 Task: Use the "People" feature to organize photos by faces recognized in the images.
Action: Mouse moved to (1037, 616)
Screenshot: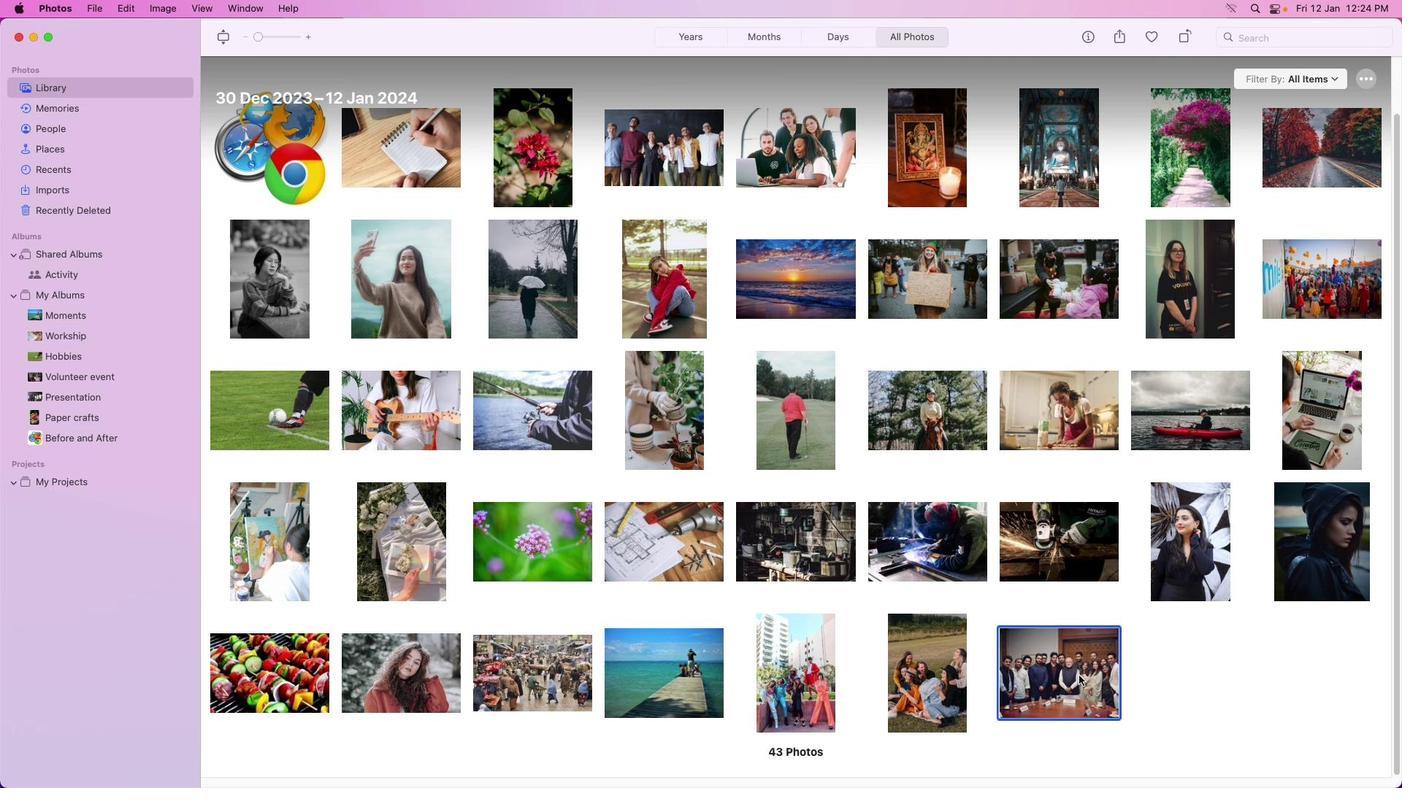 
Action: Mouse pressed left at (1037, 616)
Screenshot: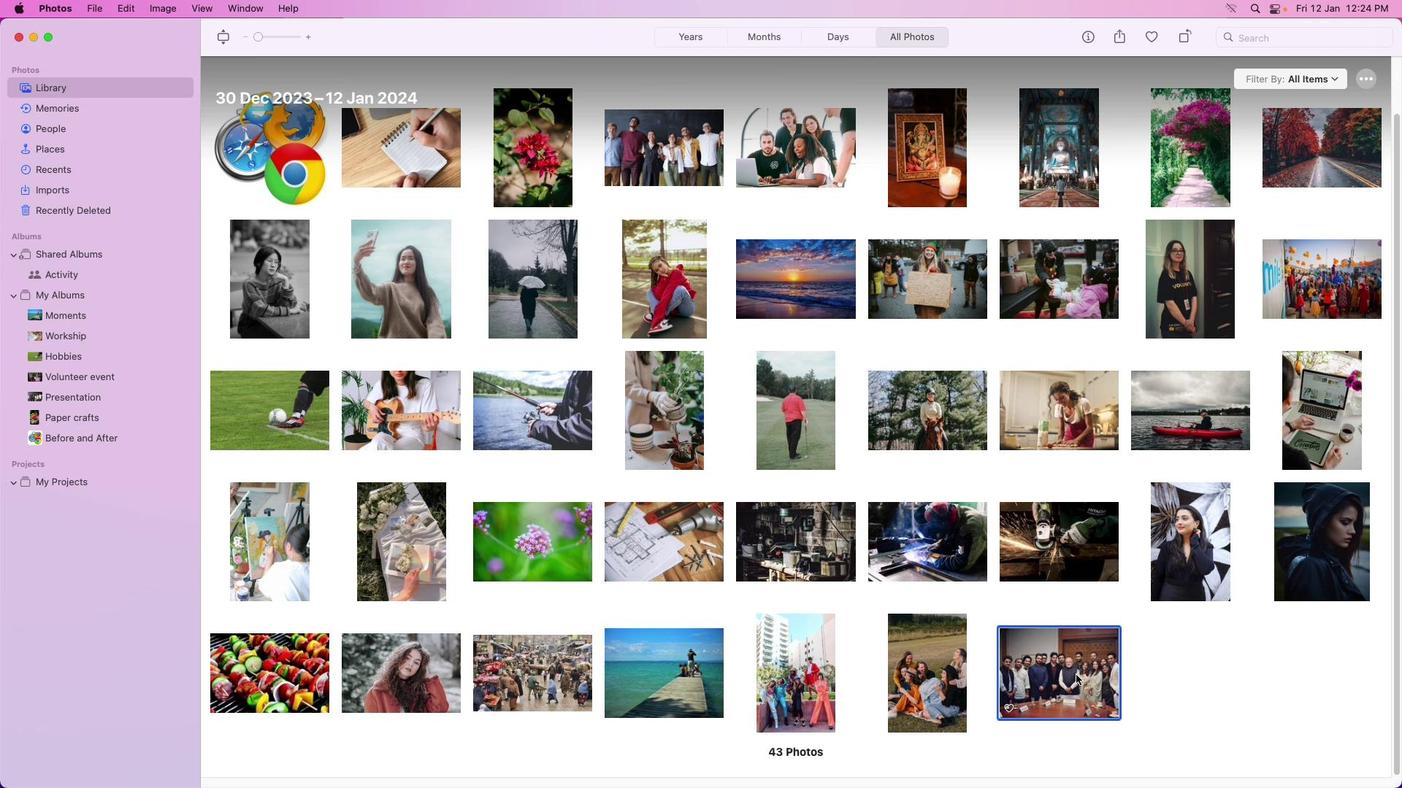 
Action: Mouse moved to (1035, 616)
Screenshot: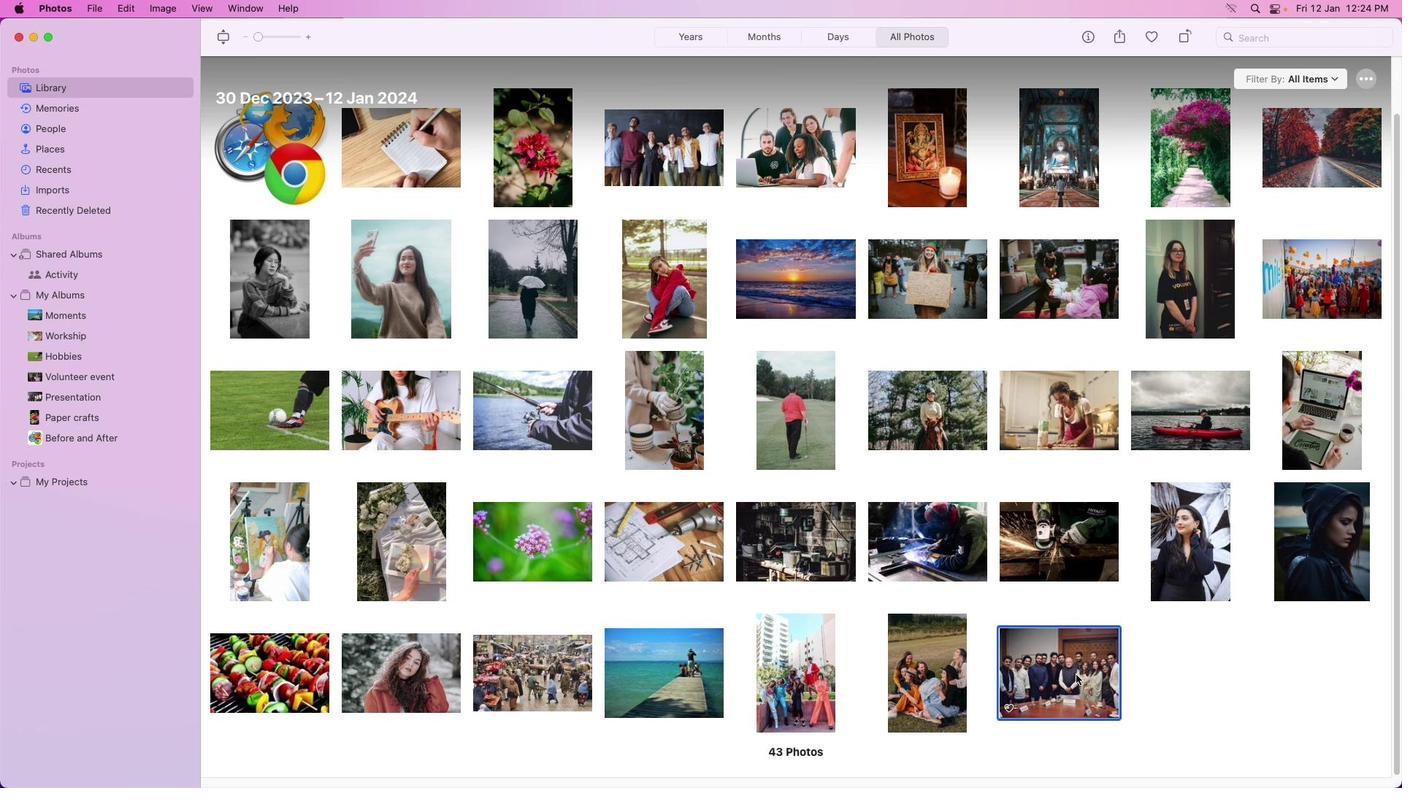 
Action: Mouse pressed left at (1035, 616)
Screenshot: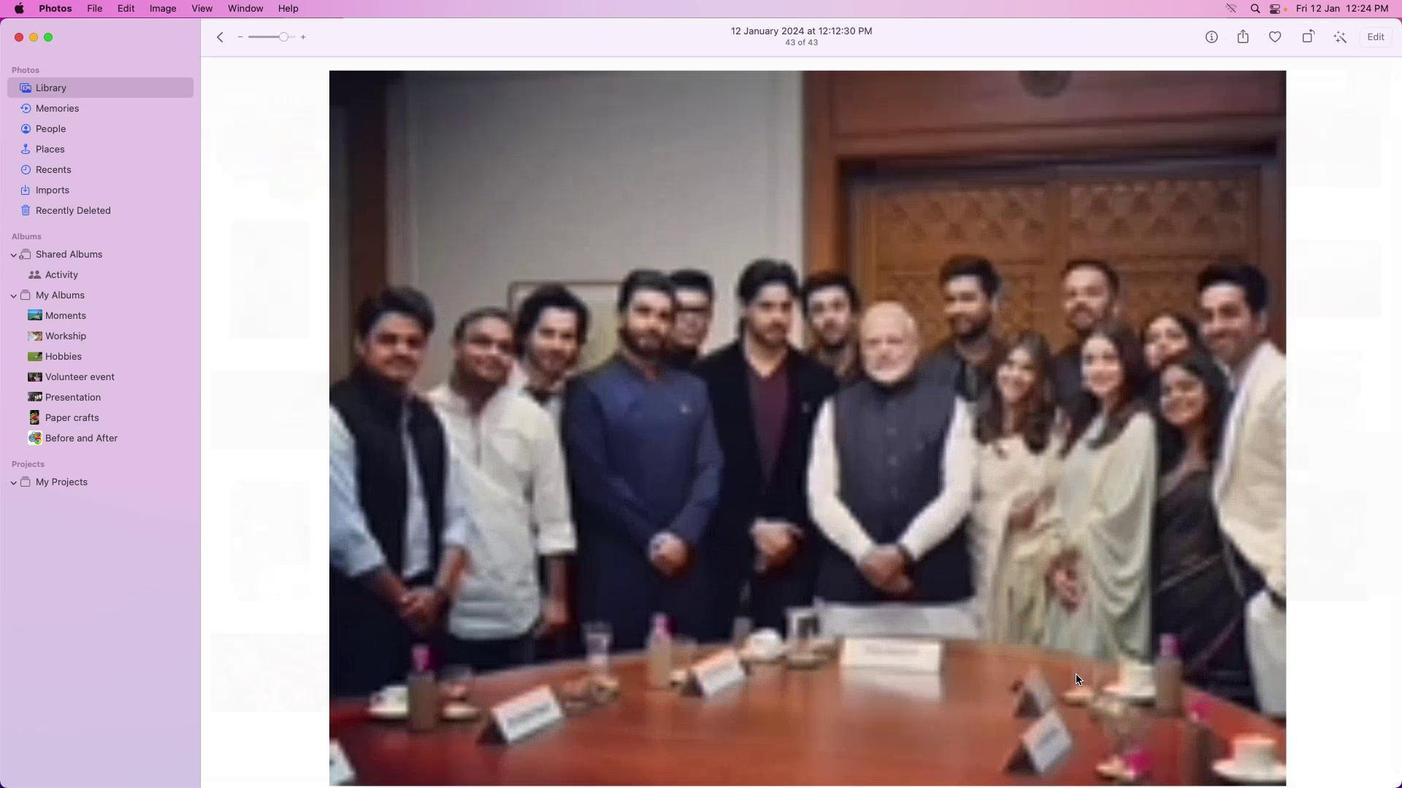 
Action: Mouse pressed left at (1035, 616)
Screenshot: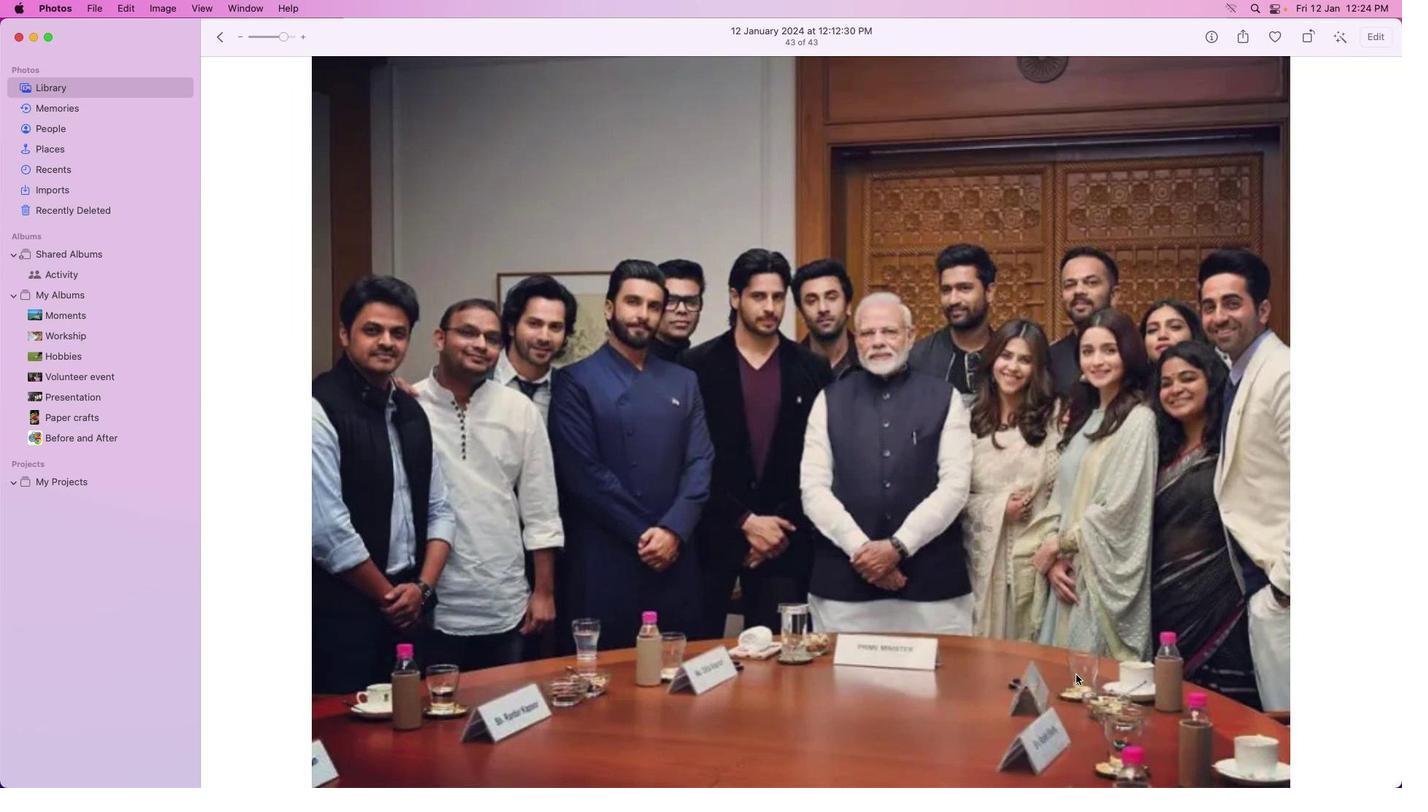 
Action: Mouse moved to (885, 287)
Screenshot: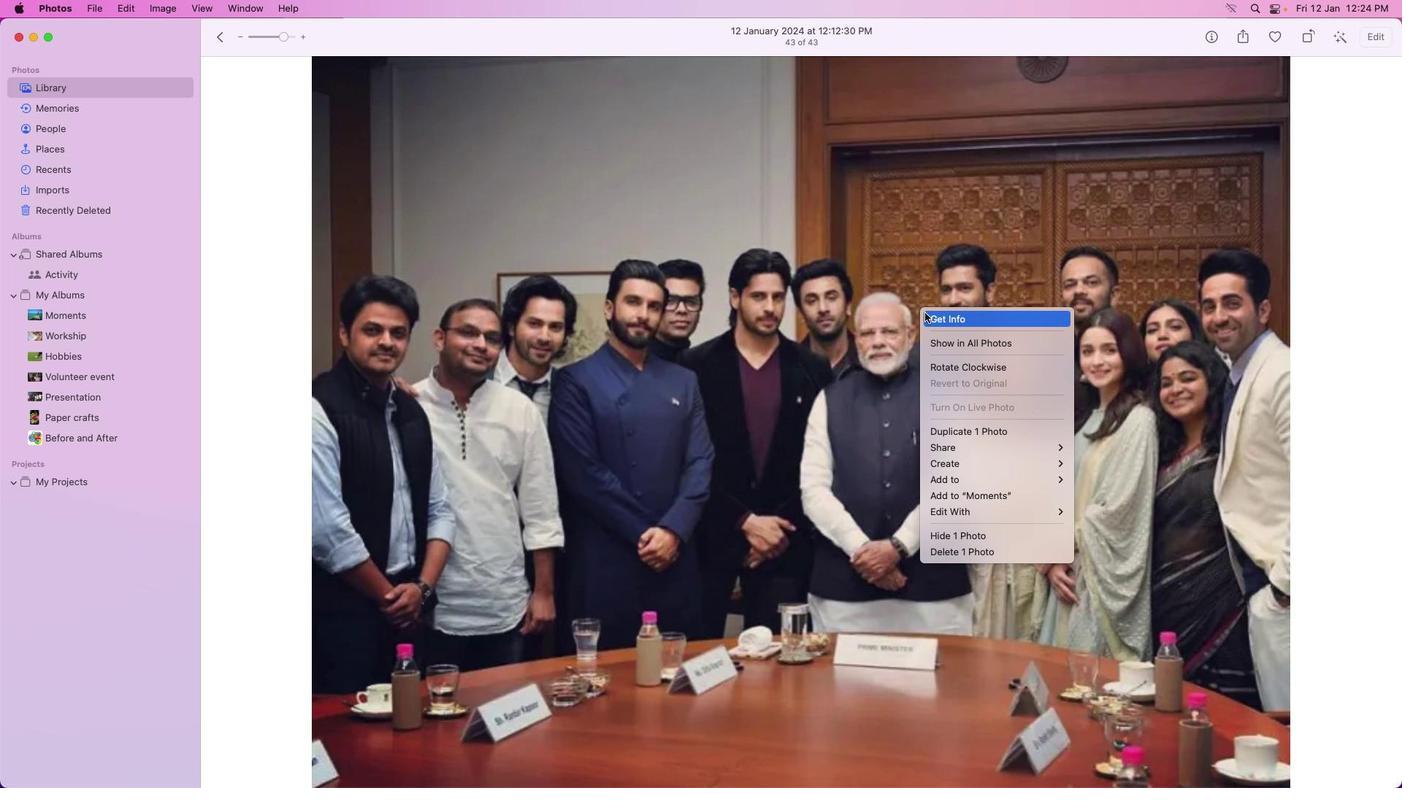 
Action: Mouse pressed right at (885, 287)
Screenshot: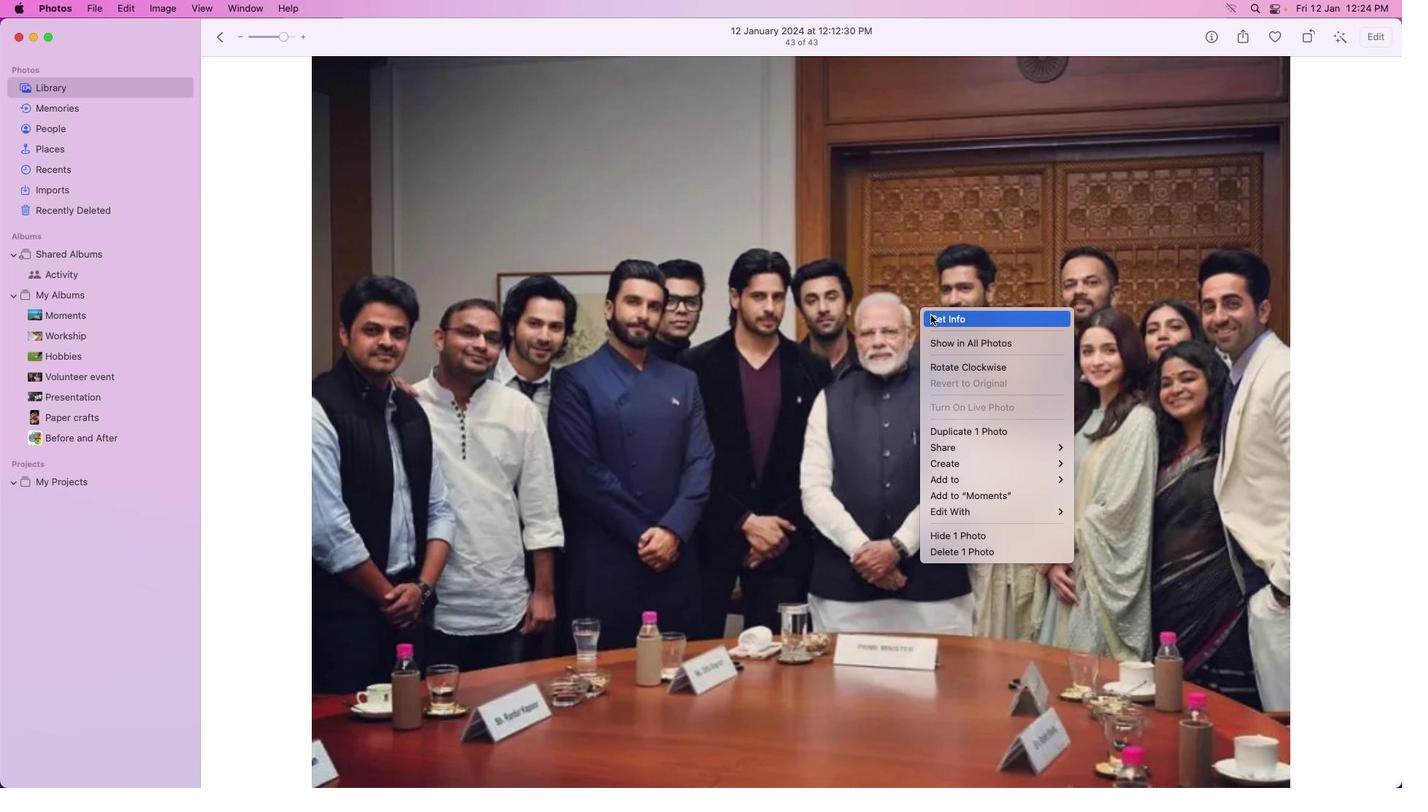
Action: Mouse moved to (897, 292)
Screenshot: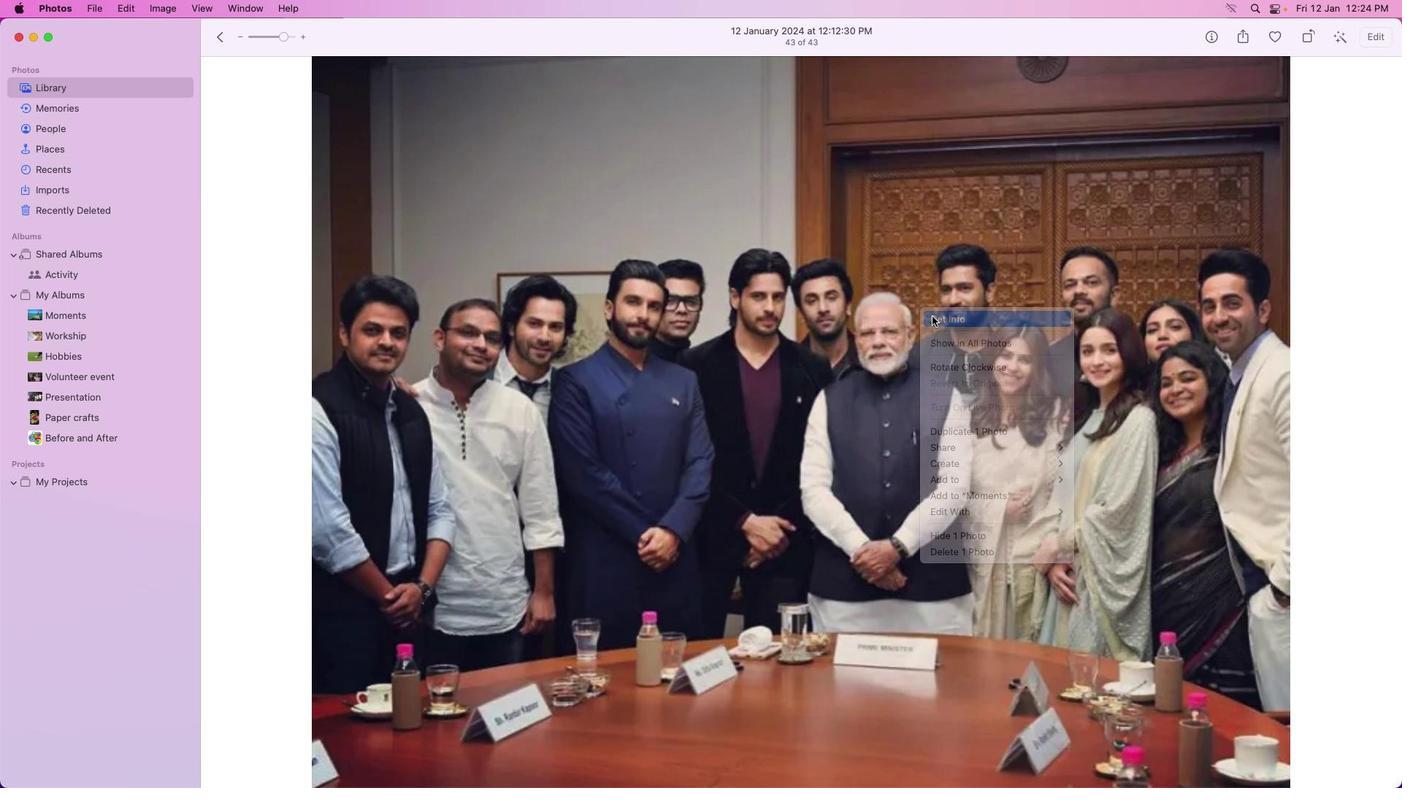 
Action: Mouse pressed left at (897, 292)
Screenshot: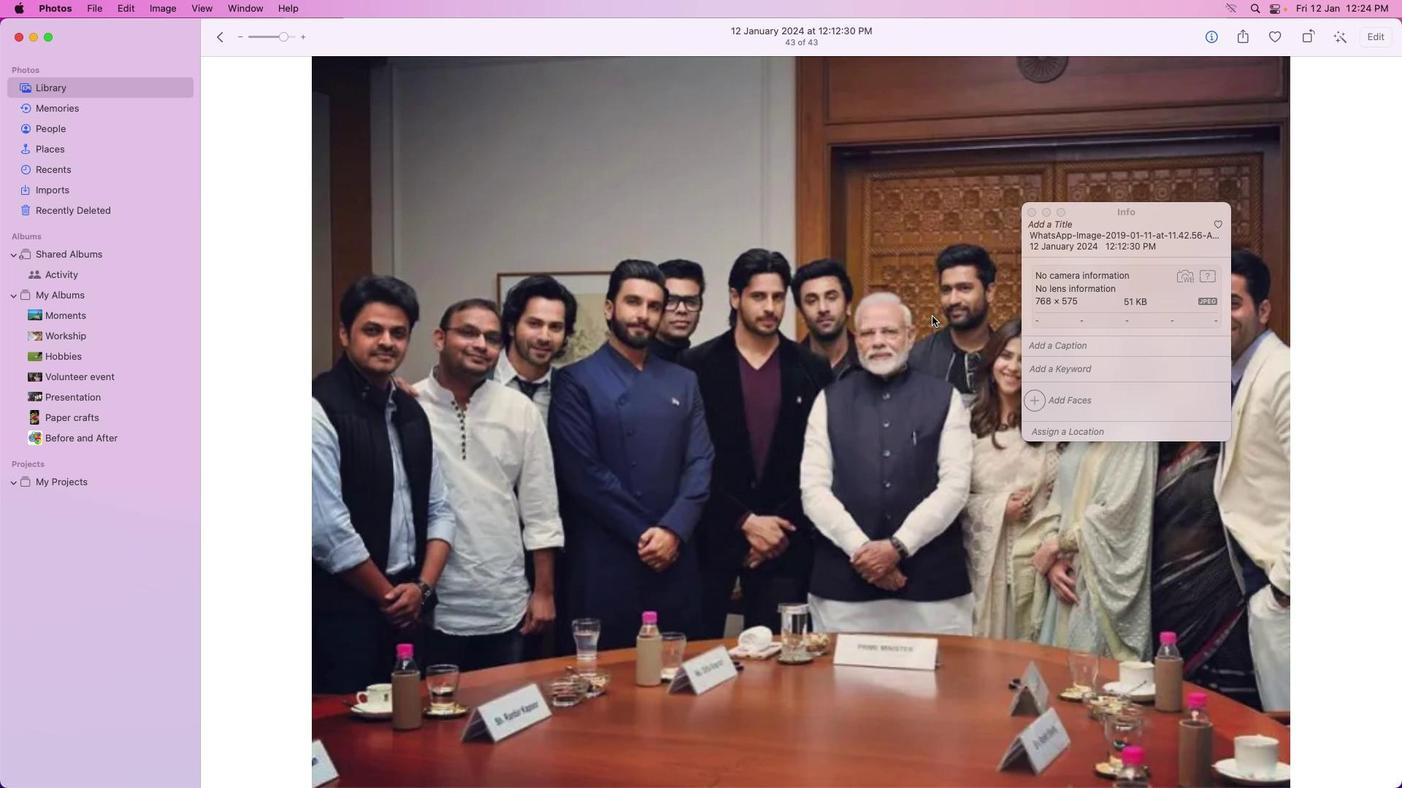 
Action: Mouse moved to (1056, 200)
Screenshot: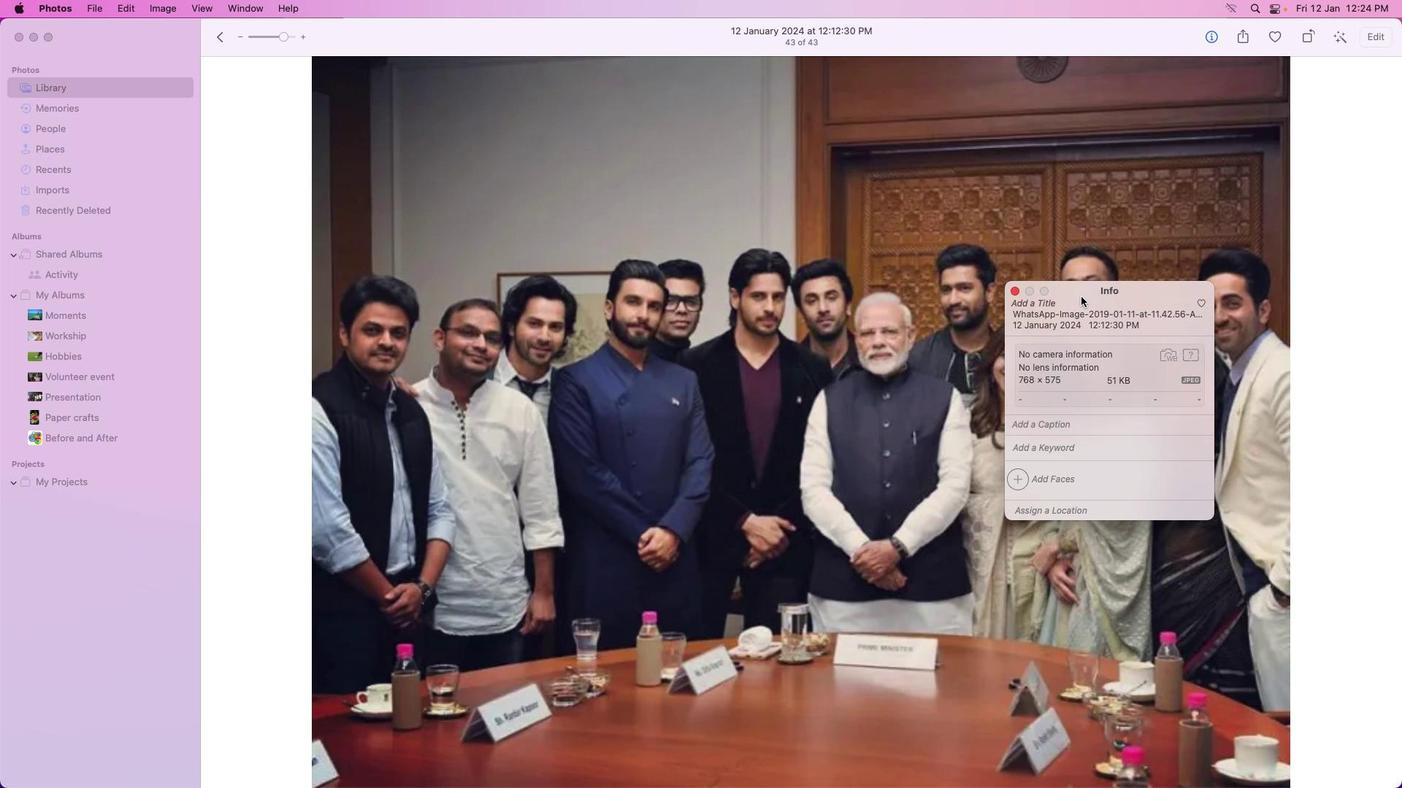 
Action: Mouse pressed left at (1056, 200)
Screenshot: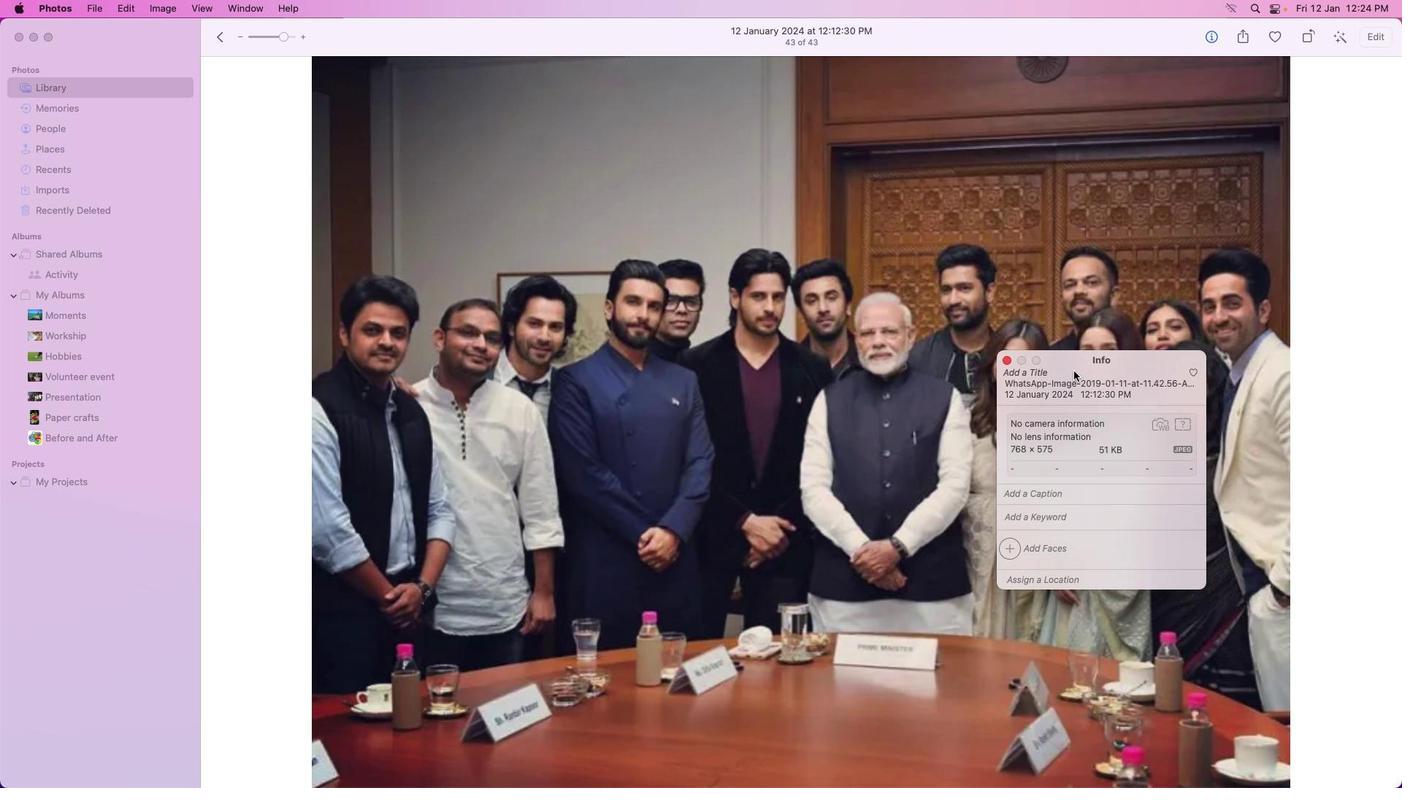 
Action: Mouse moved to (948, 670)
Screenshot: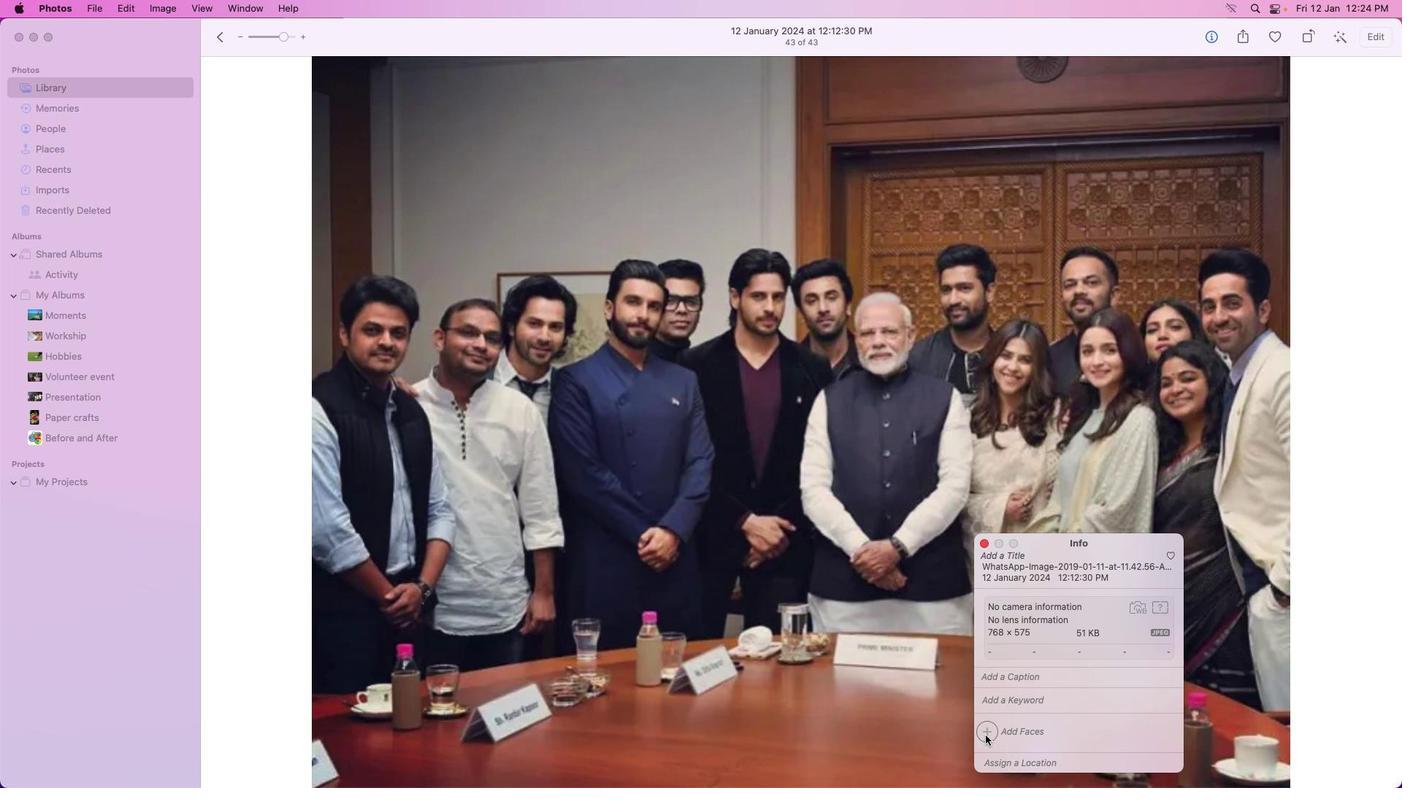 
Action: Mouse pressed left at (948, 670)
Screenshot: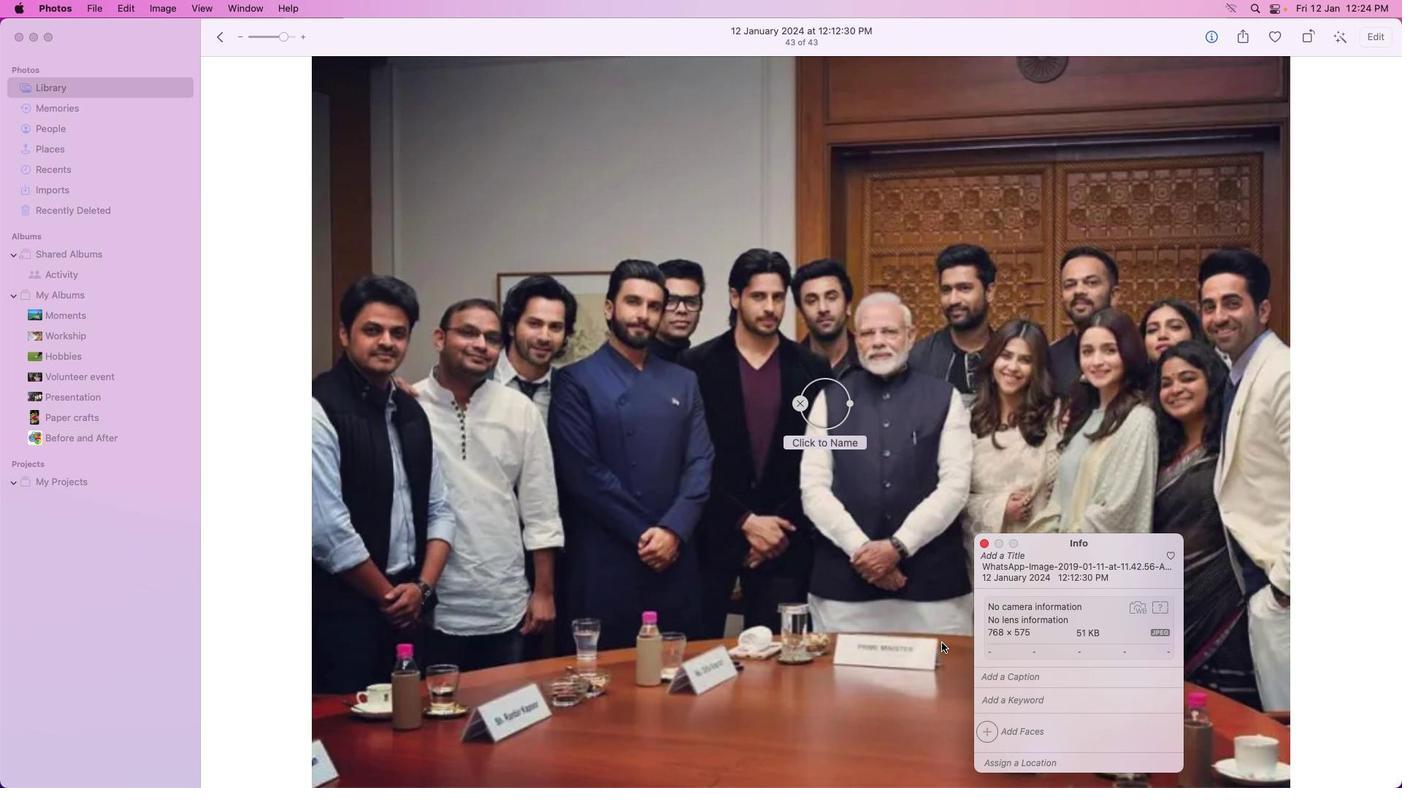 
Action: Mouse moved to (815, 381)
Screenshot: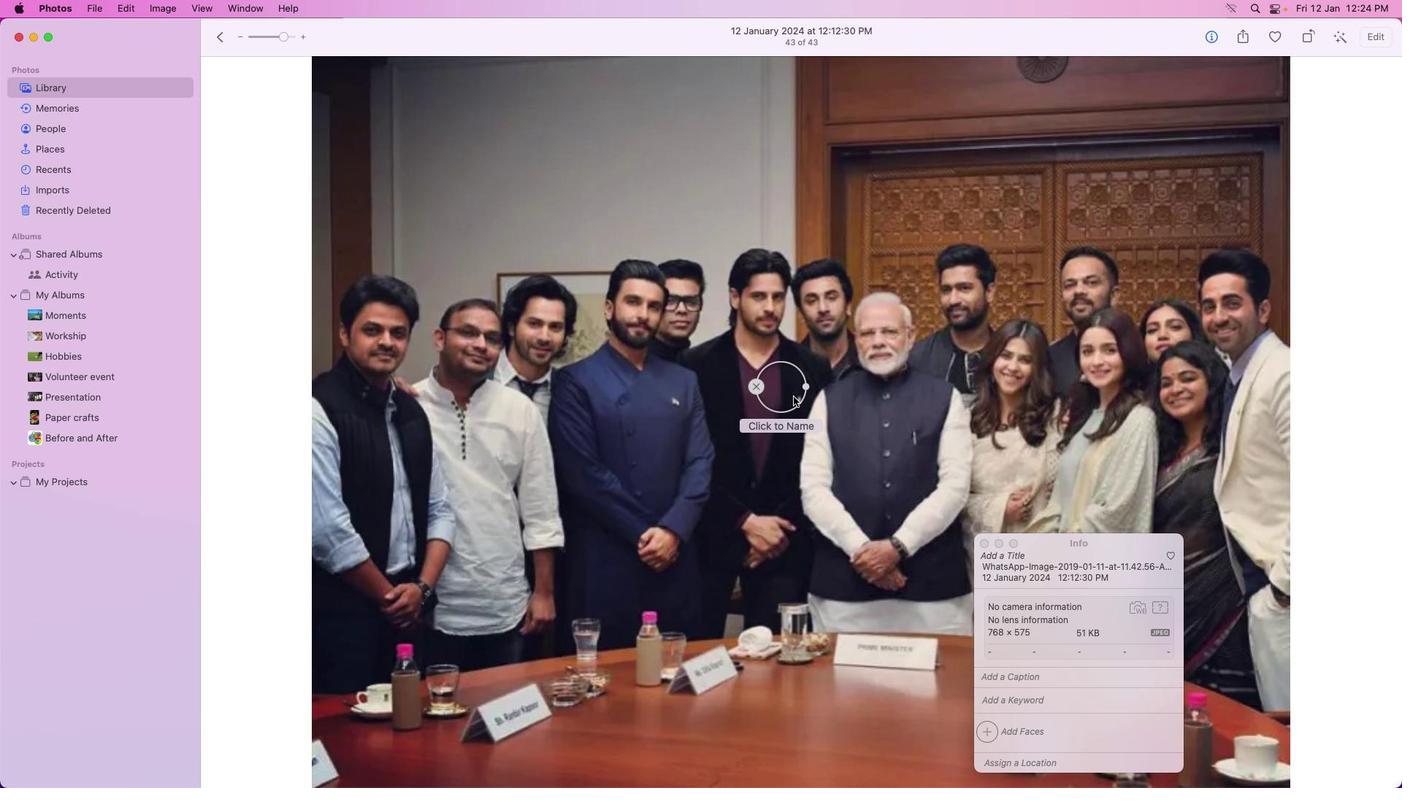 
Action: Mouse pressed left at (815, 381)
Screenshot: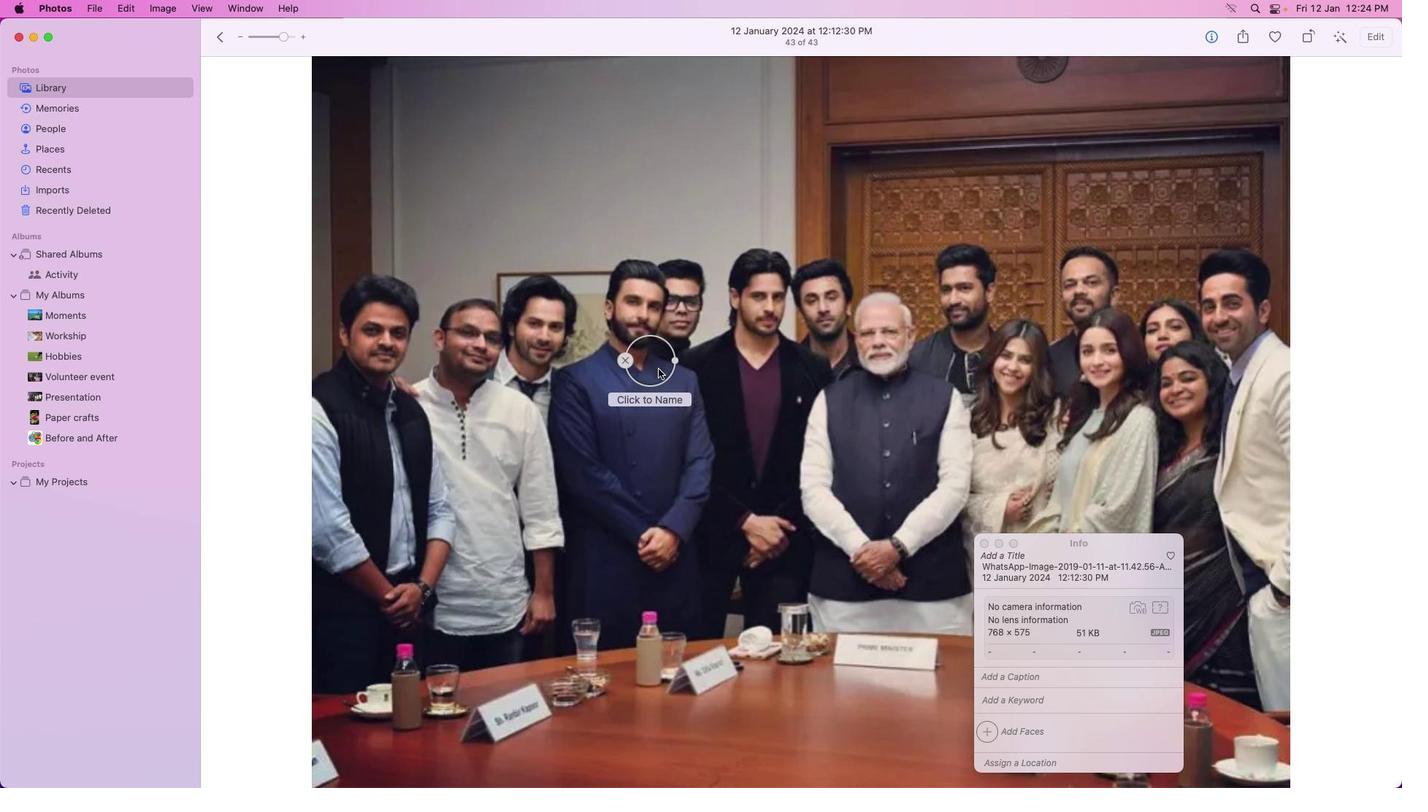 
Action: Mouse moved to (547, 304)
Screenshot: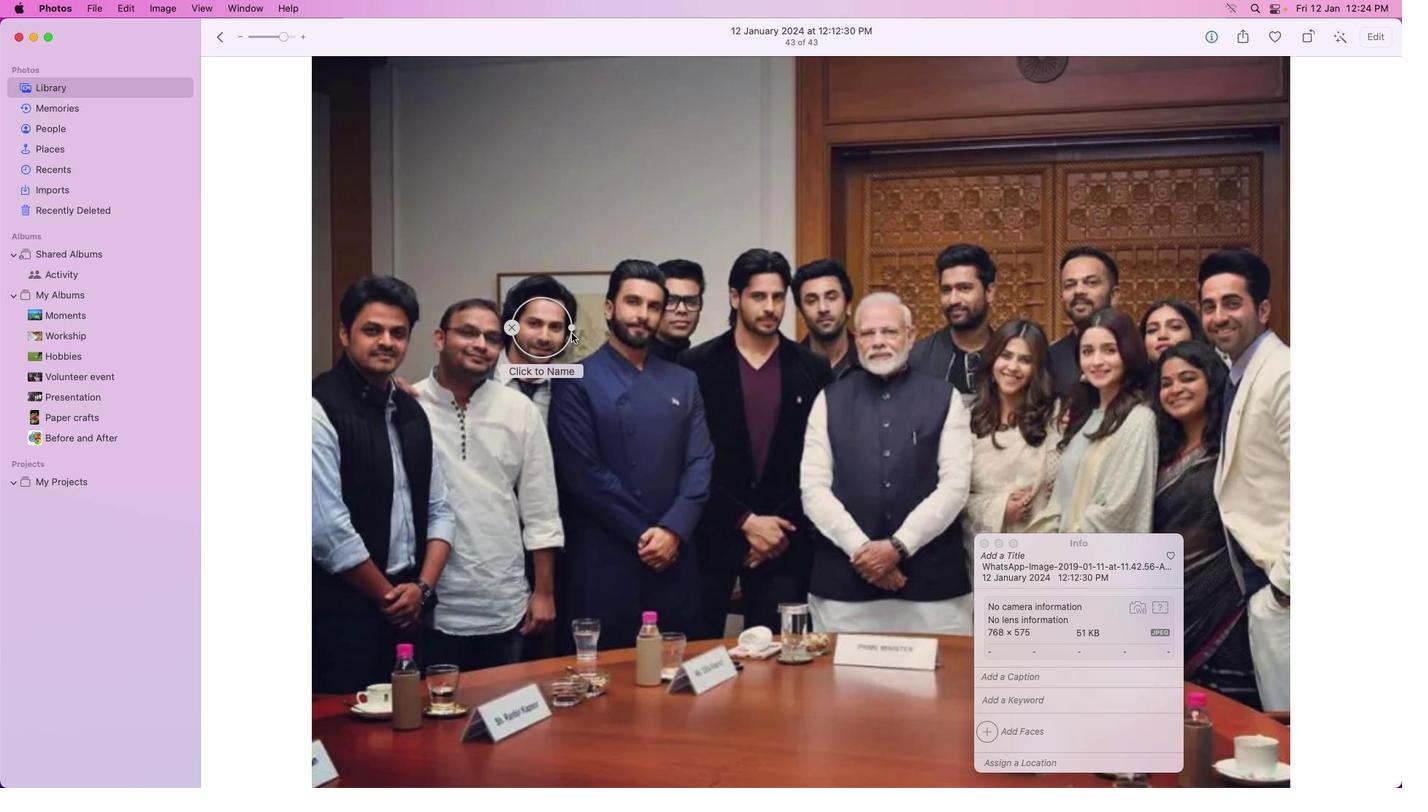 
Action: Mouse pressed left at (547, 304)
Screenshot: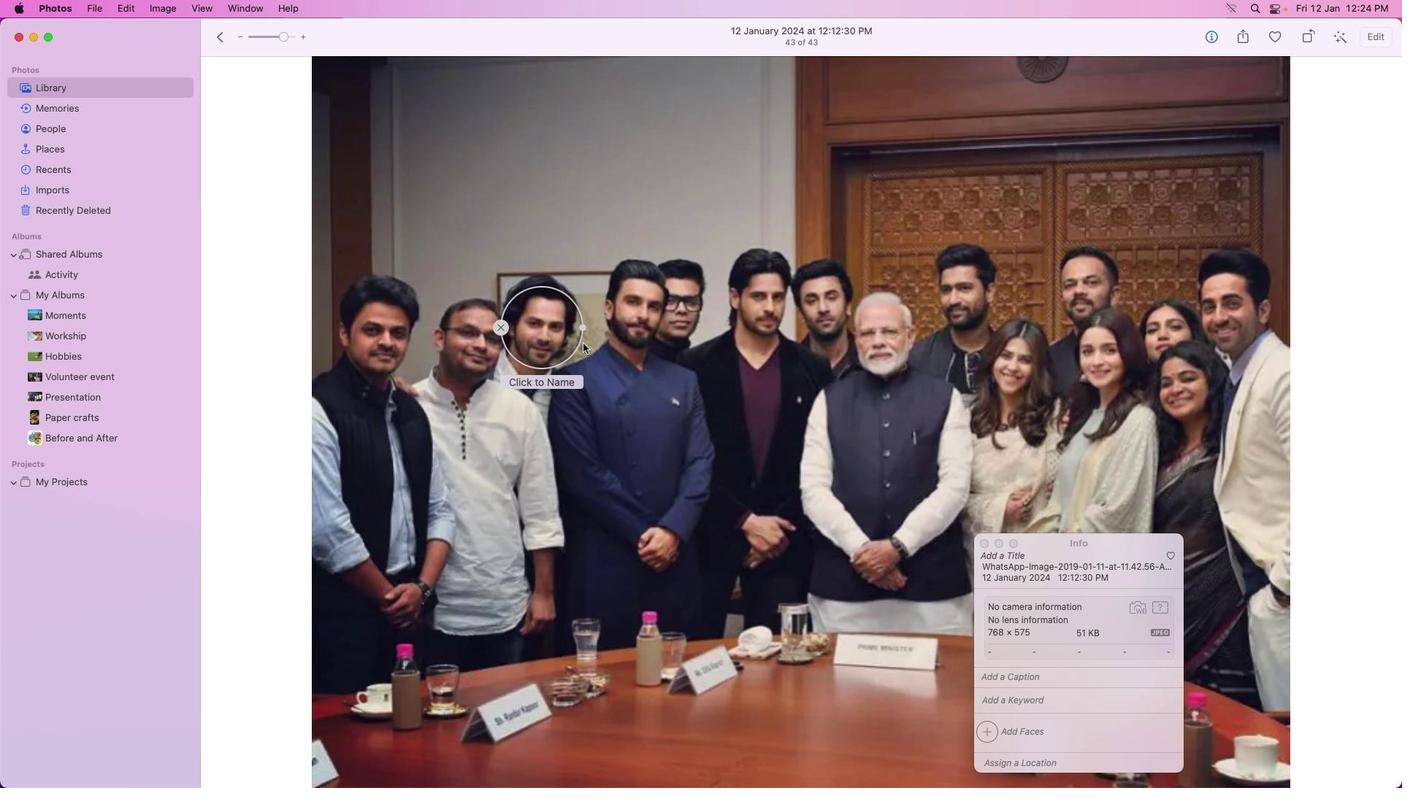 
Action: Mouse moved to (560, 334)
Screenshot: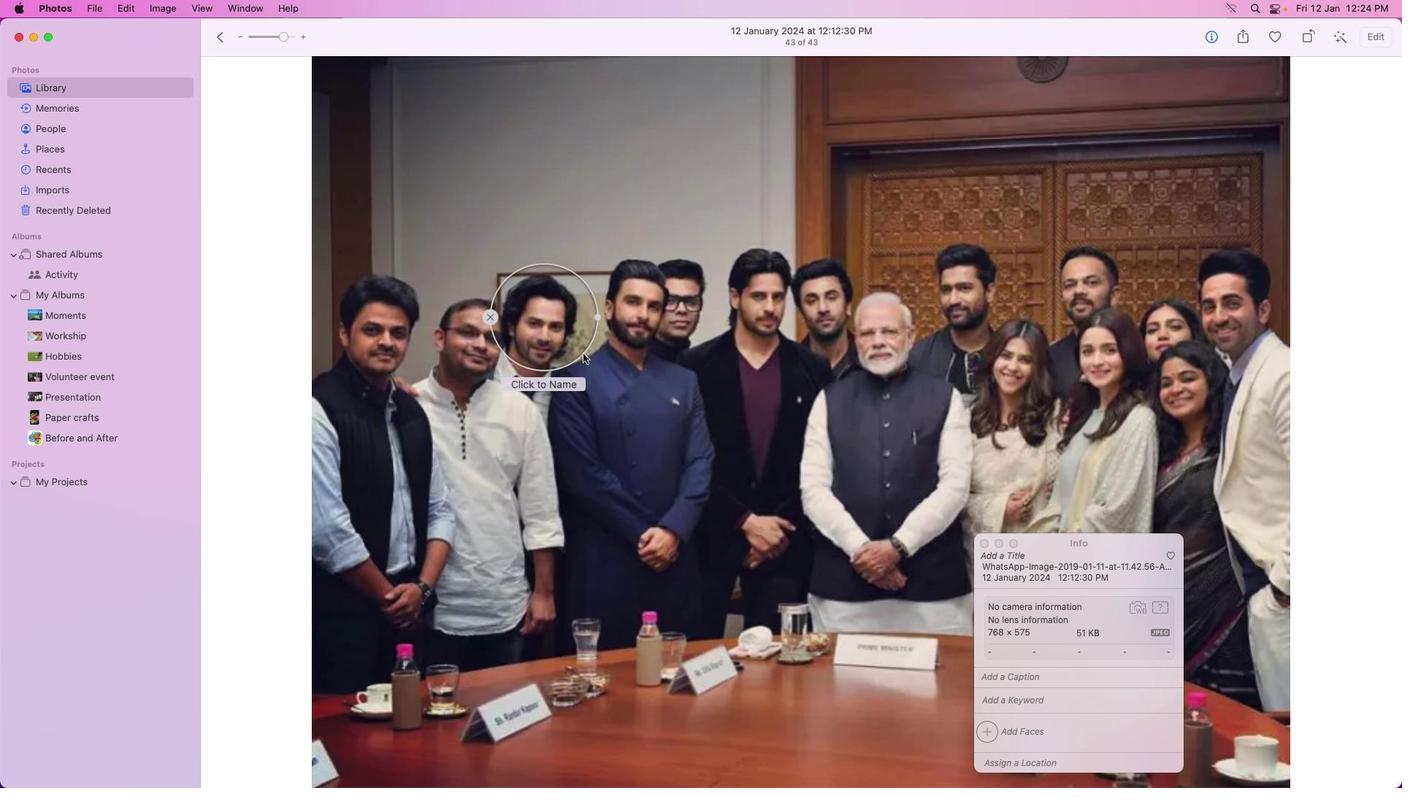
Action: Mouse pressed left at (560, 334)
Screenshot: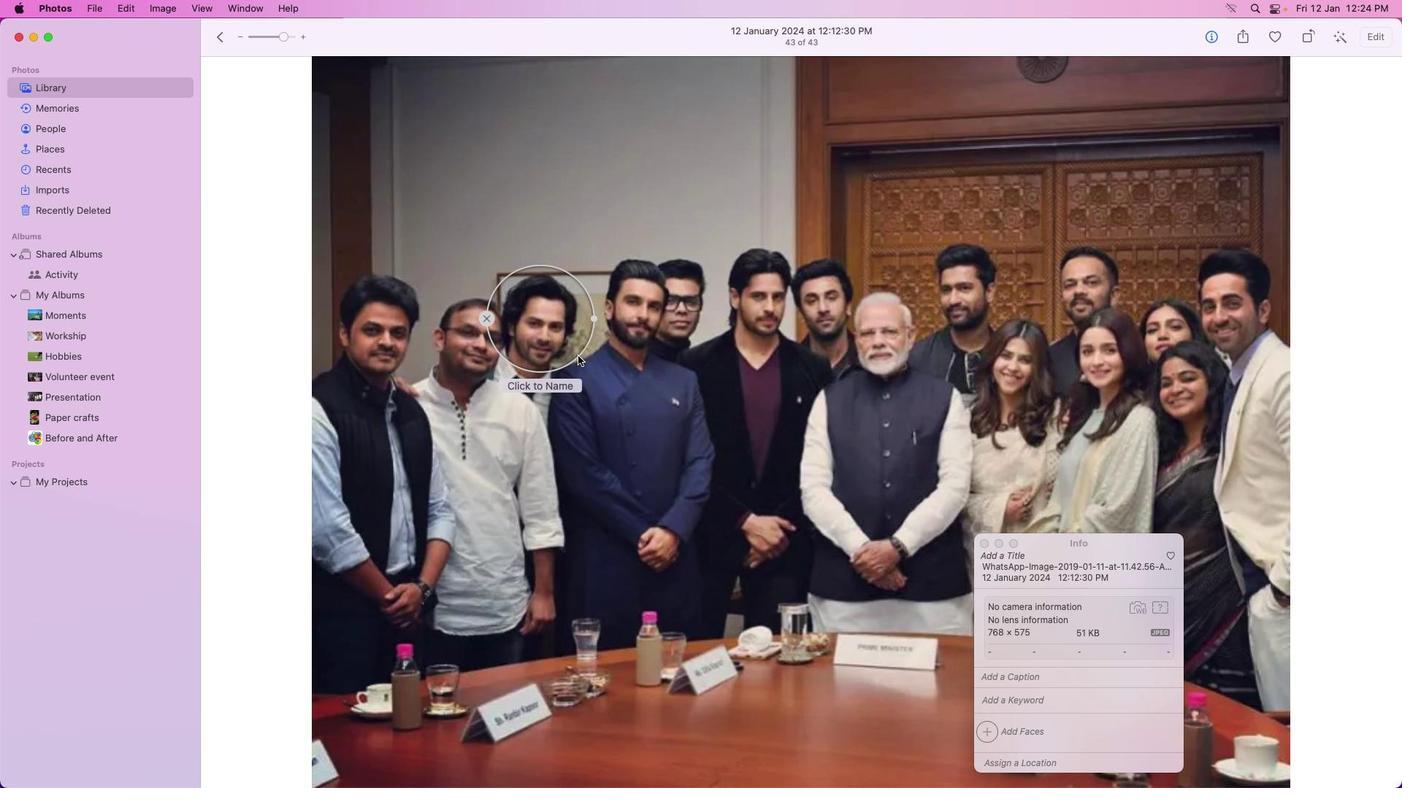 
Action: Mouse moved to (551, 358)
Screenshot: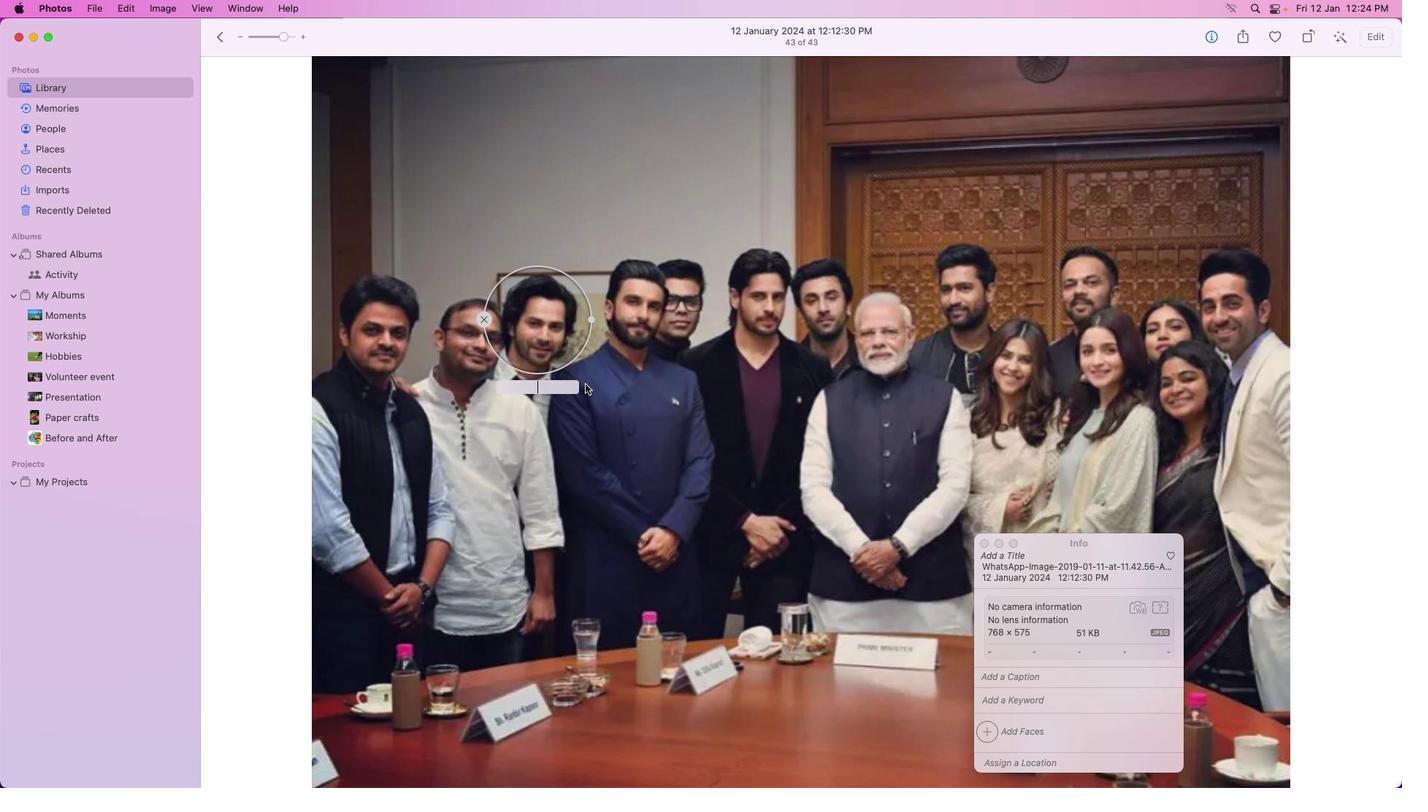 
Action: Mouse pressed left at (551, 358)
Screenshot: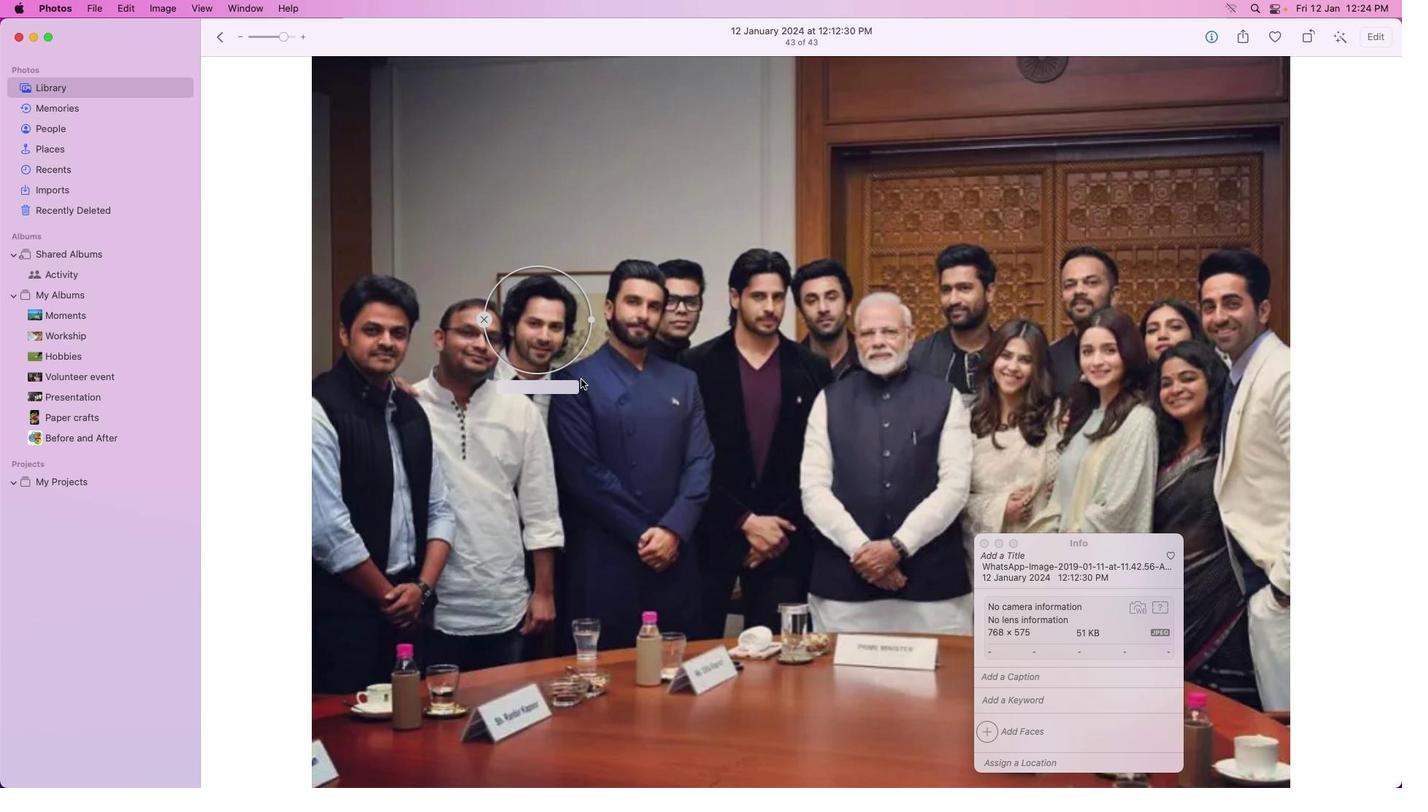 
Action: Mouse moved to (561, 348)
Screenshot: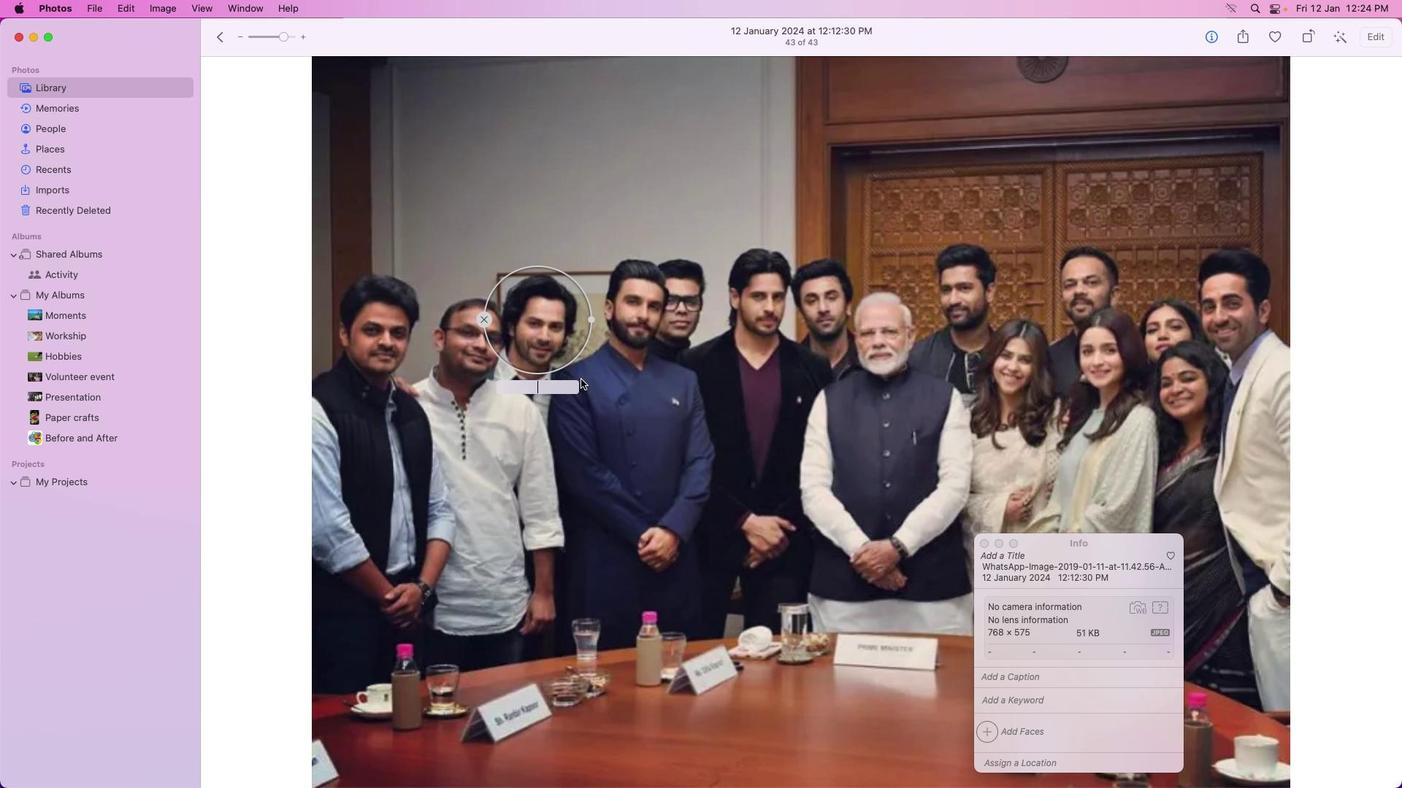 
Action: Key pressed Key.caps_lock'V'Key.backspace'V'Key.caps_lock'a''r''u''n'Key.space'd''h''w'Key.backspace'a''w''a''n'Key.enter
Screenshot: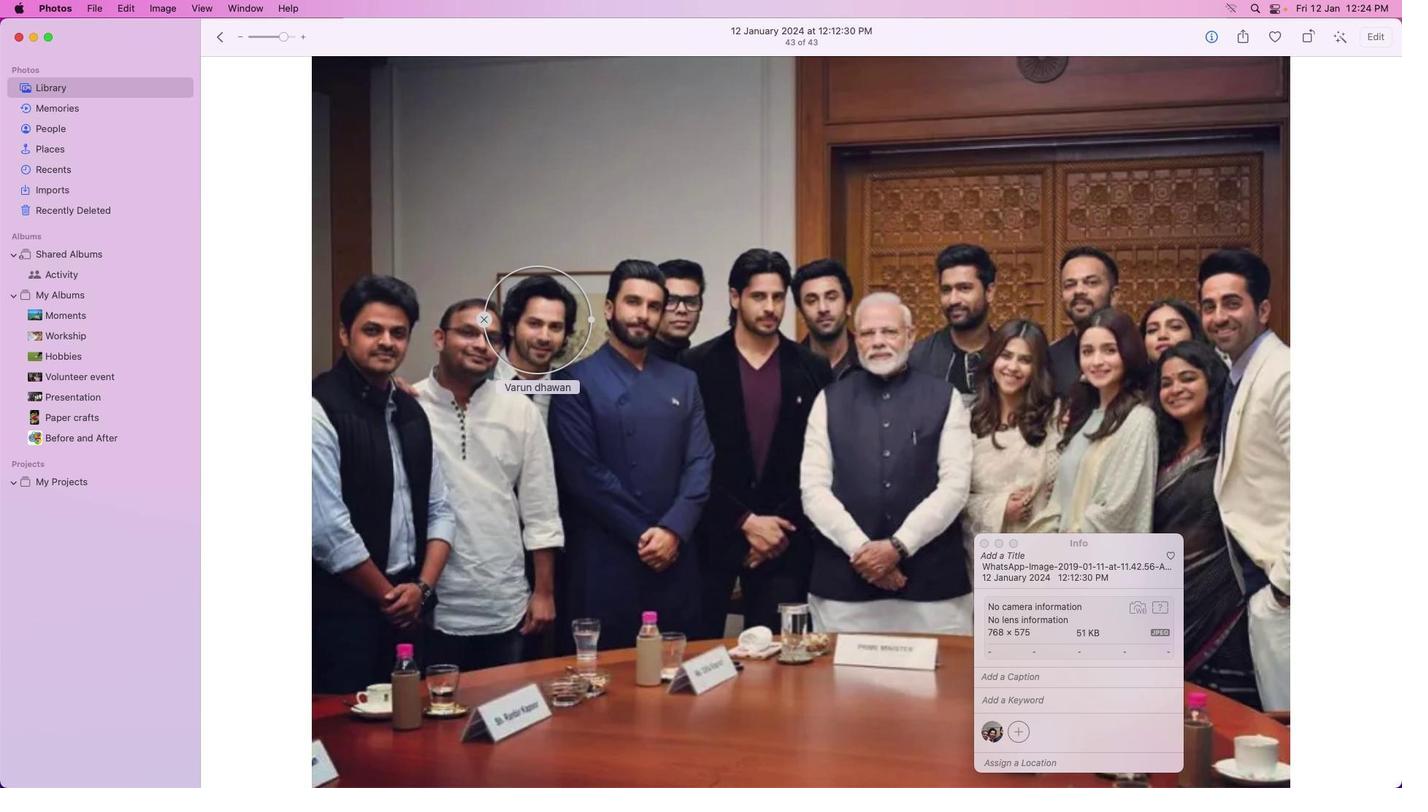 
Action: Mouse moved to (978, 666)
Screenshot: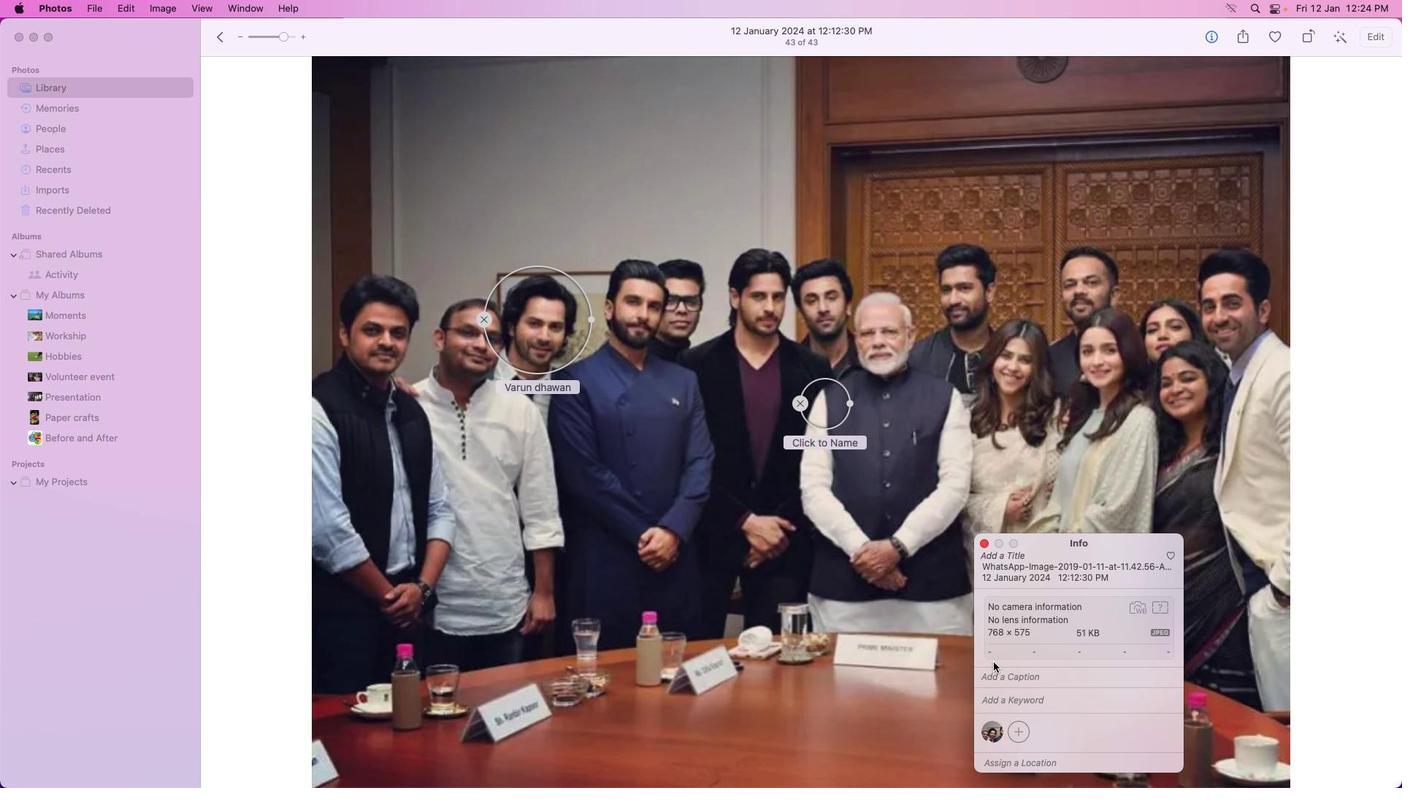 
Action: Mouse pressed left at (978, 666)
Screenshot: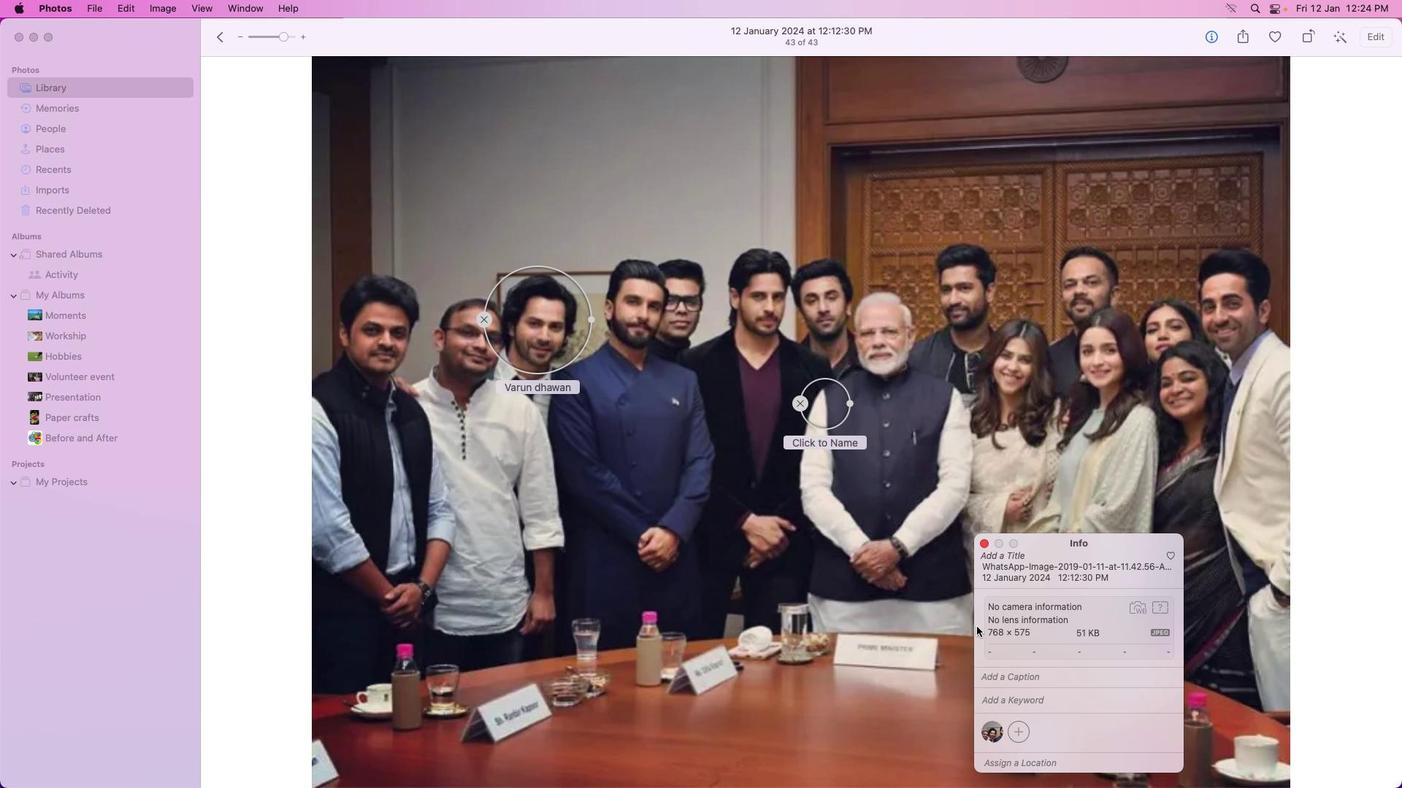 
Action: Mouse moved to (821, 371)
Screenshot: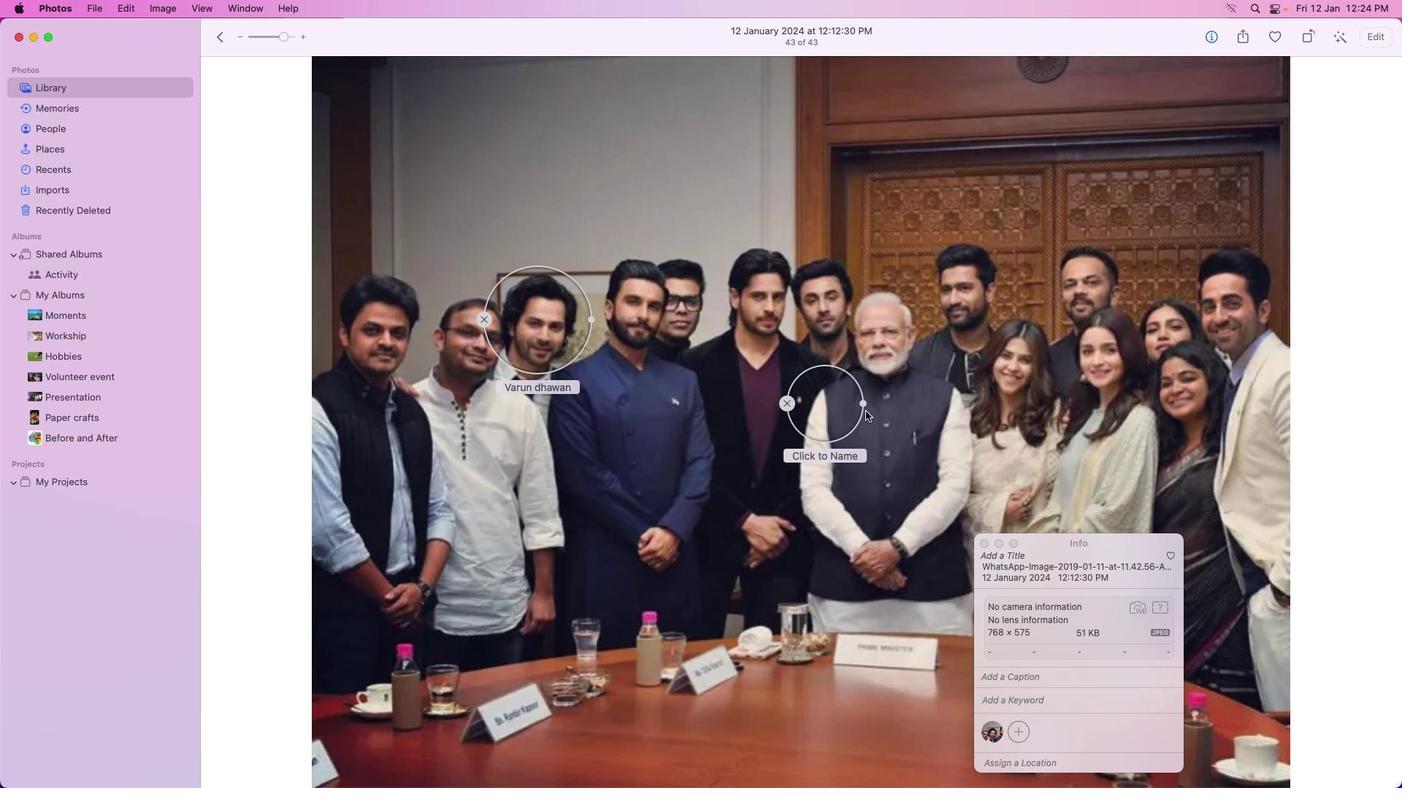 
Action: Mouse pressed left at (821, 371)
Screenshot: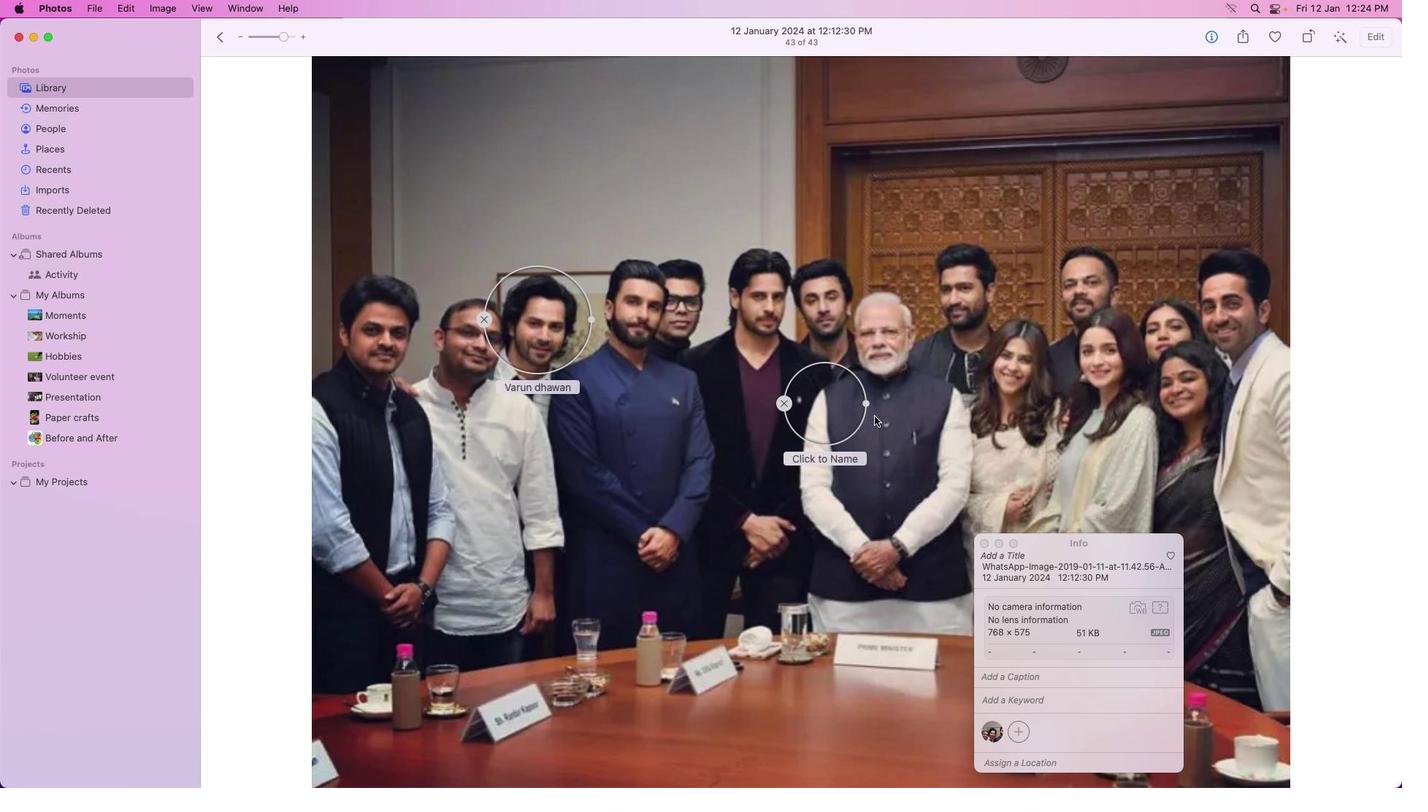 
Action: Mouse moved to (837, 389)
Screenshot: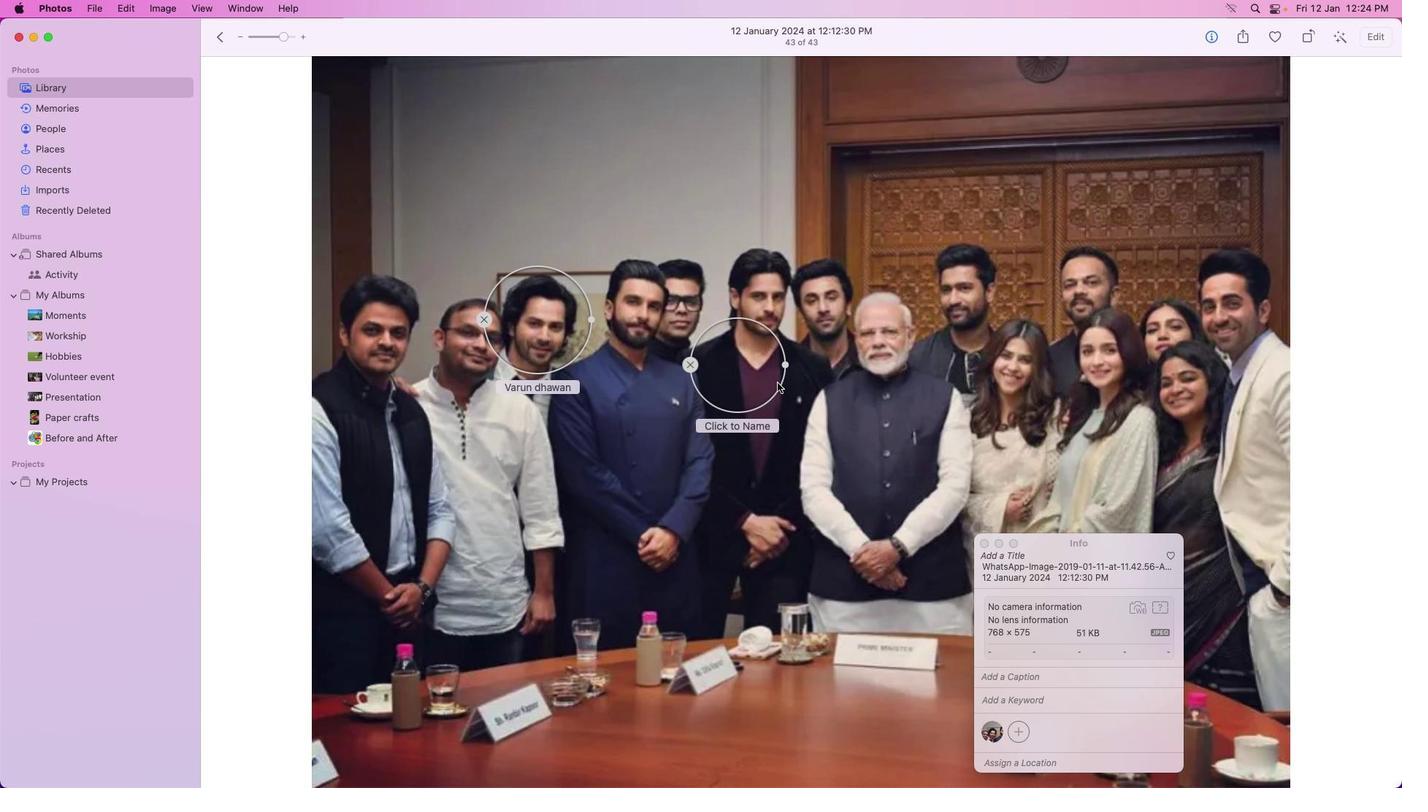 
Action: Mouse pressed left at (837, 389)
Screenshot: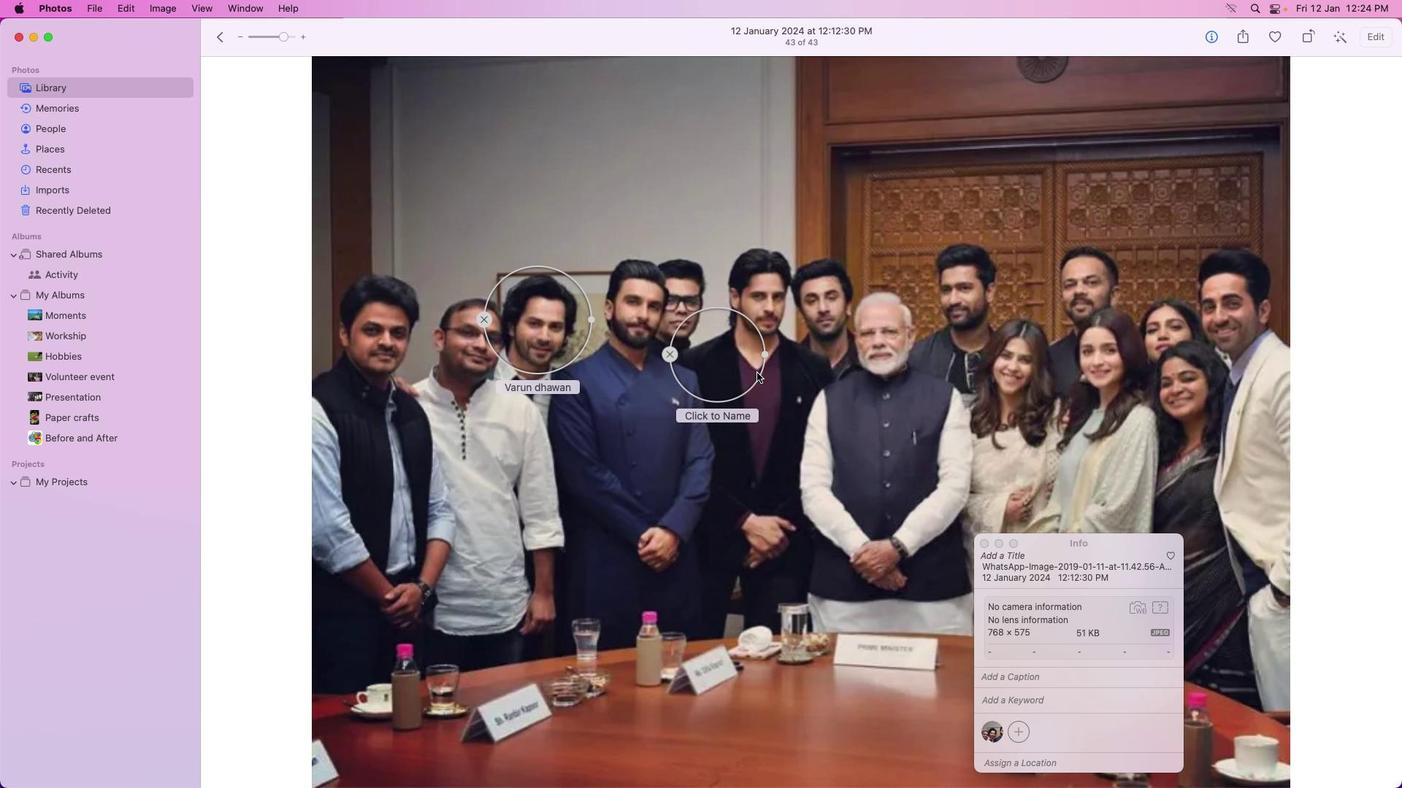 
Action: Mouse moved to (660, 281)
Screenshot: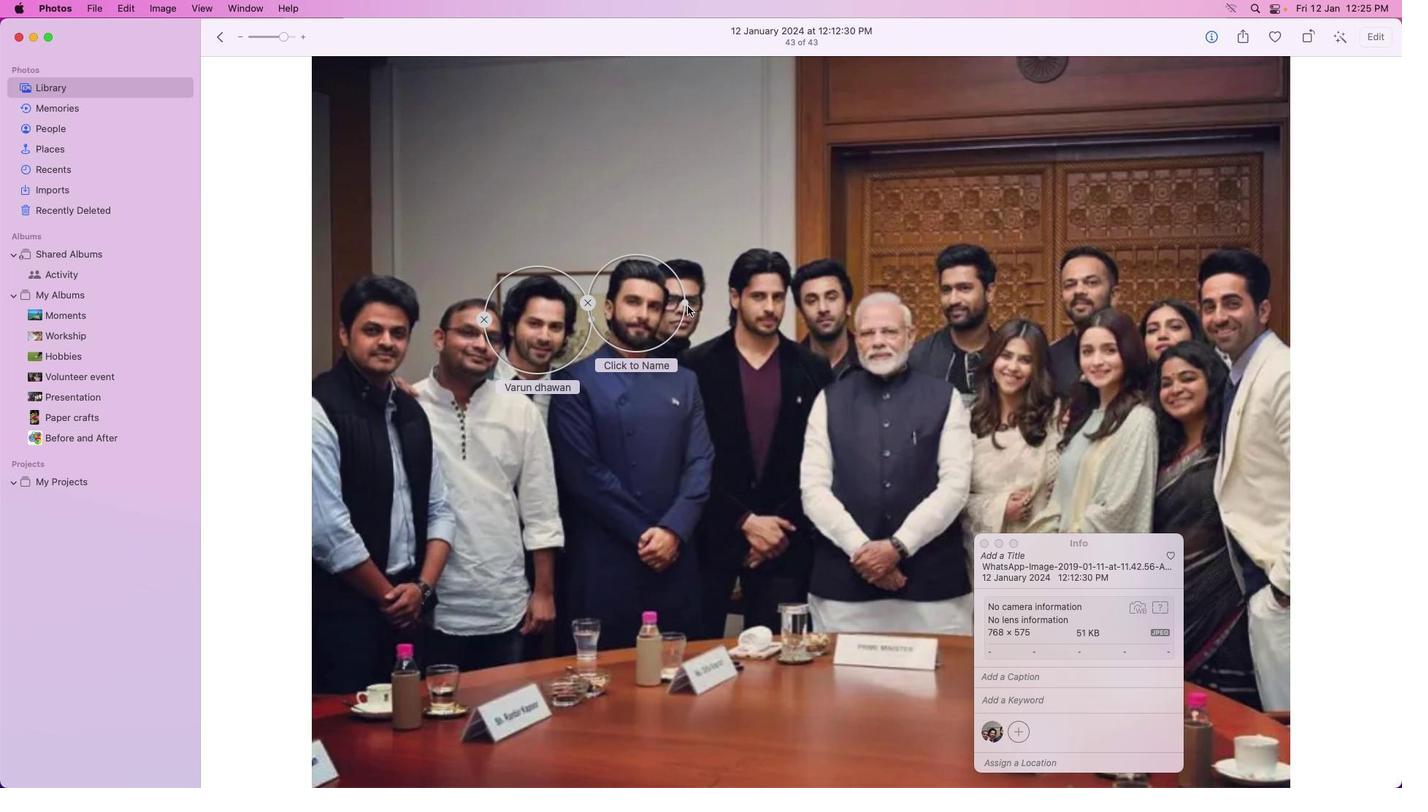 
Action: Mouse pressed left at (660, 281)
Screenshot: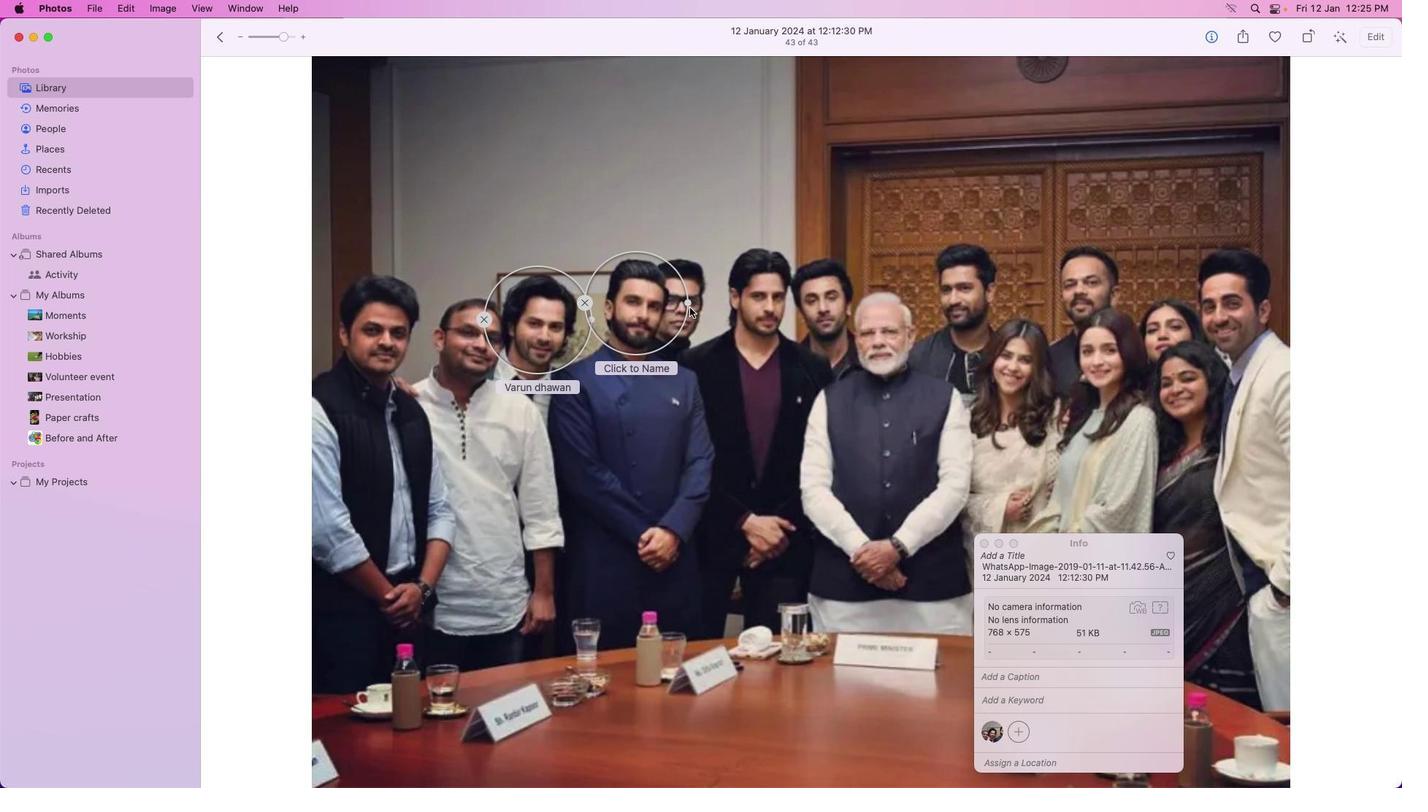 
Action: Mouse moved to (658, 295)
Screenshot: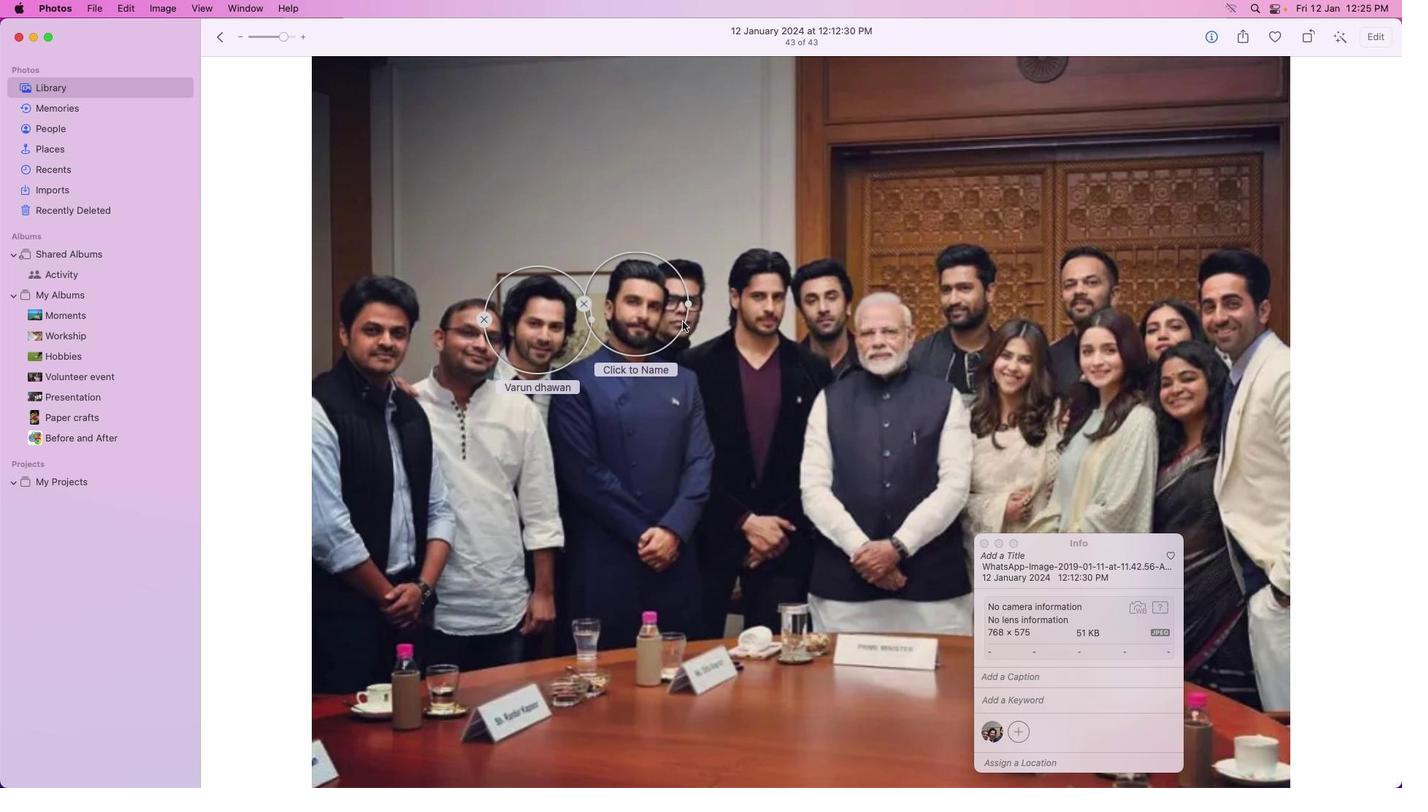 
Action: Mouse pressed left at (658, 295)
Screenshot: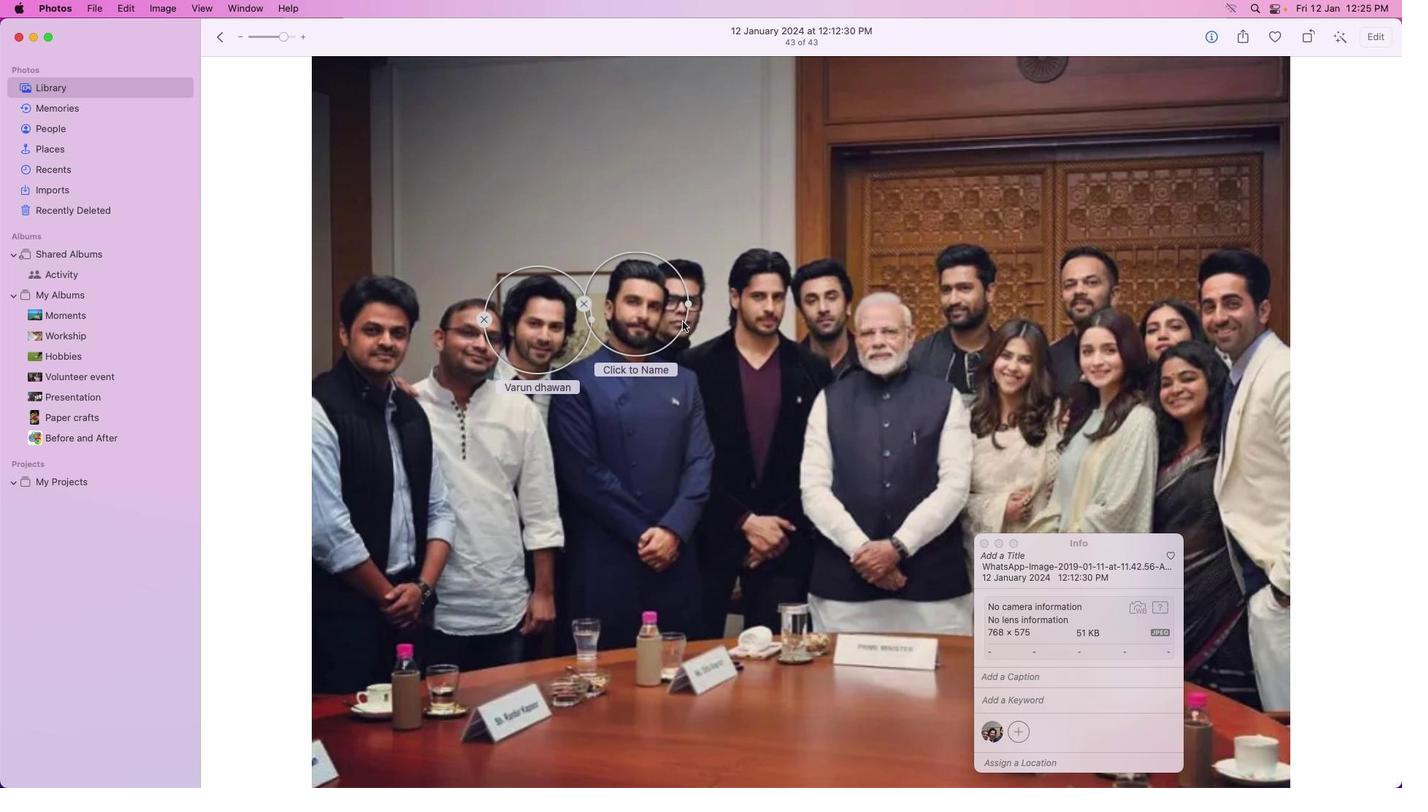 
Action: Mouse moved to (645, 343)
Screenshot: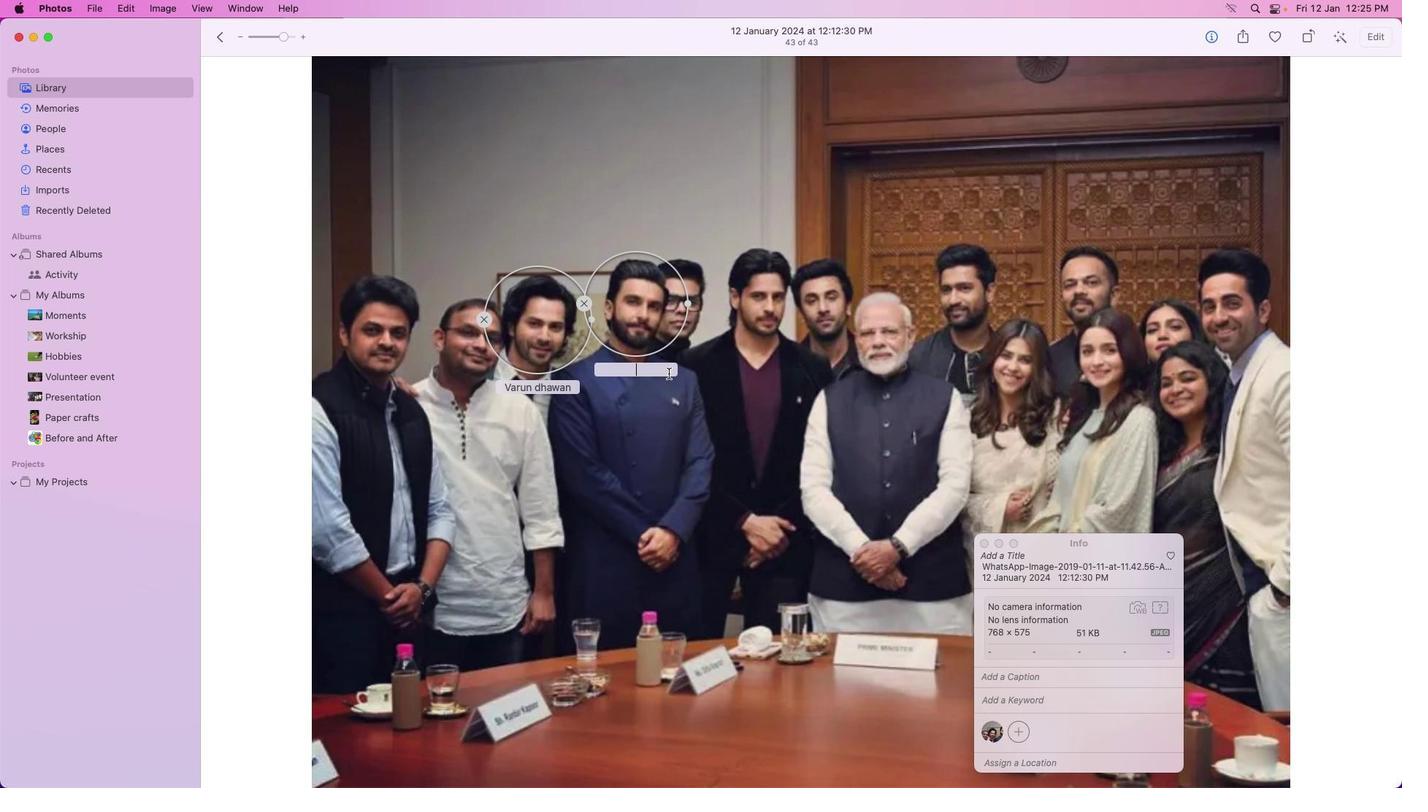 
Action: Mouse pressed left at (645, 343)
Screenshot: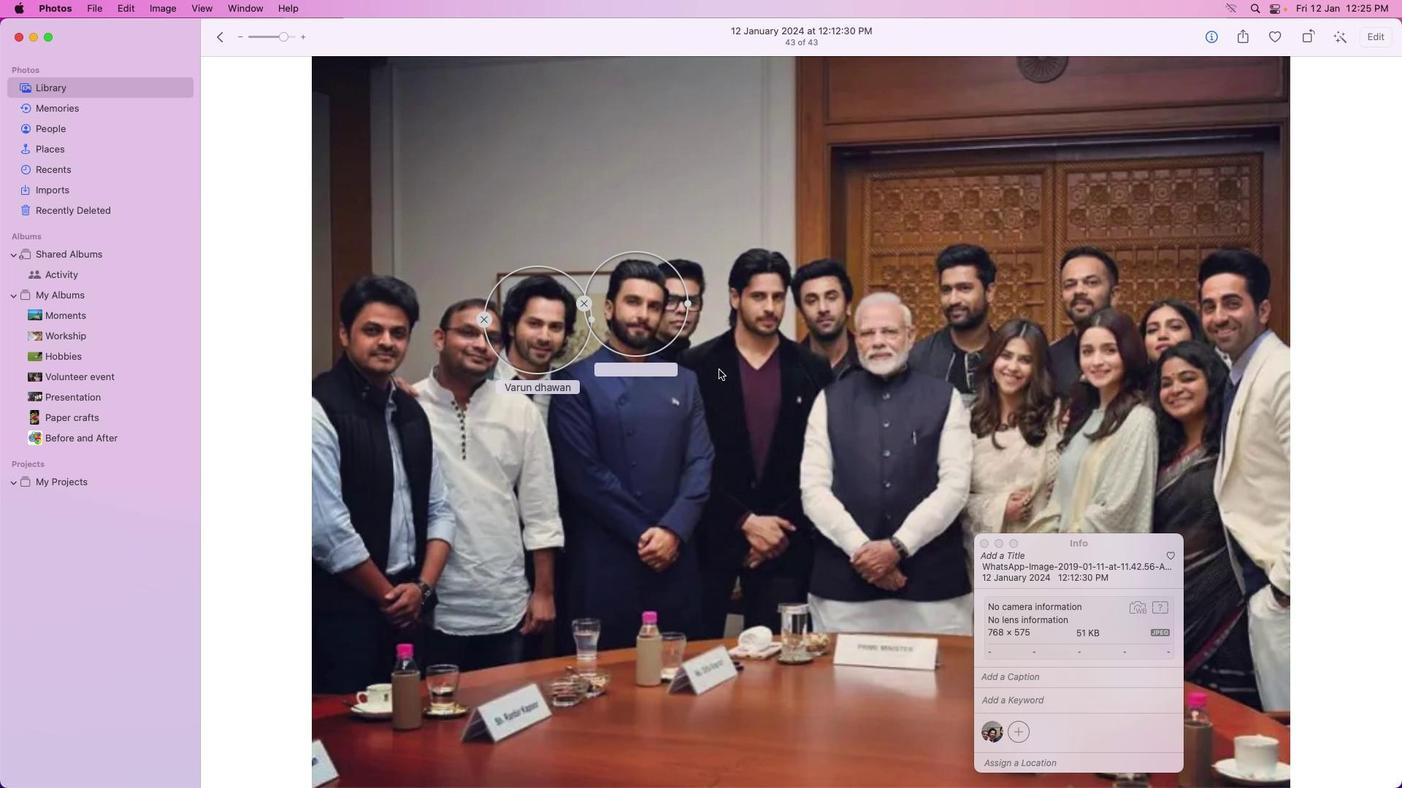 
Action: Mouse moved to (742, 347)
Screenshot: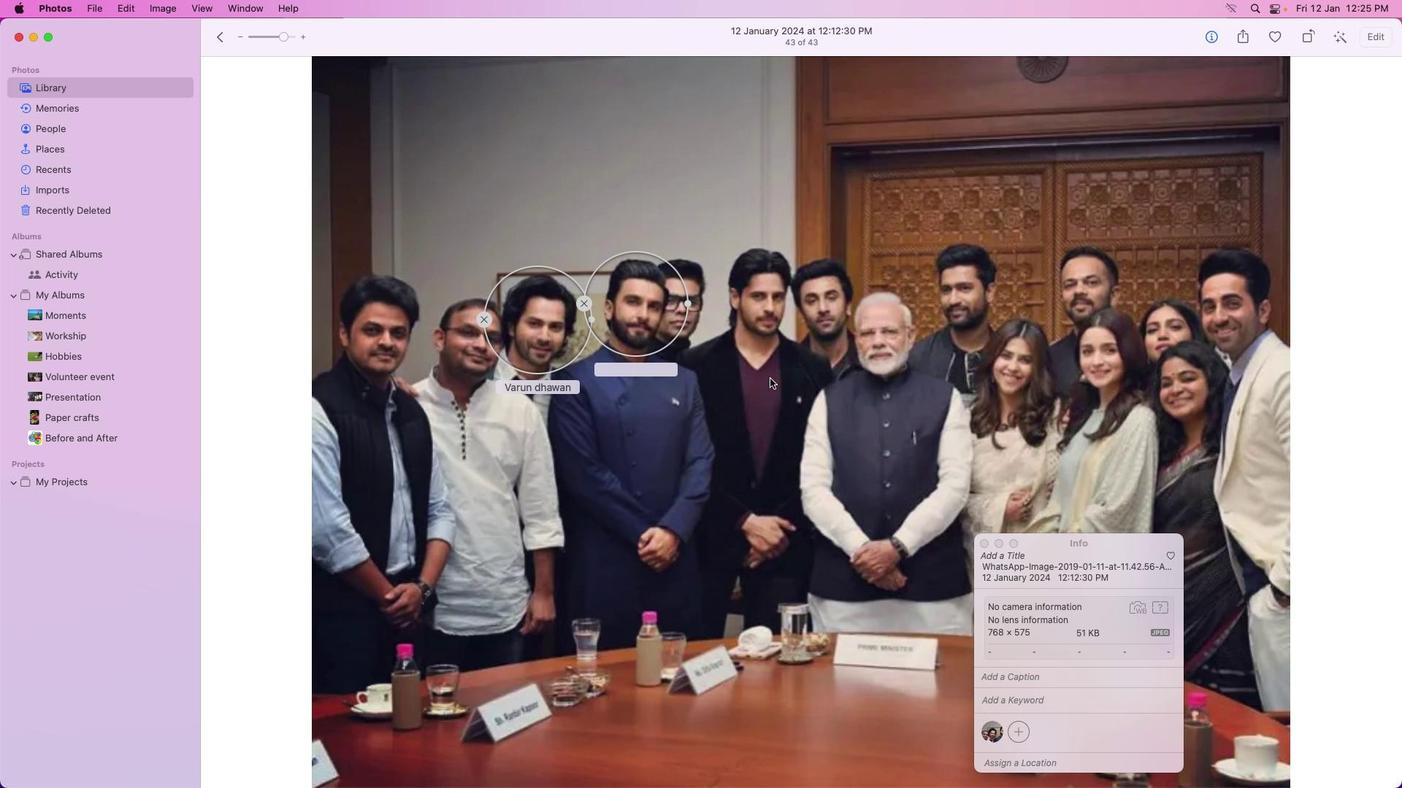 
Action: Key pressed Key.caps_lock'R'Key.caps_lock'a''n''v''e''e''r'Key.space's''i''n''g''h'Key.enter
Screenshot: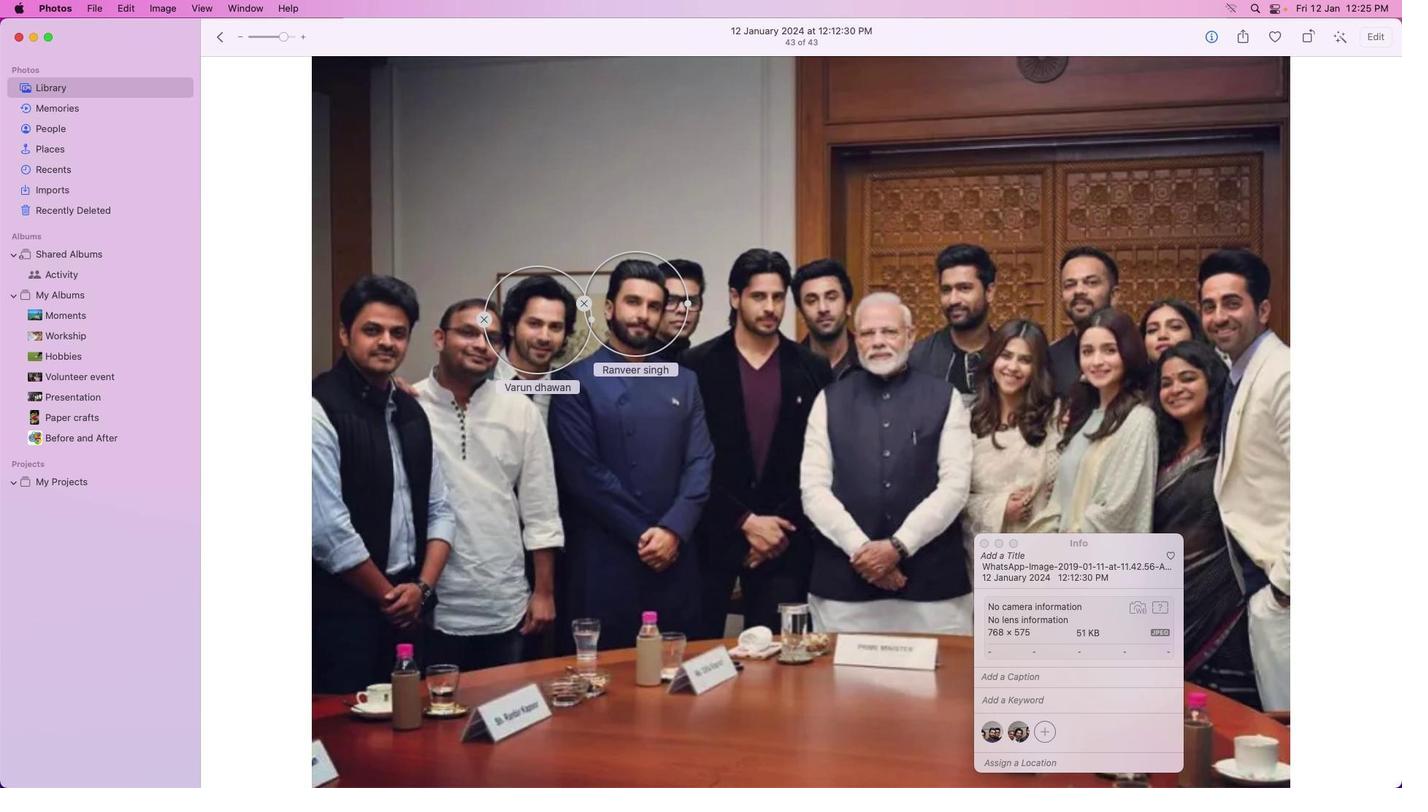 
Action: Mouse moved to (1012, 668)
Screenshot: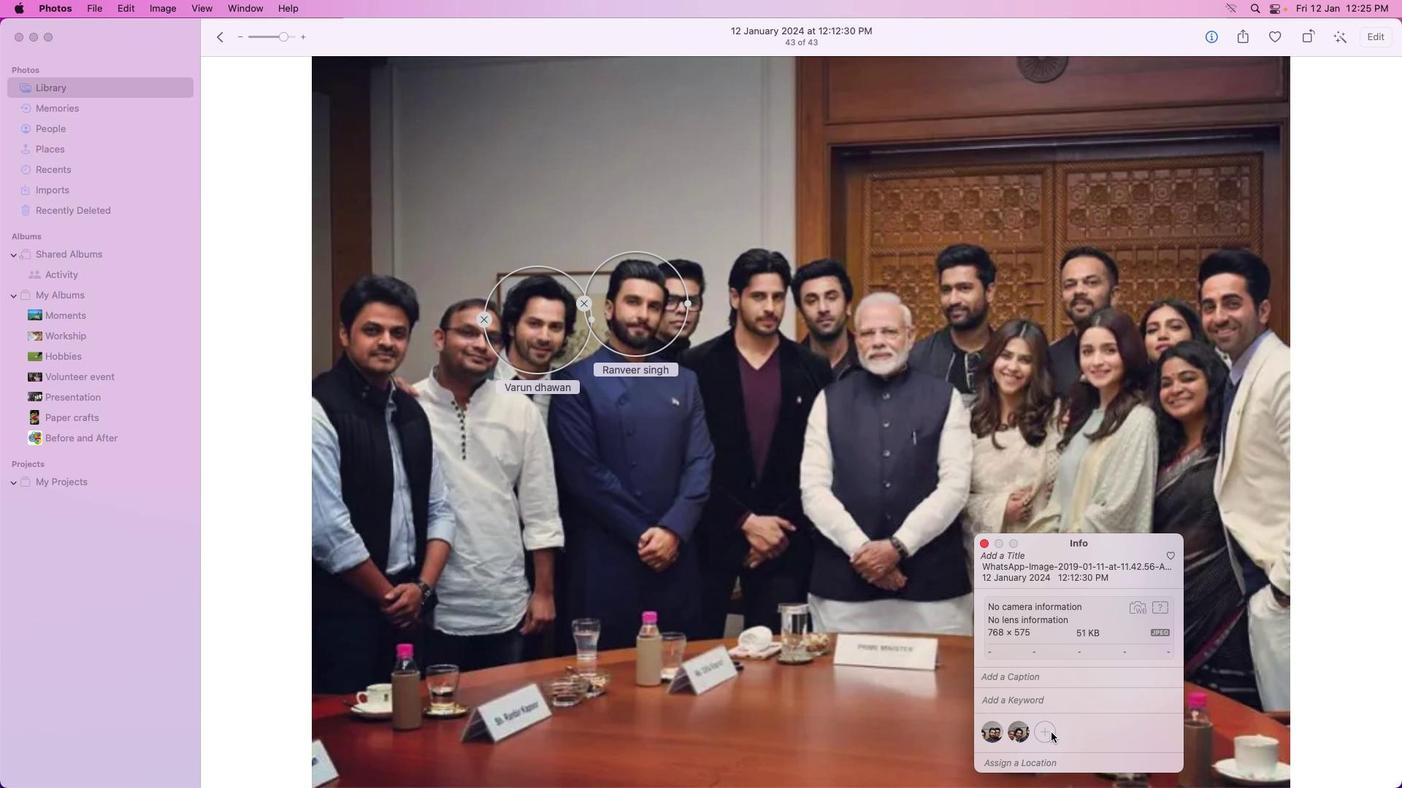
Action: Mouse pressed left at (1012, 668)
Screenshot: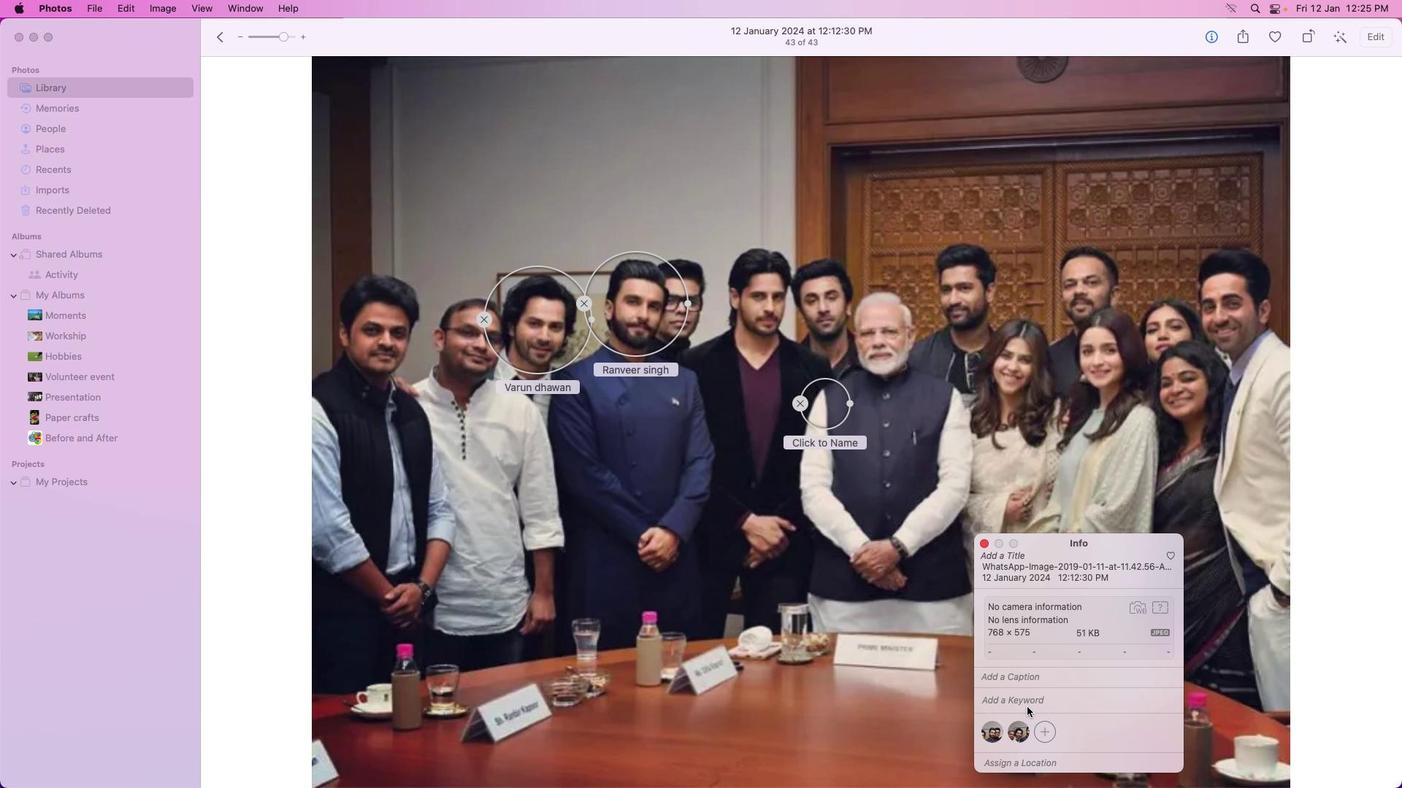 
Action: Mouse moved to (819, 372)
Screenshot: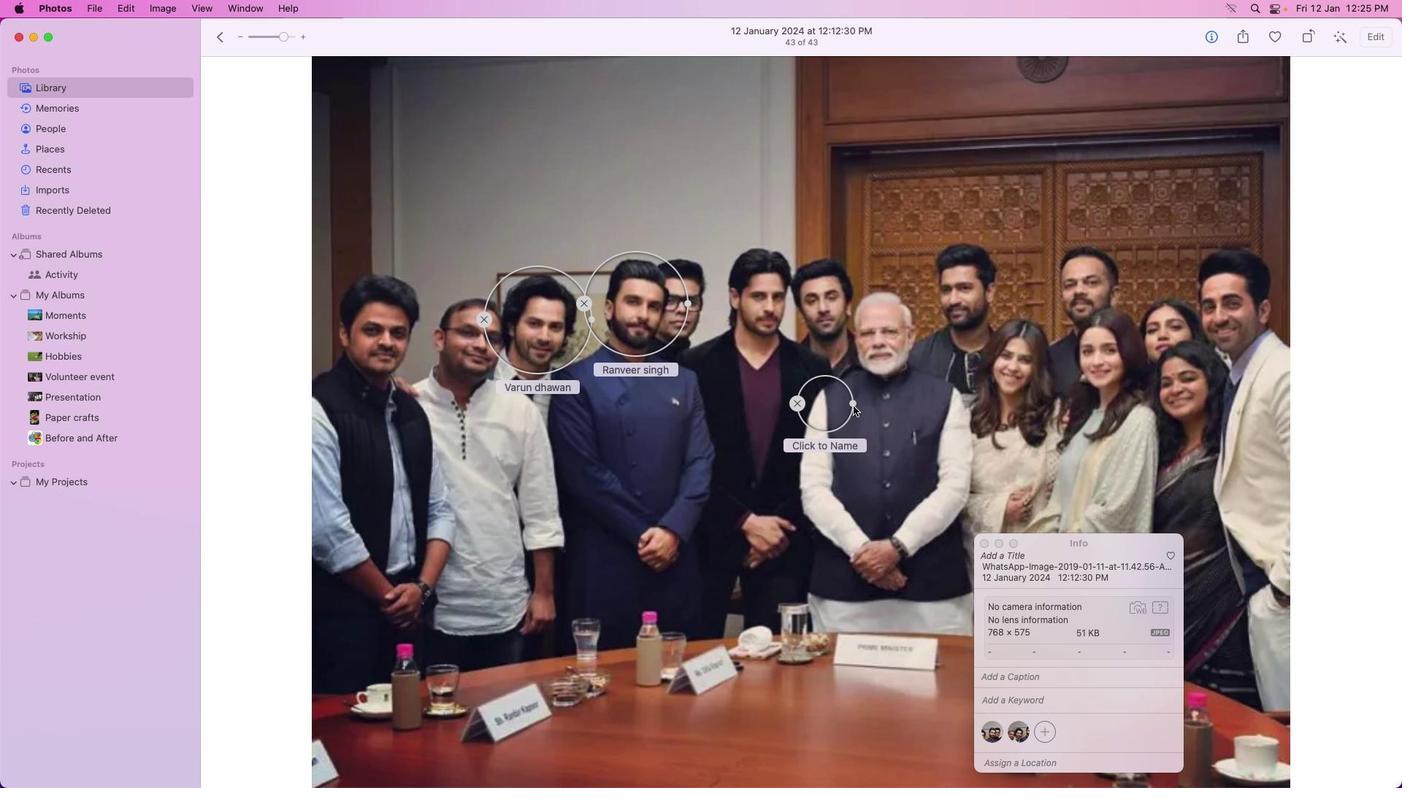 
Action: Mouse pressed left at (819, 372)
Screenshot: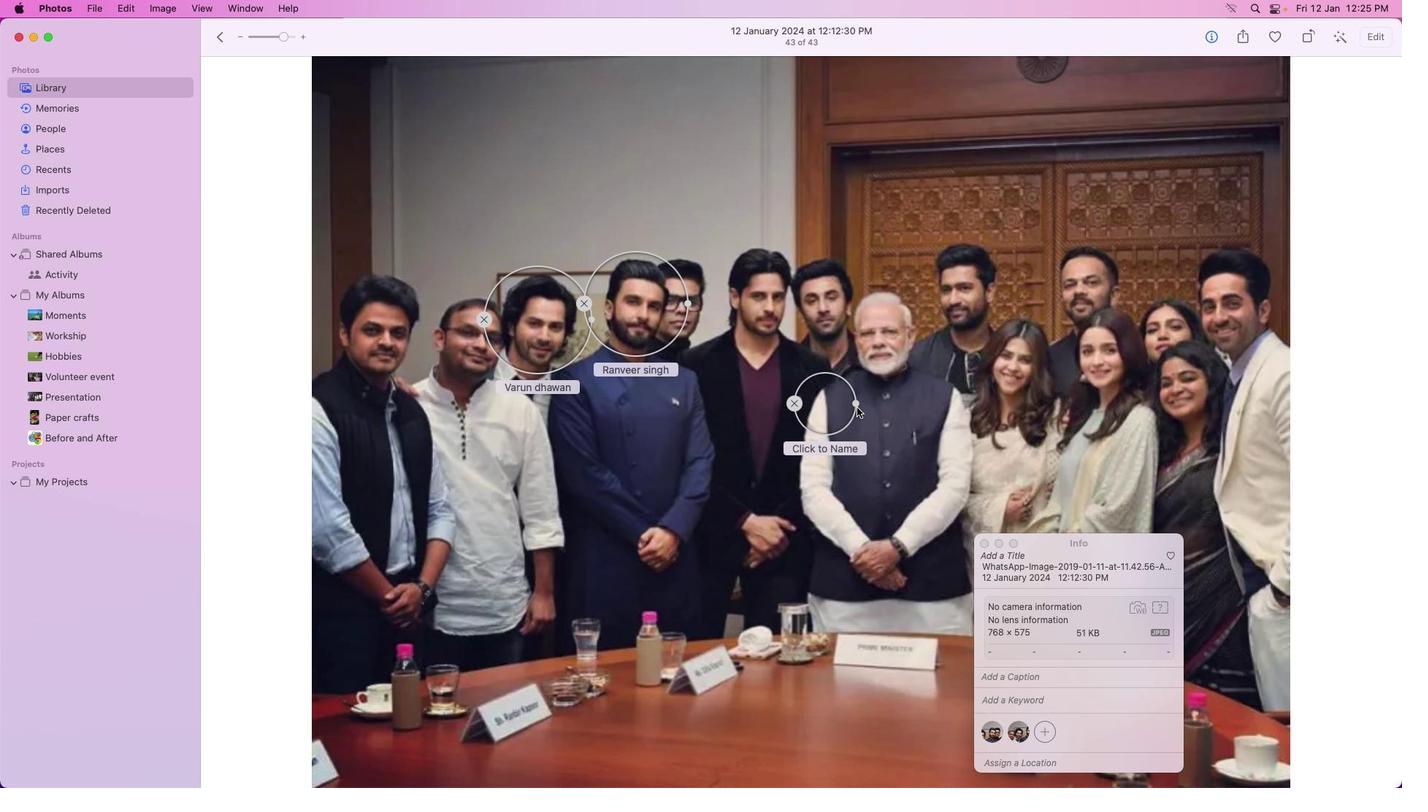 
Action: Mouse moved to (840, 397)
Screenshot: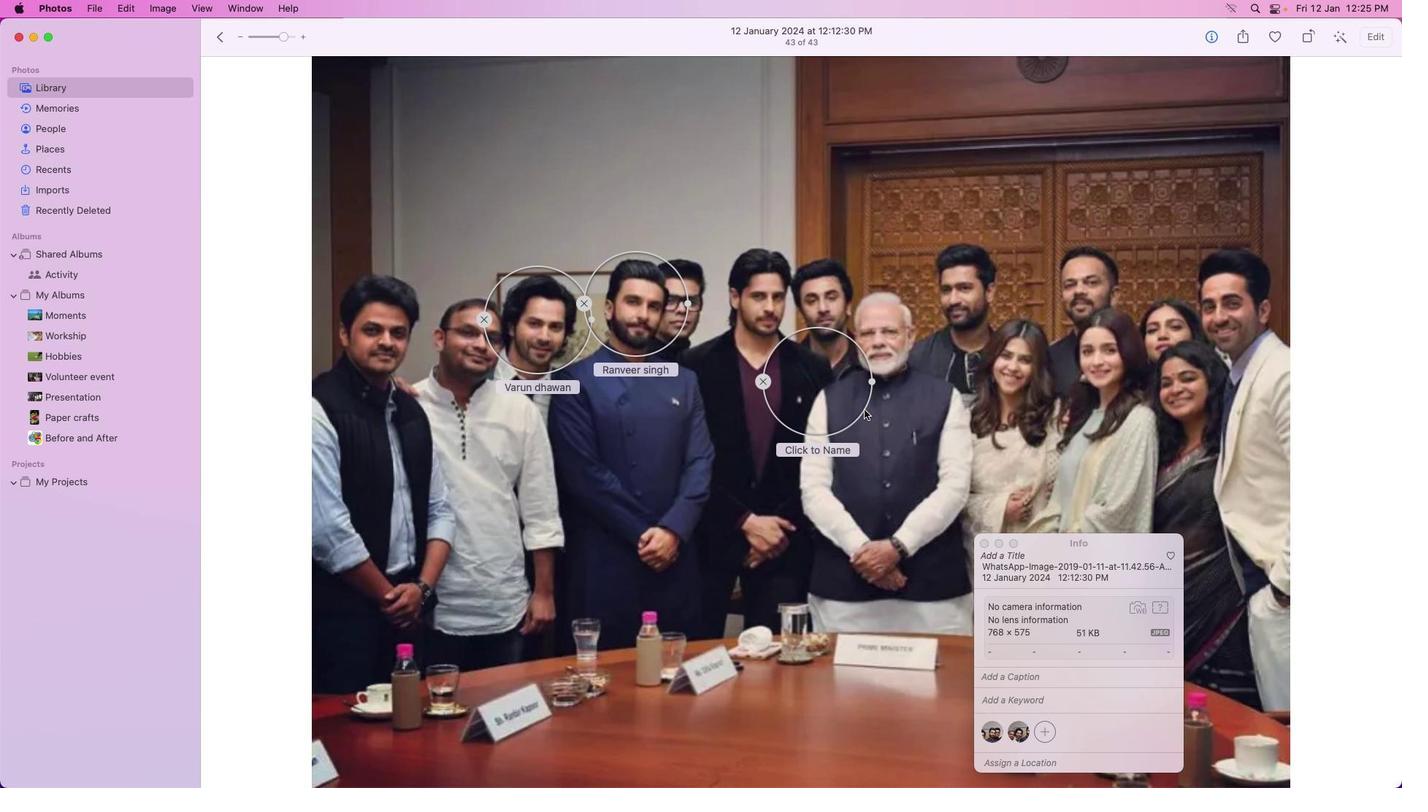 
Action: Mouse pressed left at (840, 397)
Screenshot: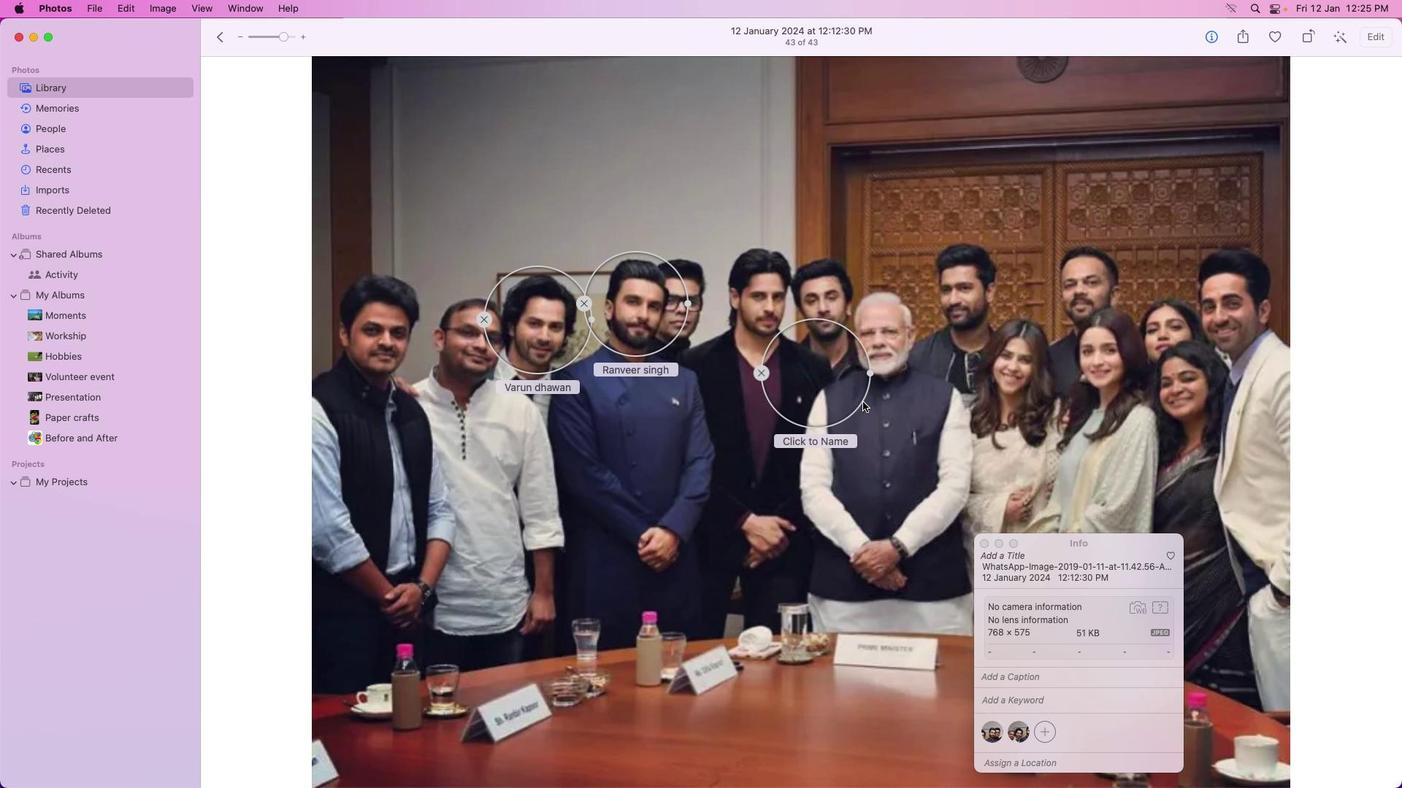 
Action: Mouse moved to (724, 273)
Screenshot: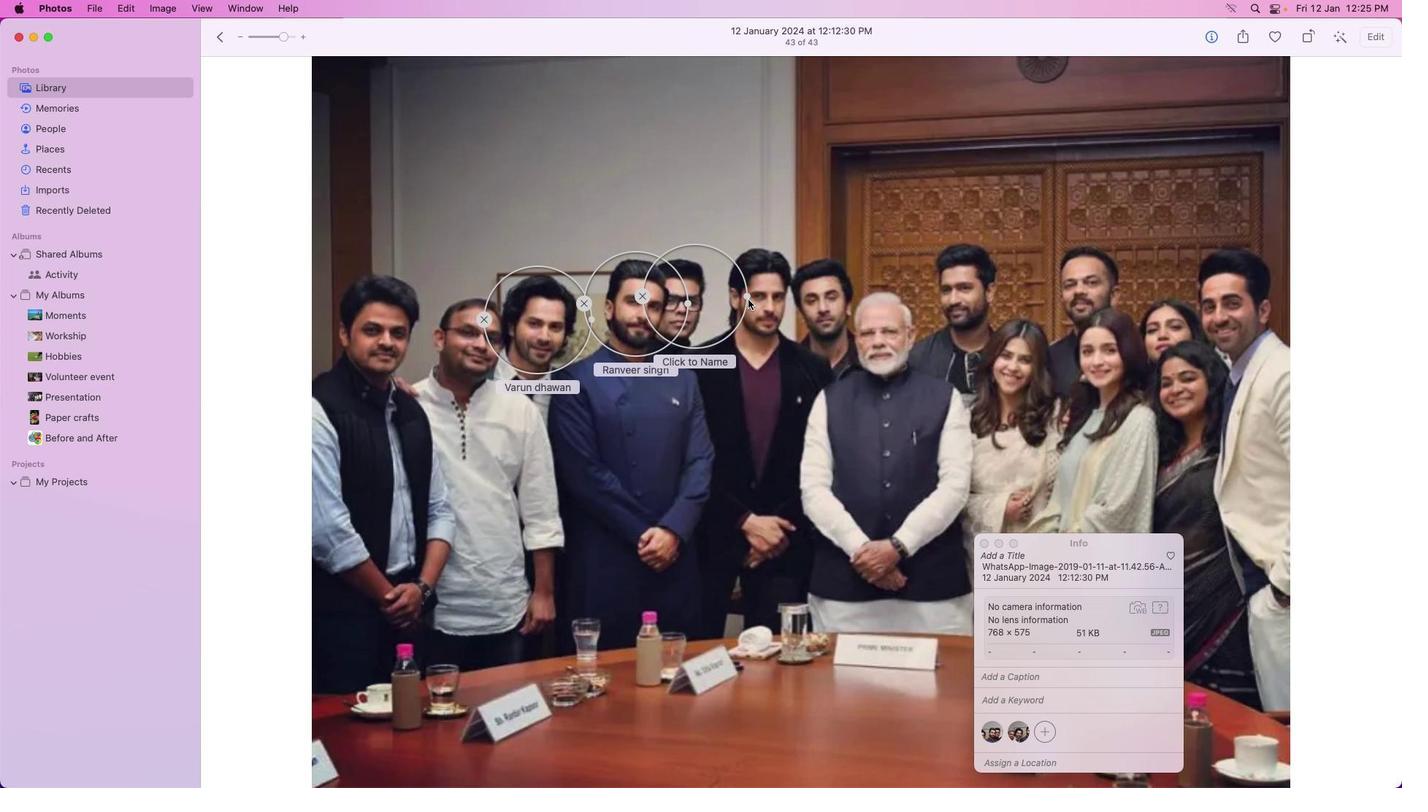 
Action: Mouse pressed left at (724, 273)
Screenshot: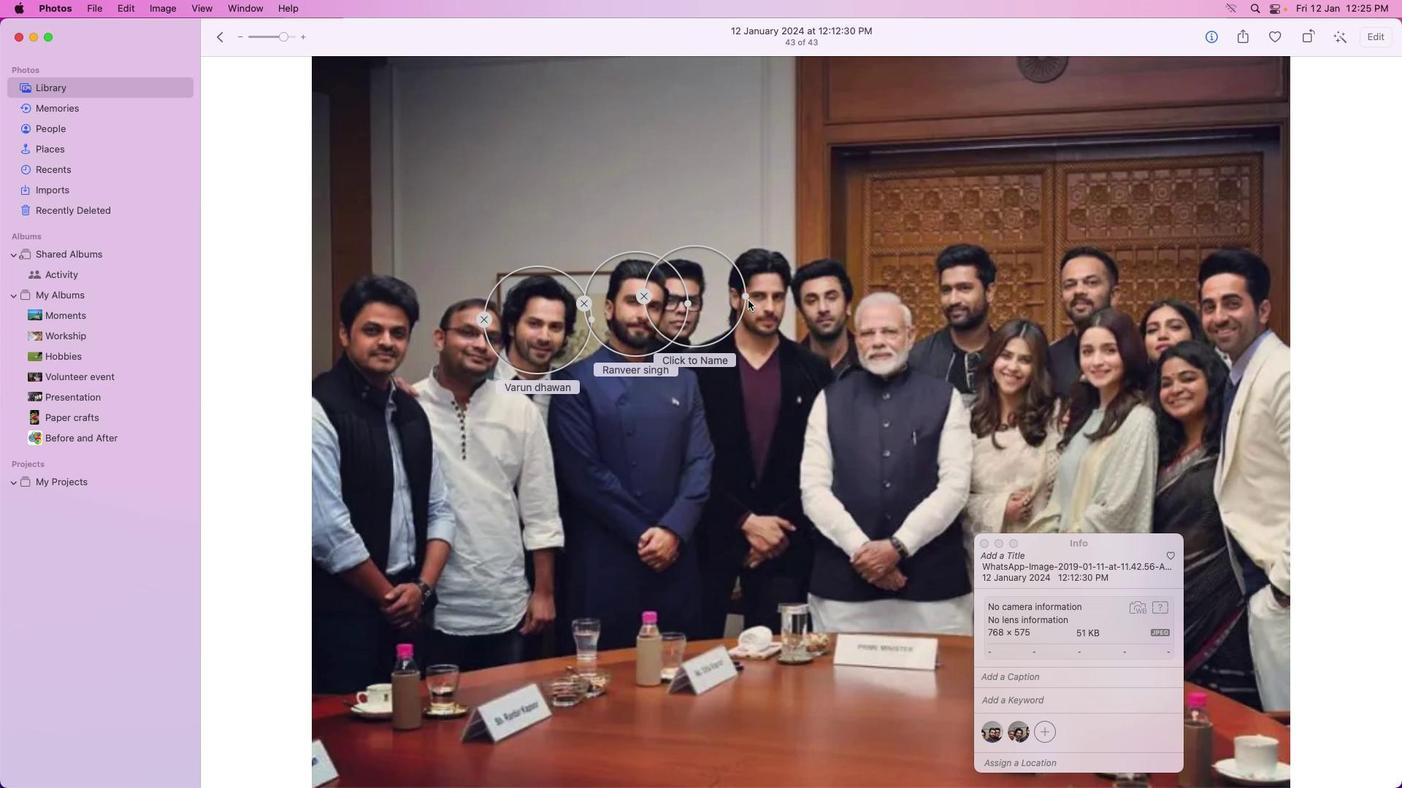 
Action: Mouse moved to (702, 299)
Screenshot: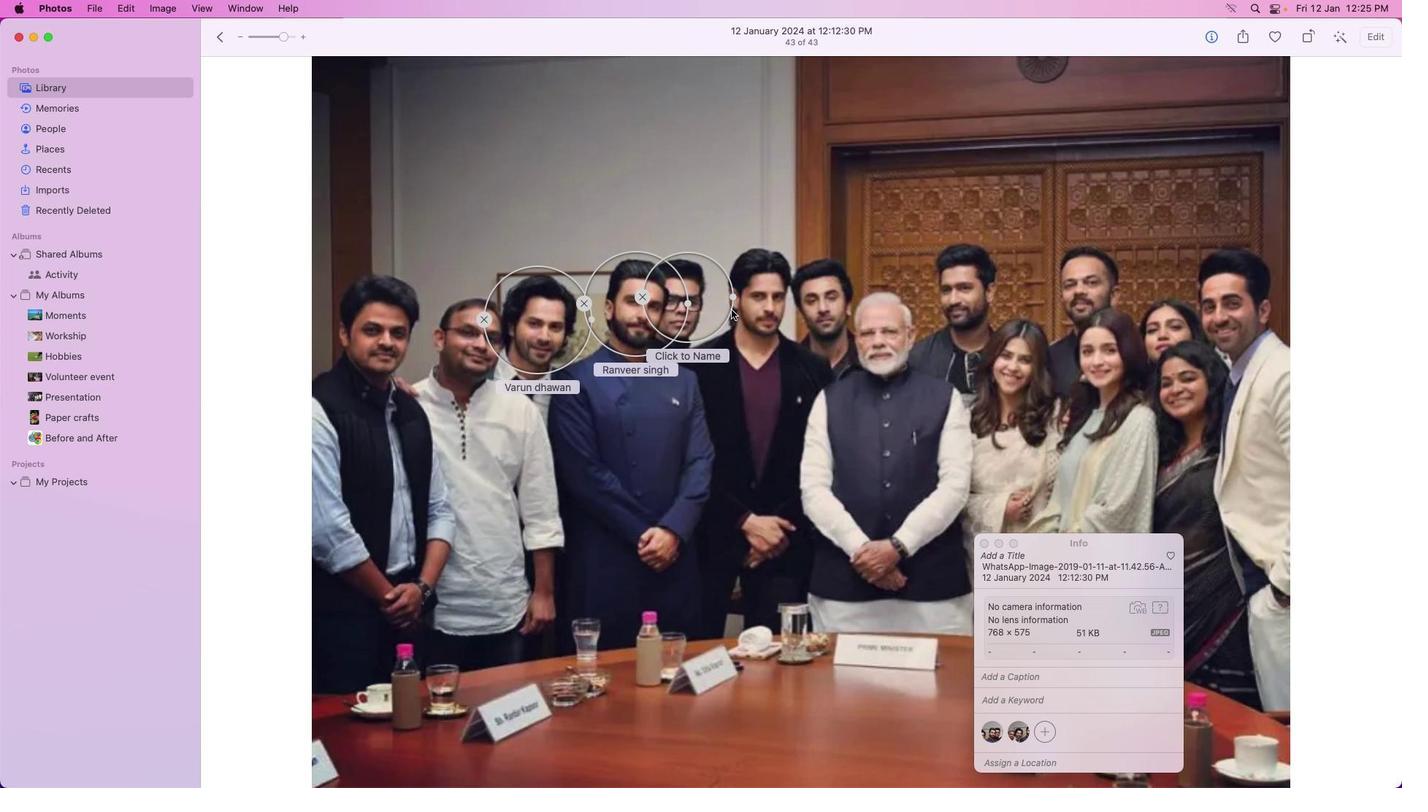 
Action: Mouse pressed left at (702, 299)
Screenshot: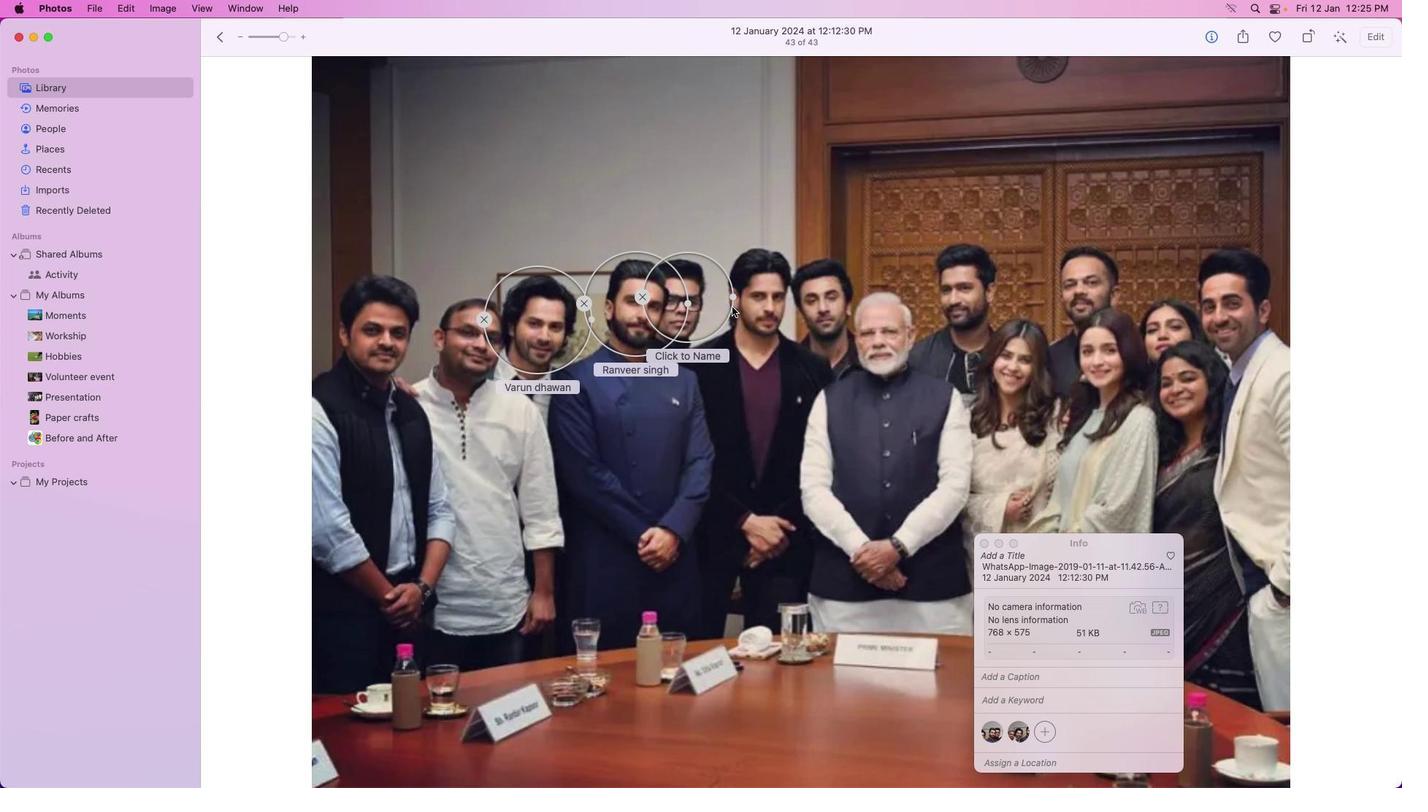 
Action: Mouse moved to (706, 279)
Screenshot: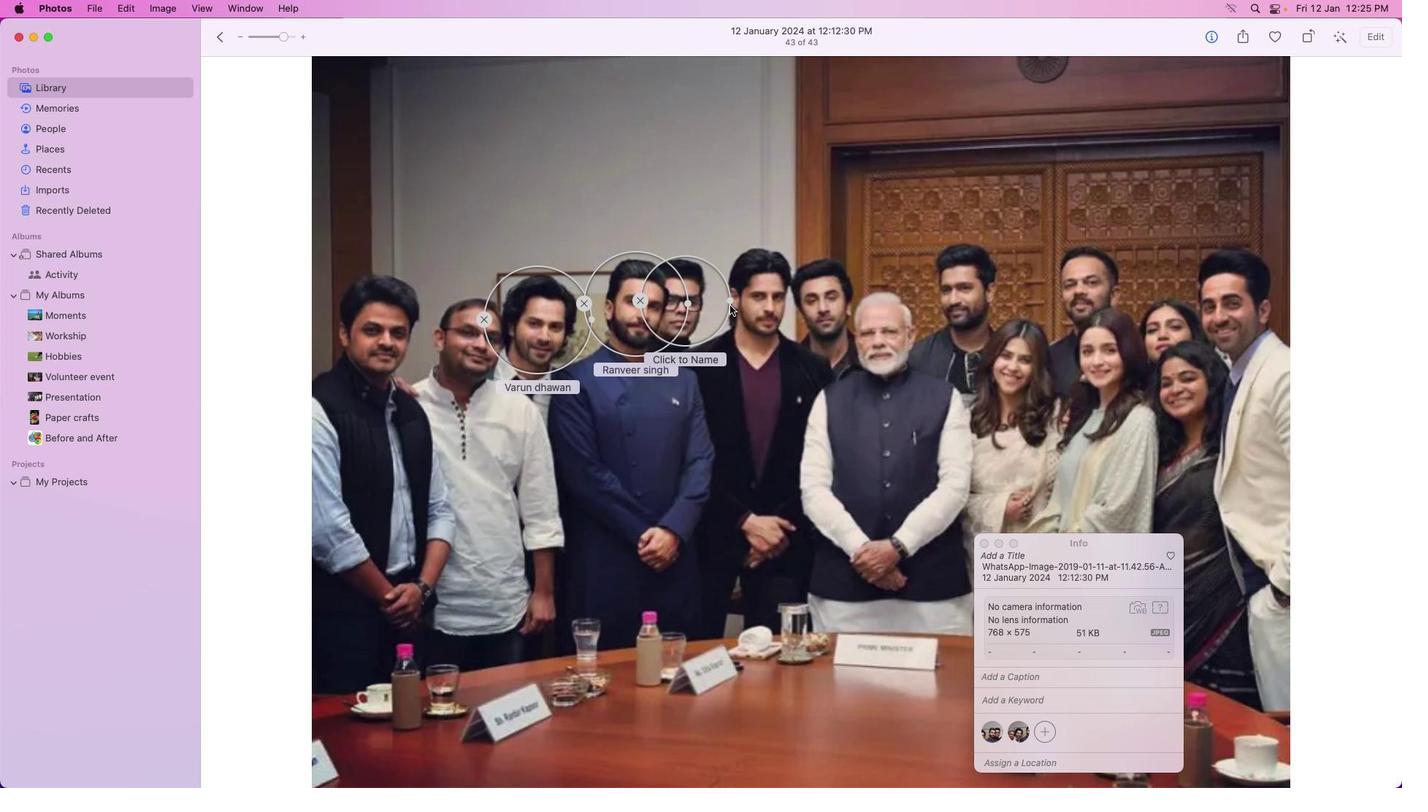 
Action: Mouse pressed left at (706, 279)
Screenshot: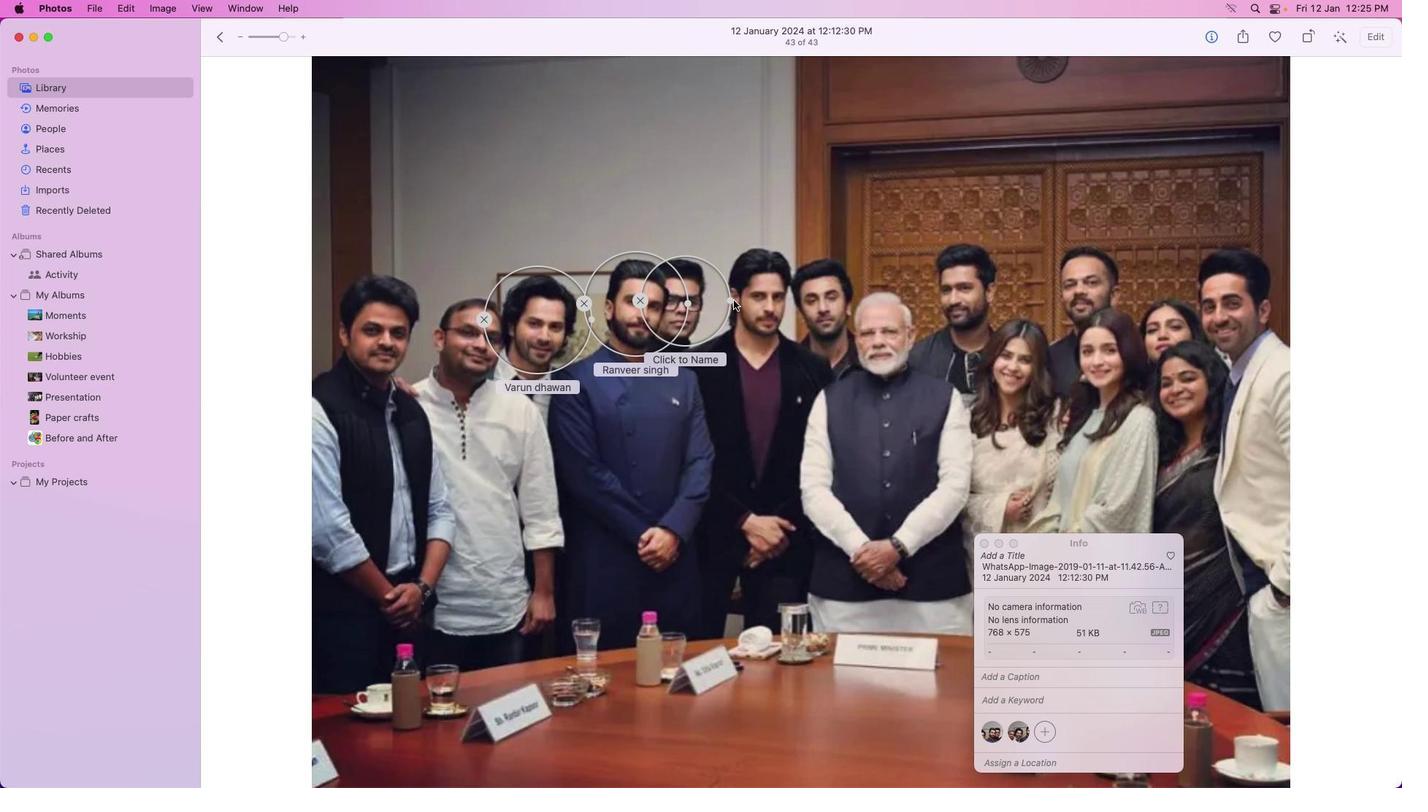 
Action: Mouse moved to (709, 276)
Screenshot: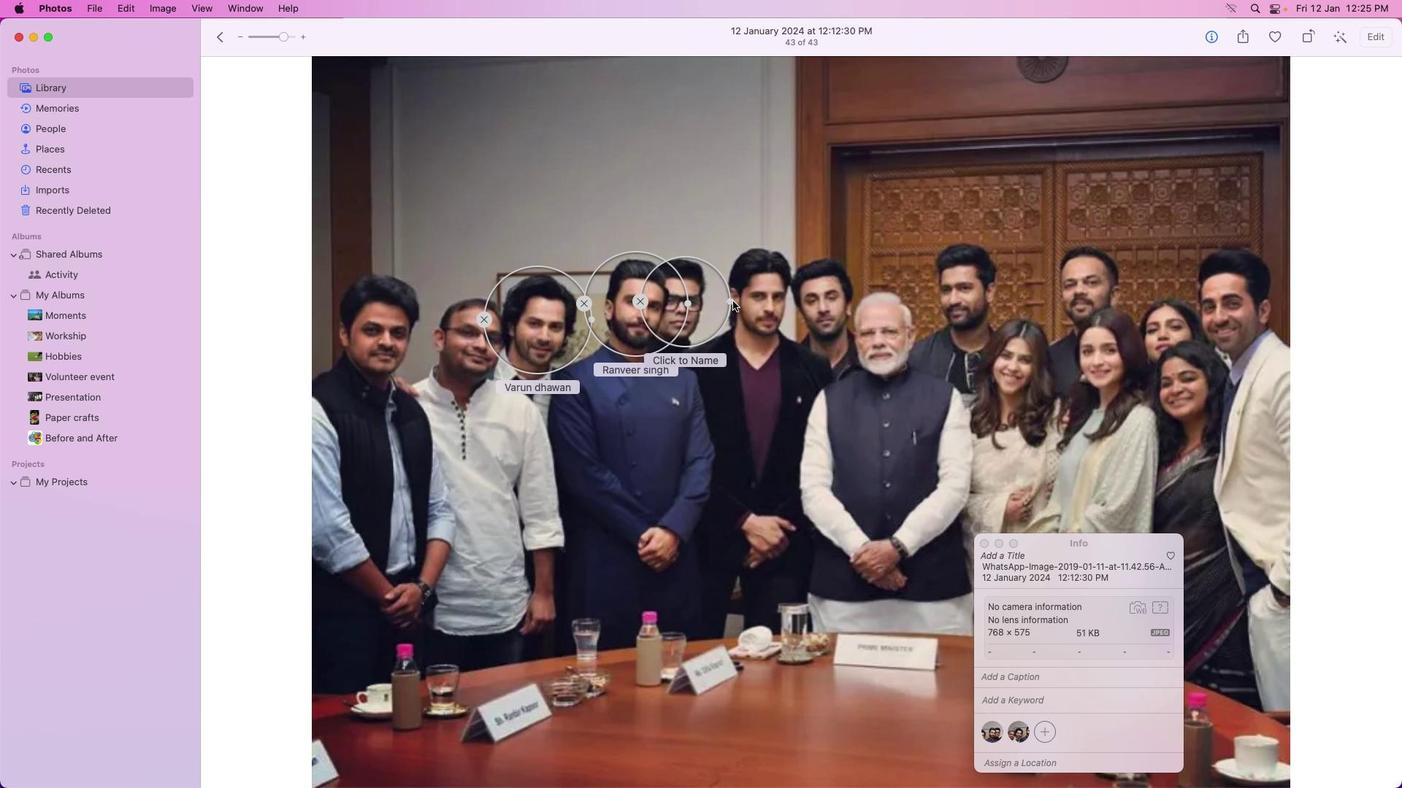
Action: Mouse pressed left at (709, 276)
Screenshot: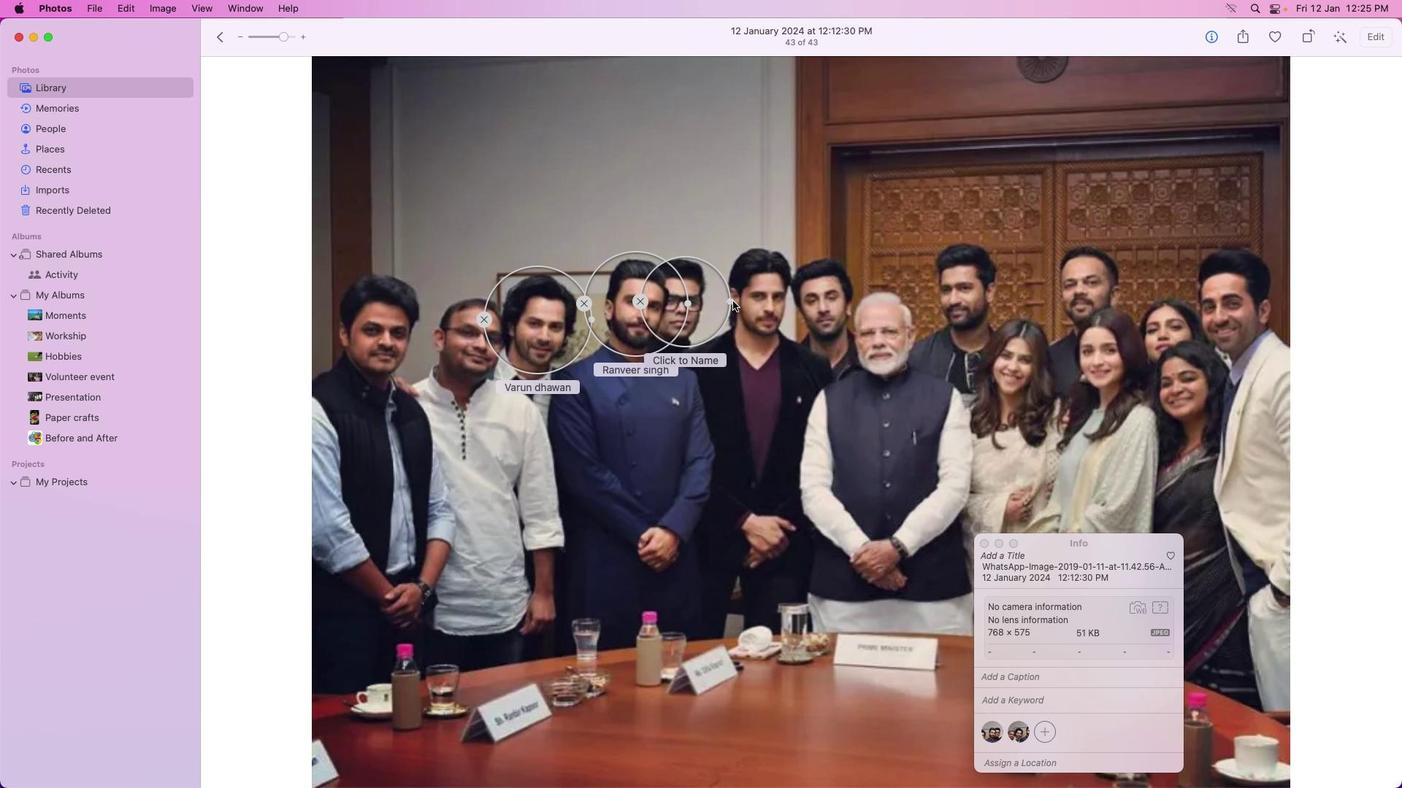 
Action: Mouse moved to (706, 278)
Screenshot: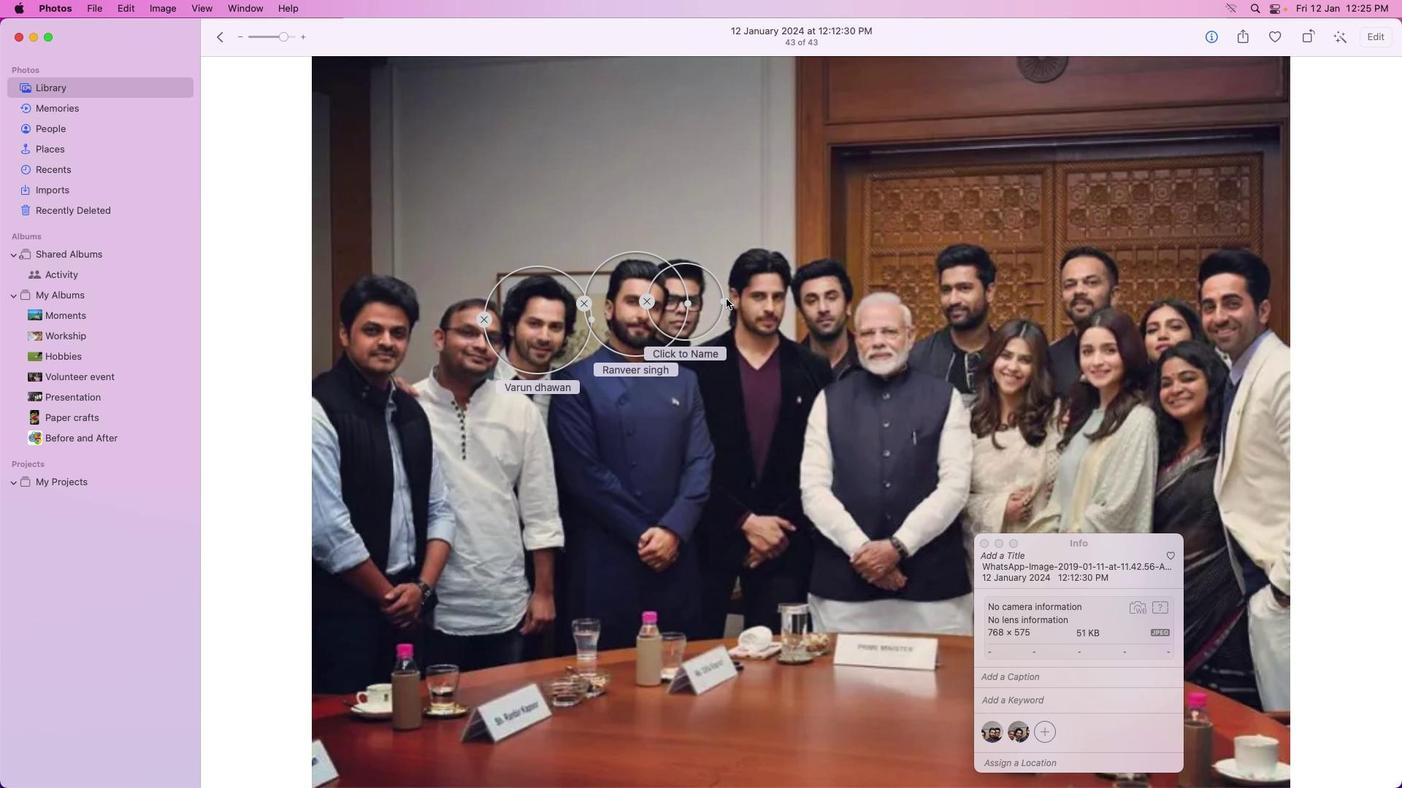 
Action: Mouse pressed left at (706, 278)
Screenshot: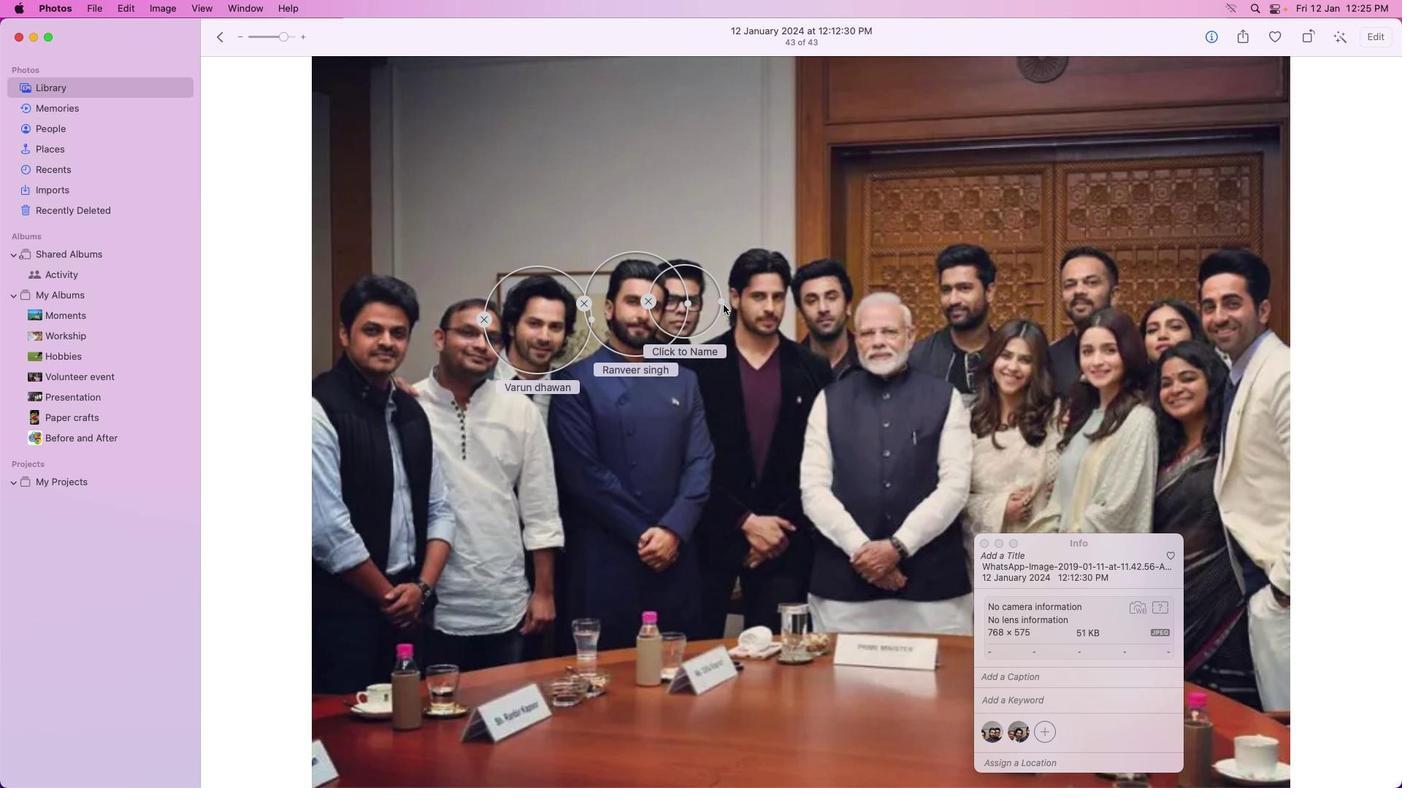 
Action: Mouse moved to (694, 286)
Screenshot: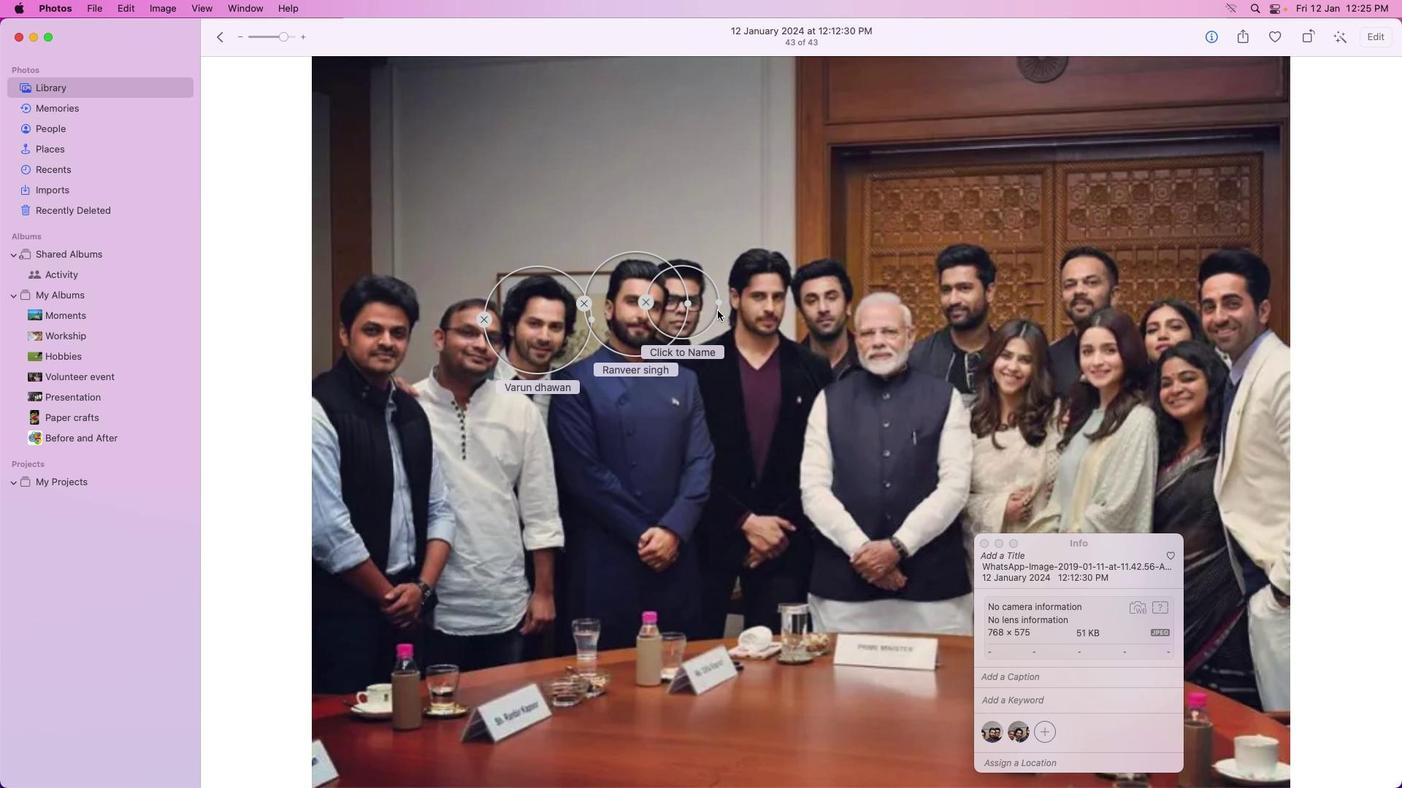 
Action: Mouse pressed left at (694, 286)
Screenshot: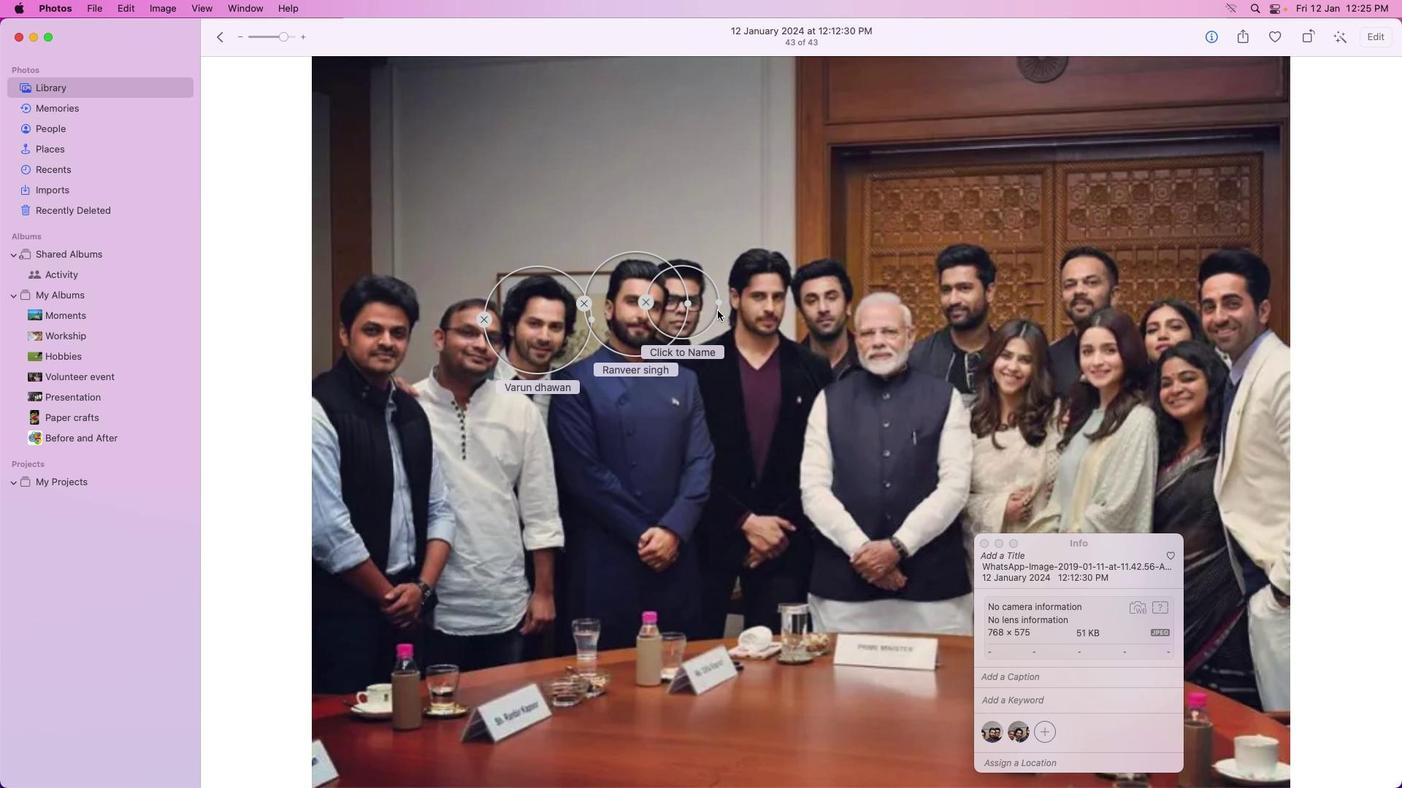 
Action: Mouse moved to (688, 325)
Screenshot: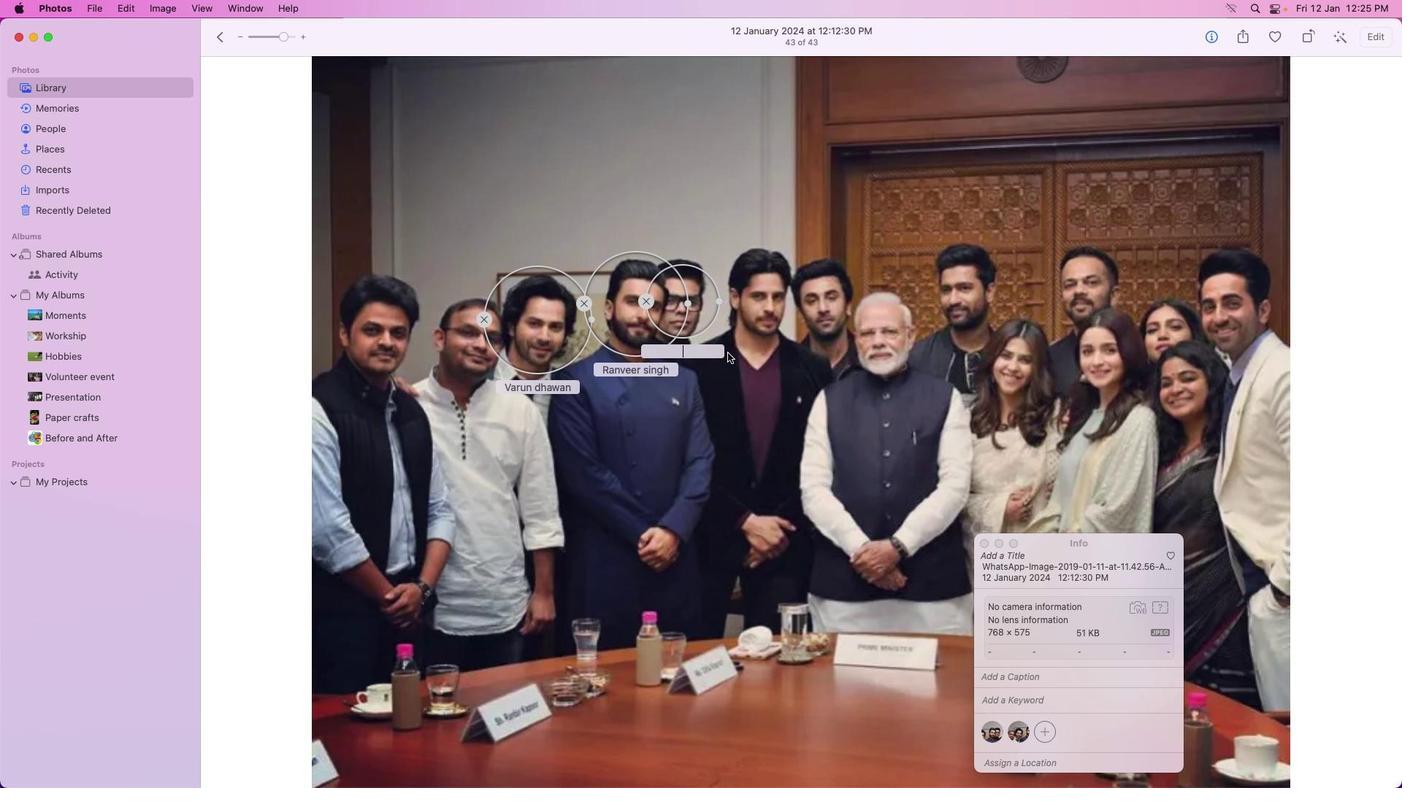 
Action: Mouse pressed left at (688, 325)
Screenshot: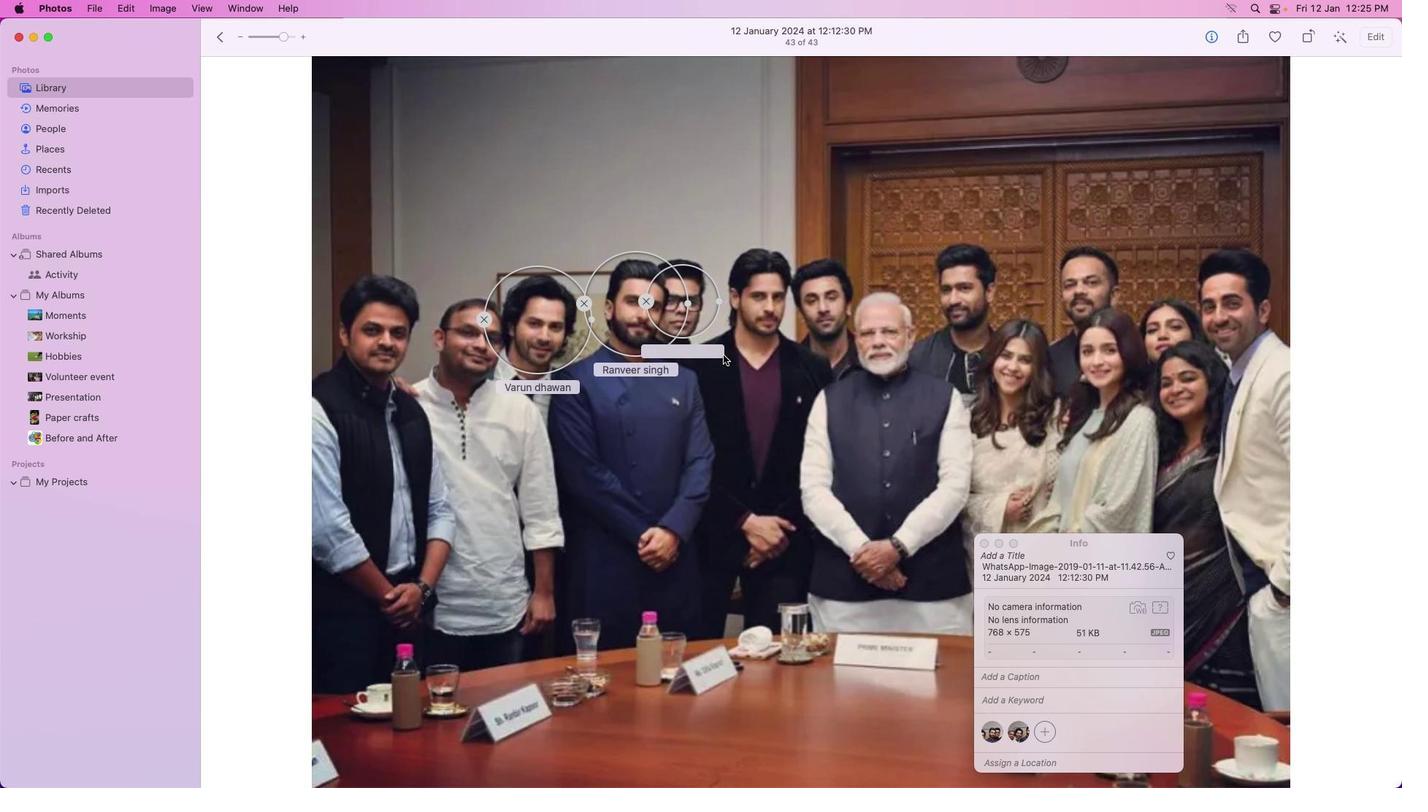 
Action: Mouse moved to (698, 326)
Screenshot: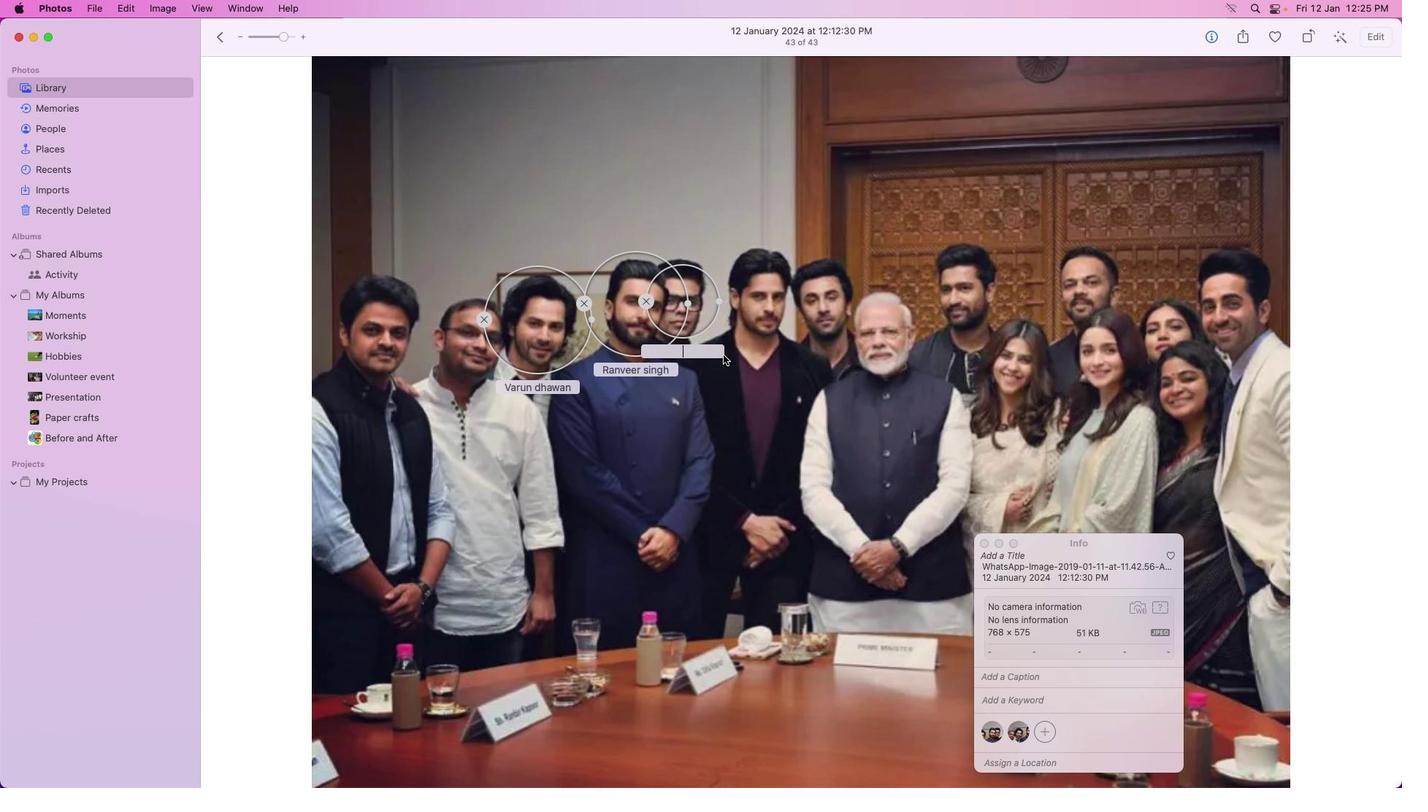 
Action: Key pressed Key.caps_lock'K'Key.caps_lock'a''r''a''n'Key.space'j''o''h''a''r'Key.enter
Screenshot: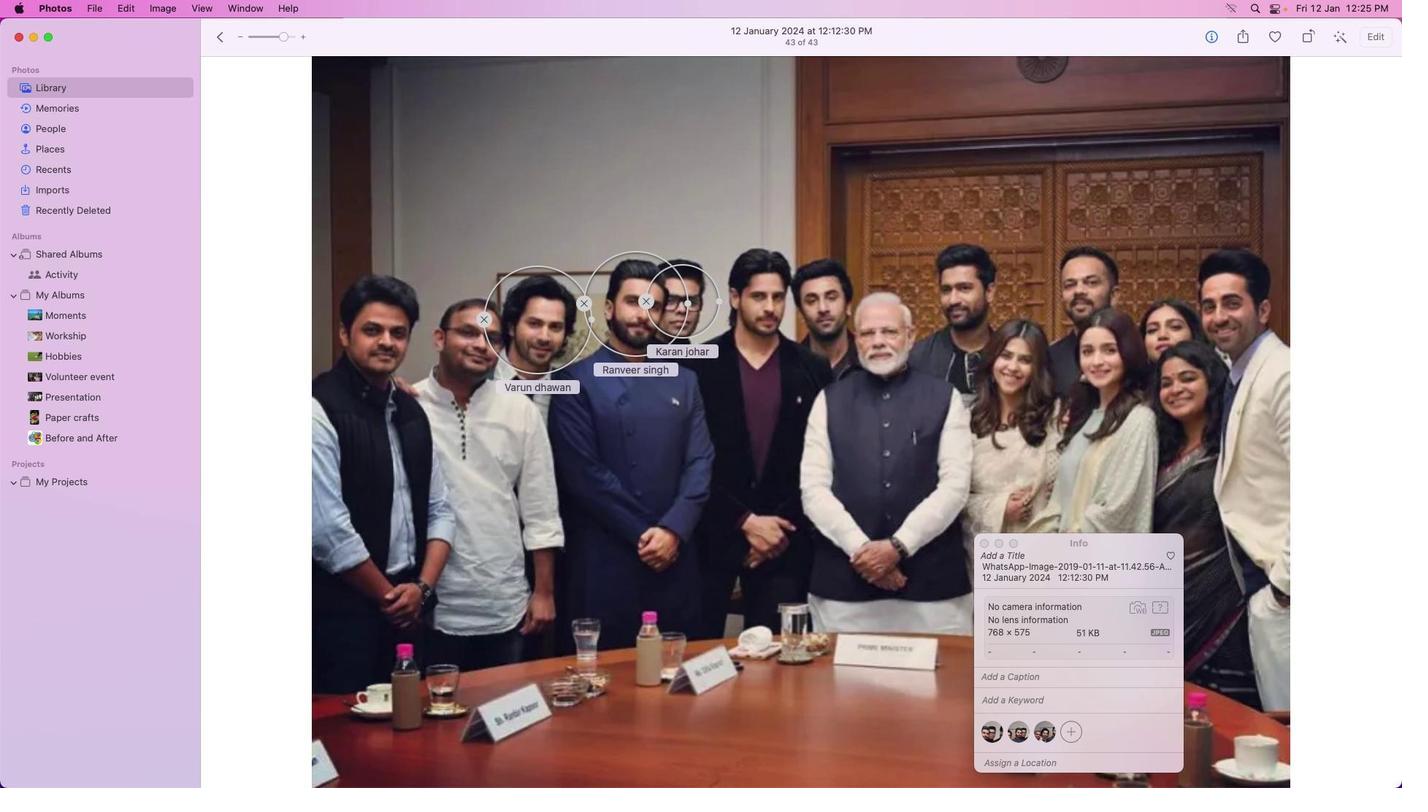 
Action: Mouse moved to (1037, 666)
Screenshot: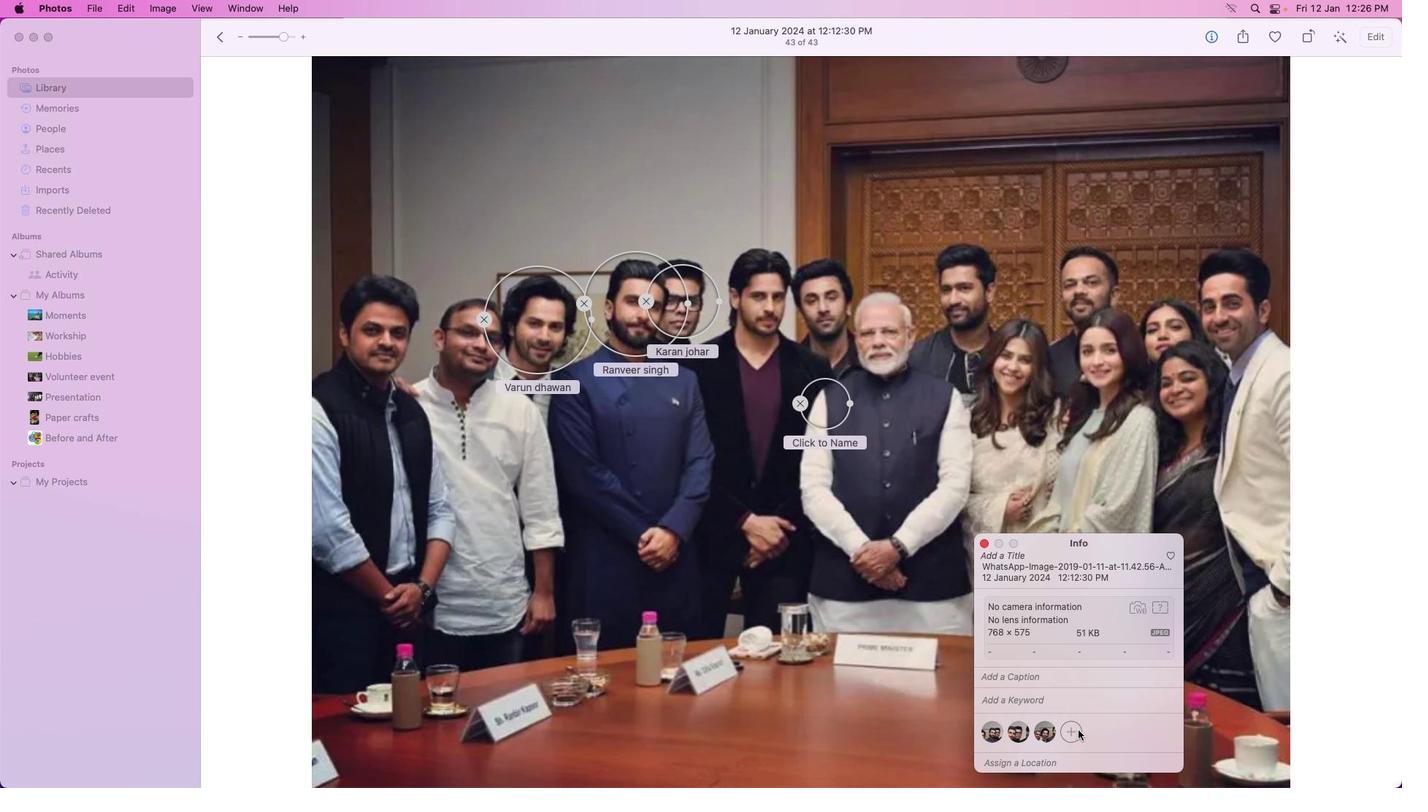 
Action: Mouse pressed left at (1037, 666)
Screenshot: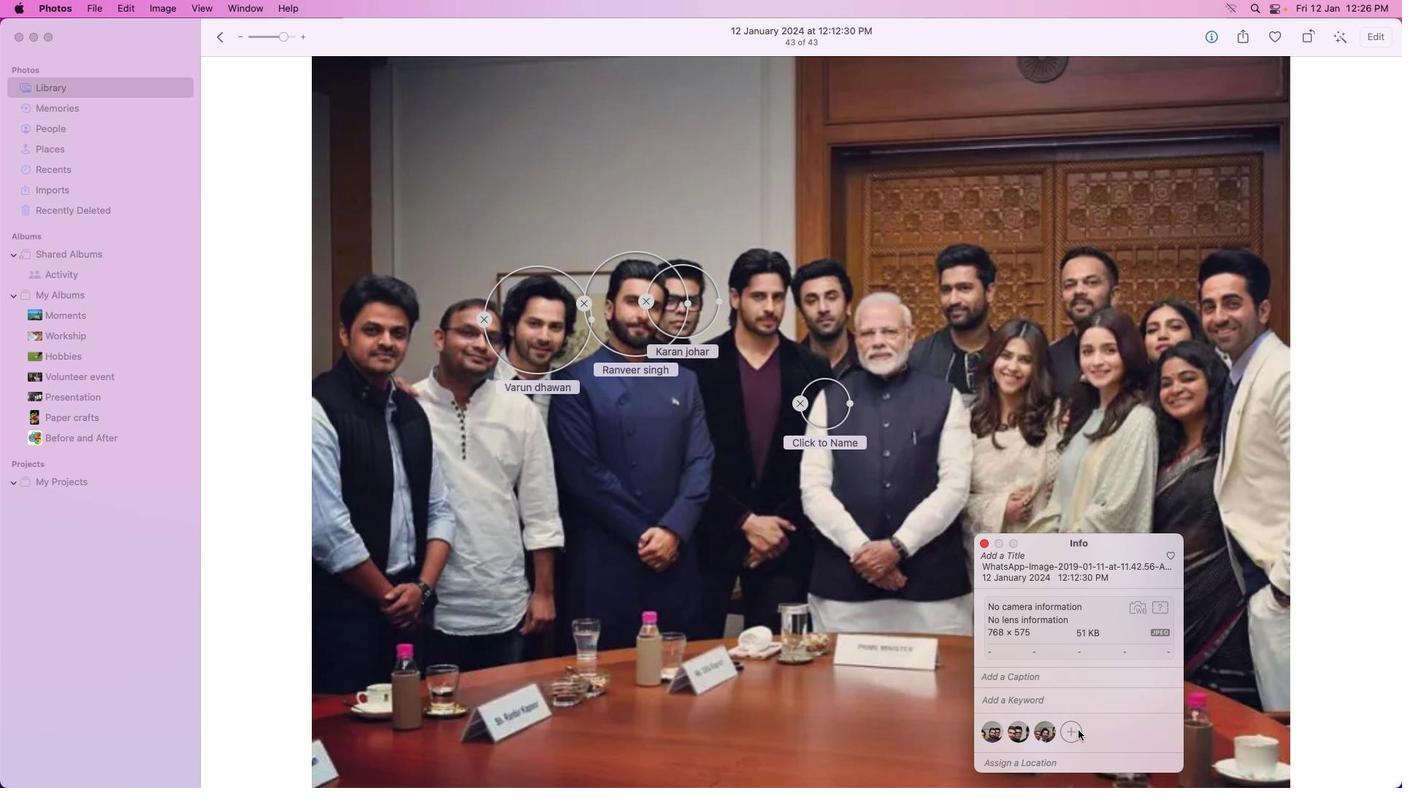 
Action: Mouse moved to (816, 378)
Screenshot: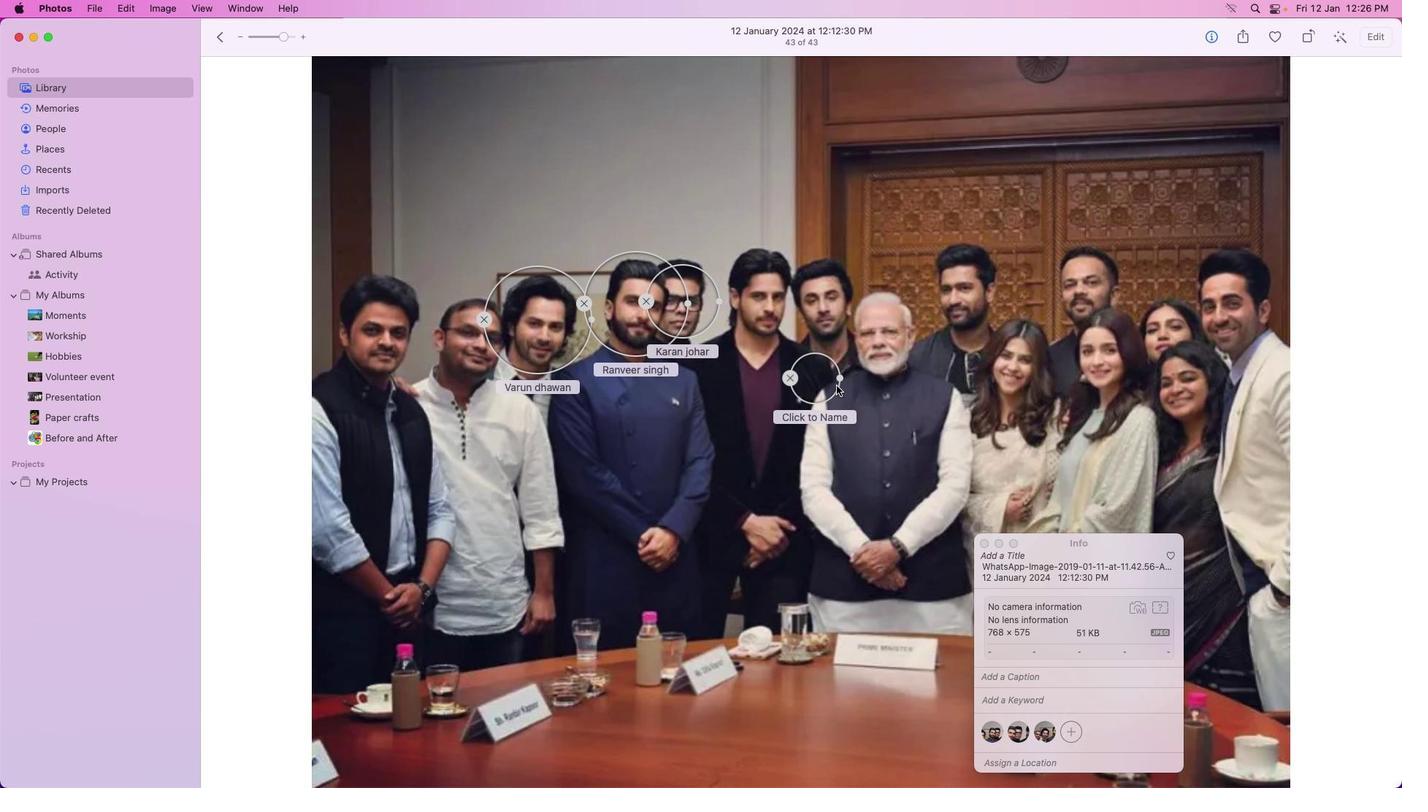 
Action: Mouse pressed left at (816, 378)
Screenshot: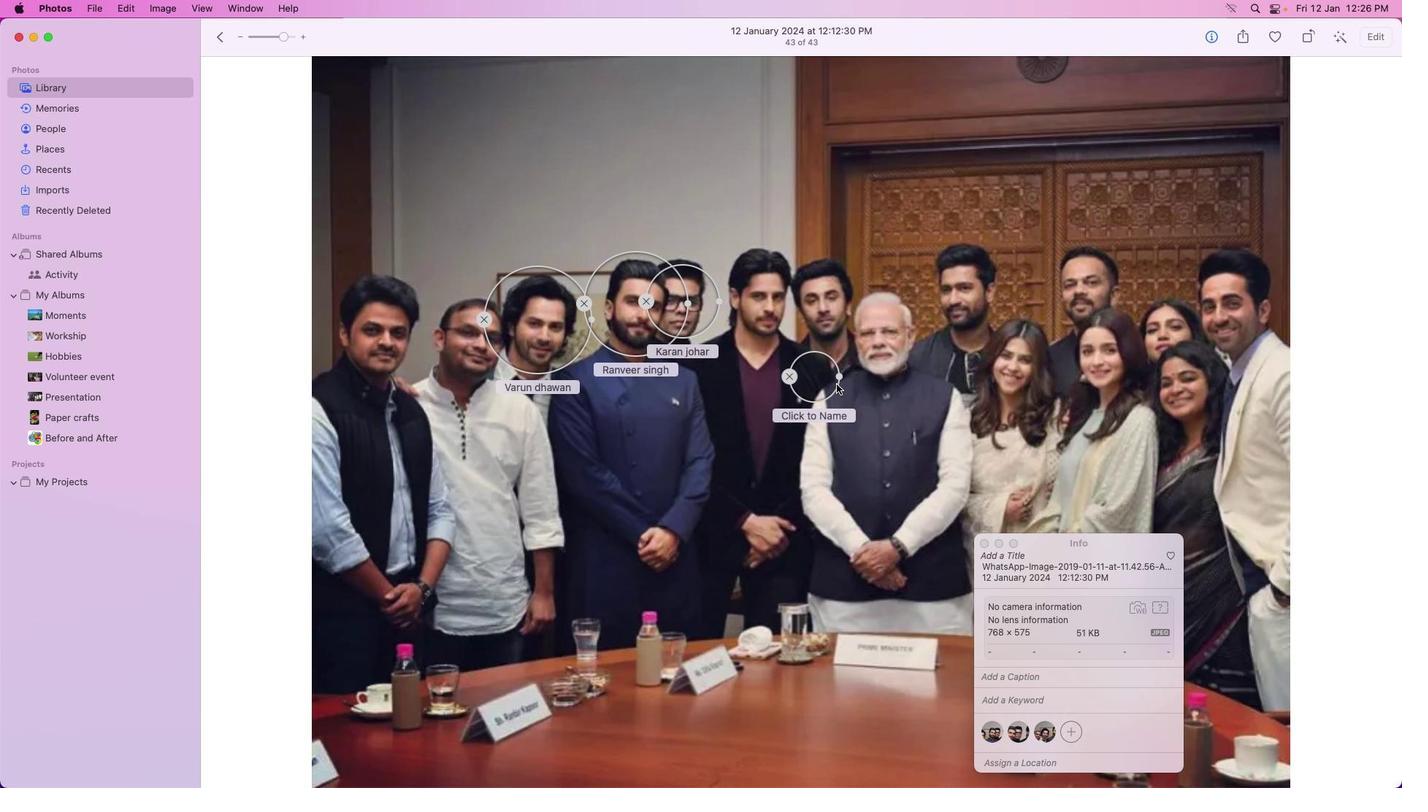 
Action: Mouse moved to (759, 280)
Screenshot: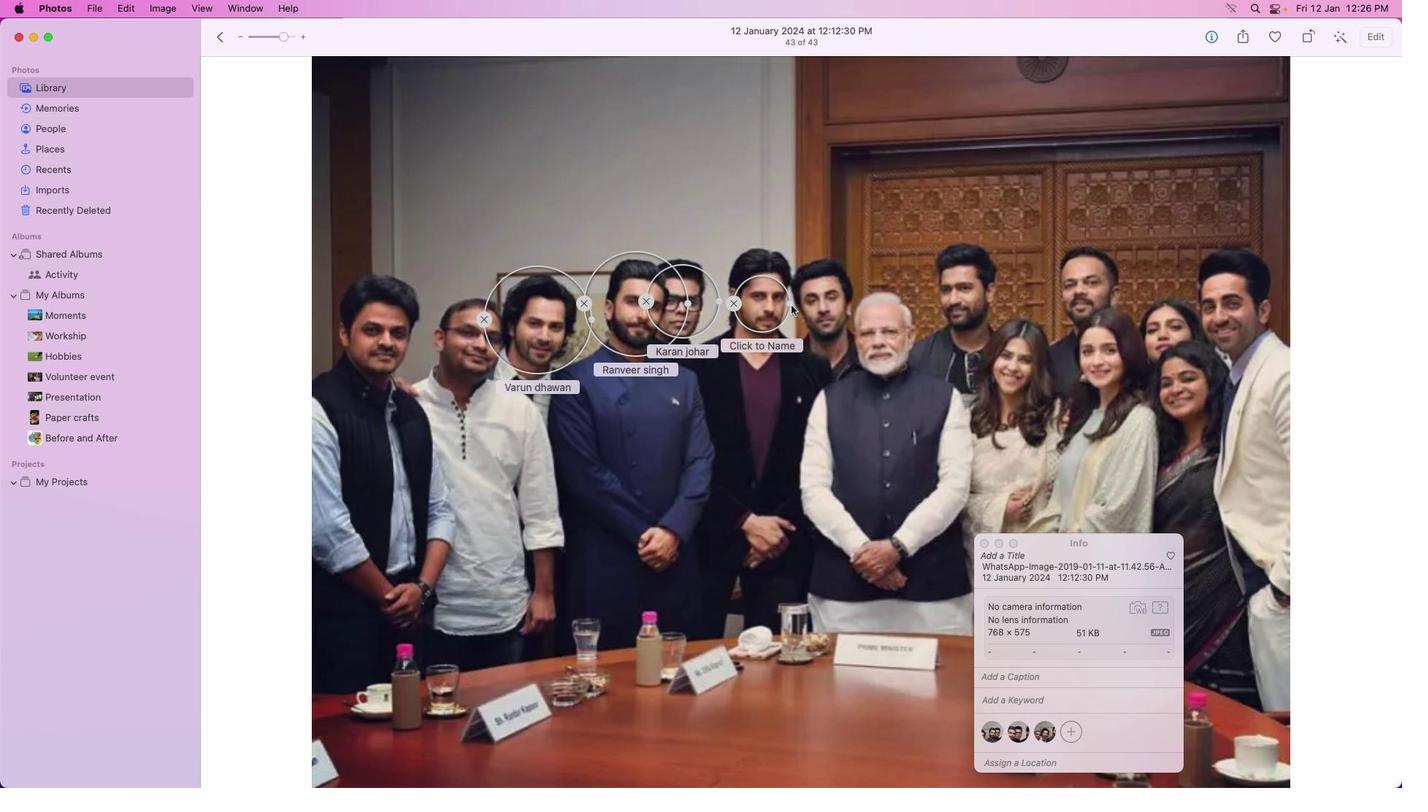 
Action: Mouse pressed left at (759, 280)
Screenshot: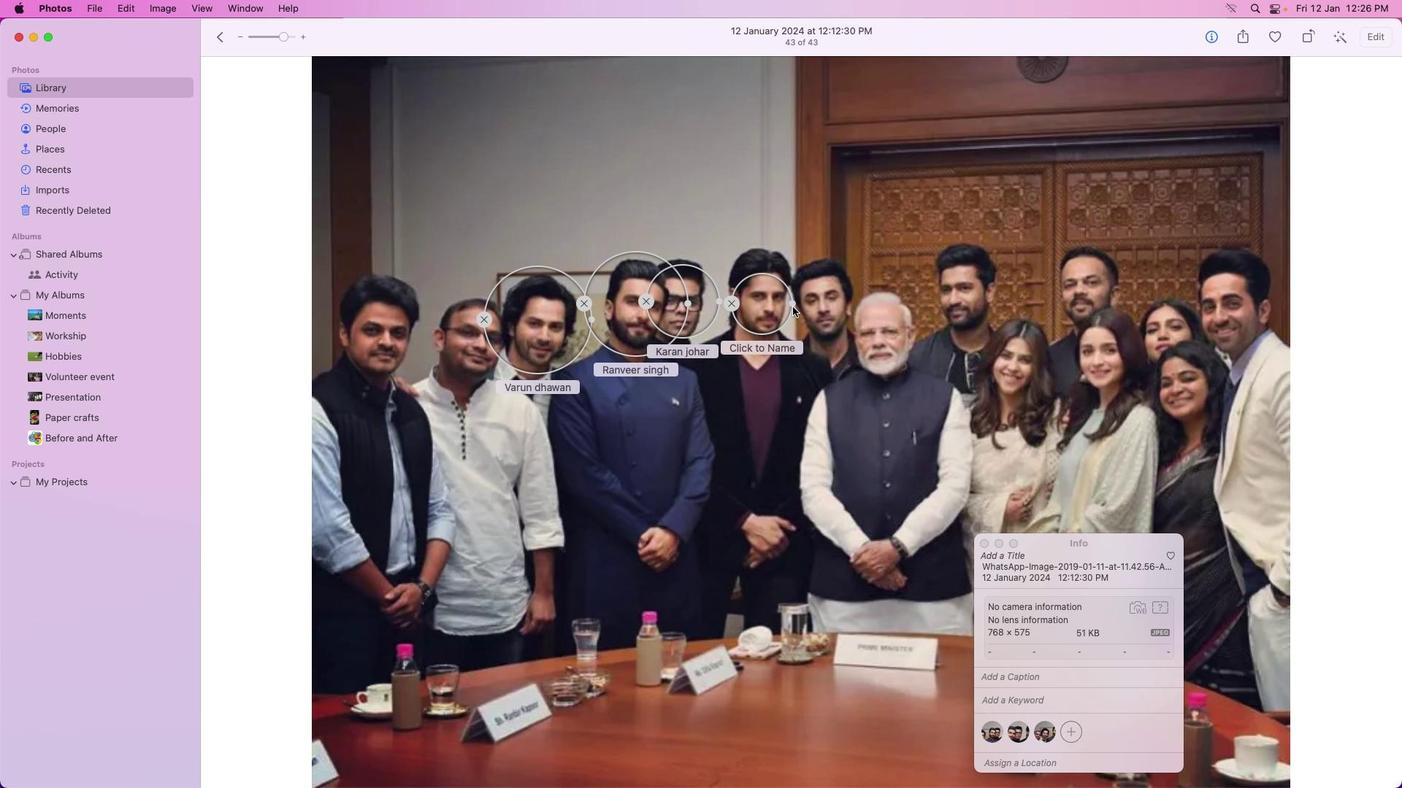 
Action: Mouse moved to (766, 280)
Screenshot: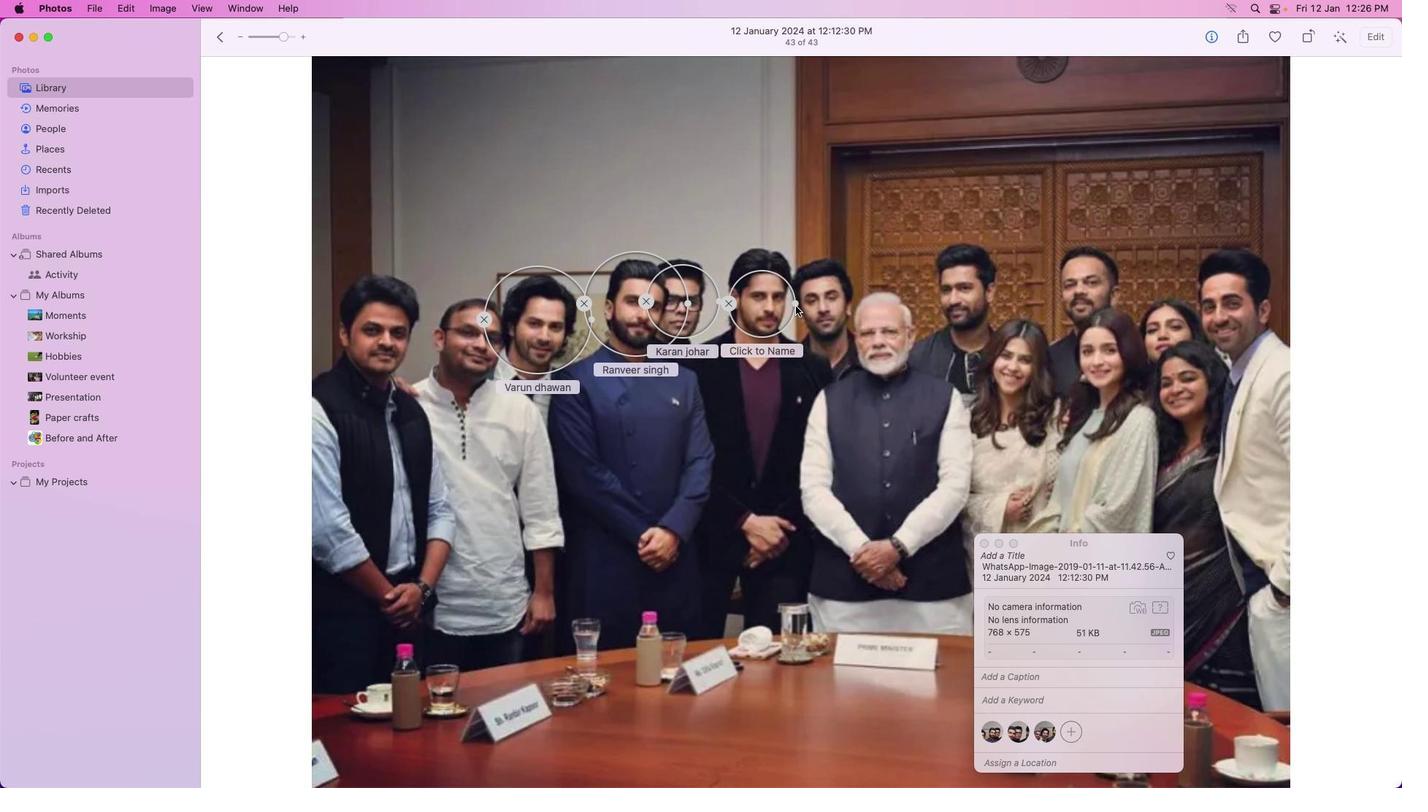 
Action: Mouse pressed left at (766, 280)
Screenshot: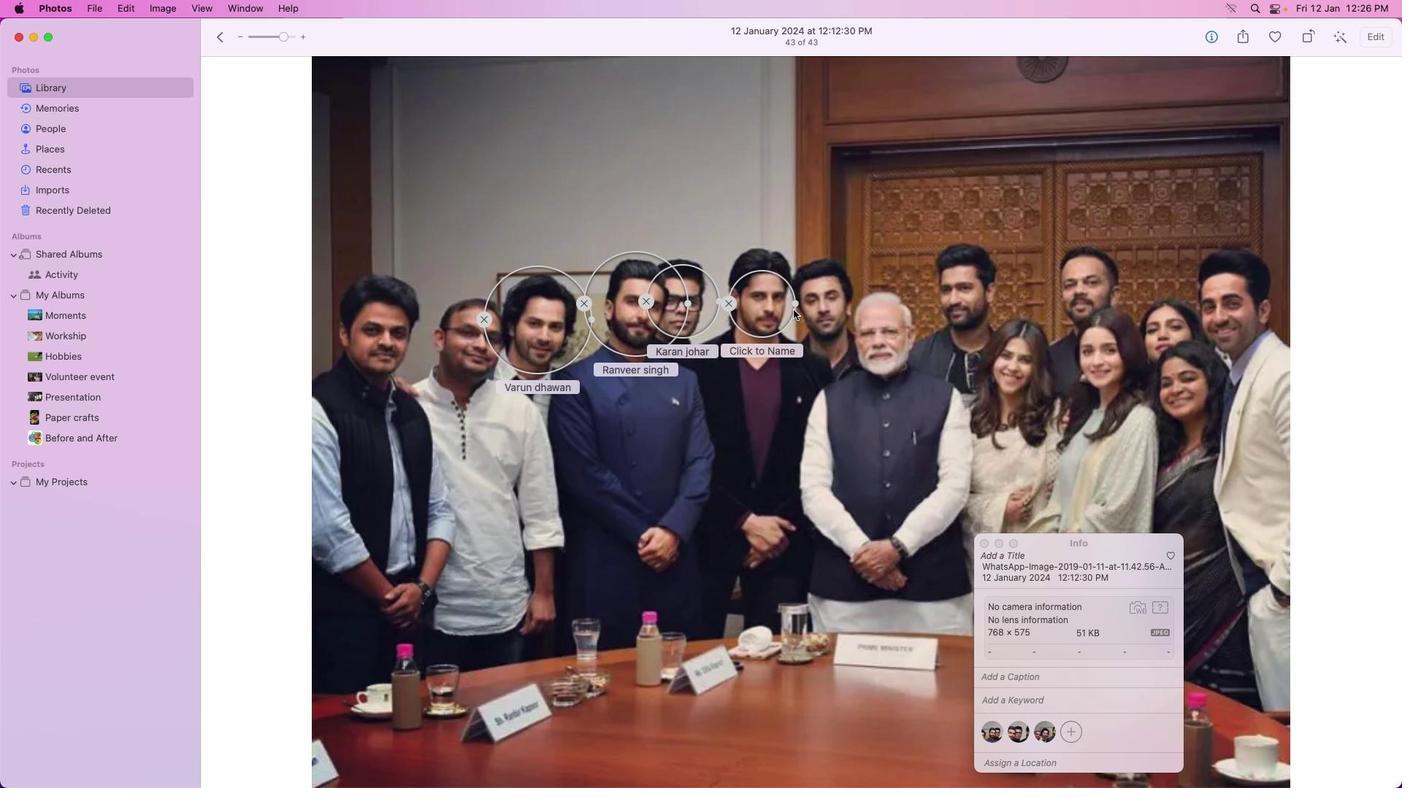 
Action: Mouse moved to (764, 287)
Screenshot: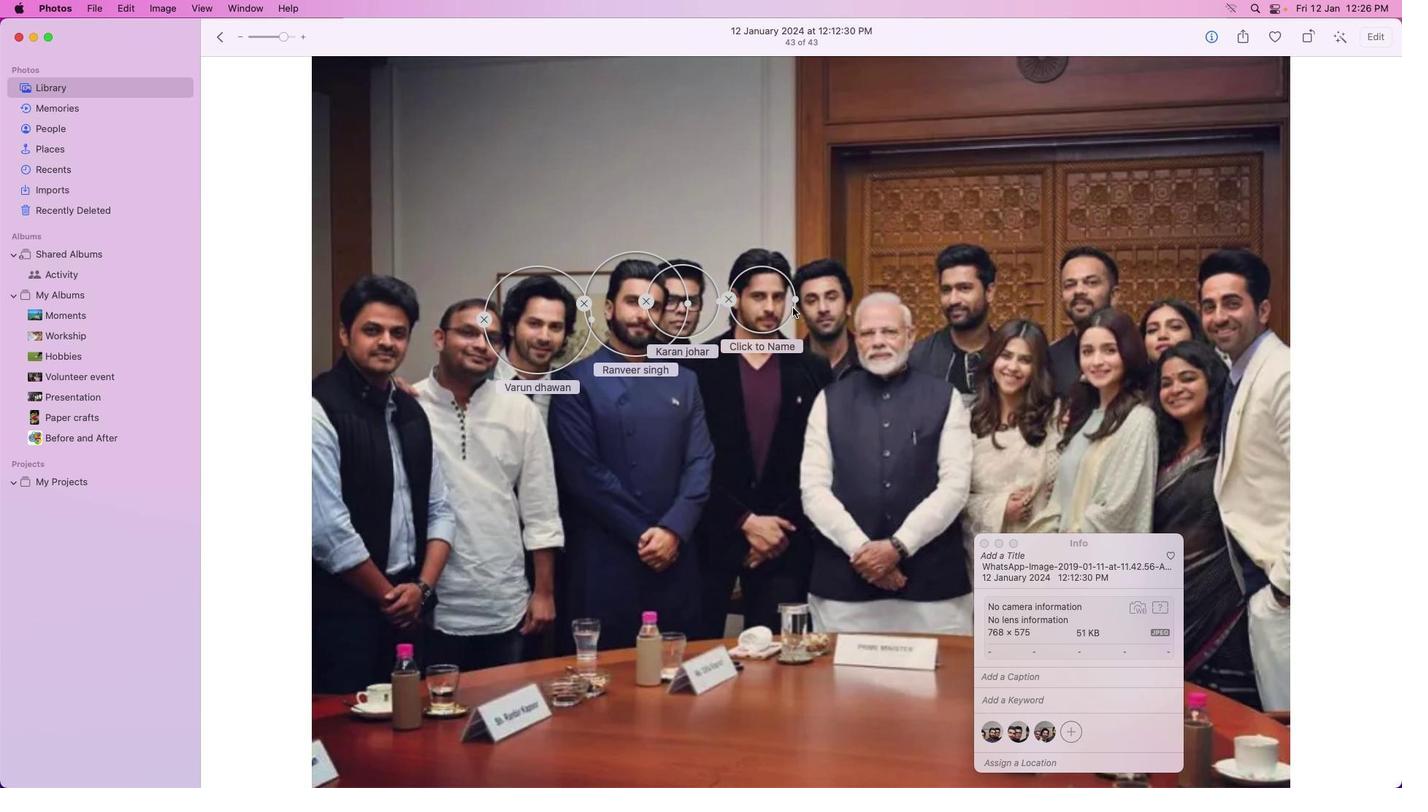 
Action: Mouse pressed left at (764, 287)
Screenshot: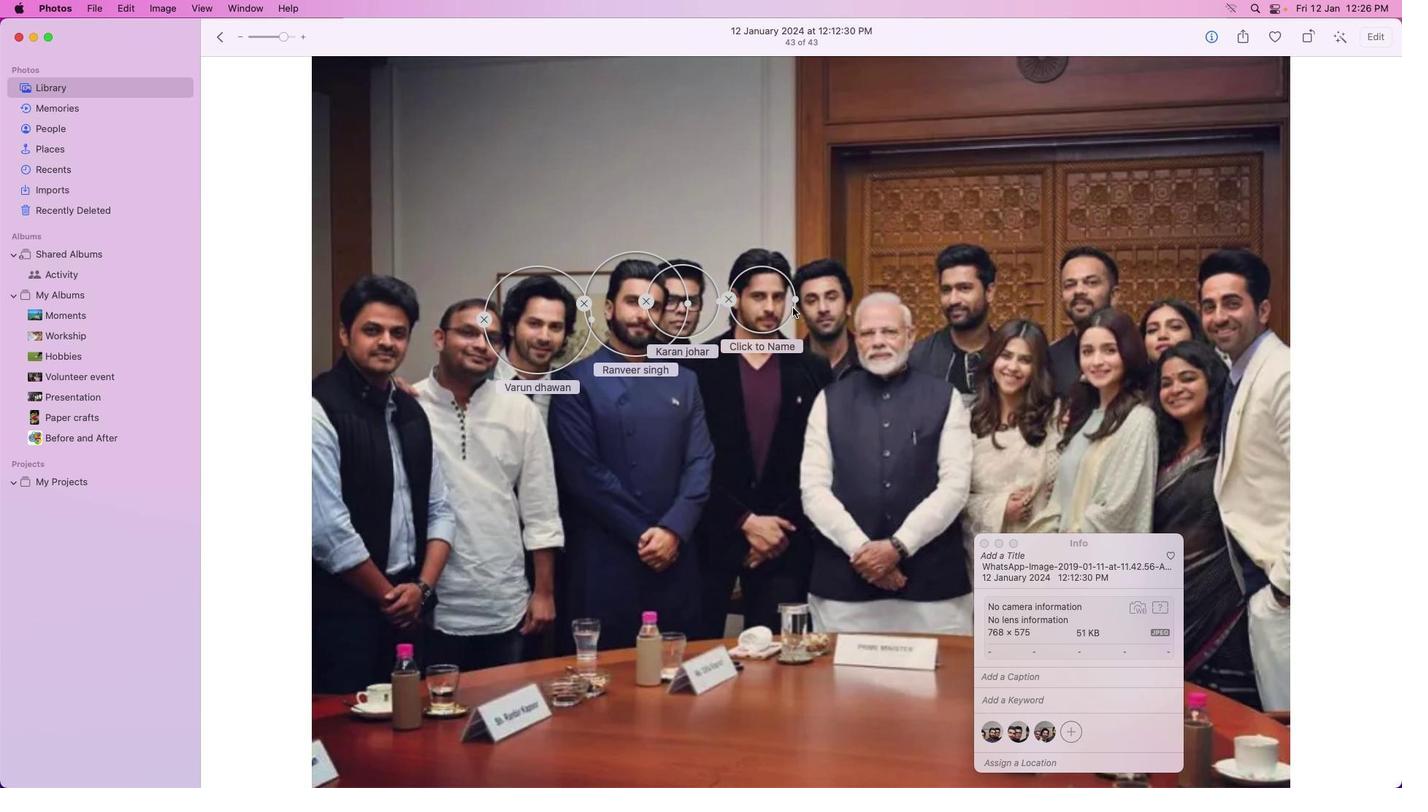 
Action: Mouse moved to (759, 319)
Screenshot: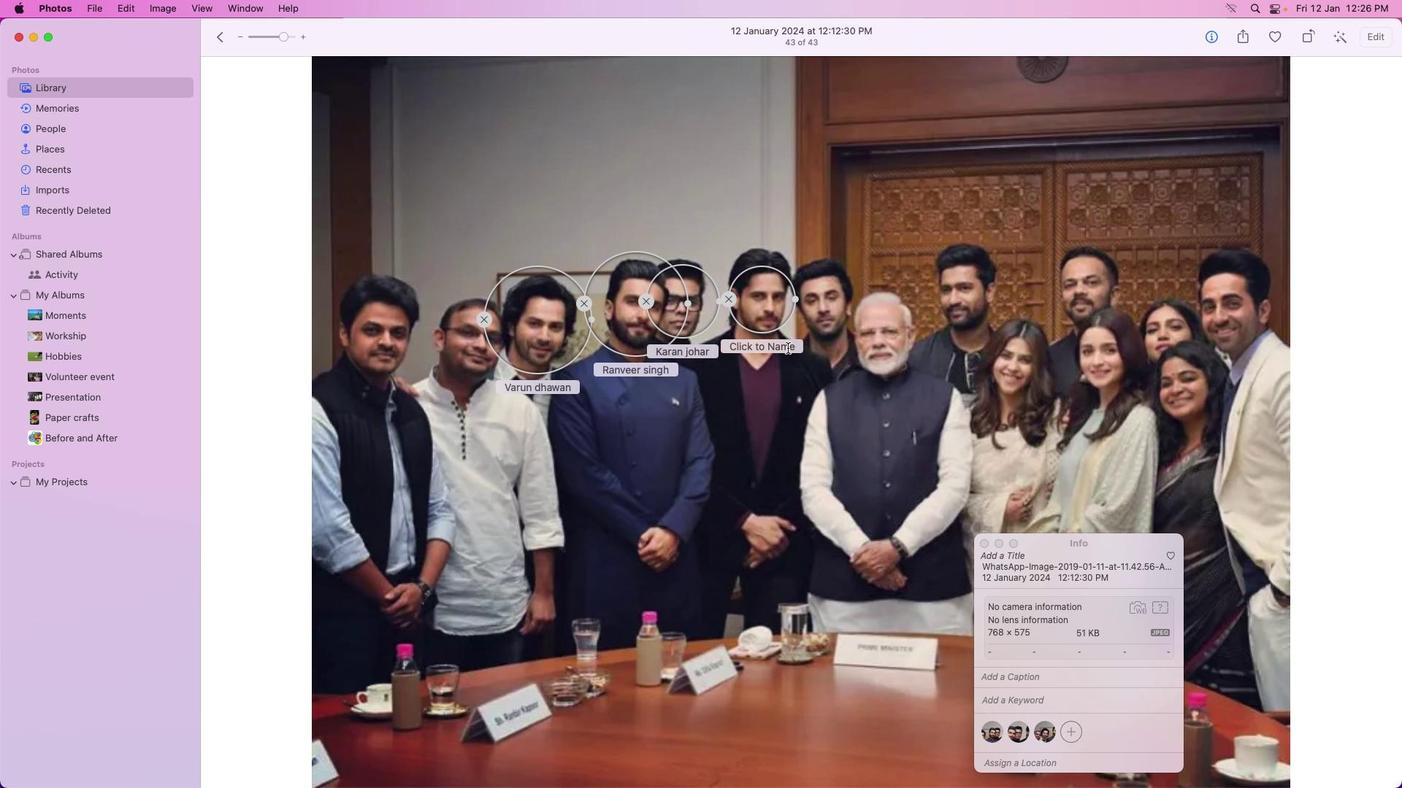 
Action: Mouse pressed left at (759, 319)
Screenshot: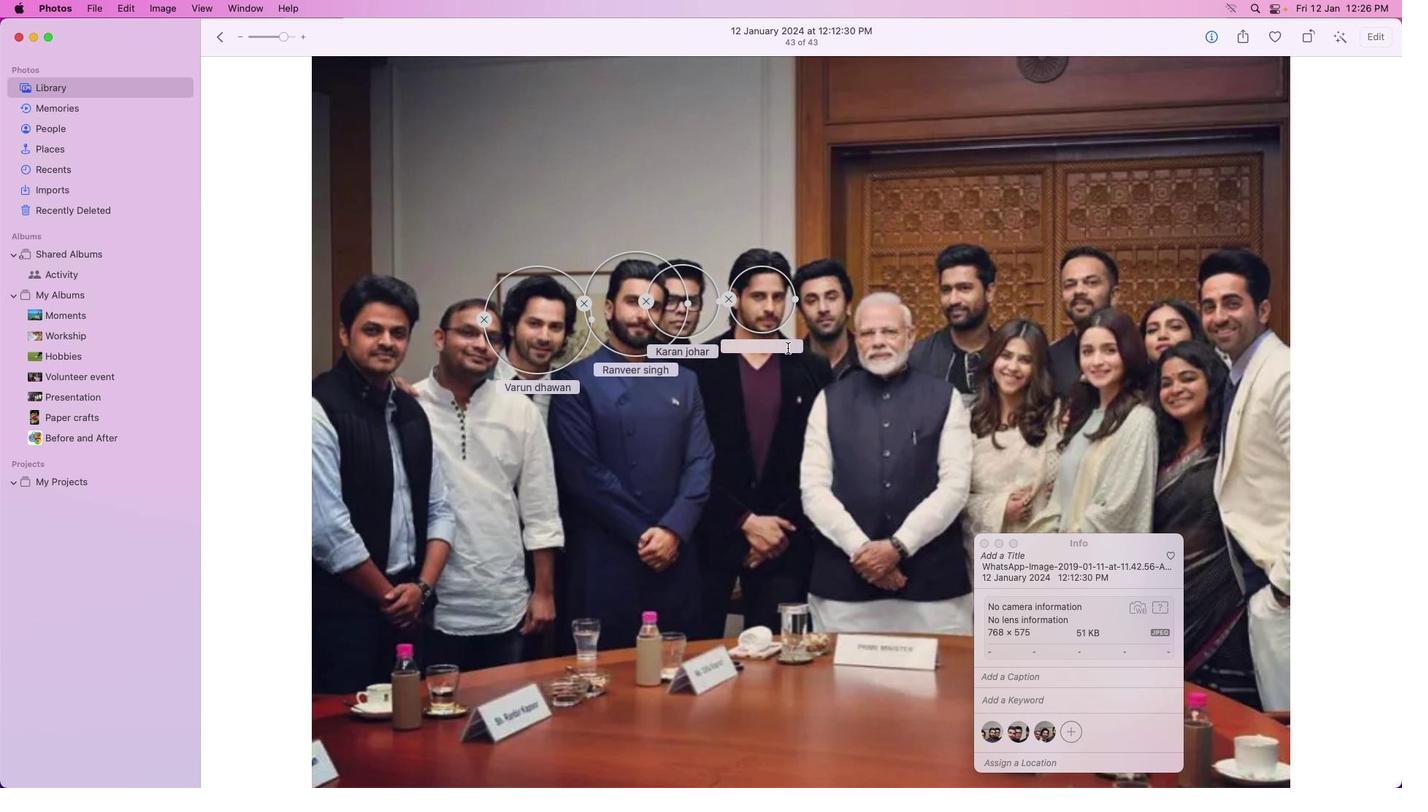 
Action: Mouse moved to (758, 319)
Screenshot: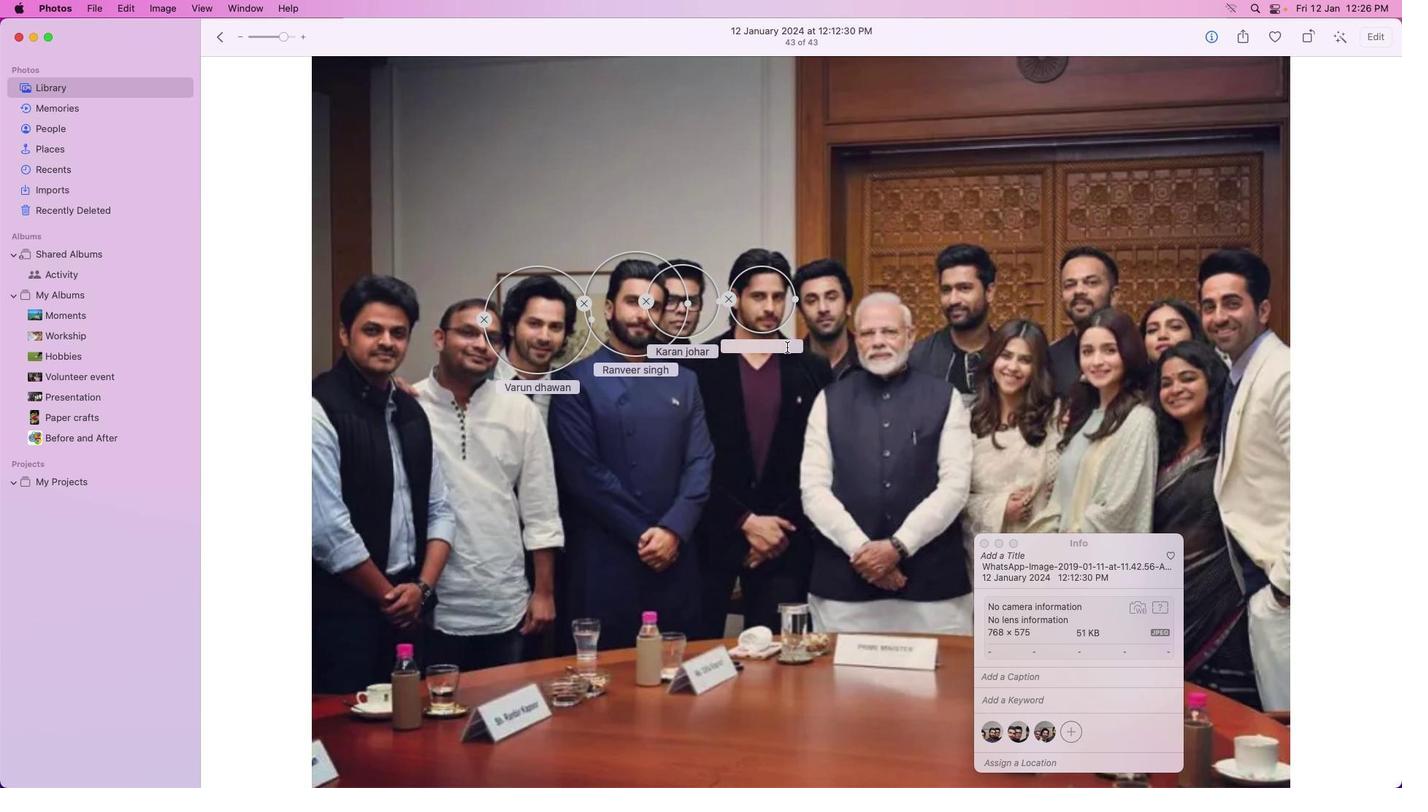 
Action: Key pressed 's'Key.caps_lockKey.backspace'S'Key.caps_lock'i''d''h''a''r''t''h'Key.space'm''a''l''h''o''t''r''a'Key.enter
Screenshot: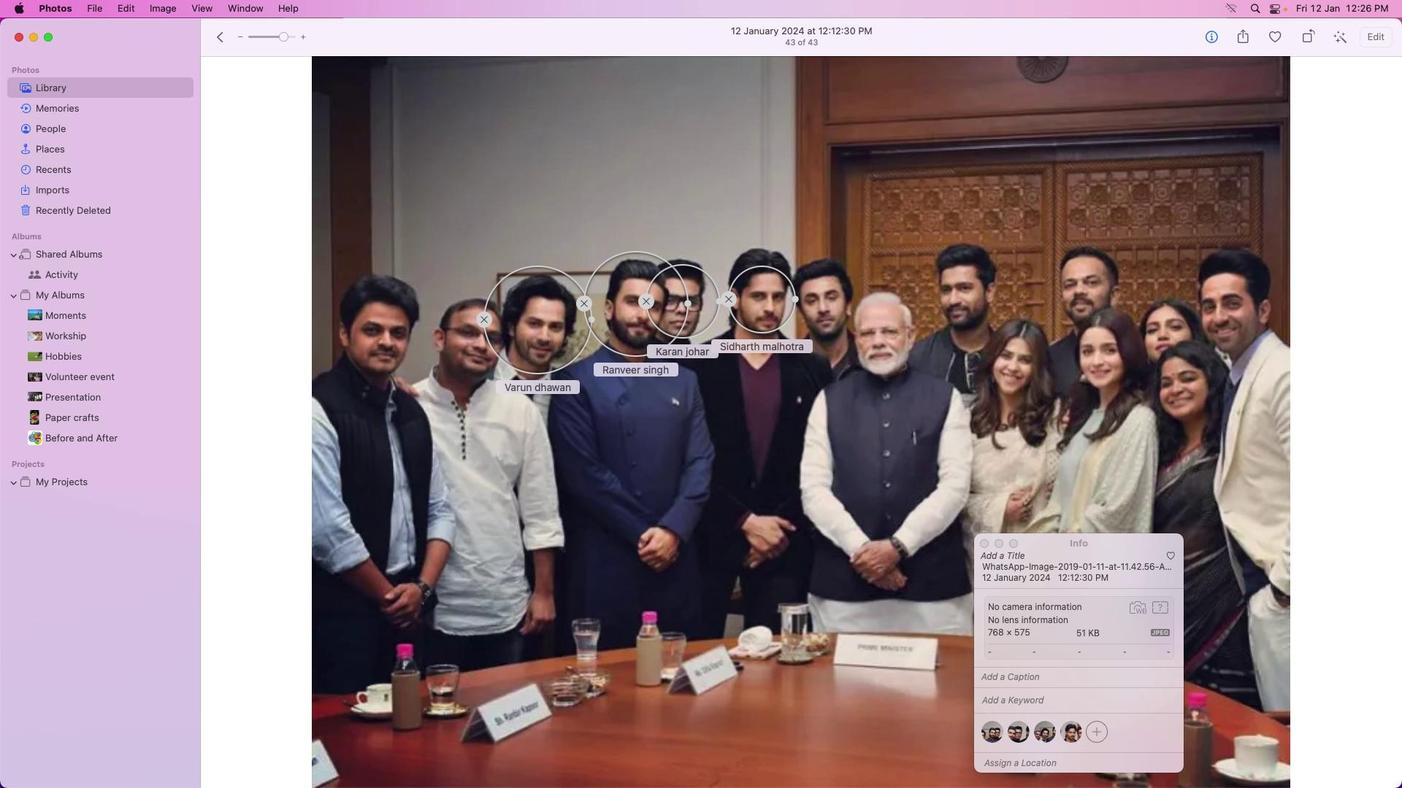 
Action: Mouse moved to (663, 282)
Screenshot: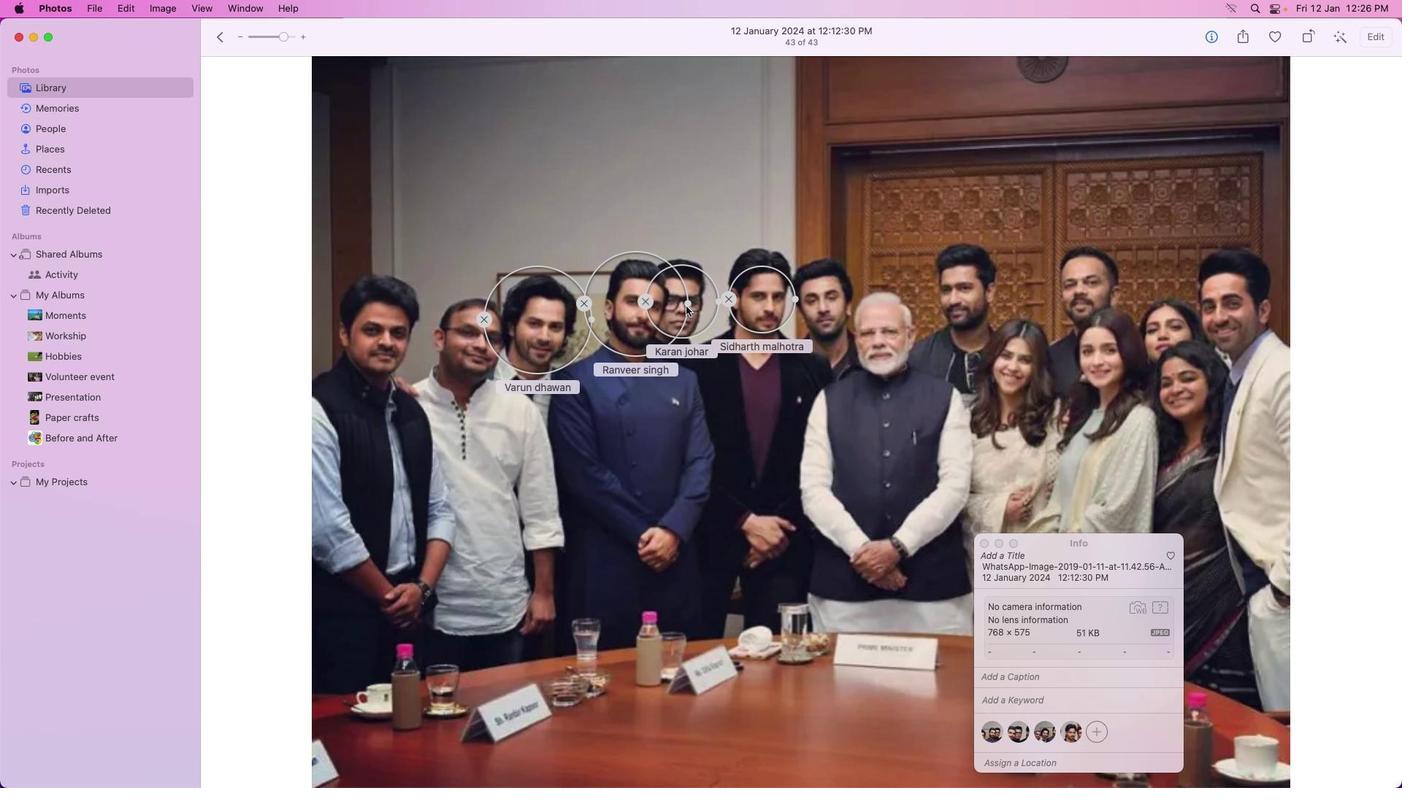 
Action: Mouse pressed left at (663, 282)
Screenshot: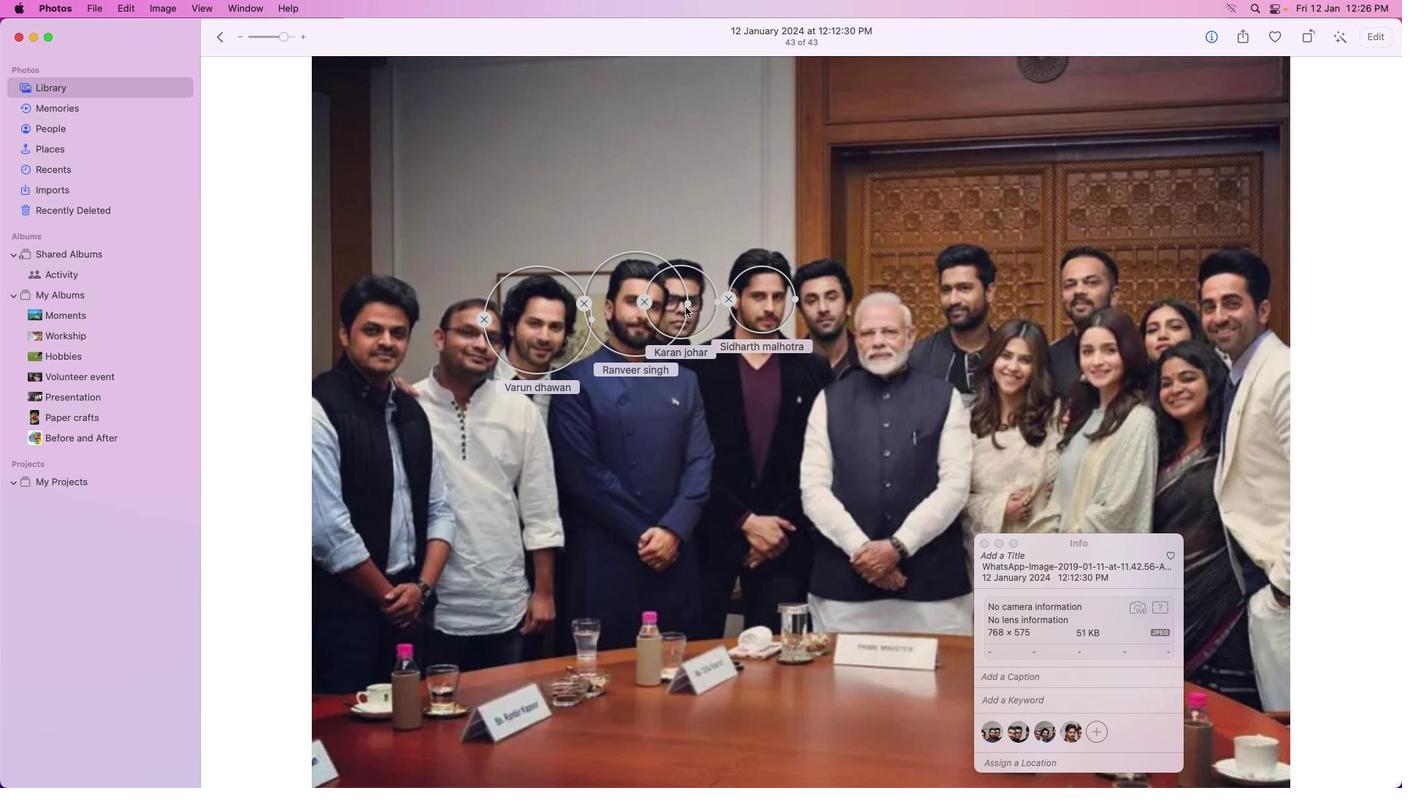 
Action: Mouse moved to (609, 286)
Screenshot: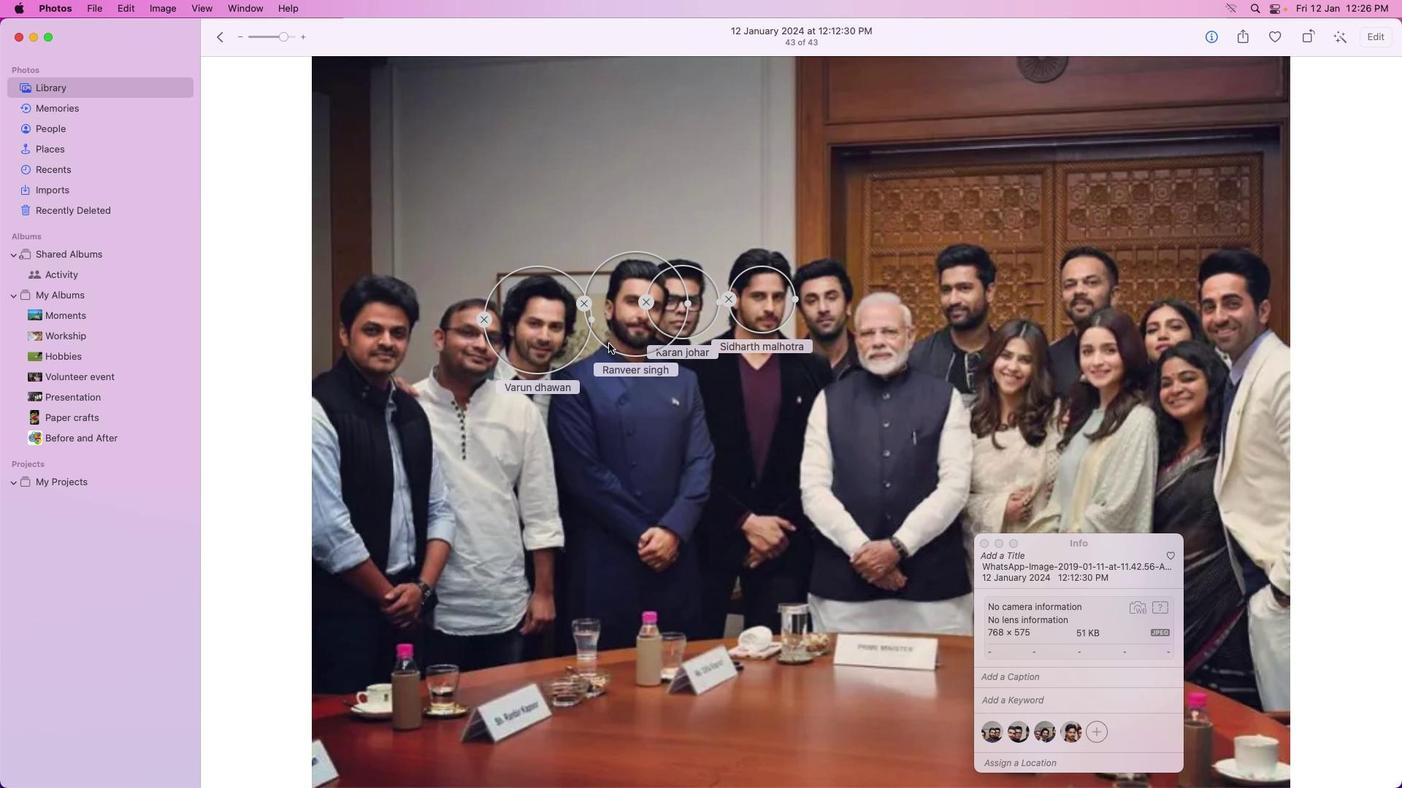 
Action: Mouse pressed left at (609, 286)
Screenshot: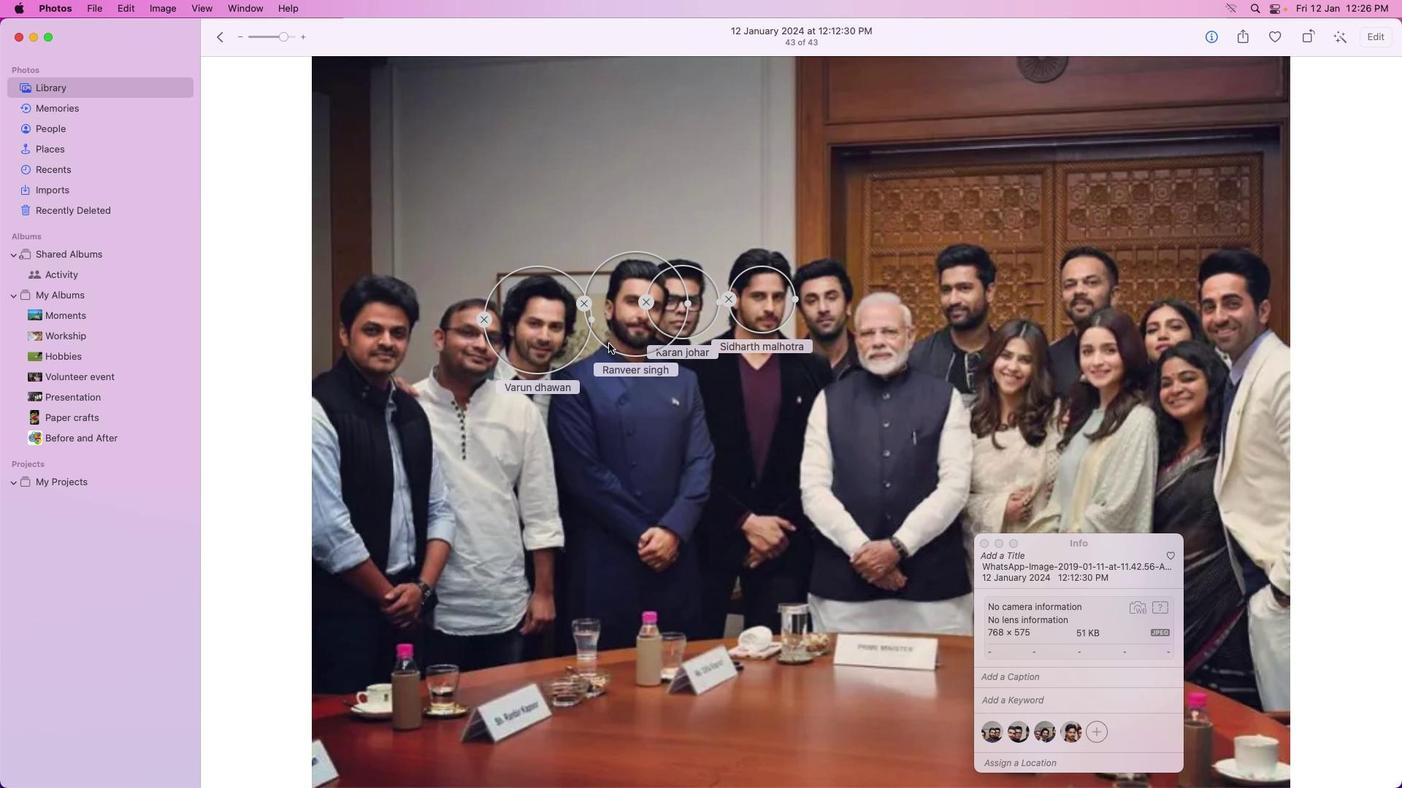 
Action: Mouse moved to (587, 316)
Screenshot: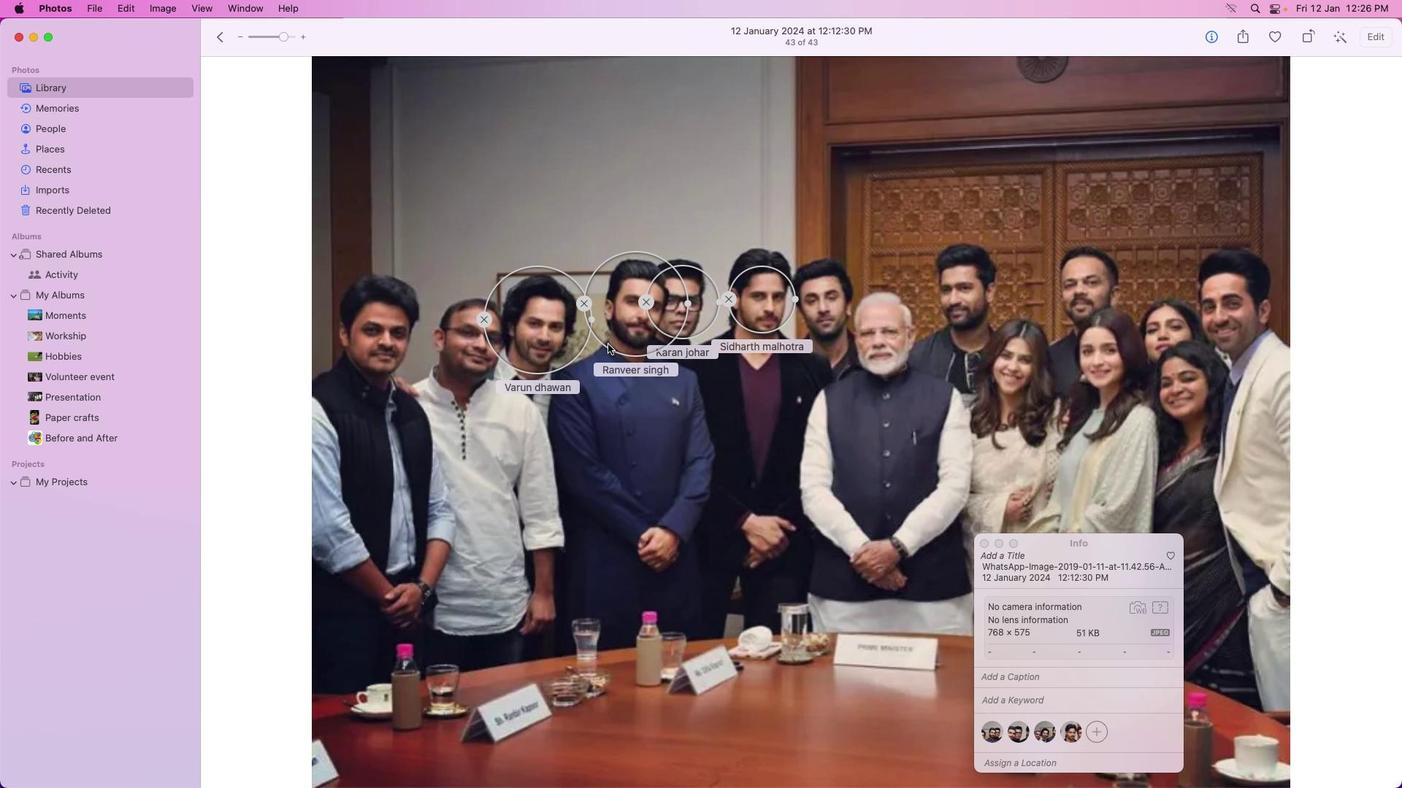 
Action: Mouse pressed left at (587, 316)
Screenshot: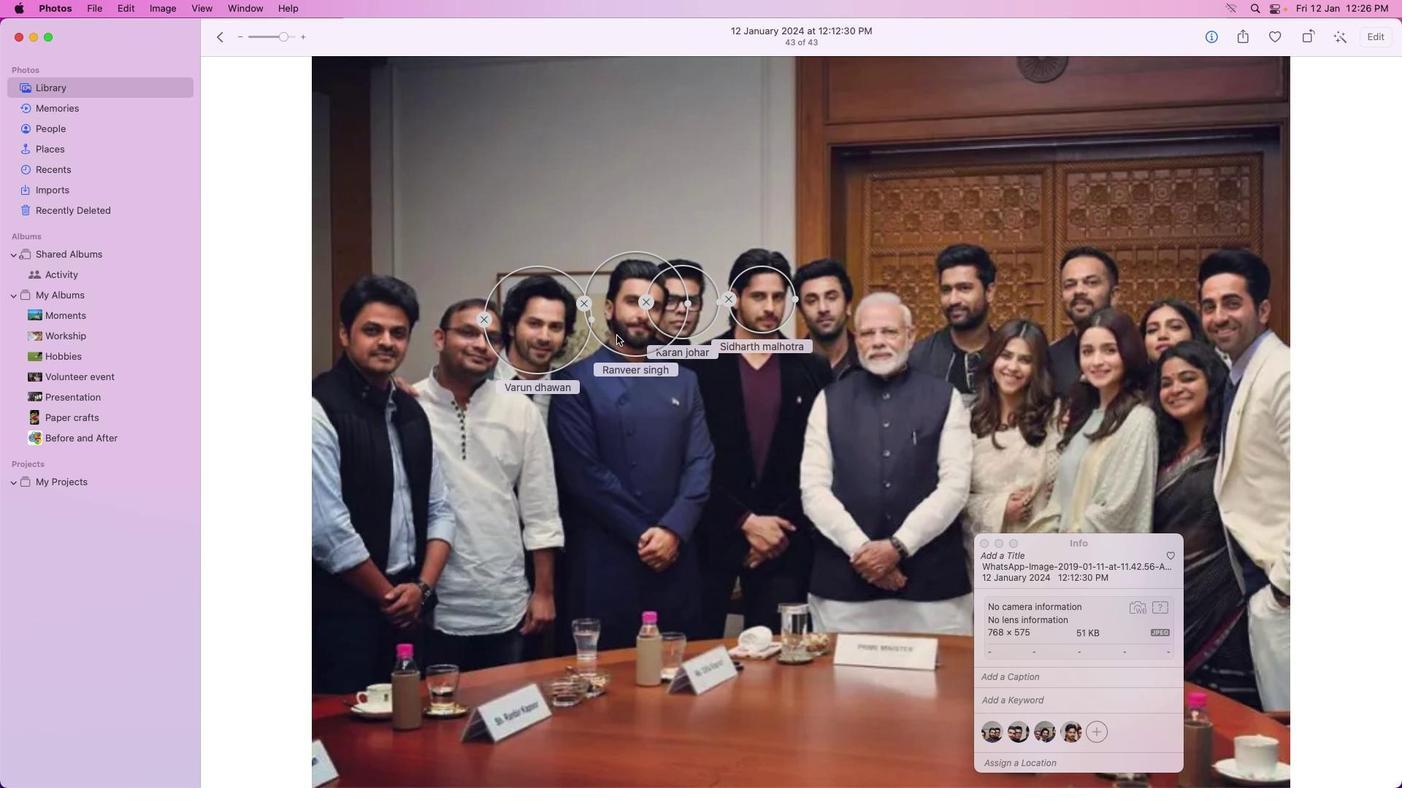 
Action: Mouse moved to (587, 317)
Screenshot: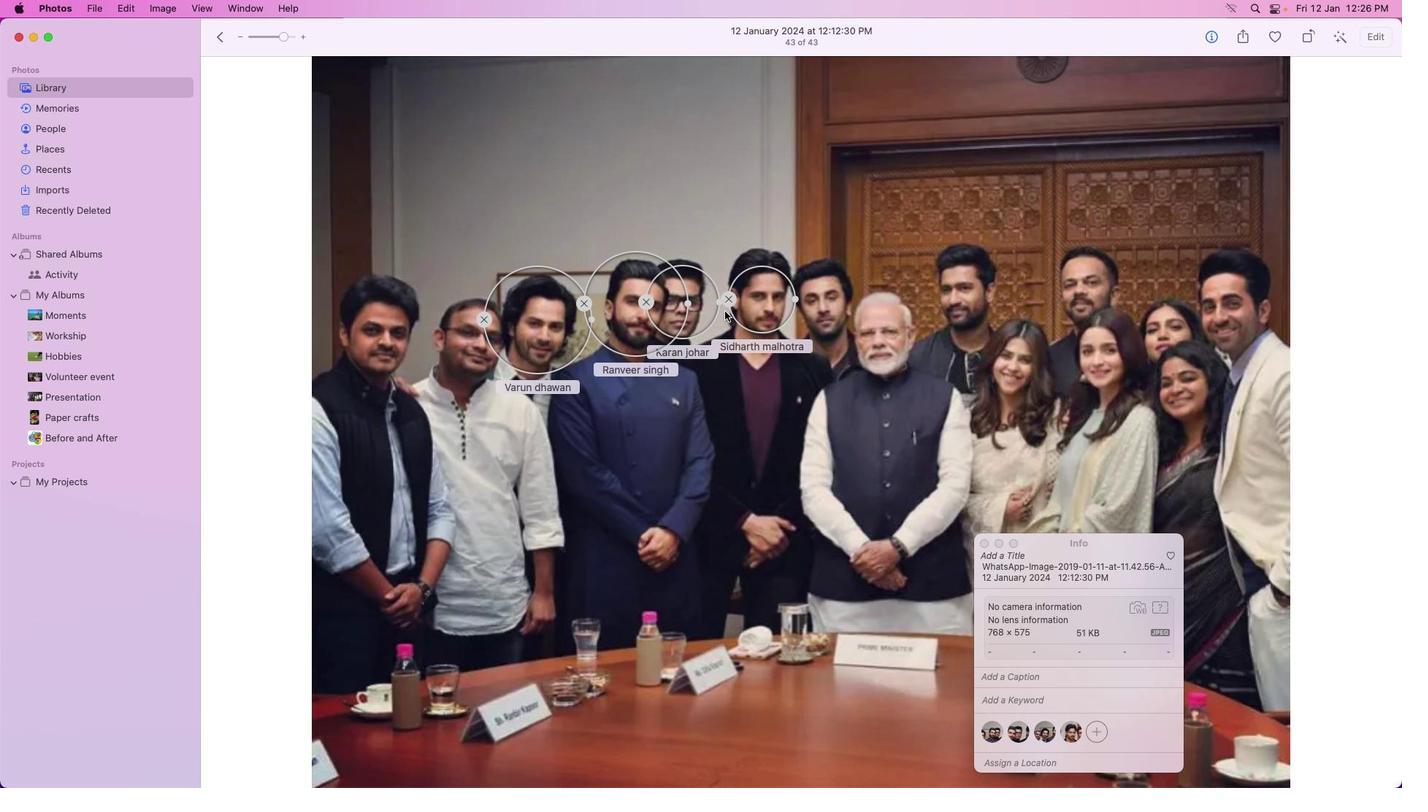 
Action: Mouse pressed left at (587, 317)
Screenshot: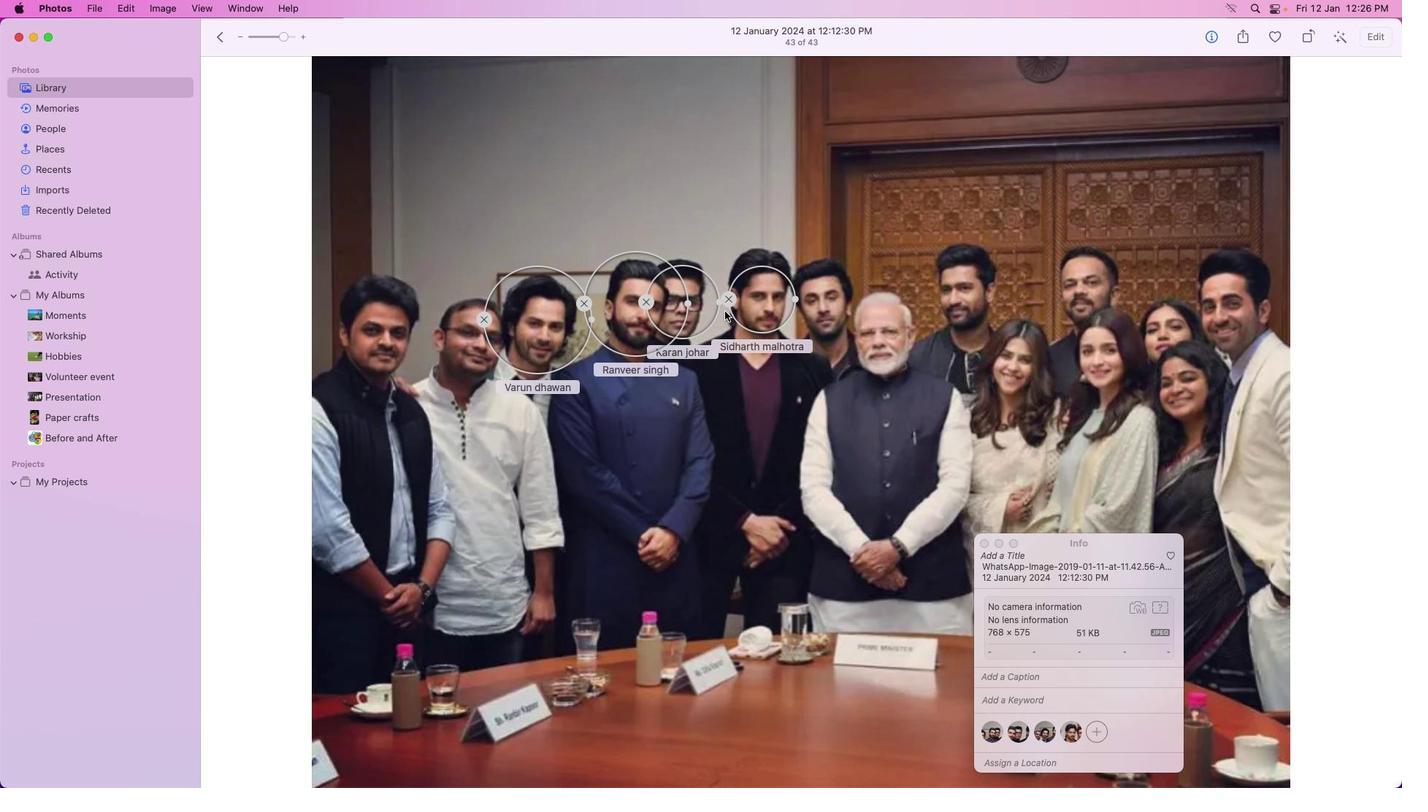 
Action: Mouse moved to (694, 281)
Screenshot: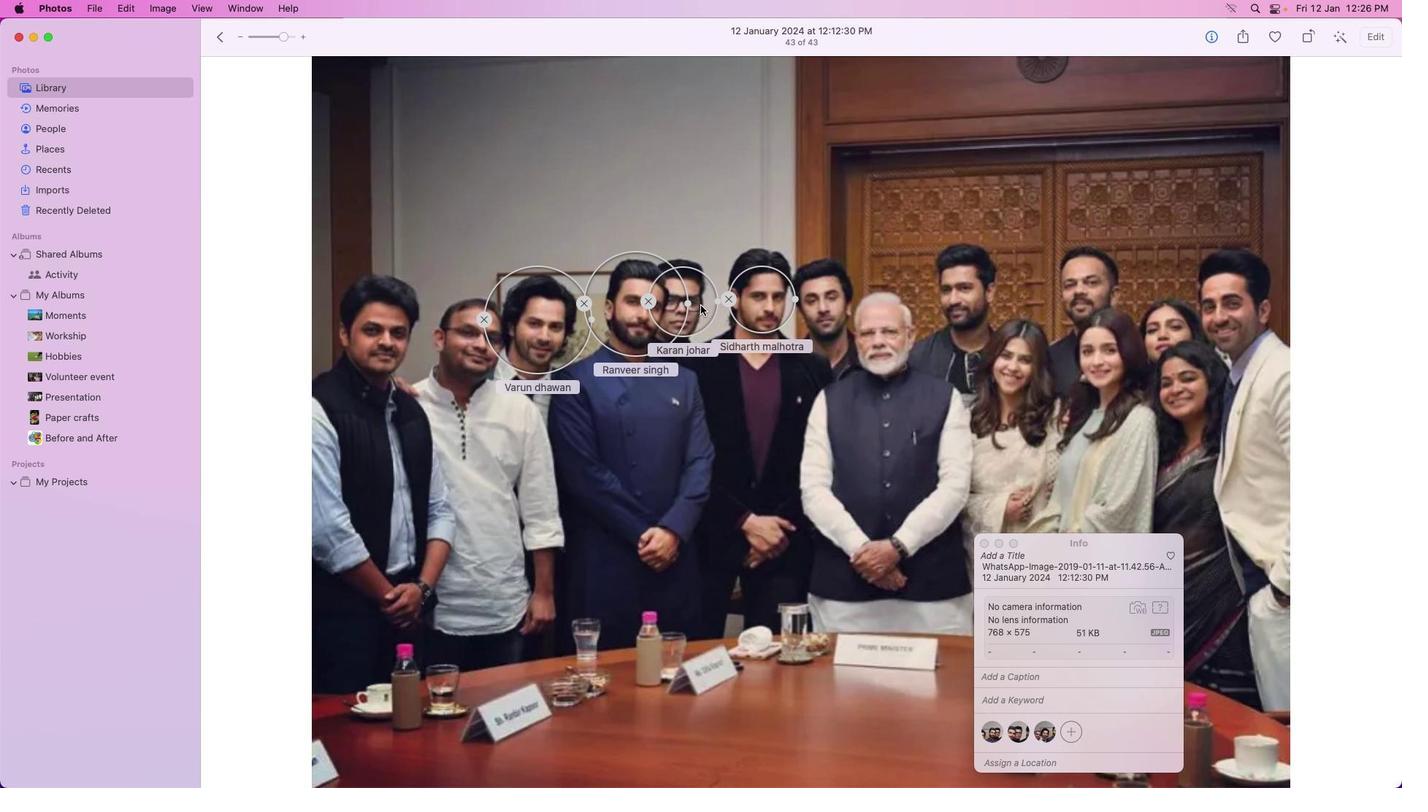 
Action: Mouse pressed left at (694, 281)
Screenshot: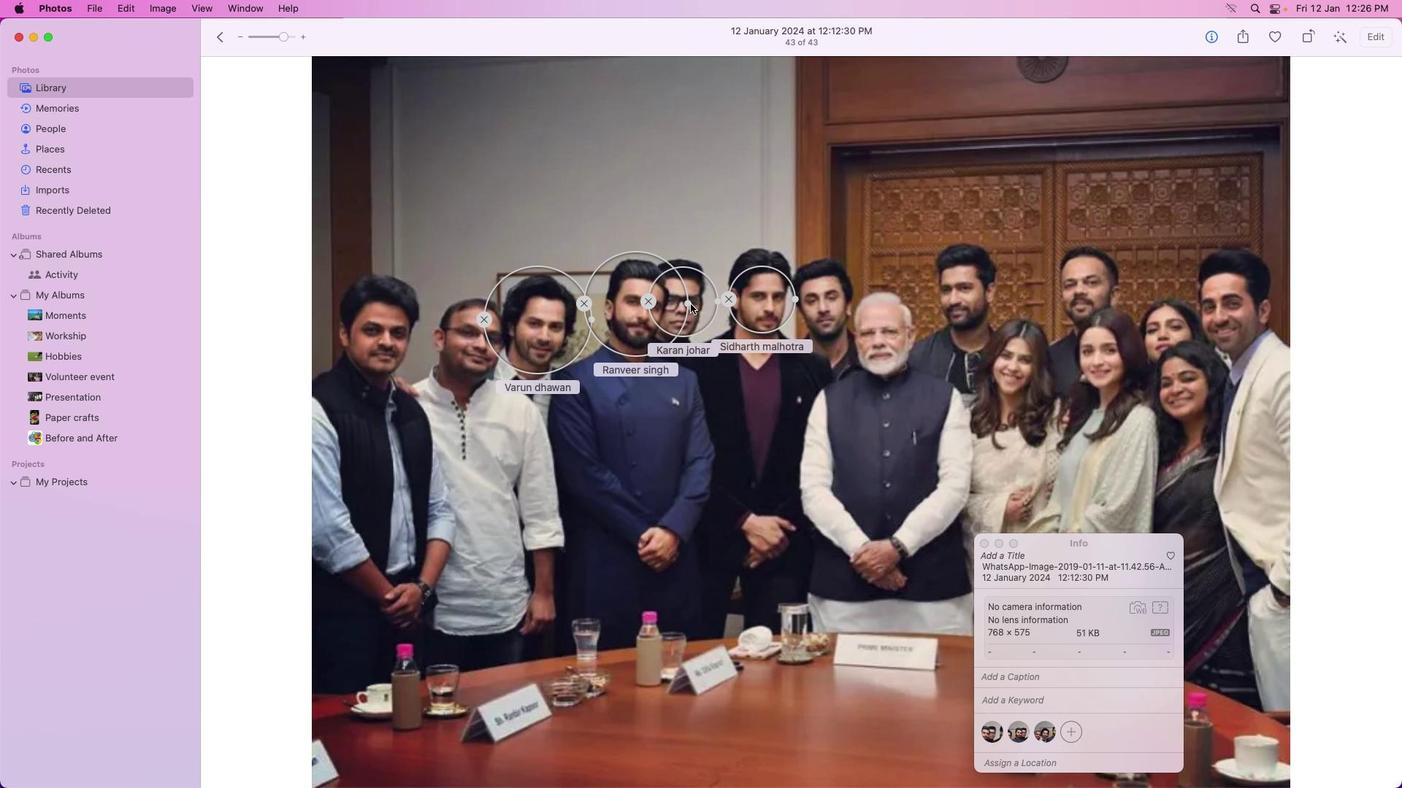 
Action: Mouse moved to (665, 281)
Screenshot: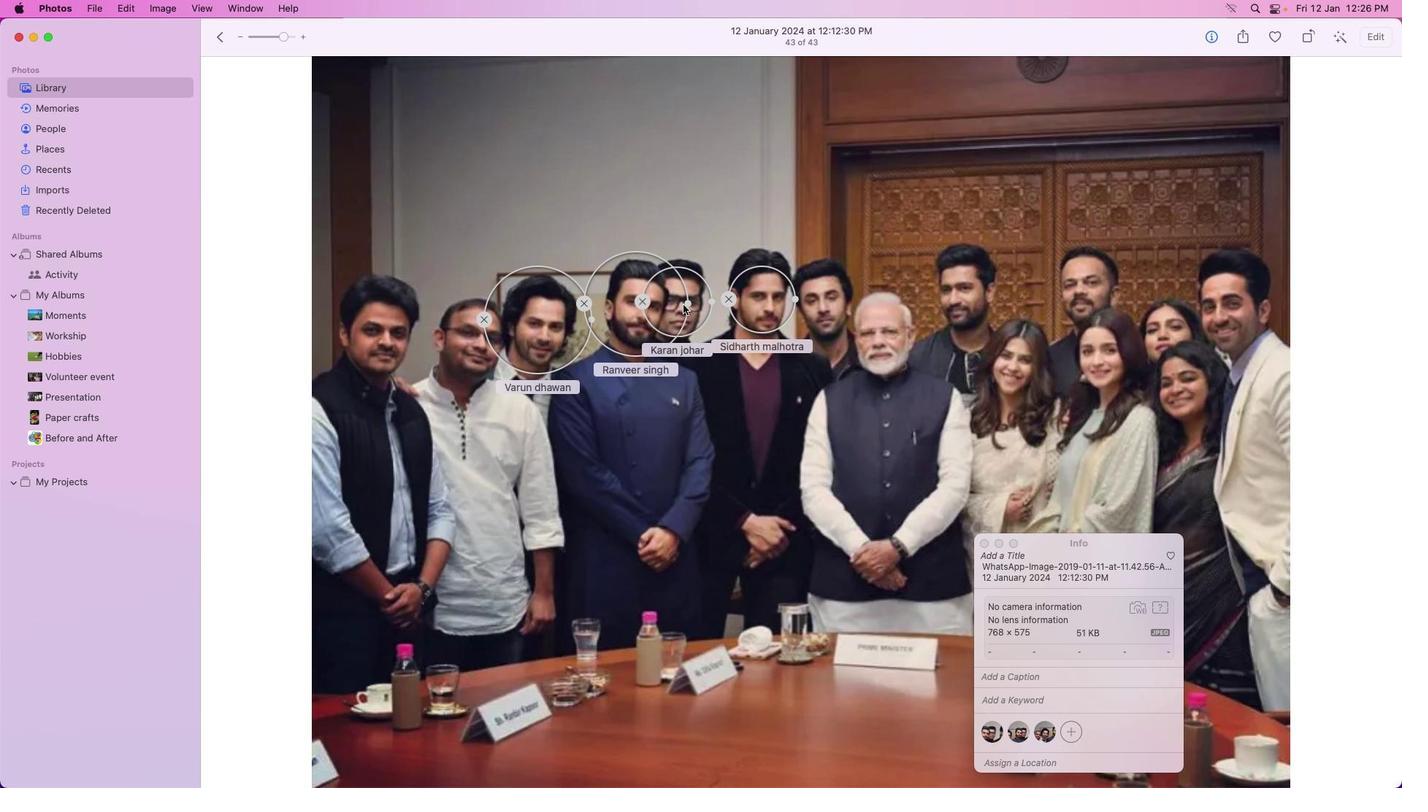 
Action: Mouse pressed left at (665, 281)
Screenshot: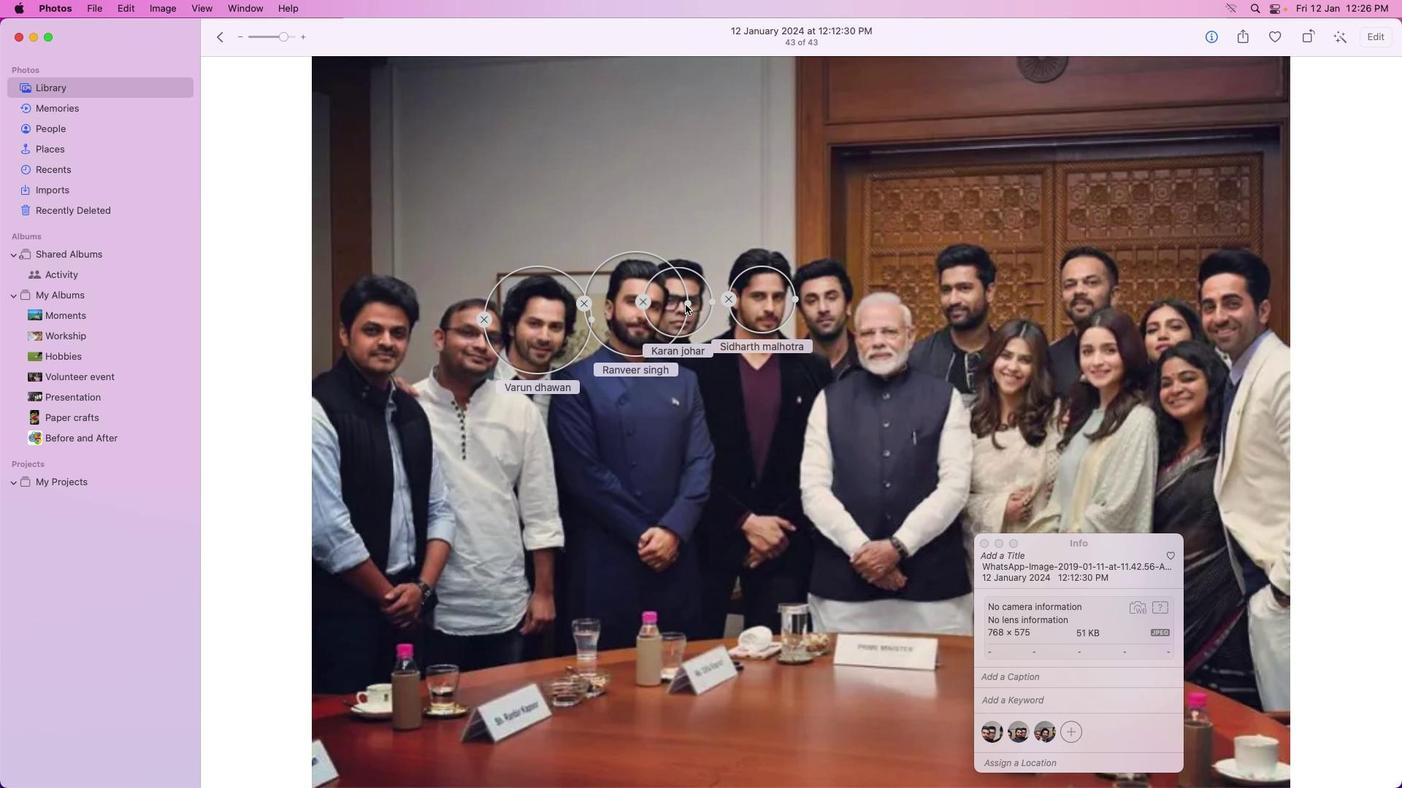 
Action: Mouse moved to (663, 278)
Screenshot: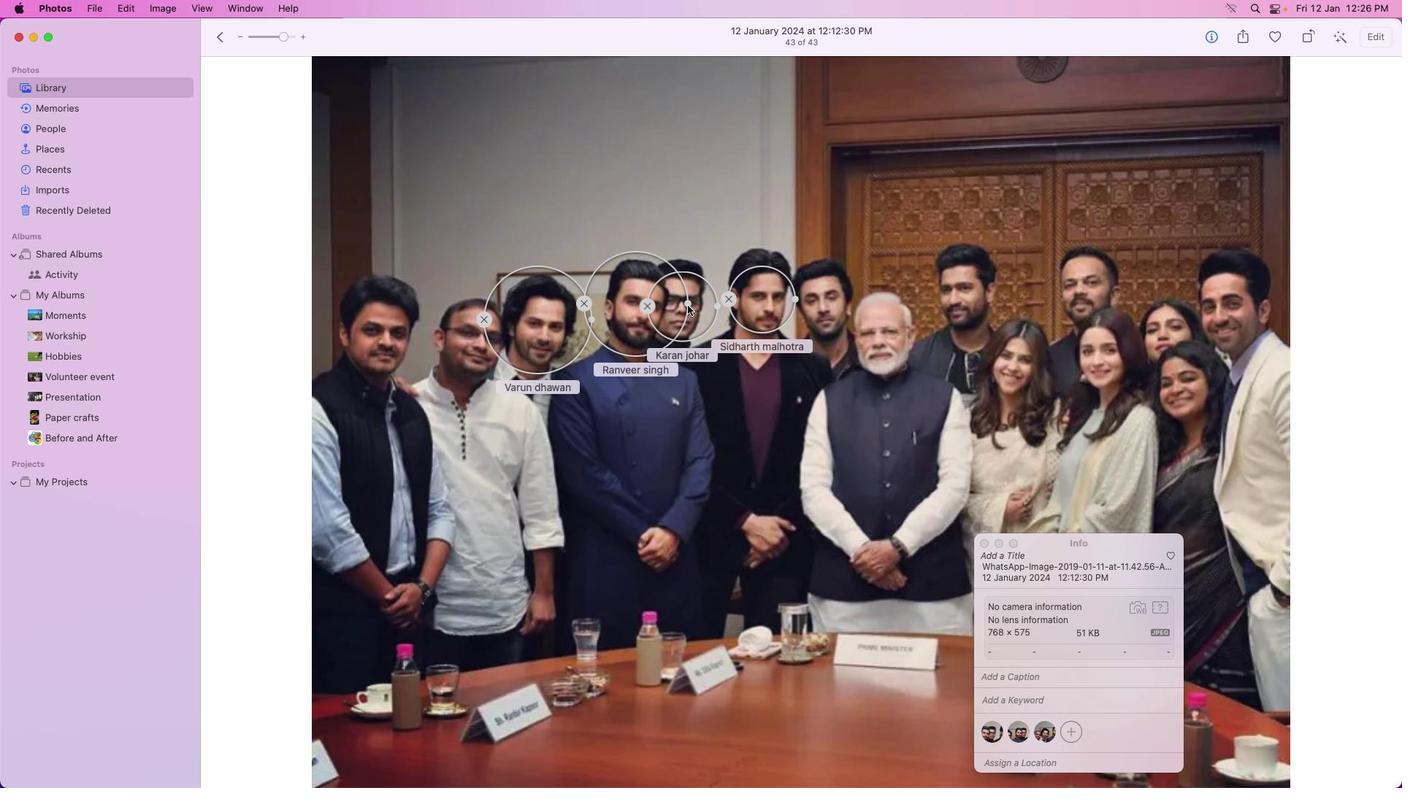 
Action: Mouse pressed left at (663, 278)
Screenshot: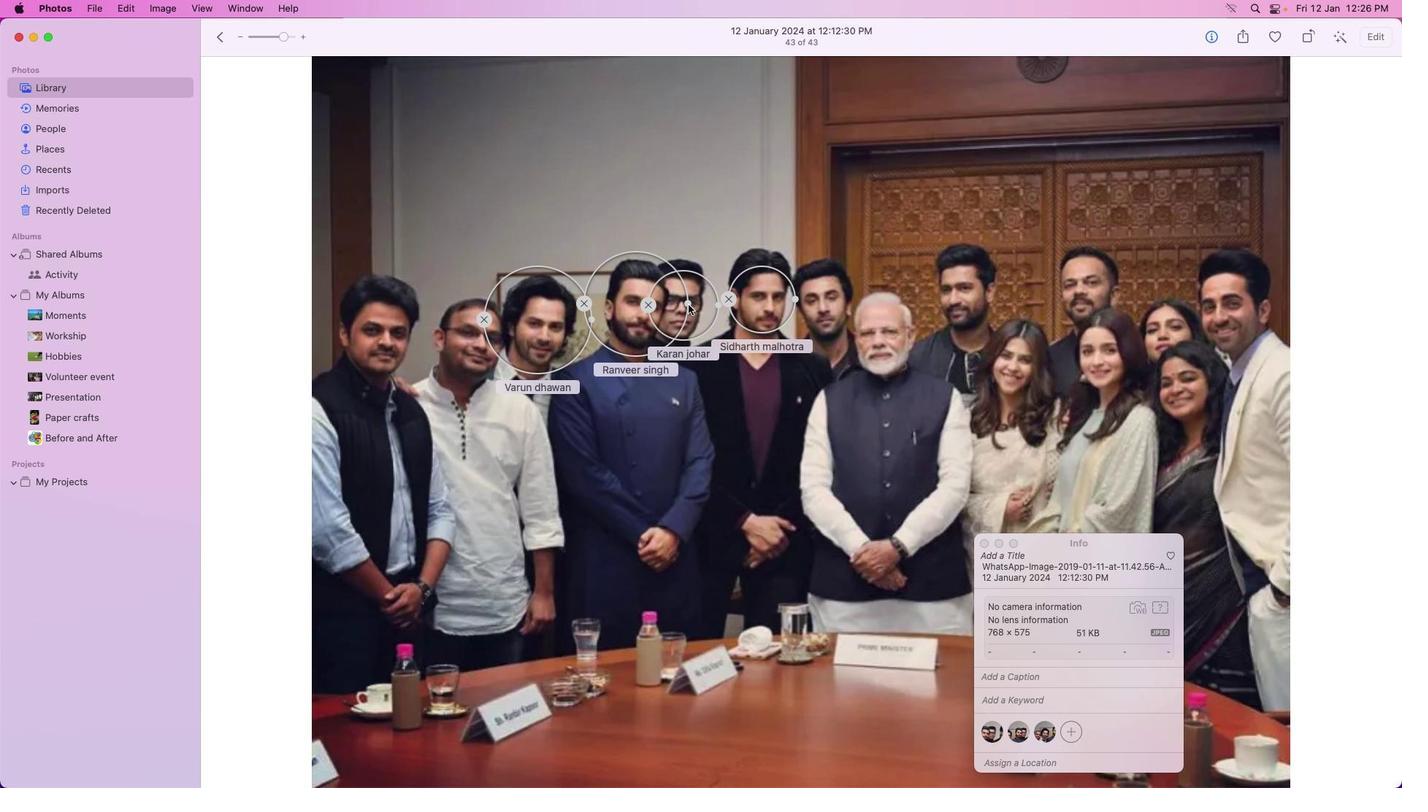 
Action: Mouse moved to (663, 280)
Screenshot: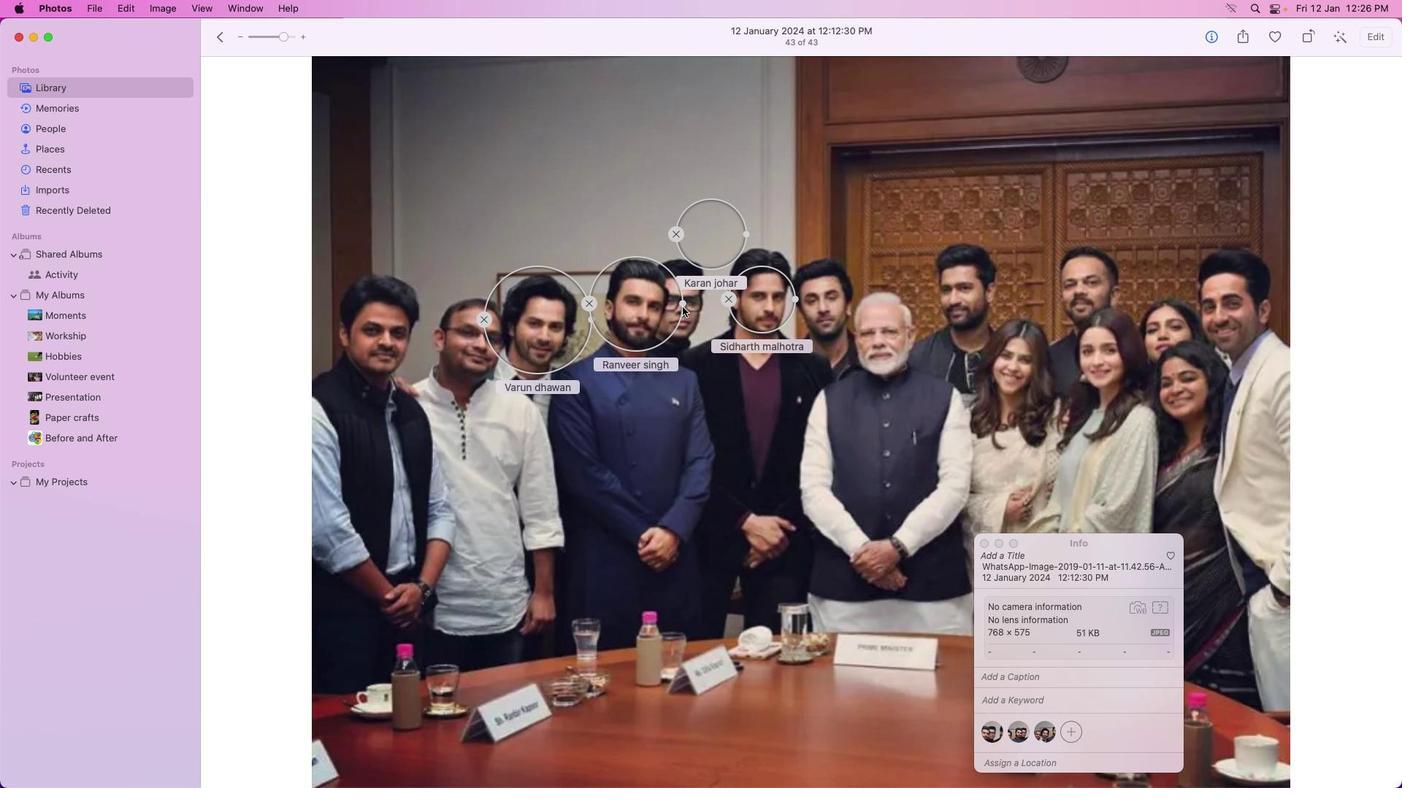 
Action: Mouse pressed left at (663, 280)
Screenshot: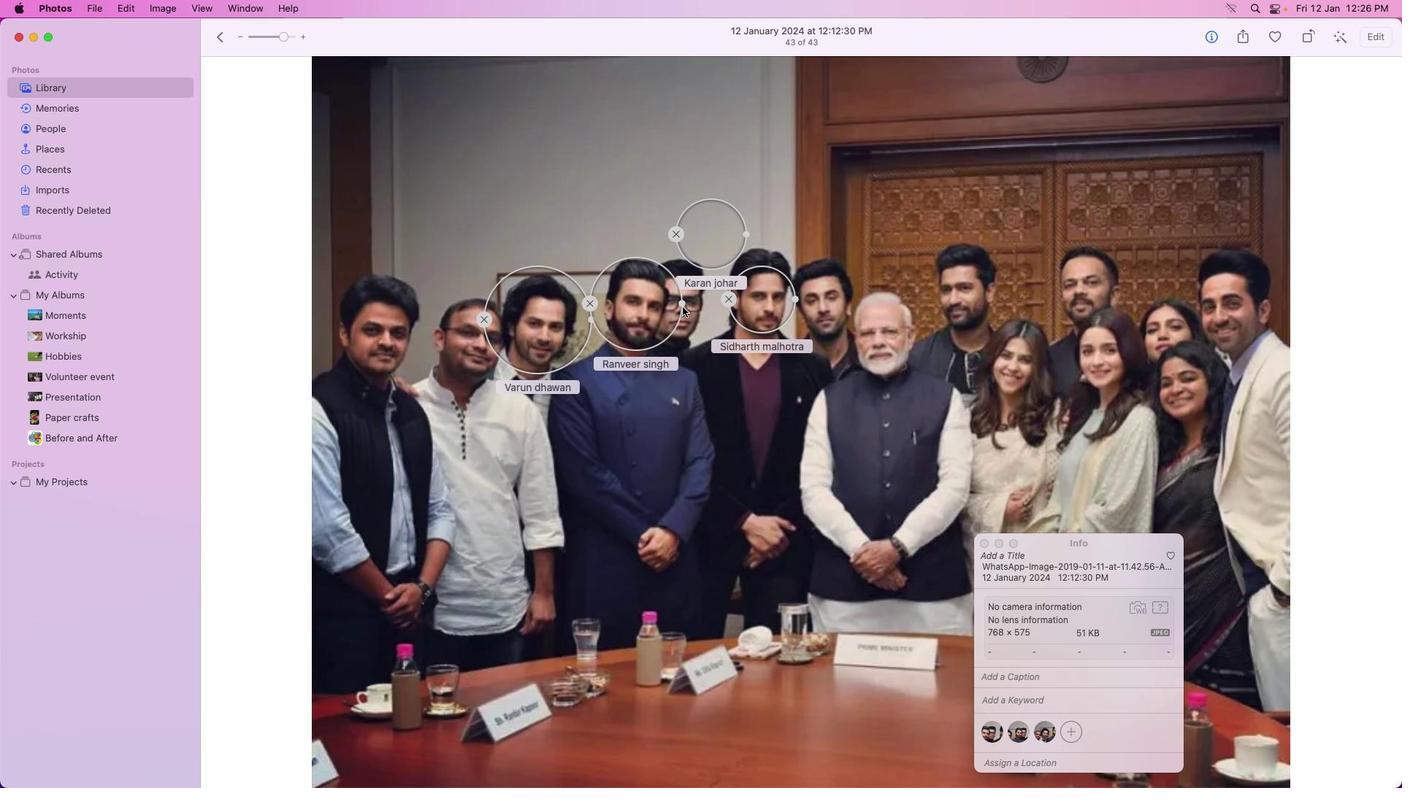 
Action: Mouse moved to (648, 292)
Screenshot: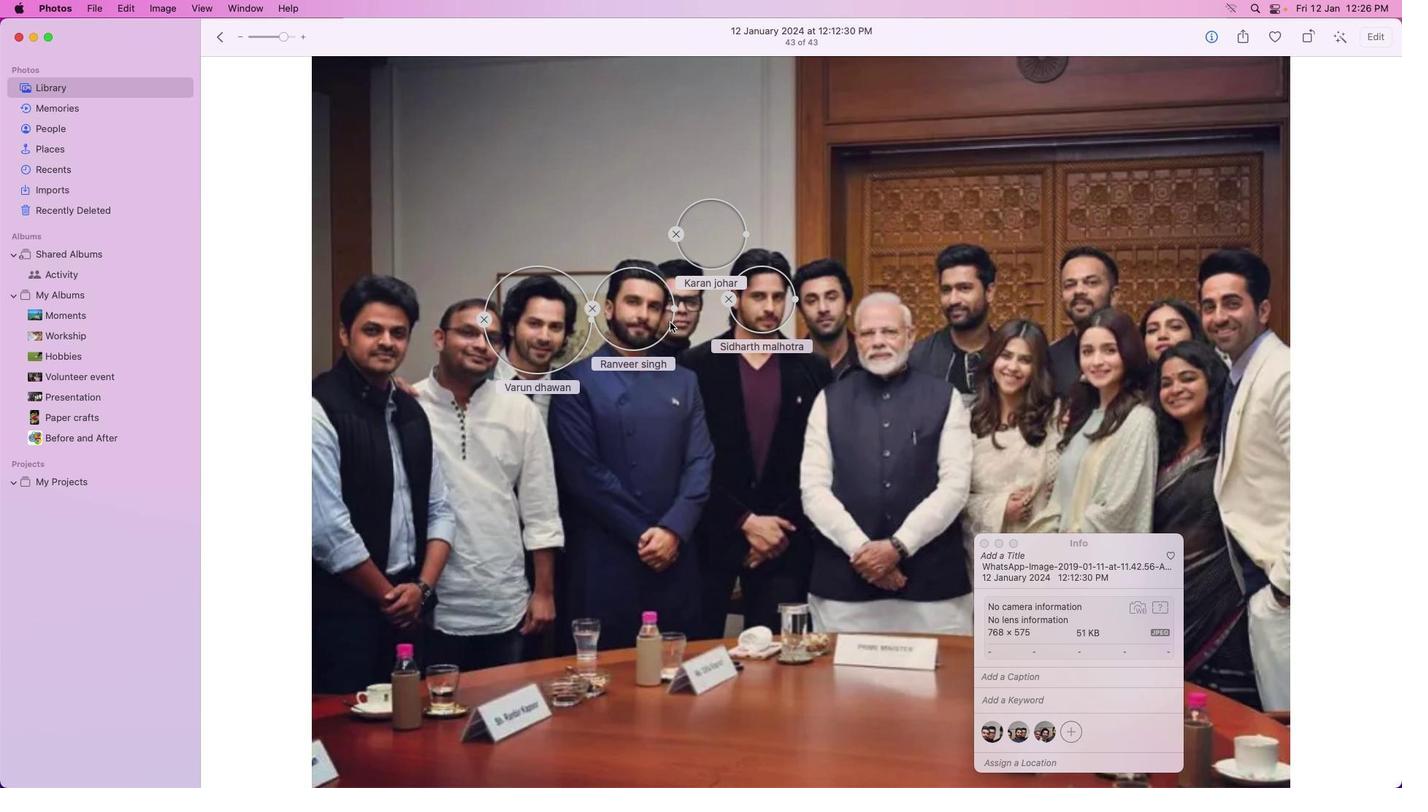 
Action: Mouse pressed left at (648, 292)
Screenshot: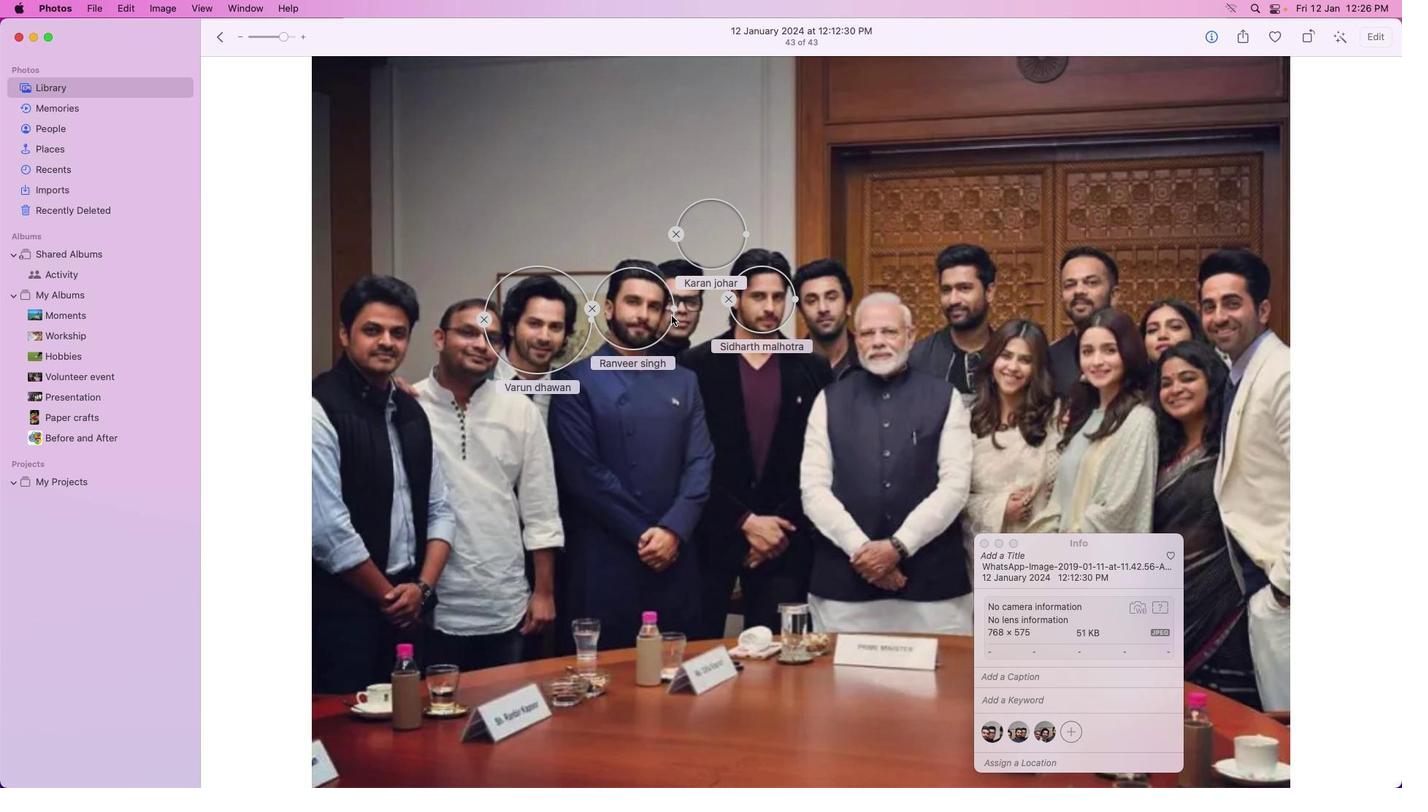 
Action: Mouse moved to (696, 246)
Screenshot: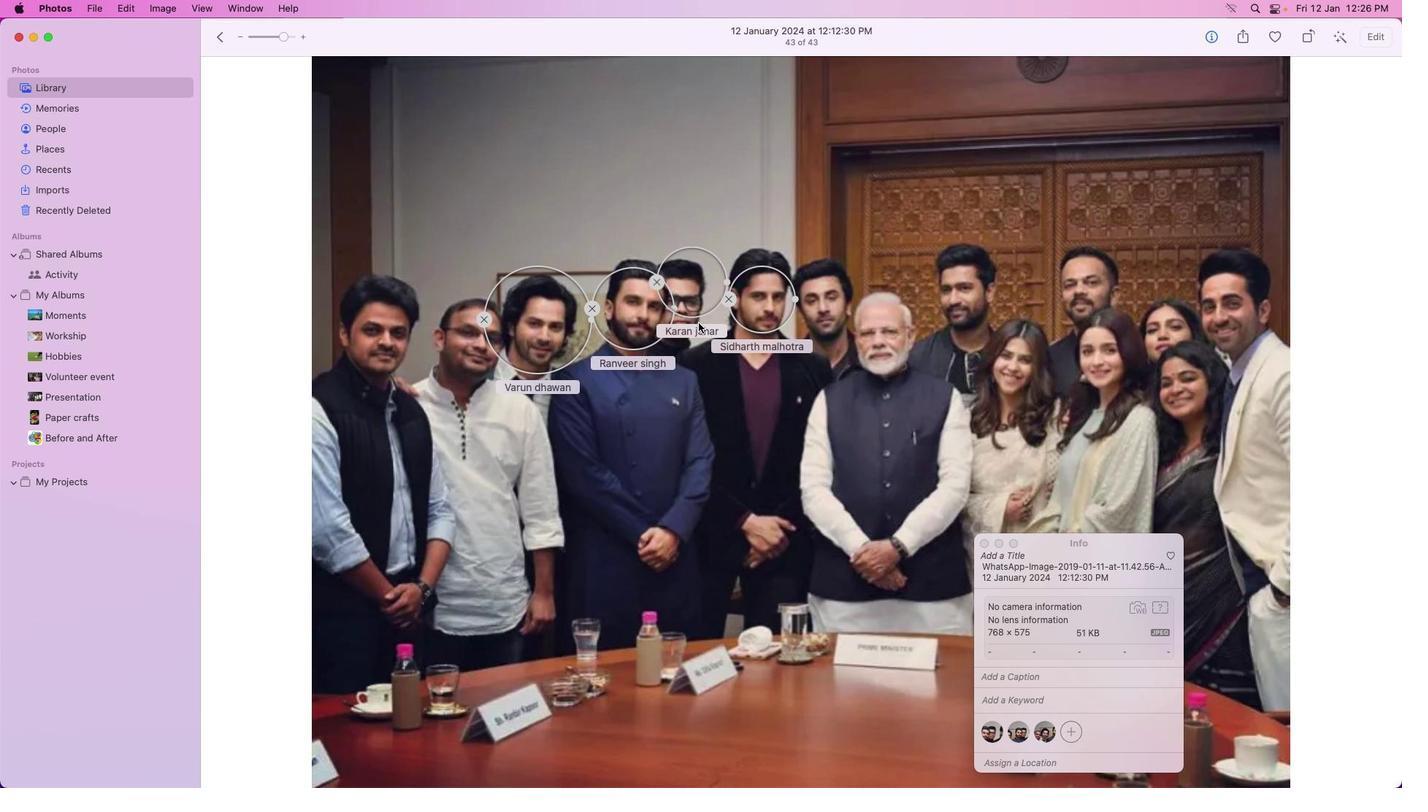 
Action: Mouse pressed left at (696, 246)
Screenshot: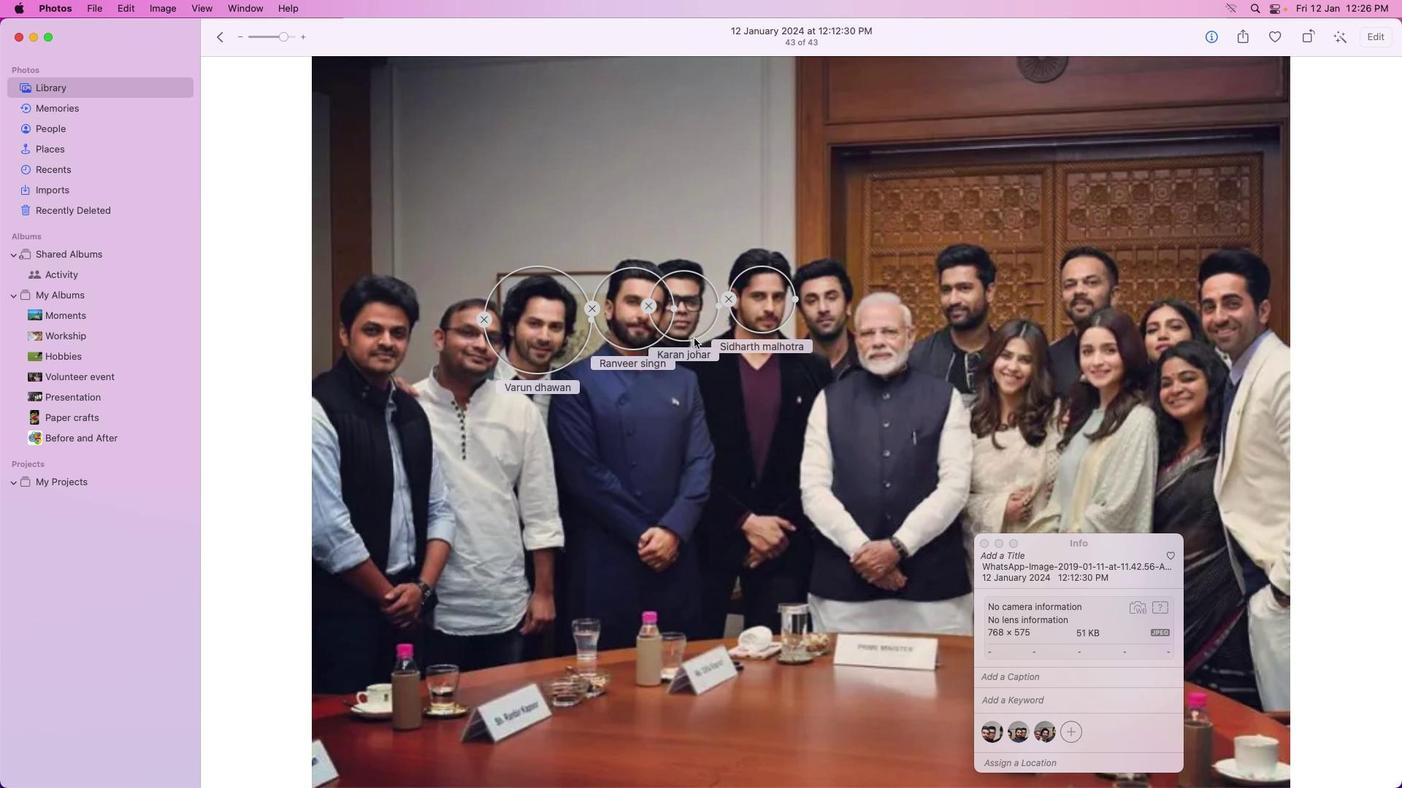 
Action: Mouse moved to (1028, 663)
Screenshot: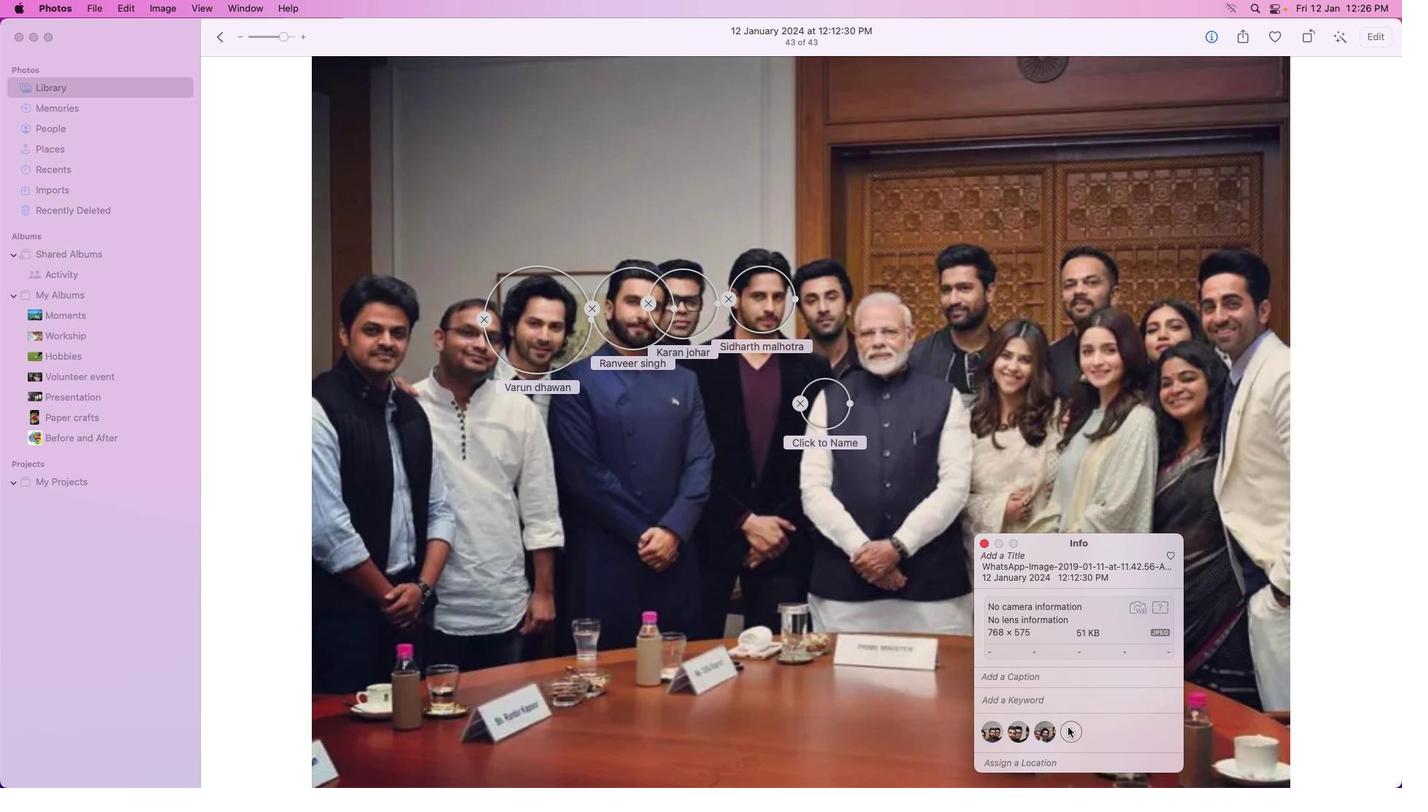 
Action: Mouse pressed left at (1028, 663)
Screenshot: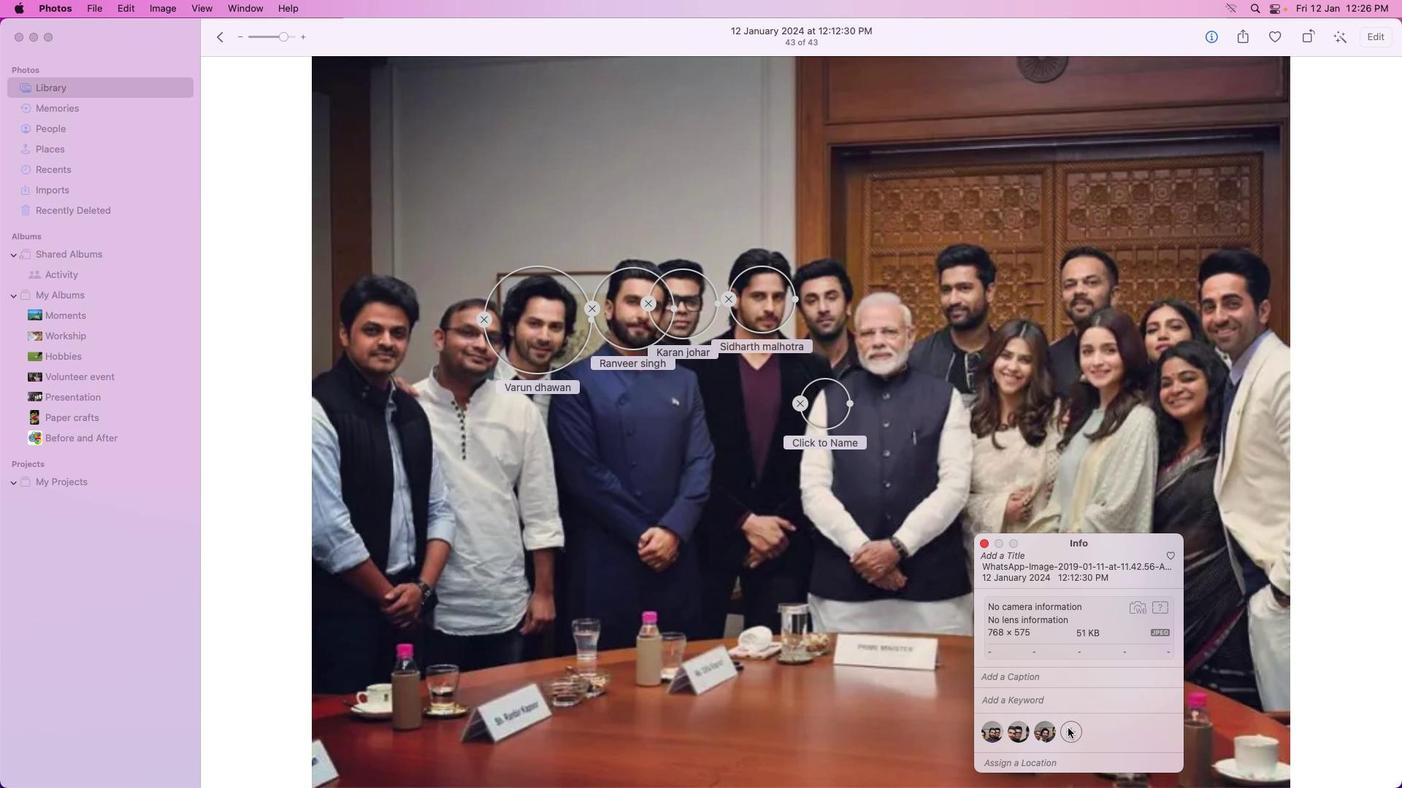 
Action: Mouse moved to (815, 380)
Screenshot: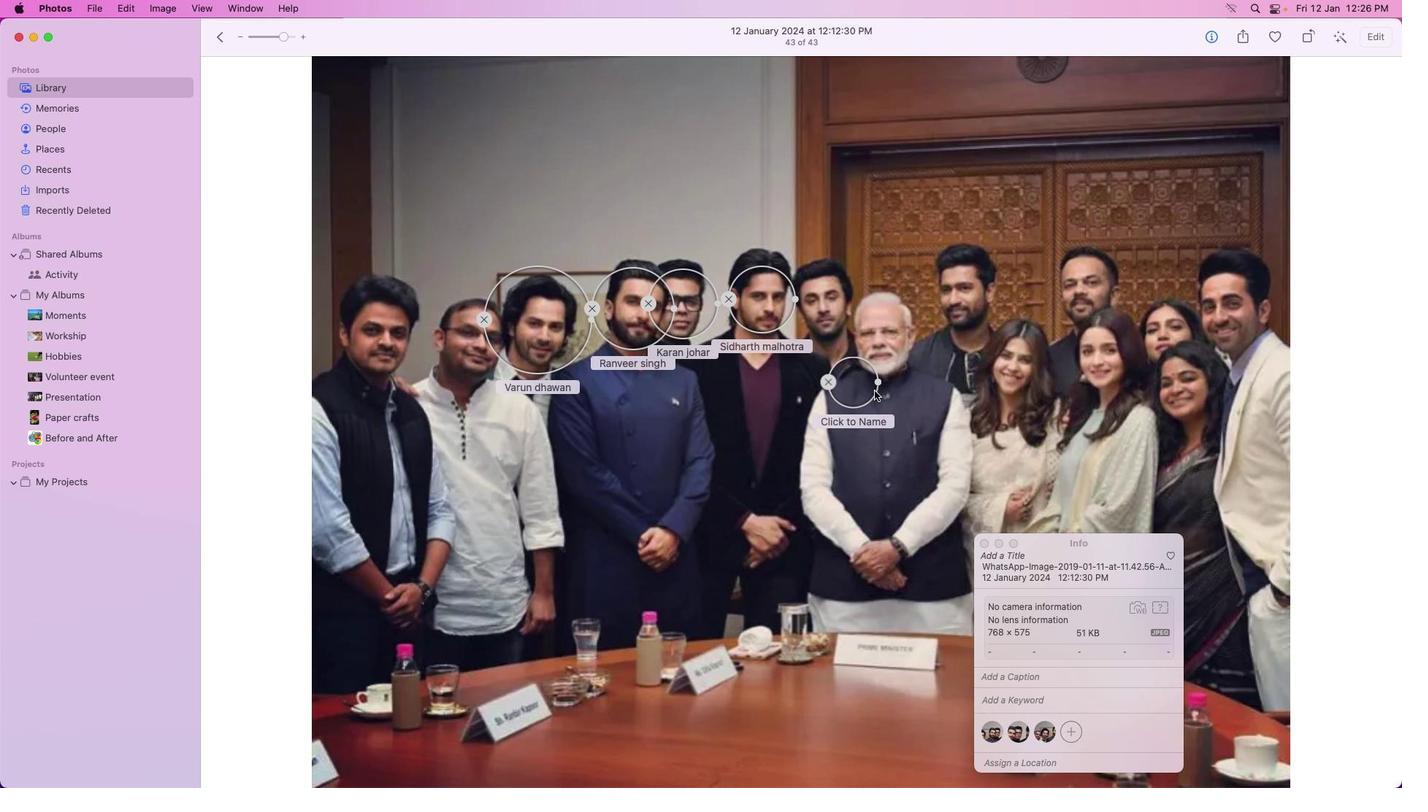 
Action: Mouse pressed left at (815, 380)
Screenshot: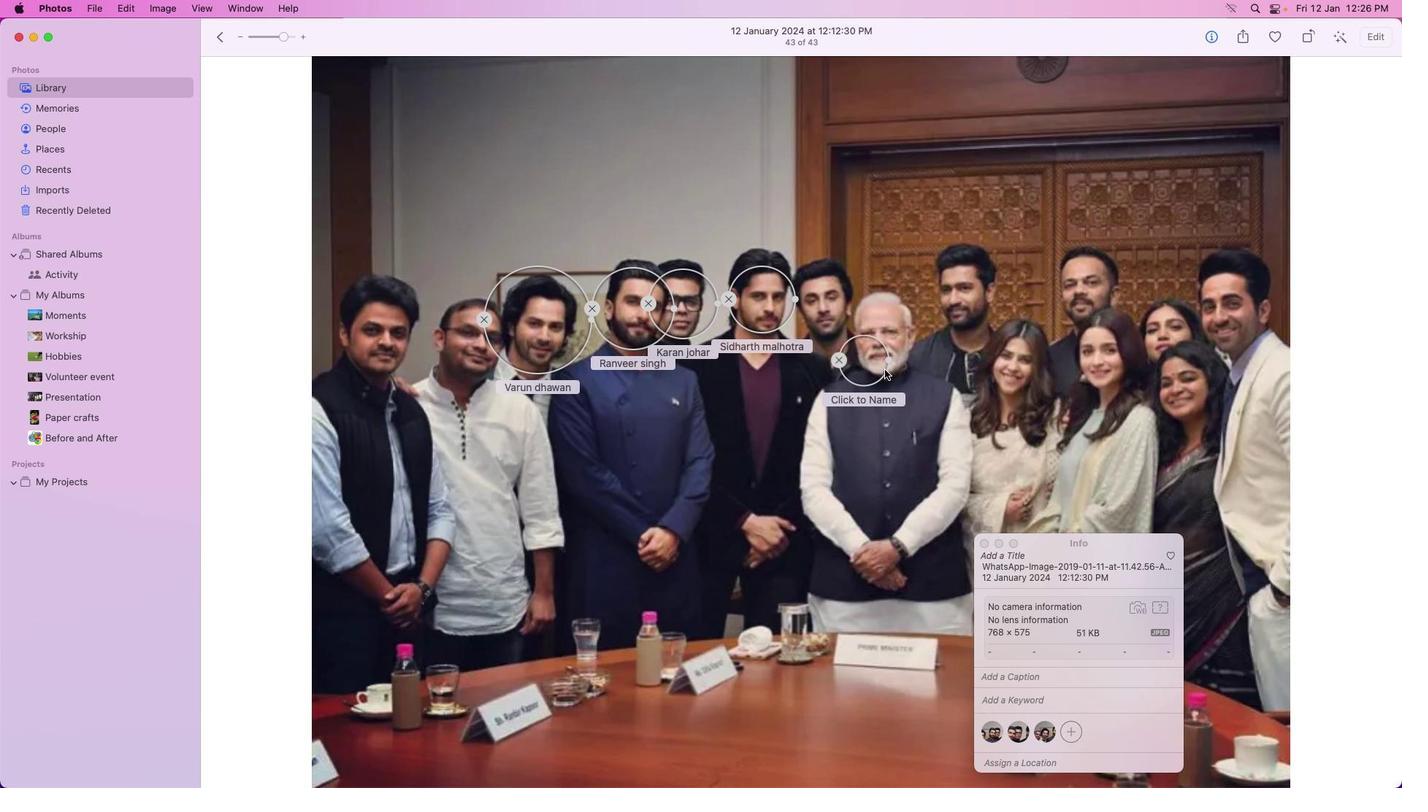 
Action: Mouse moved to (870, 313)
Screenshot: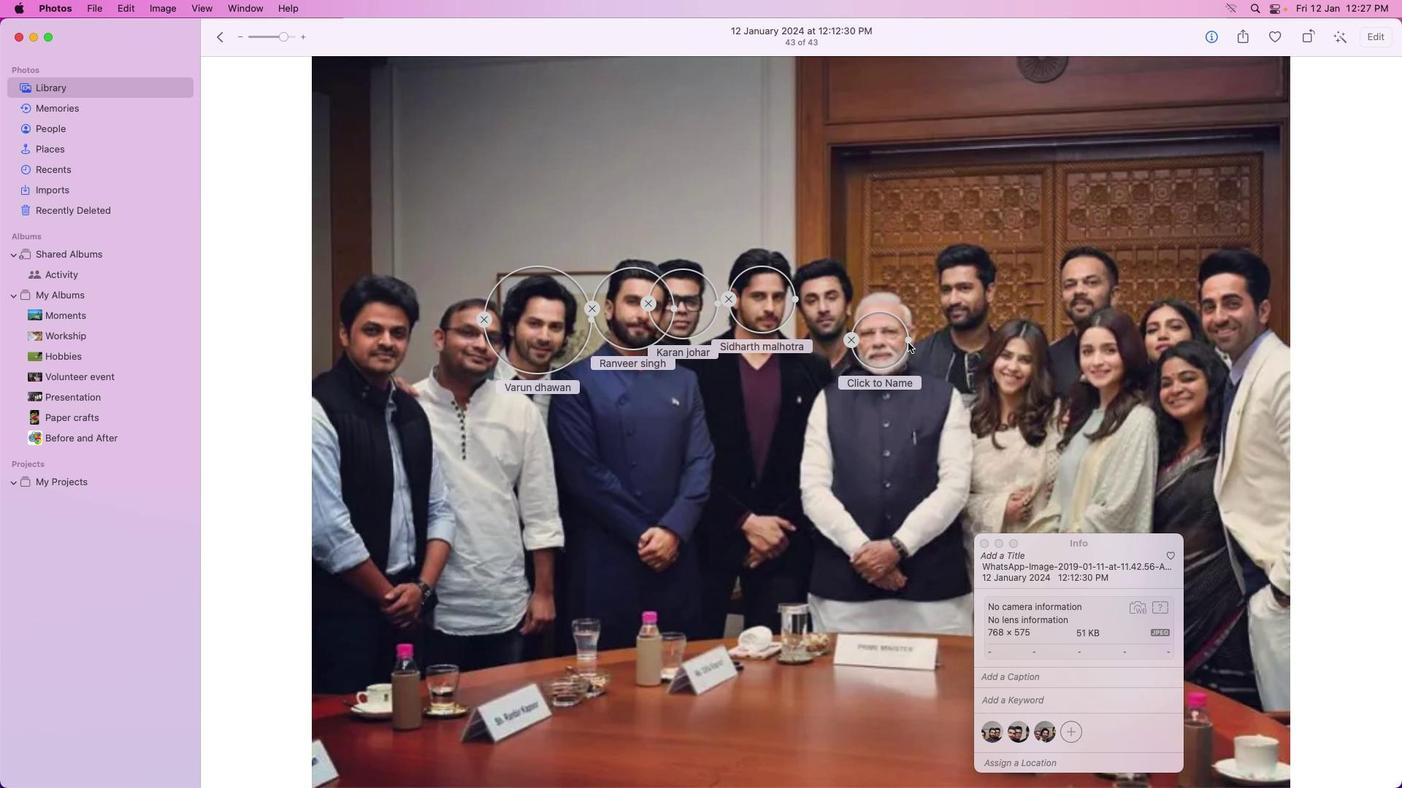 
Action: Mouse pressed left at (870, 313)
Screenshot: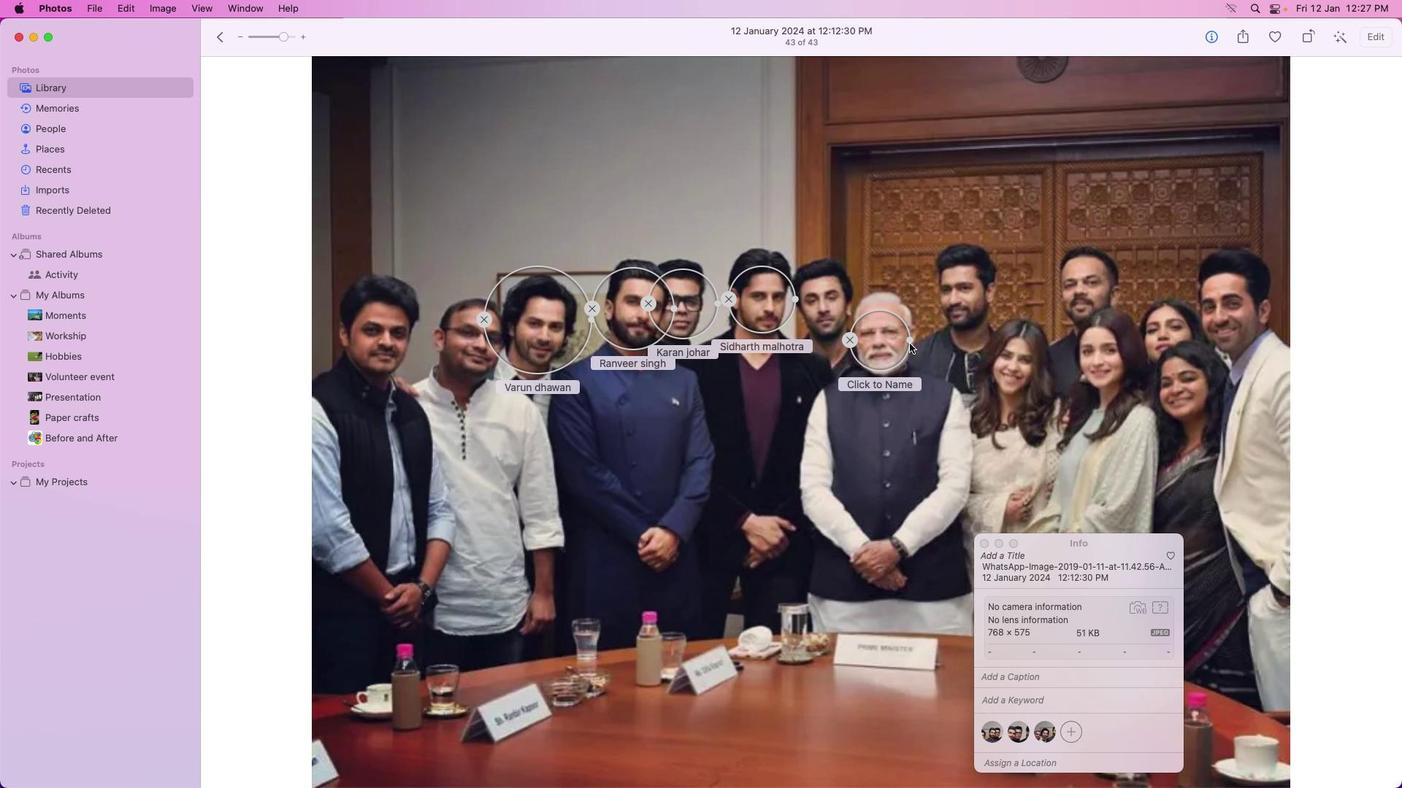 
Action: Mouse moved to (872, 320)
Screenshot: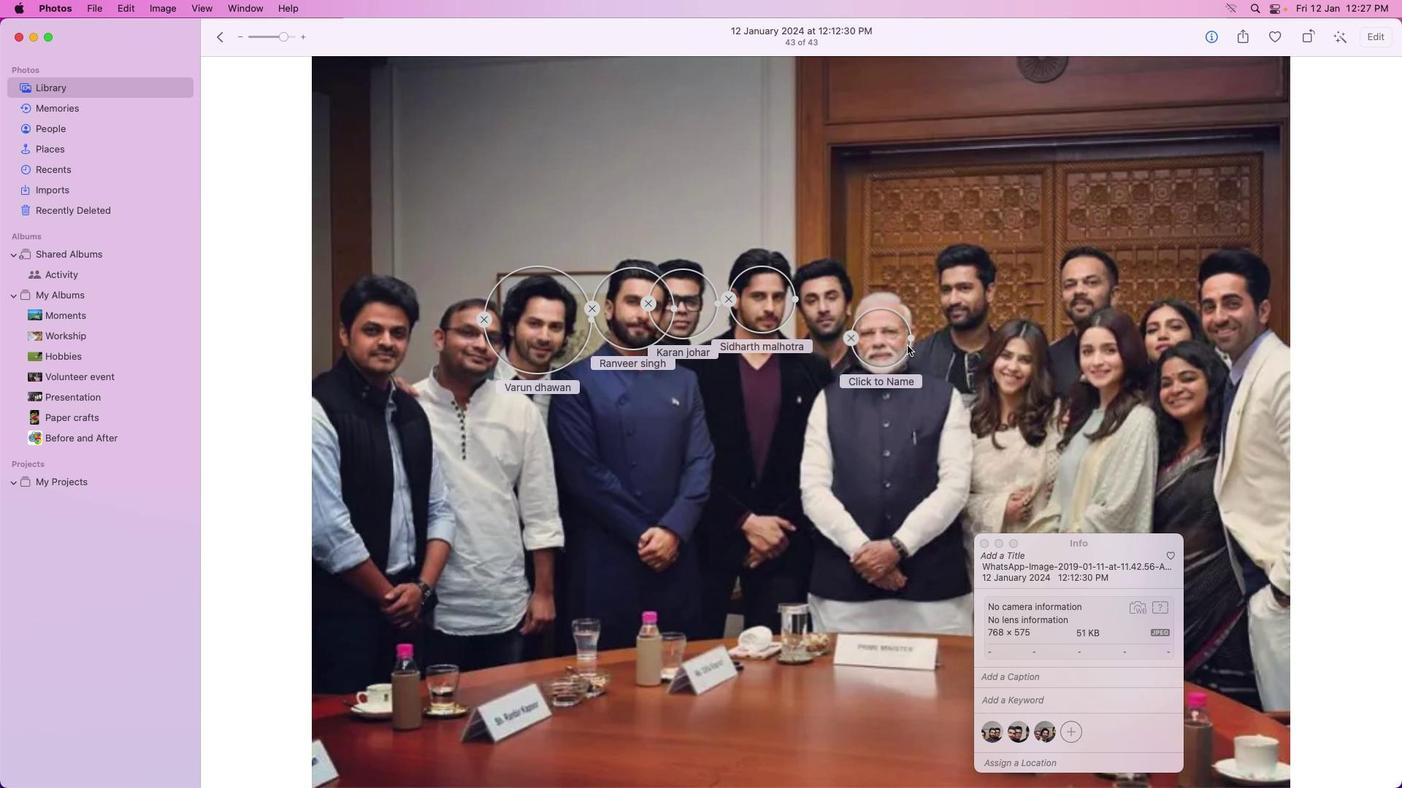 
Action: Mouse pressed left at (872, 320)
Screenshot: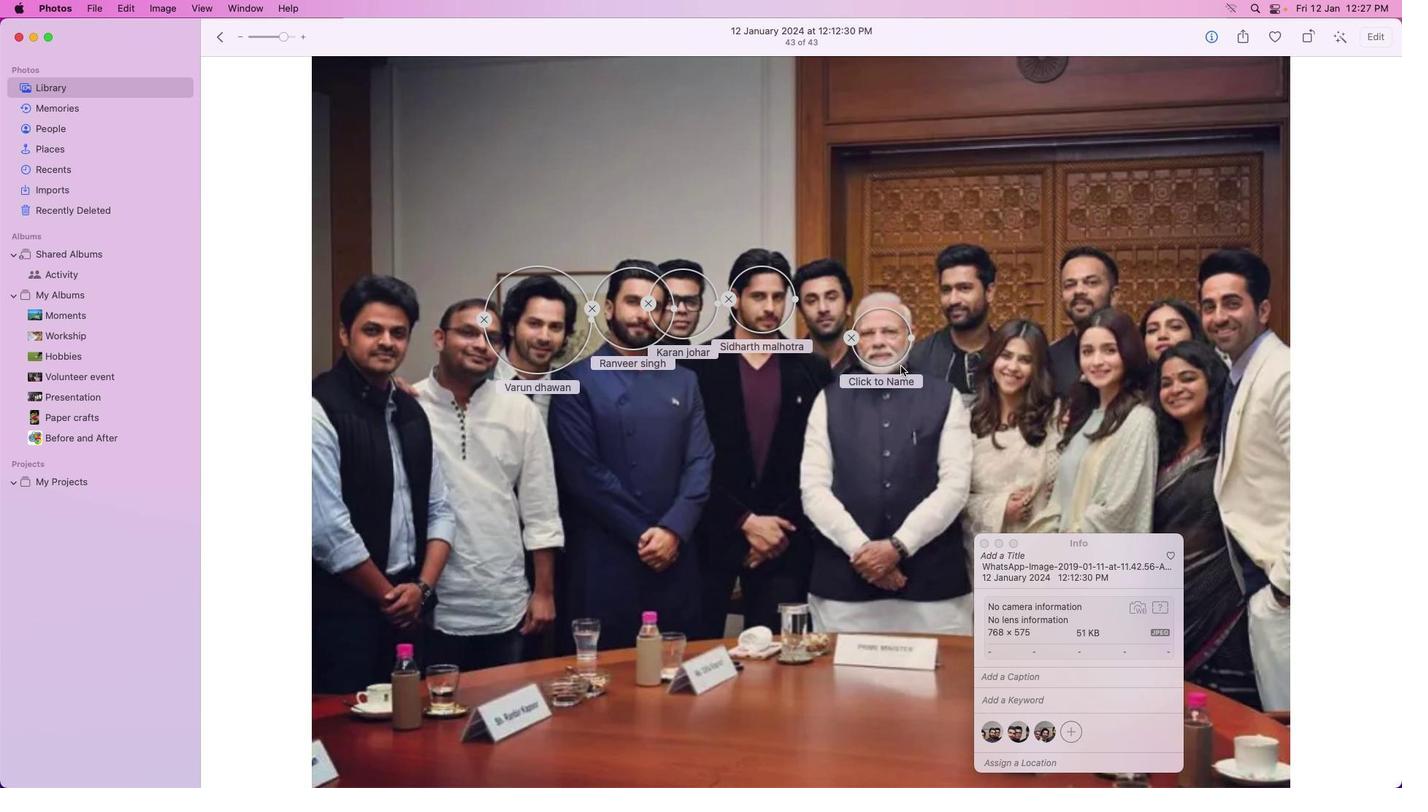
Action: Mouse moved to (866, 353)
Screenshot: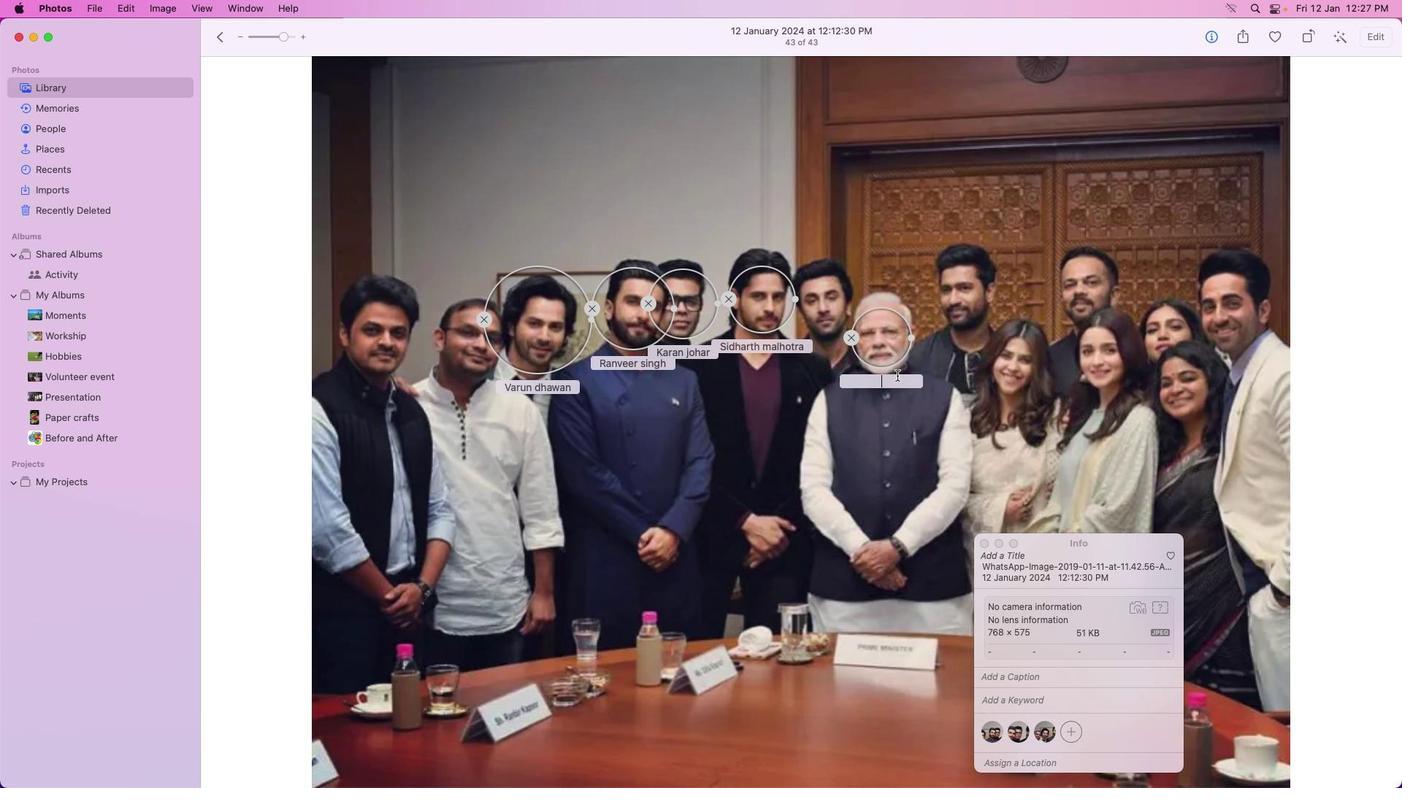 
Action: Mouse pressed left at (866, 353)
Screenshot: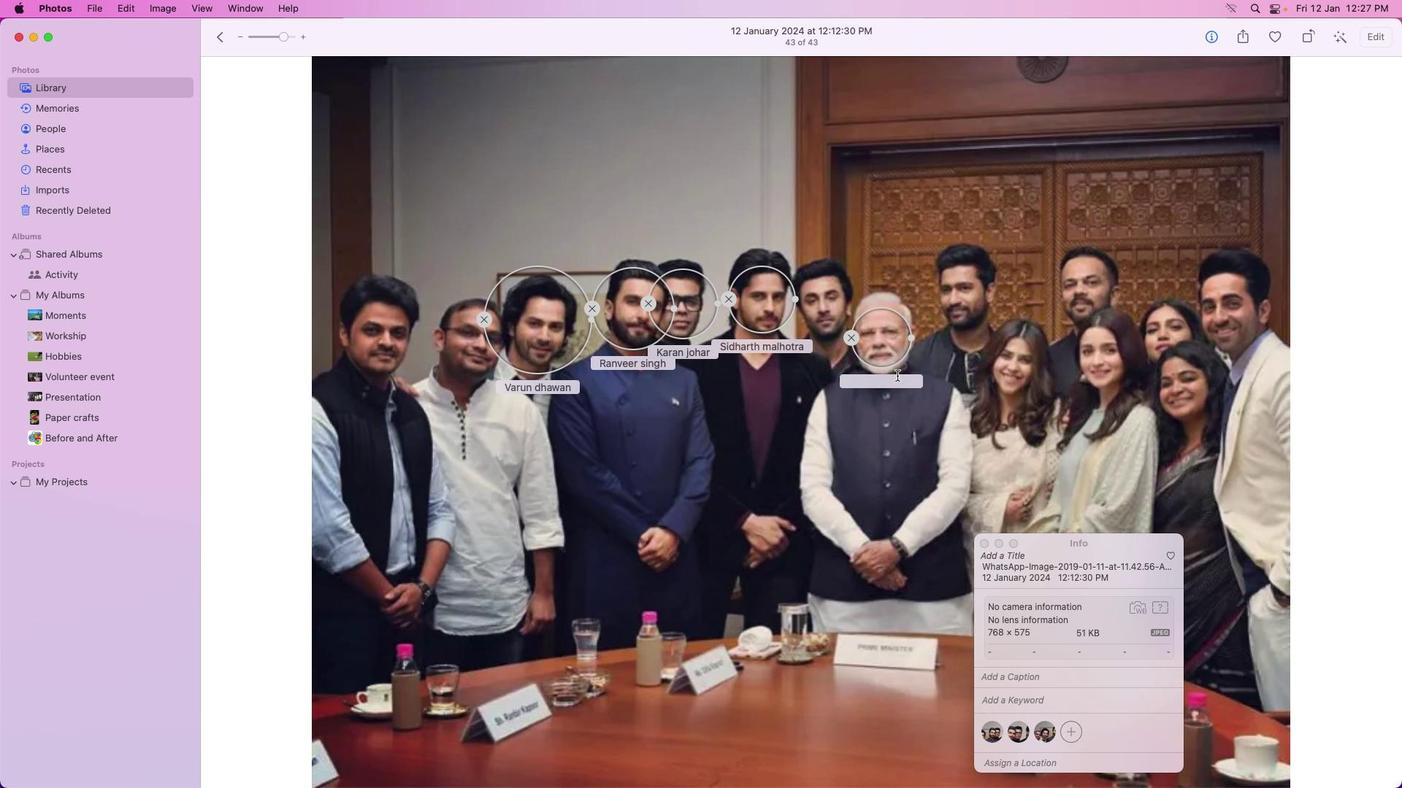 
Action: Mouse moved to (864, 346)
Screenshot: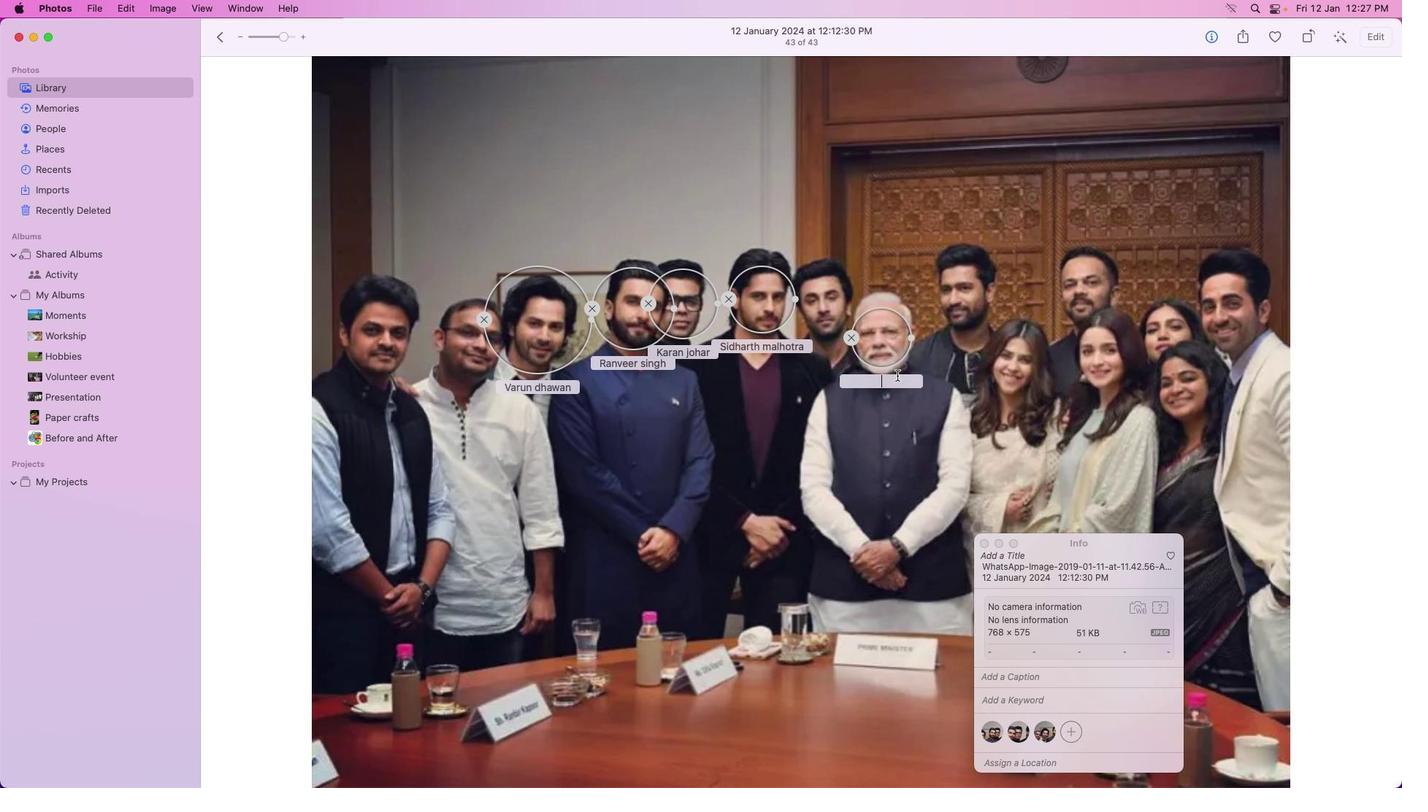 
Action: Key pressed Key.caps_lock'N'Key.caps_lock'a''r''e''n''d''r''a'Key.space'm''o''d''i'Key.enter
Screenshot: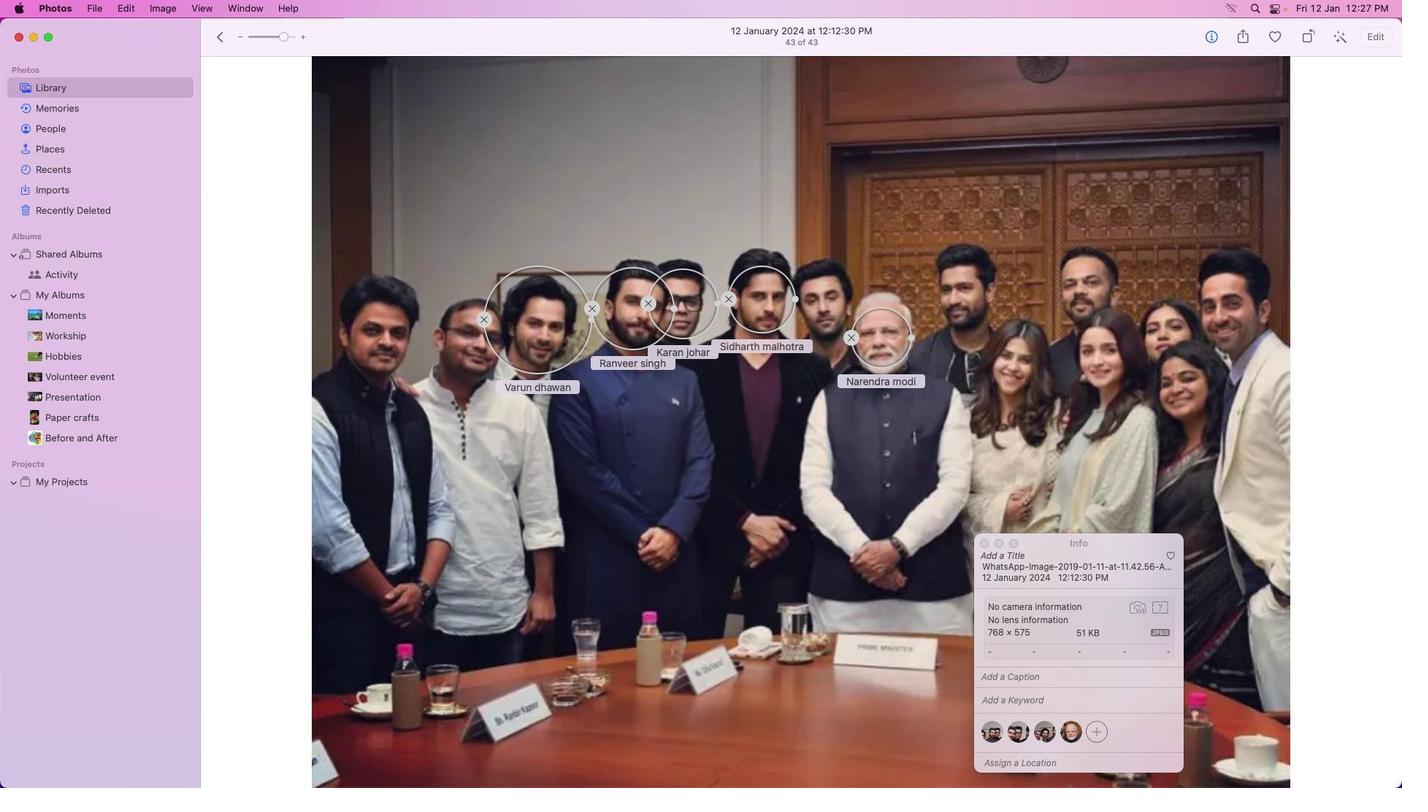 
Action: Mouse moved to (1059, 670)
Screenshot: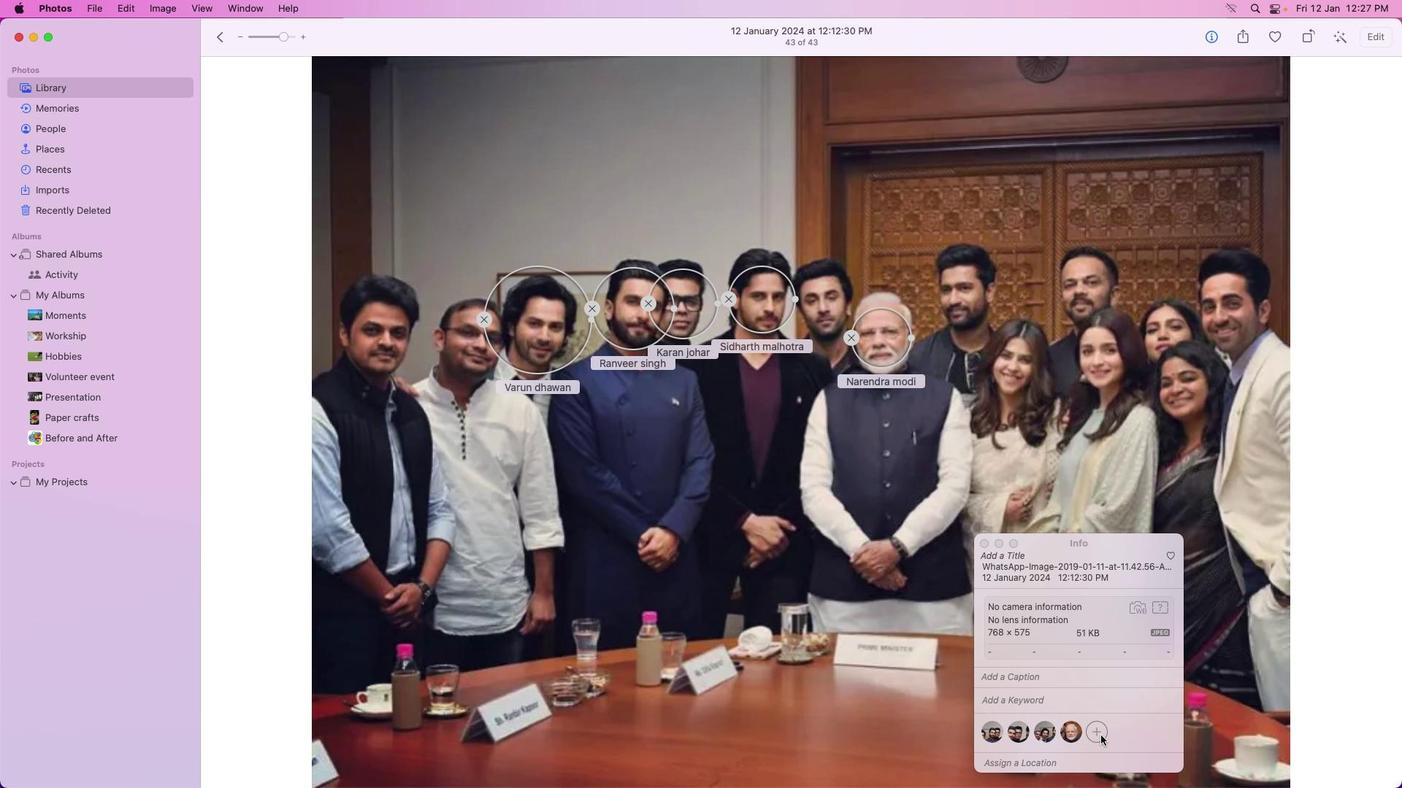 
Action: Mouse pressed left at (1059, 670)
Screenshot: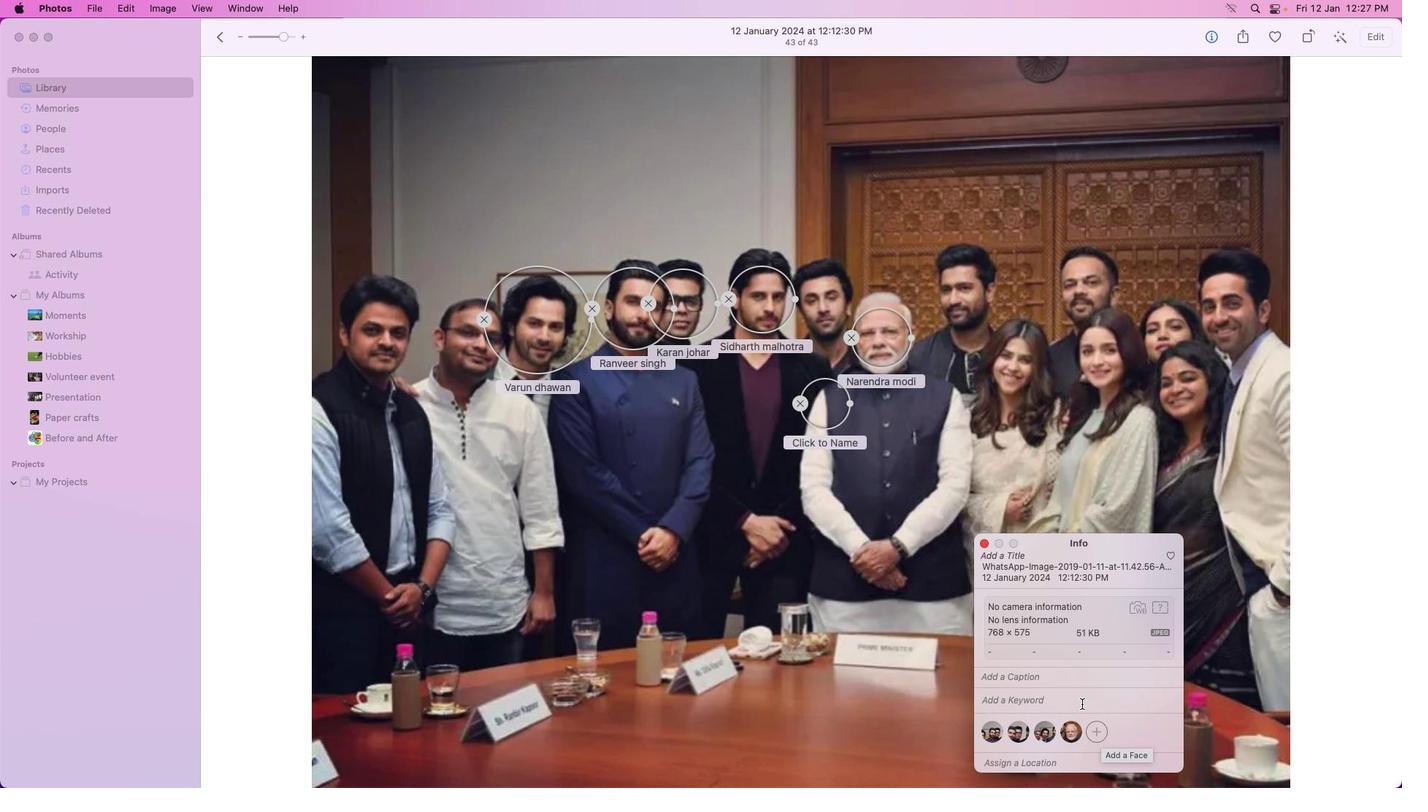
Action: Mouse moved to (814, 386)
Screenshot: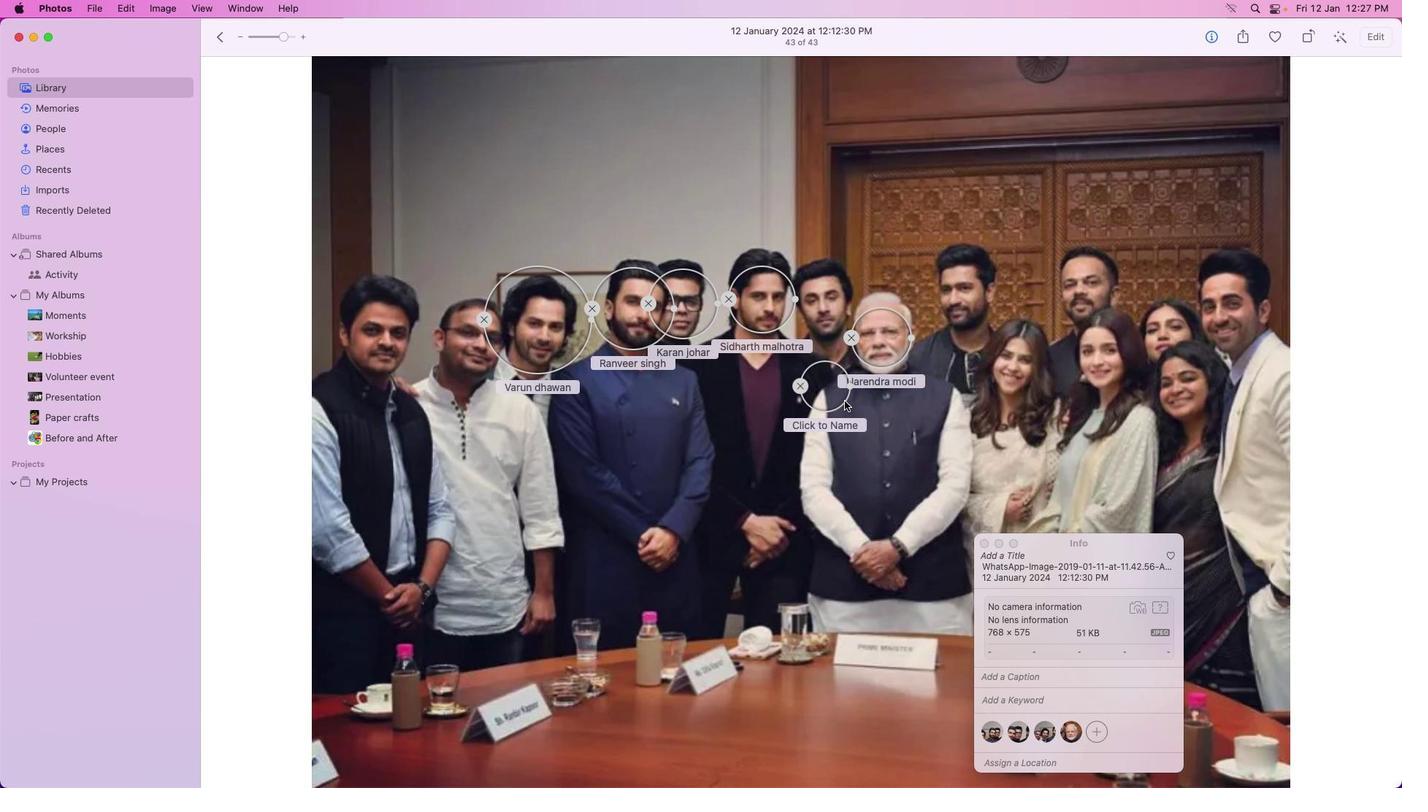 
Action: Mouse pressed left at (814, 386)
Screenshot: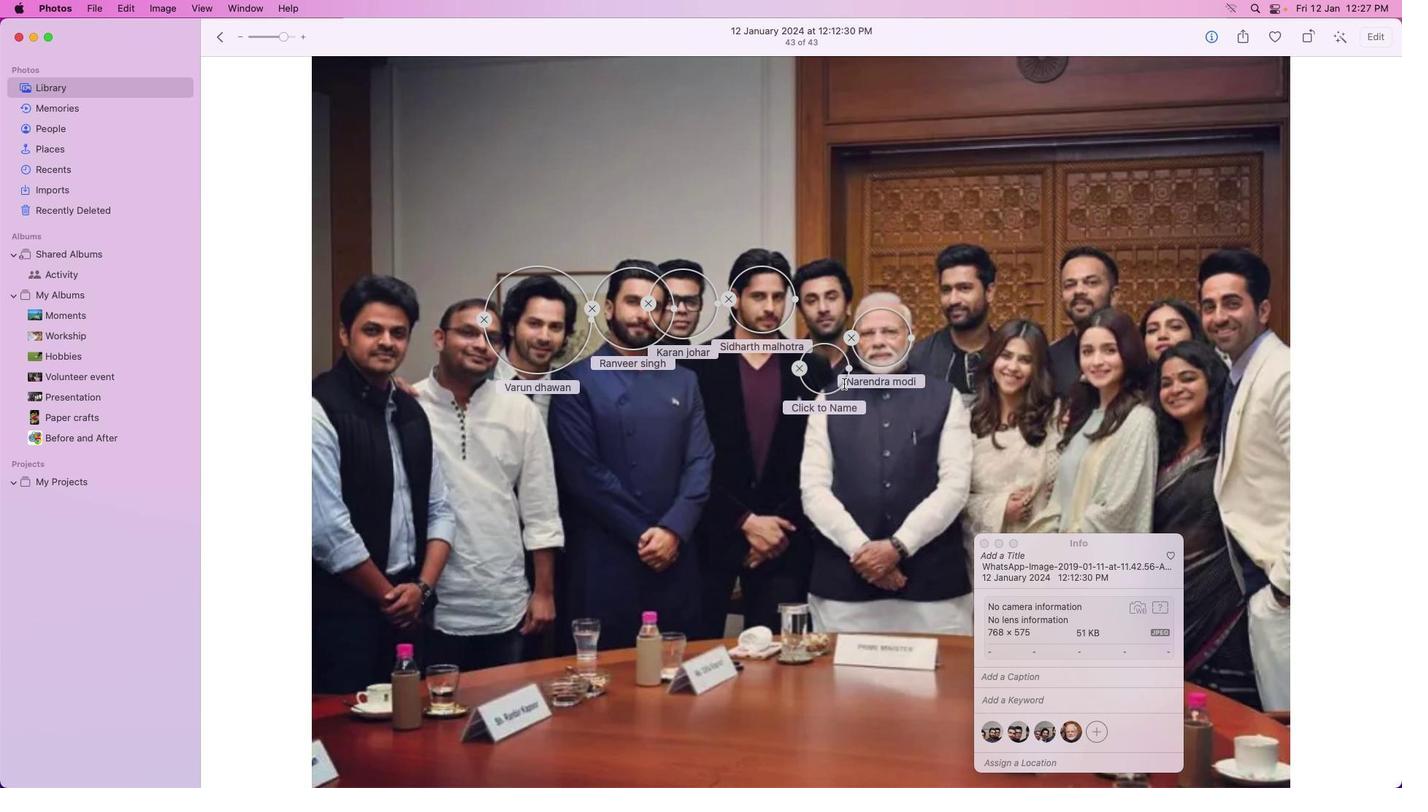 
Action: Mouse moved to (812, 320)
Screenshot: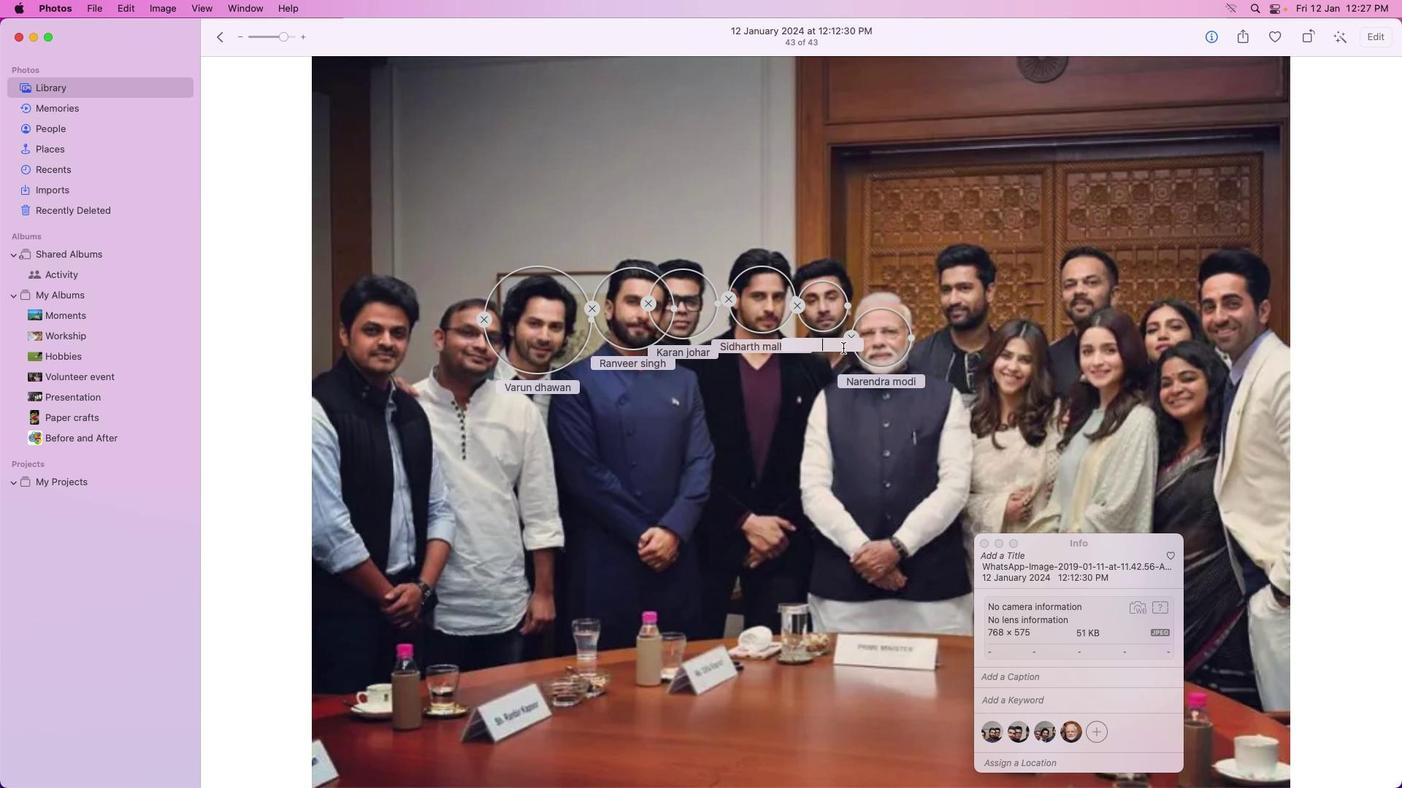 
Action: Mouse pressed left at (812, 320)
Screenshot: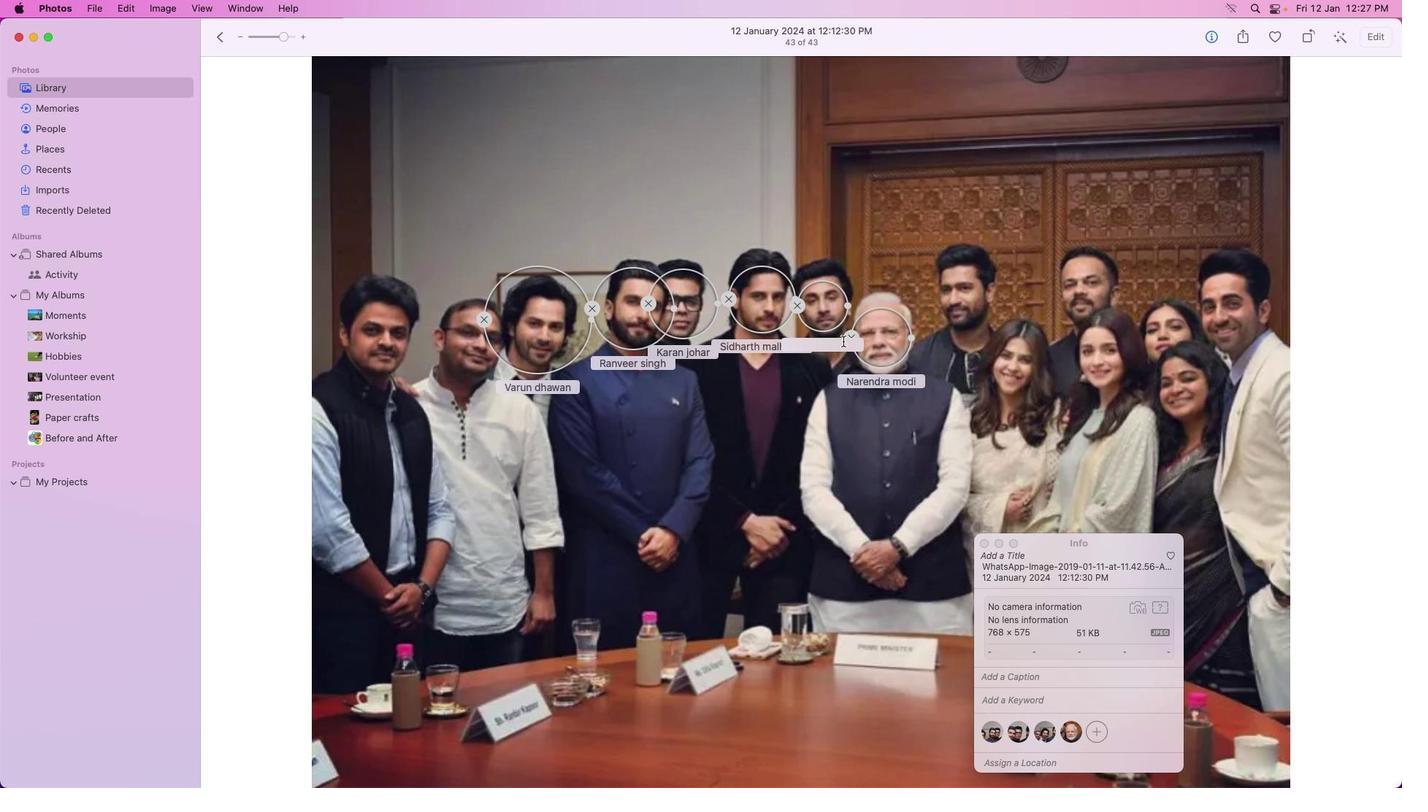 
Action: Mouse moved to (812, 314)
Screenshot: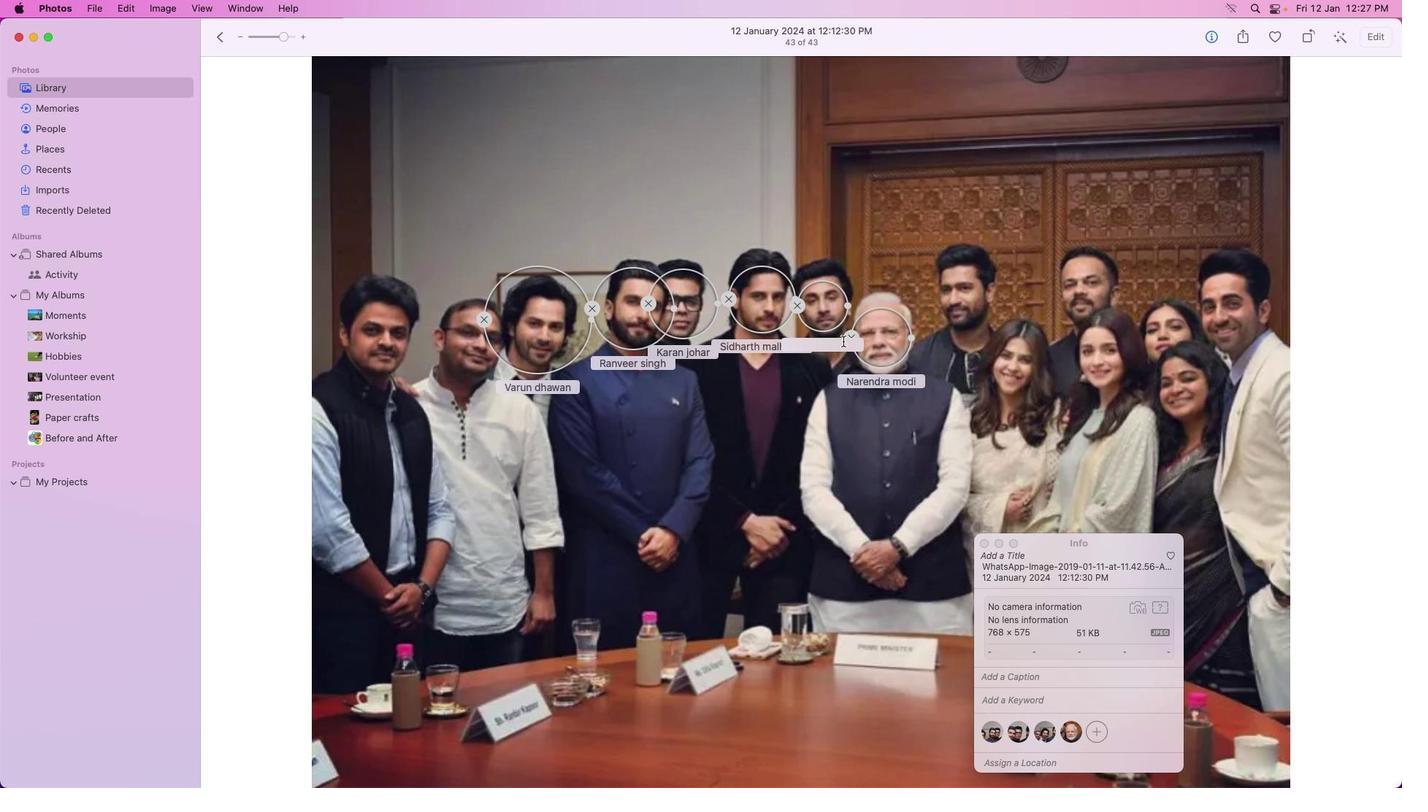 
Action: Key pressed Key.caps_lock'R'Key.caps_lock'a''n''b''i''r'Key.space'k''a''p''o''o''r'Key.enter
Screenshot: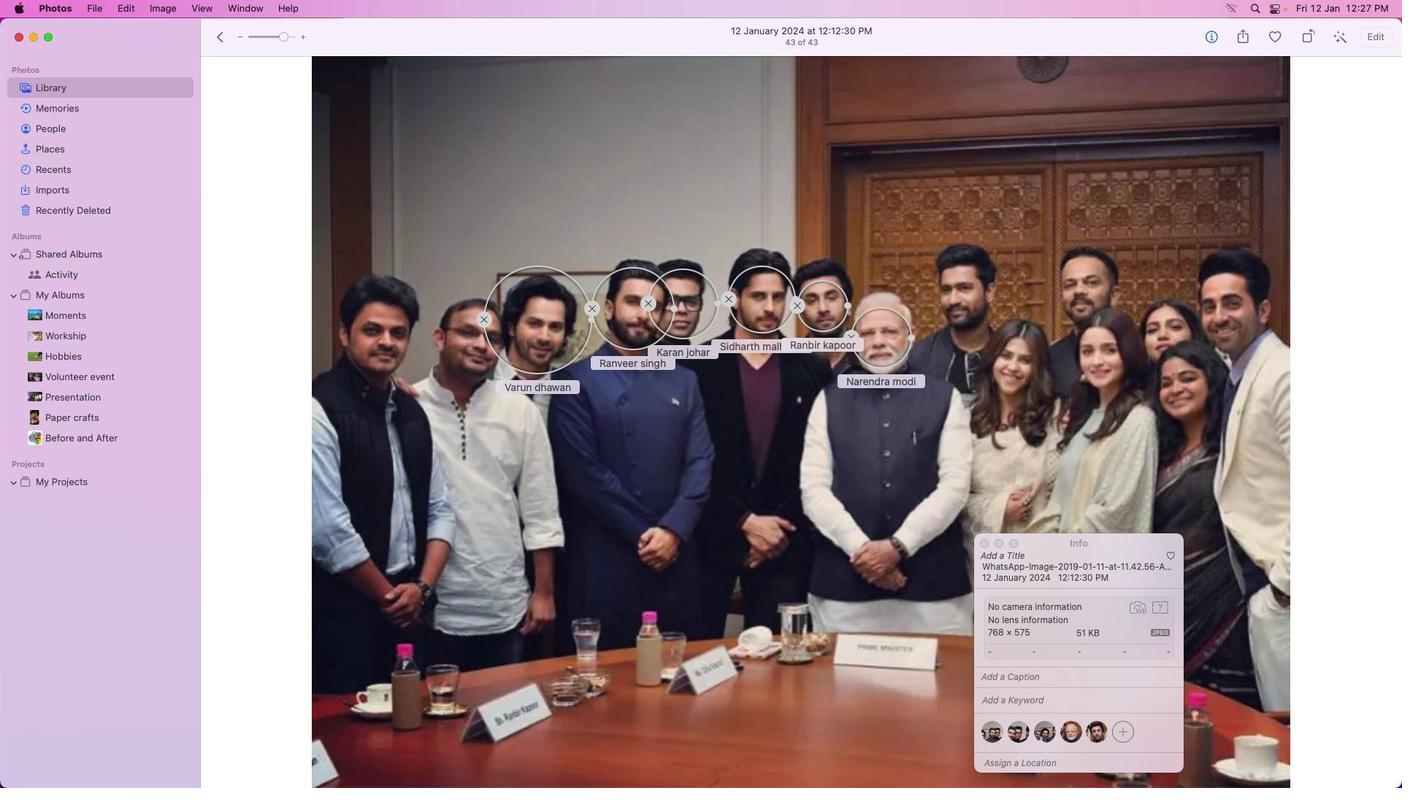 
Action: Mouse moved to (1085, 670)
Screenshot: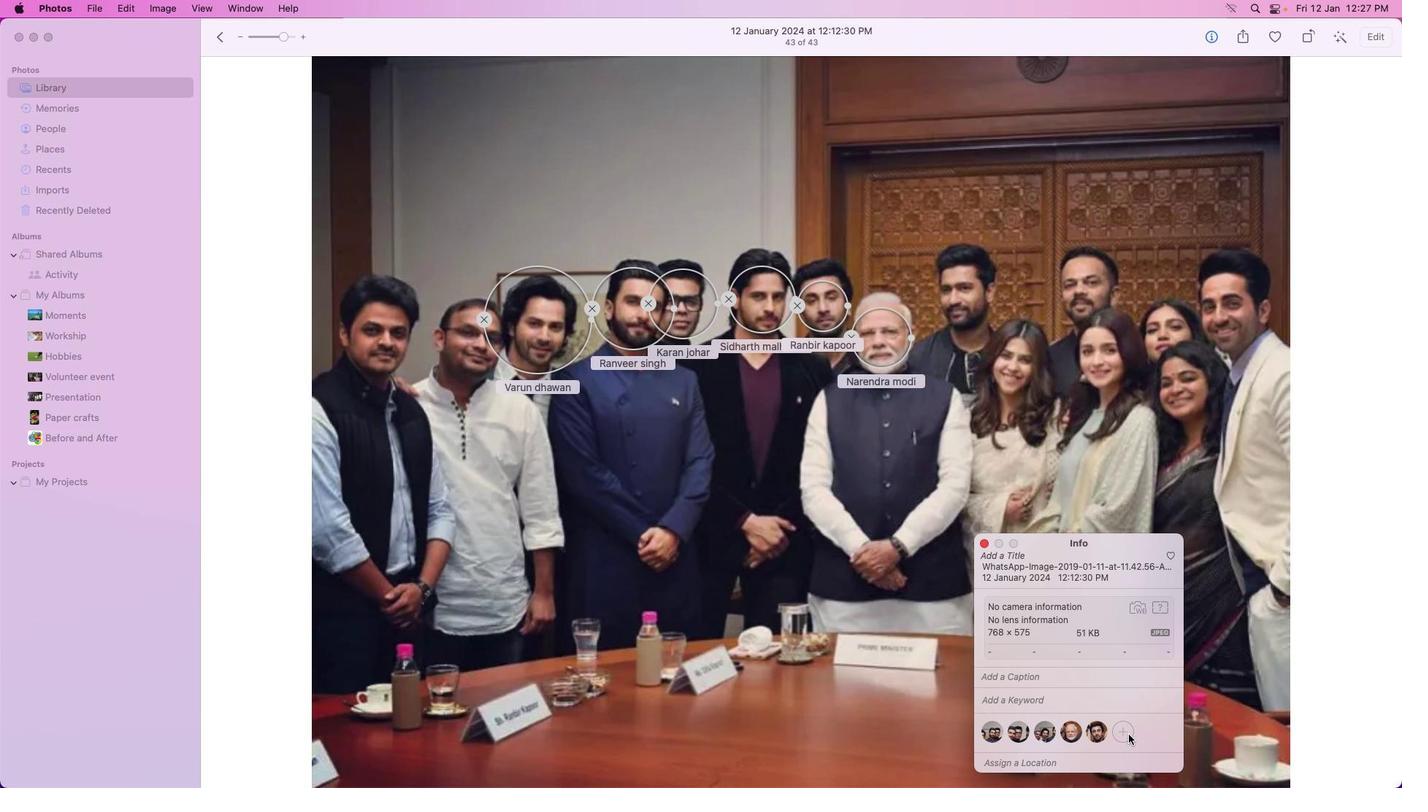 
Action: Mouse pressed left at (1085, 670)
Screenshot: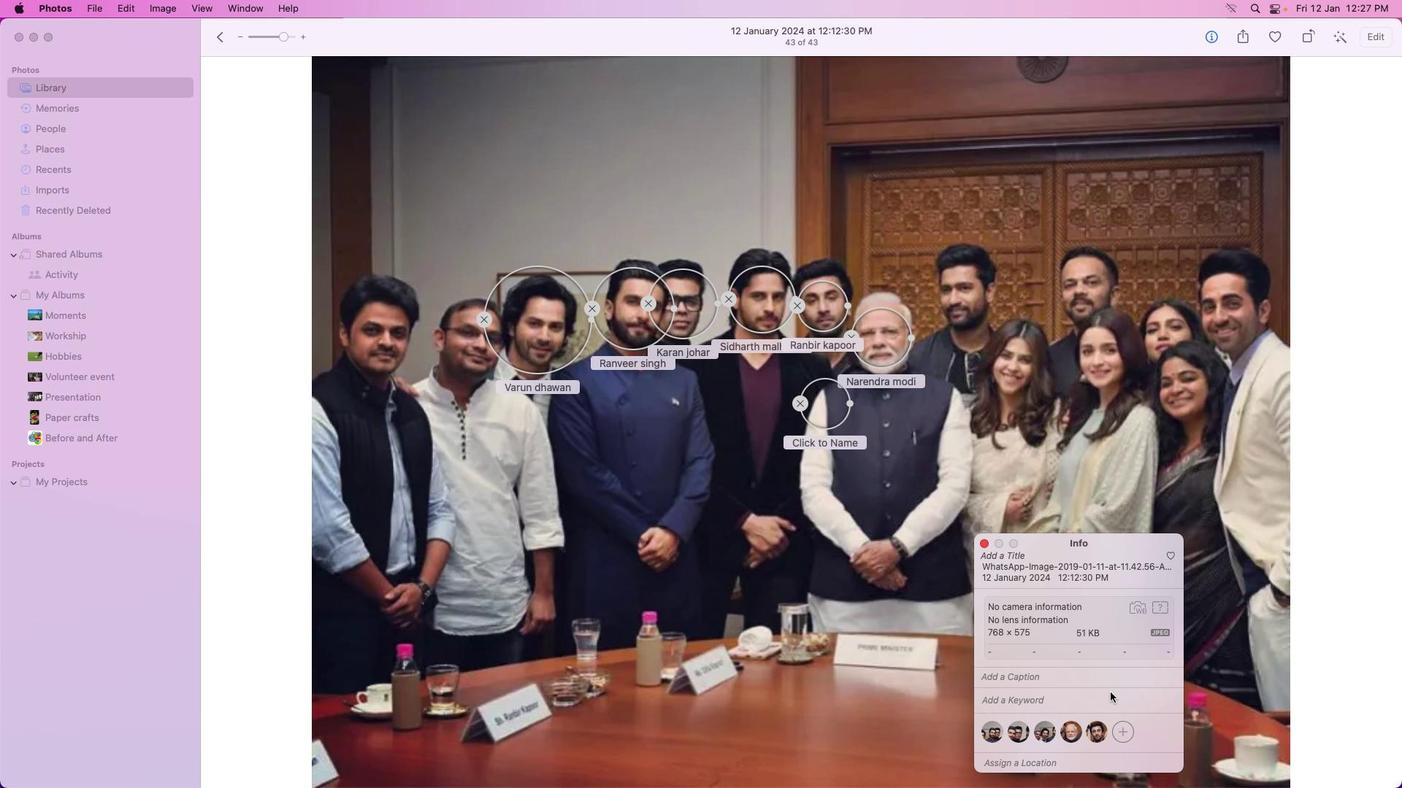 
Action: Mouse moved to (813, 385)
Screenshot: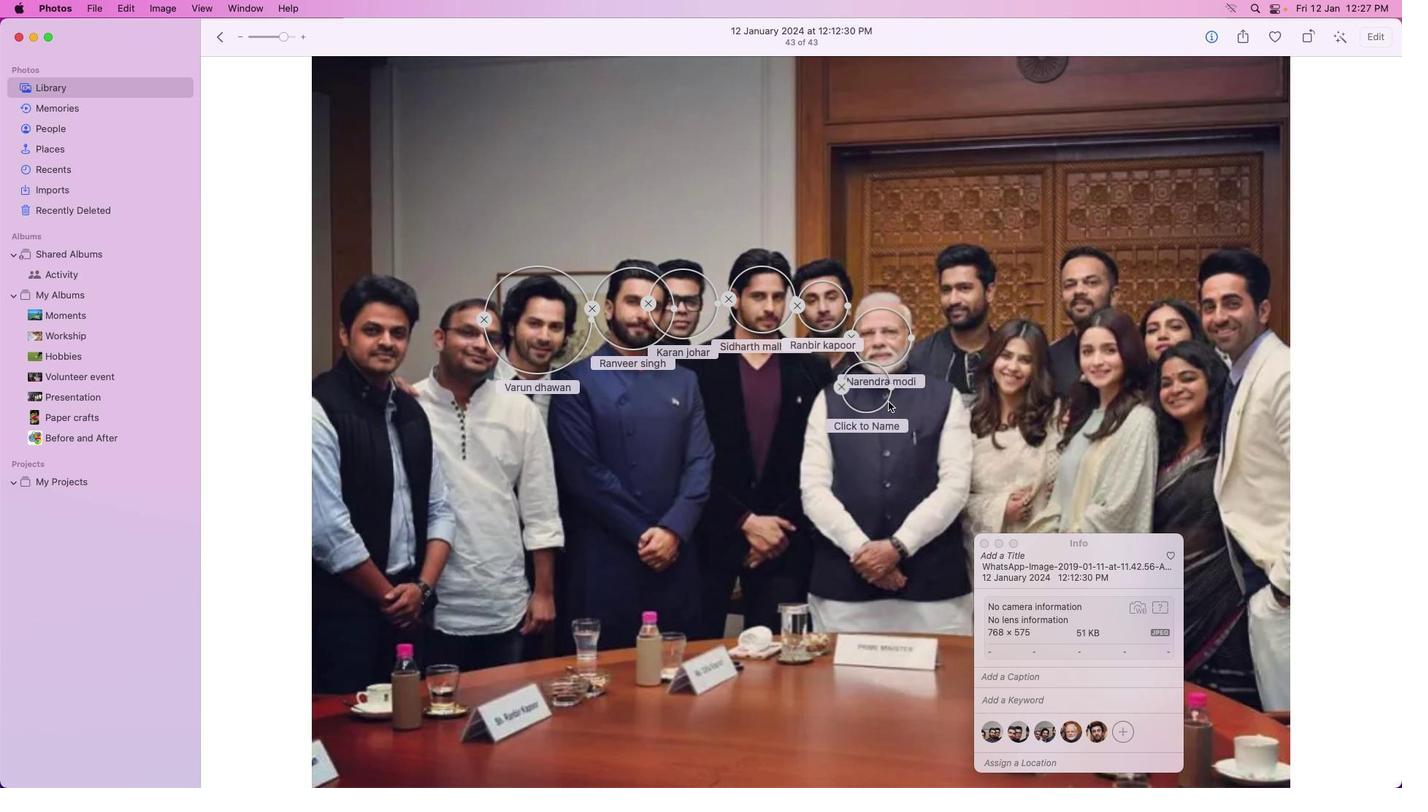 
Action: Mouse pressed left at (813, 385)
Screenshot: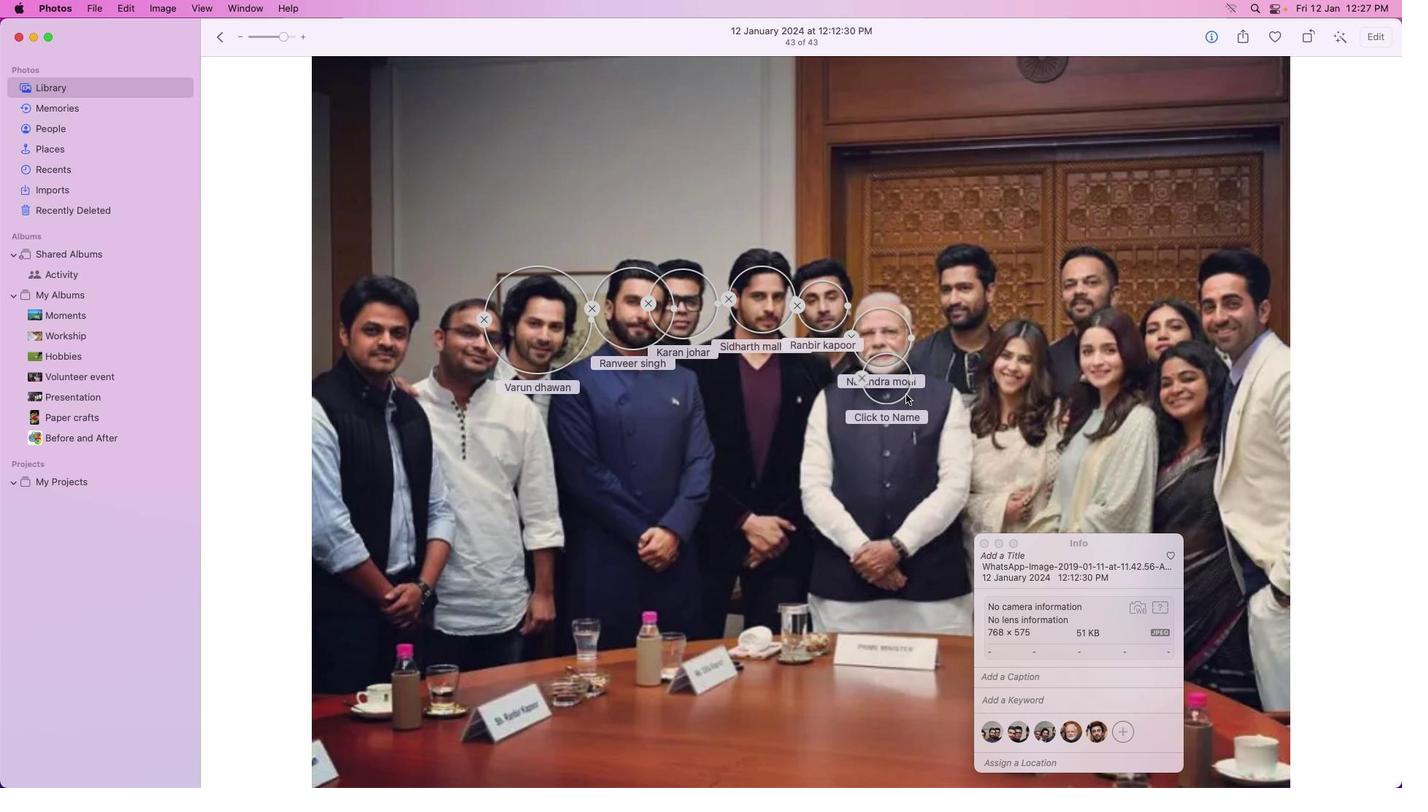 
Action: Mouse moved to (946, 274)
Screenshot: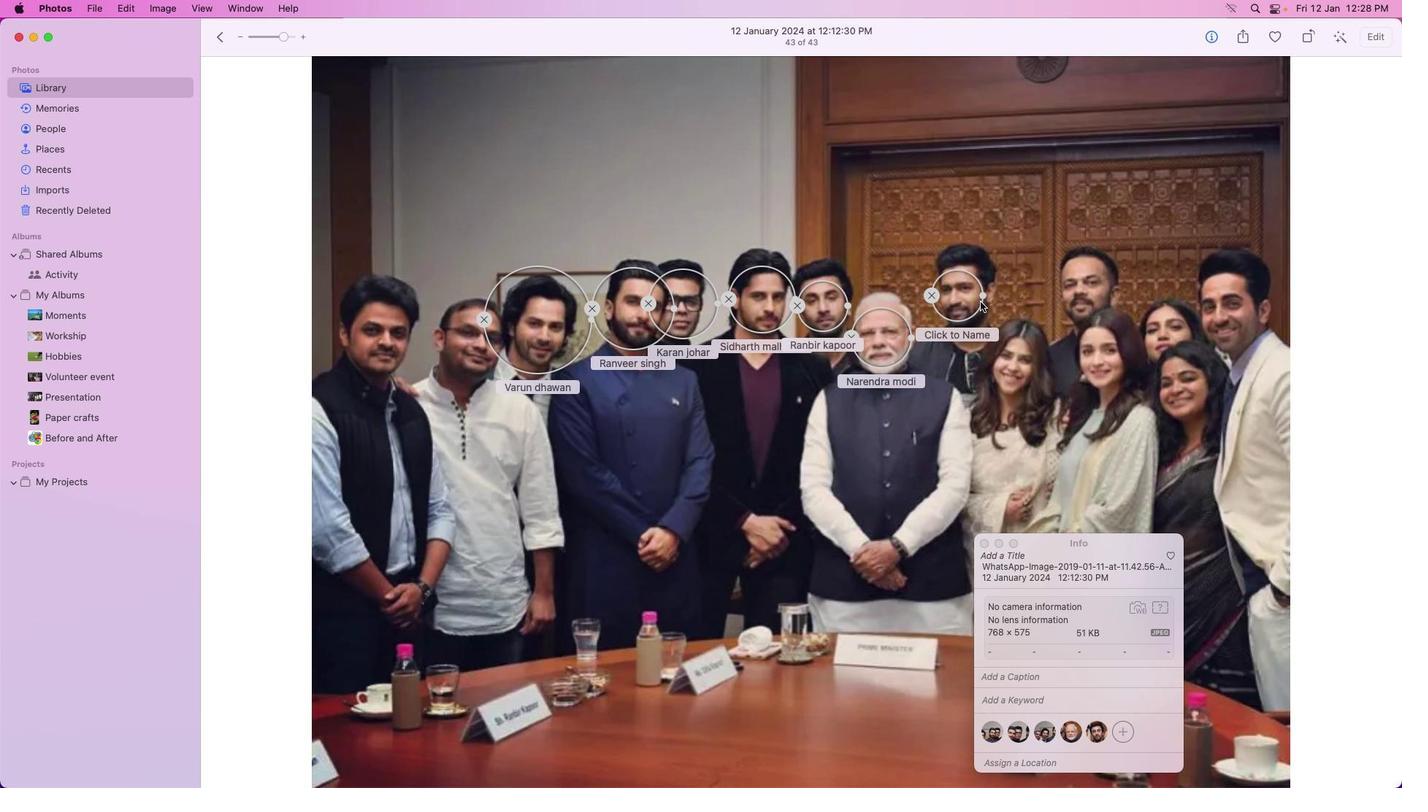 
Action: Mouse pressed left at (946, 274)
Screenshot: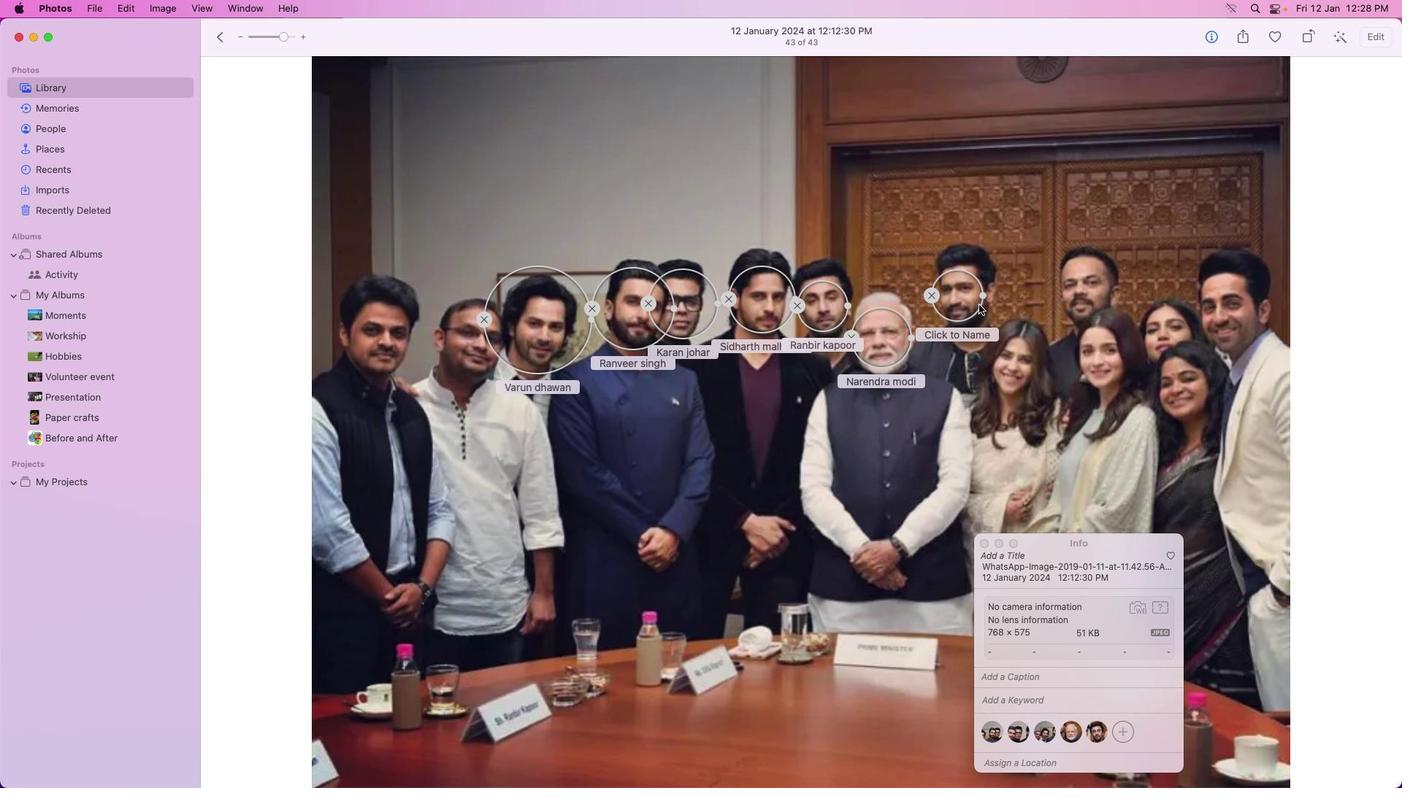 
Action: Mouse moved to (942, 281)
Screenshot: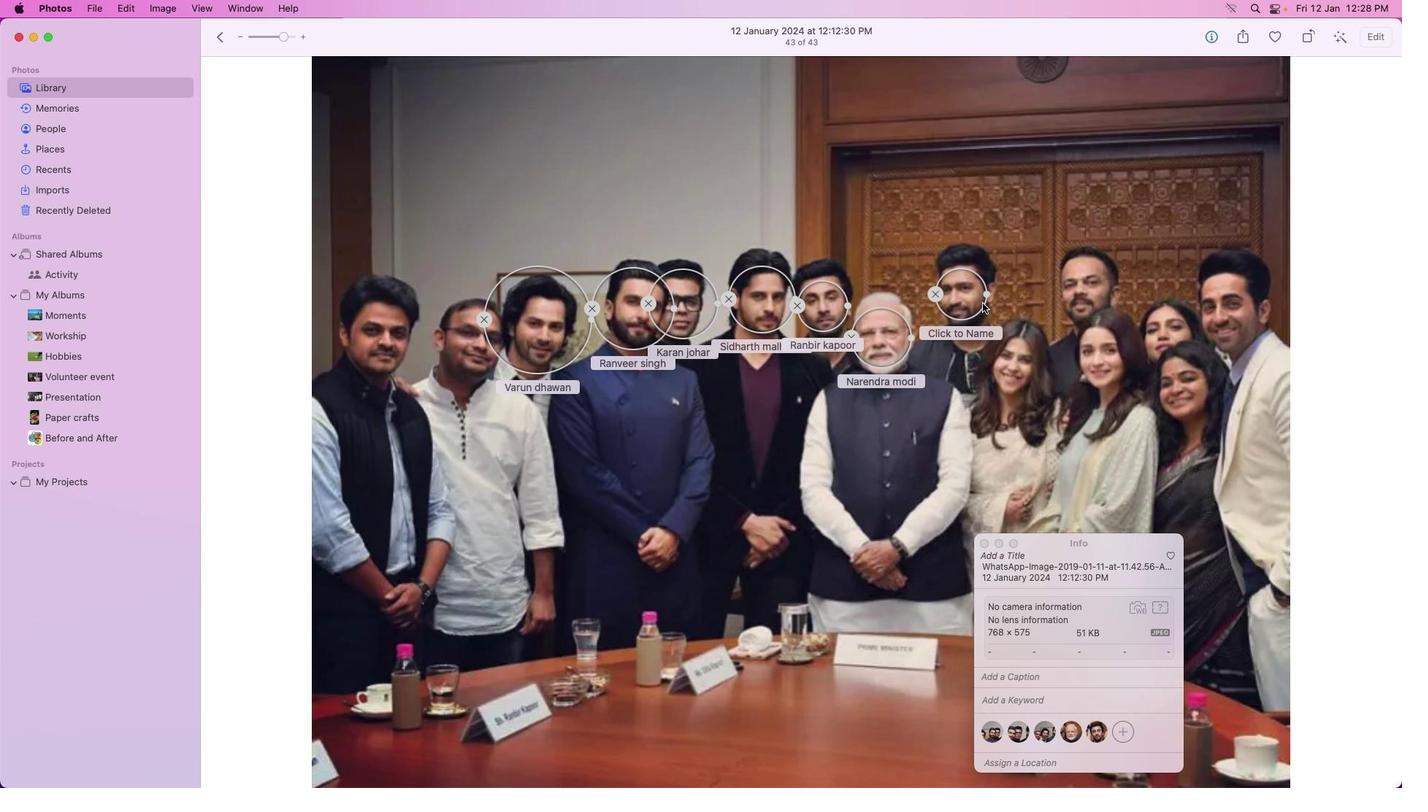 
Action: Mouse pressed left at (942, 281)
Screenshot: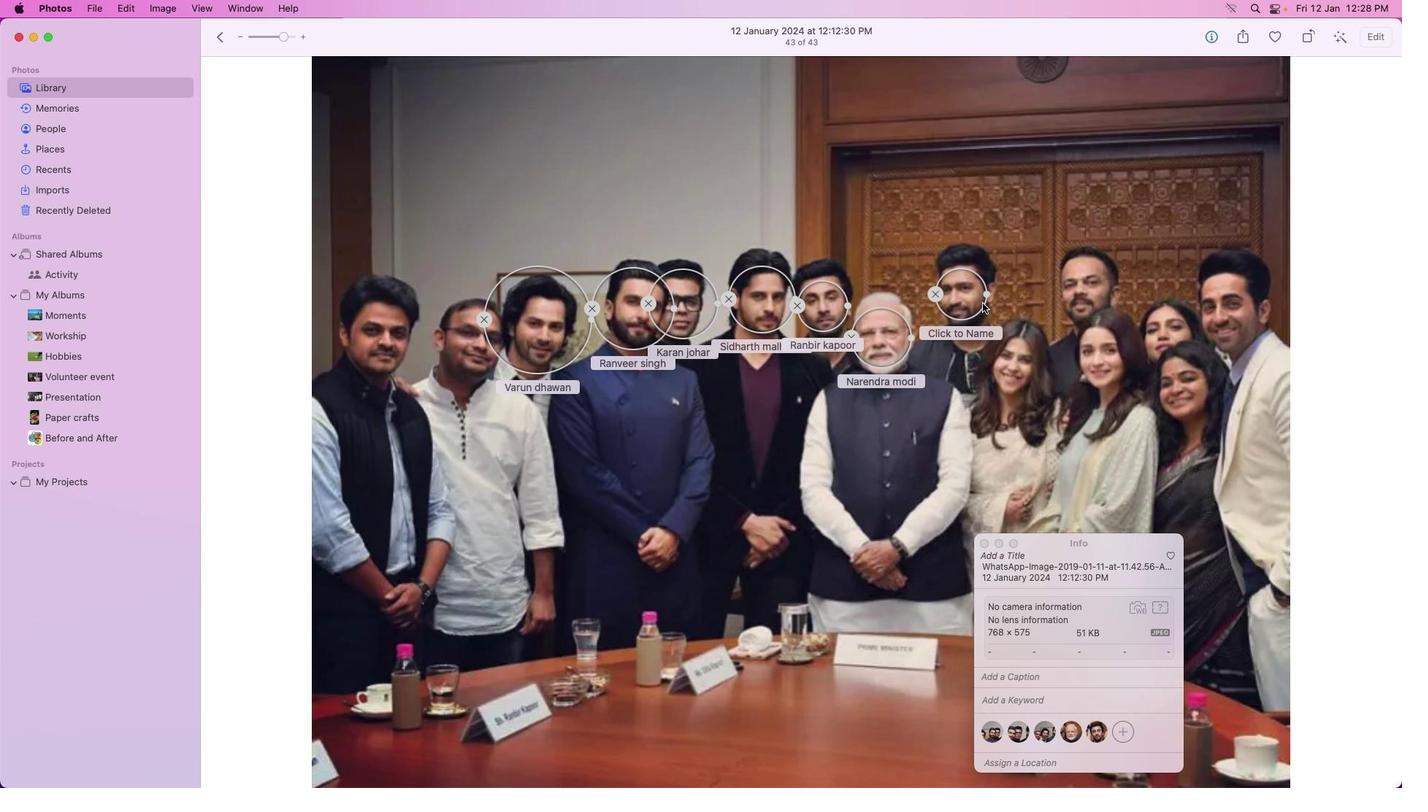 
Action: Mouse moved to (948, 317)
Screenshot: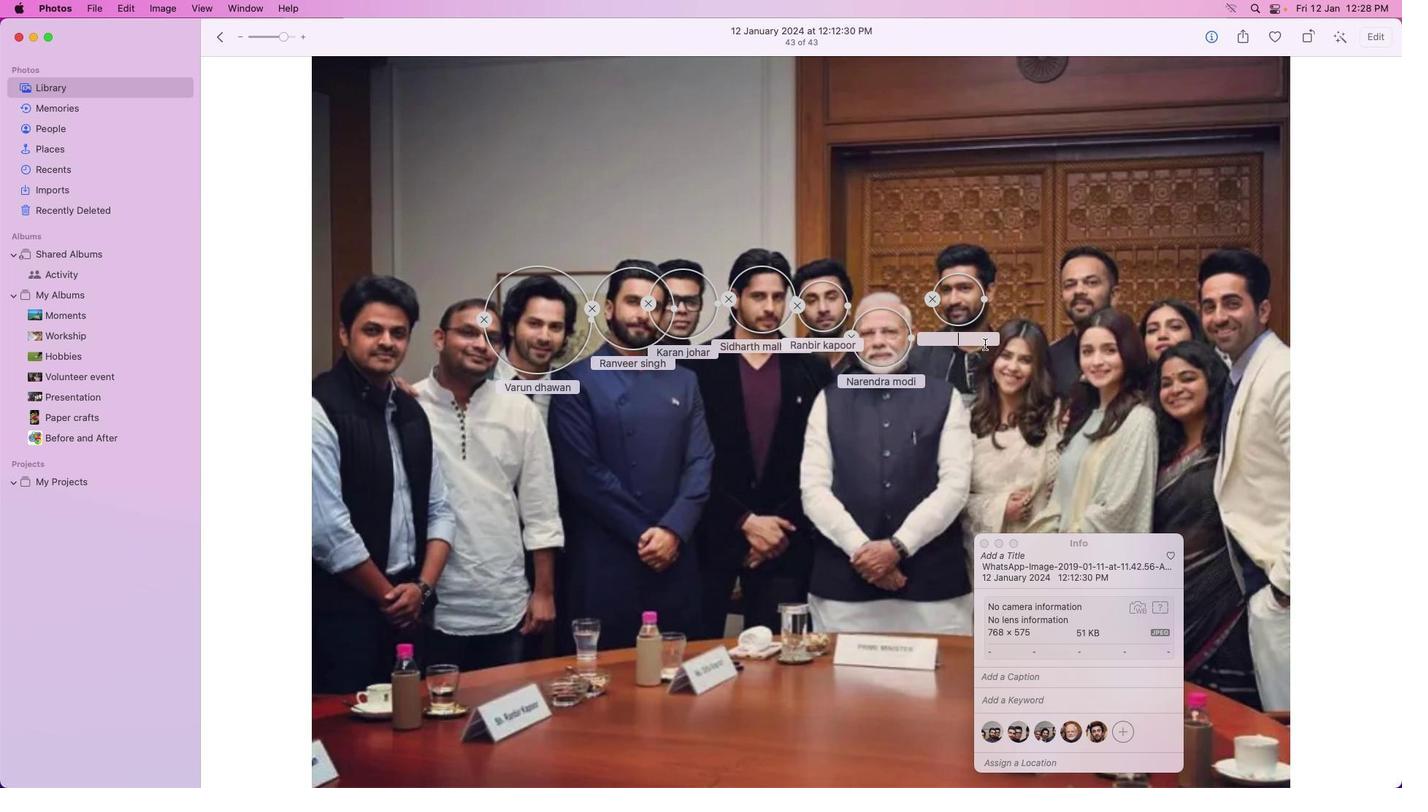 
Action: Mouse pressed left at (948, 317)
Screenshot: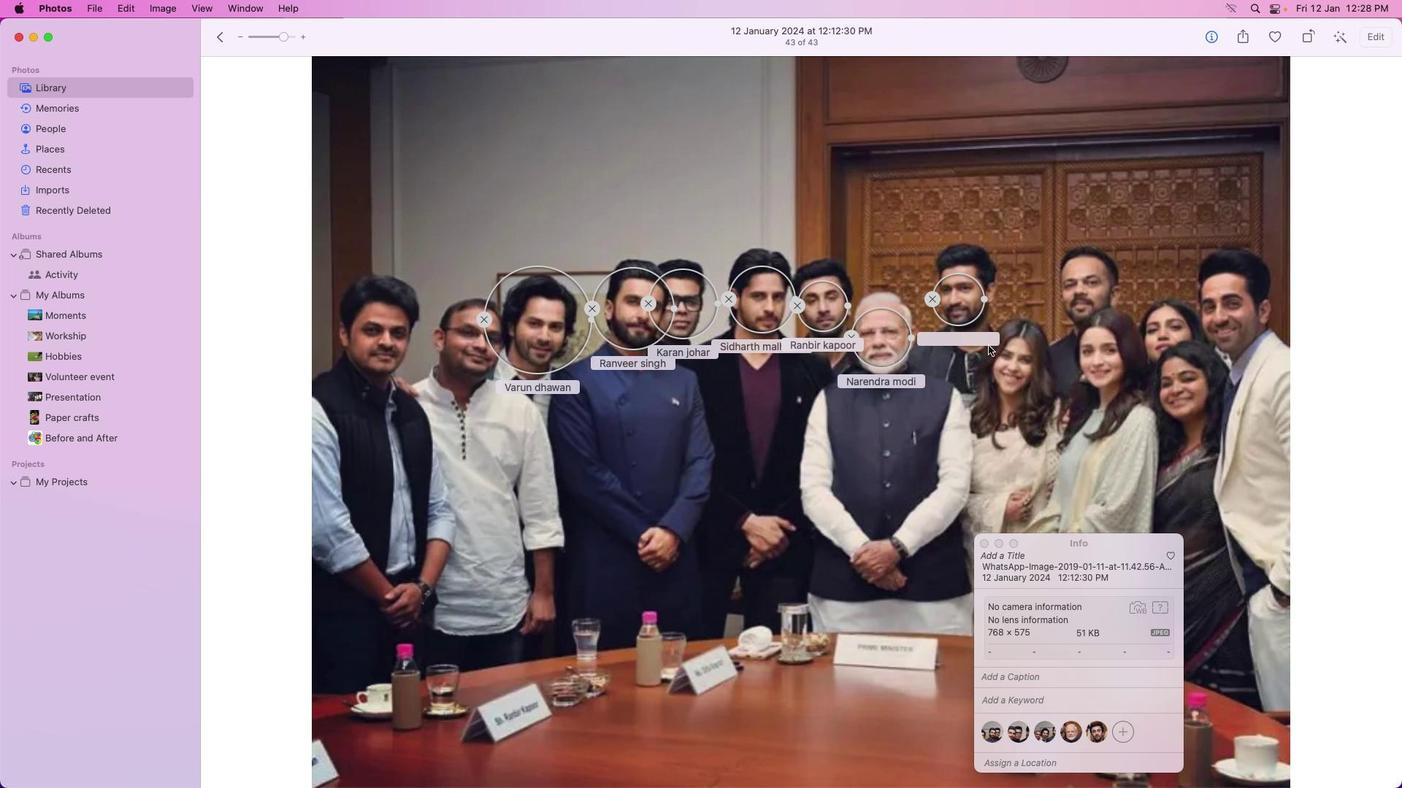 
Action: Mouse moved to (950, 318)
Screenshot: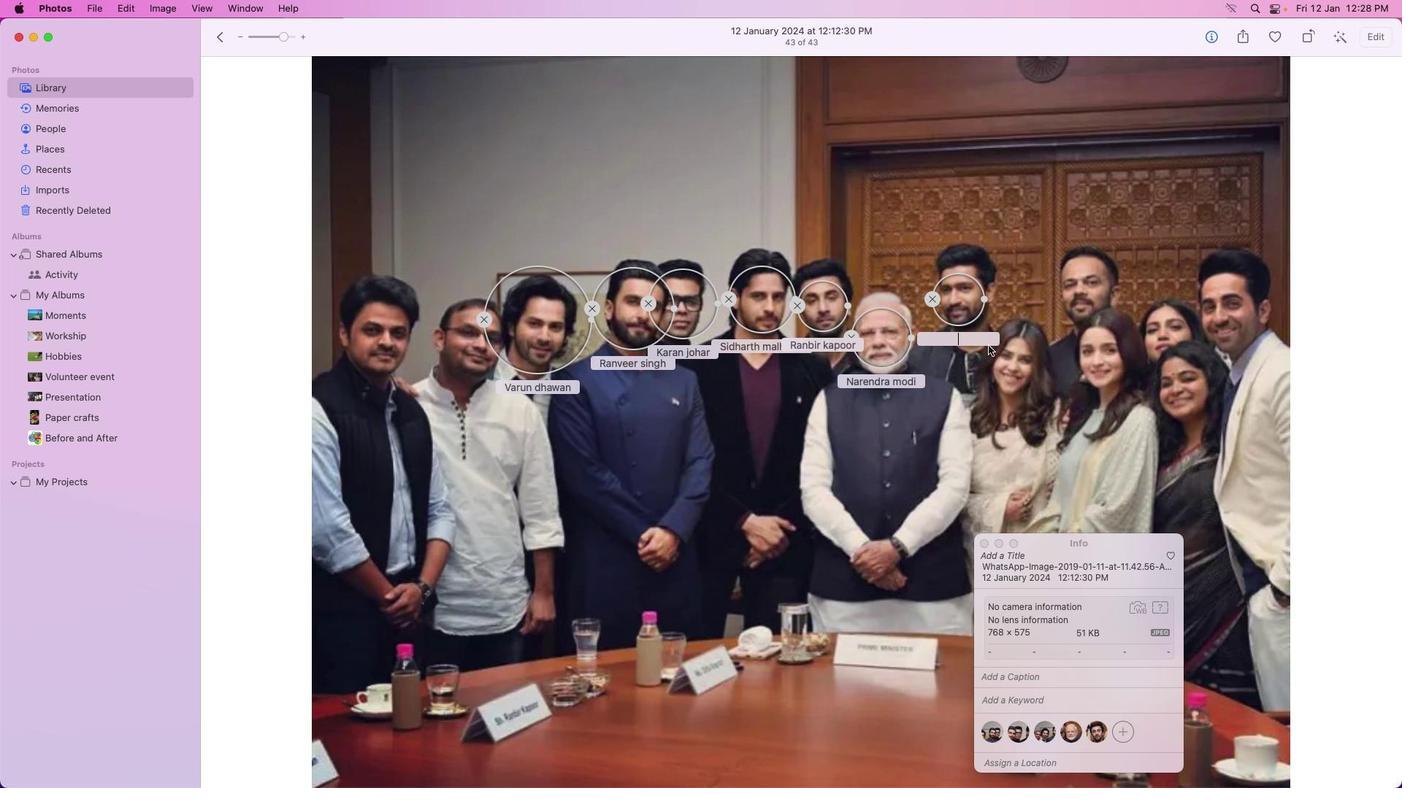 
Action: Key pressed 'a'Key.backspaceKey.caps_lock'V'Key.caps_lock'i''c''k''y'Key.space'k''a''u''s''h''a''l'Key.enter
Screenshot: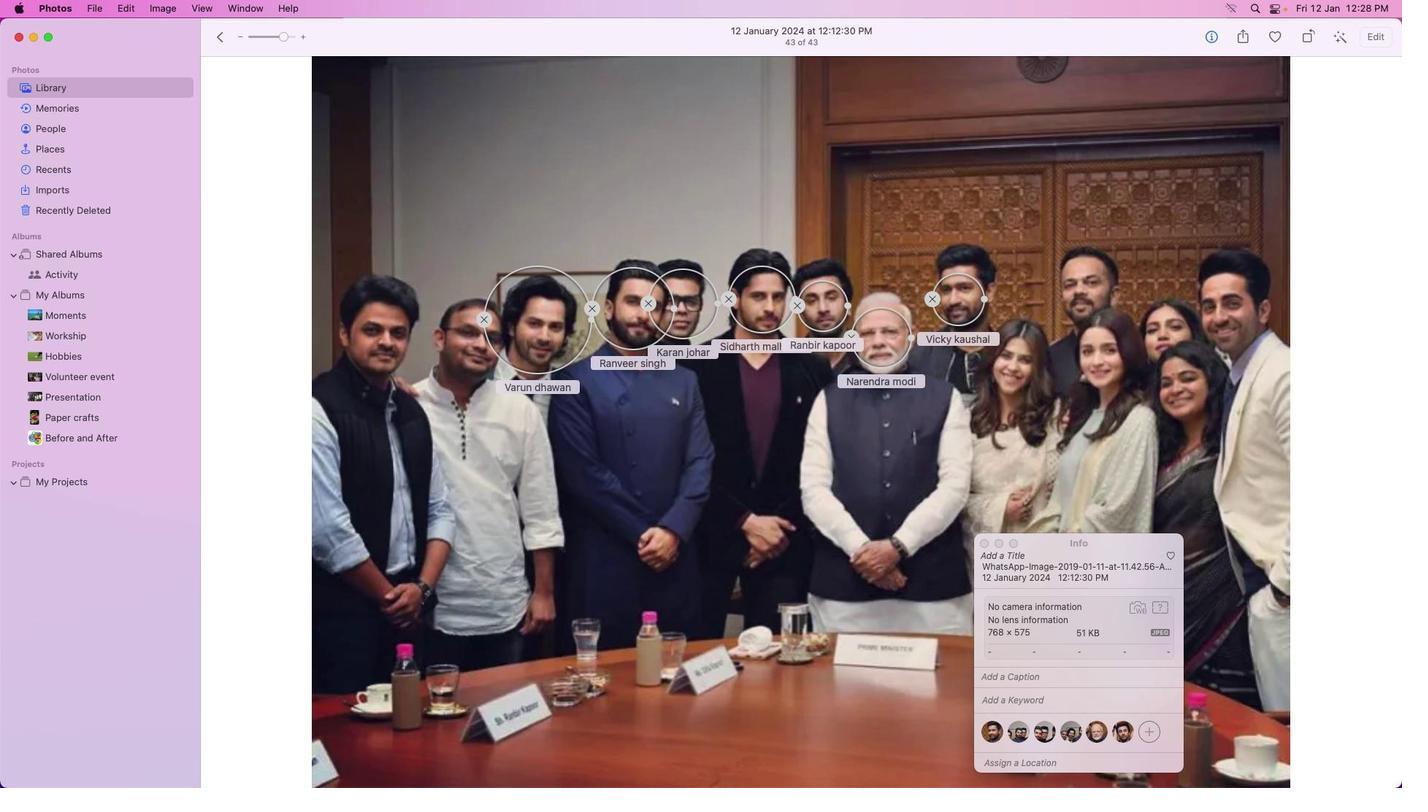 
Action: Mouse moved to (953, 674)
Screenshot: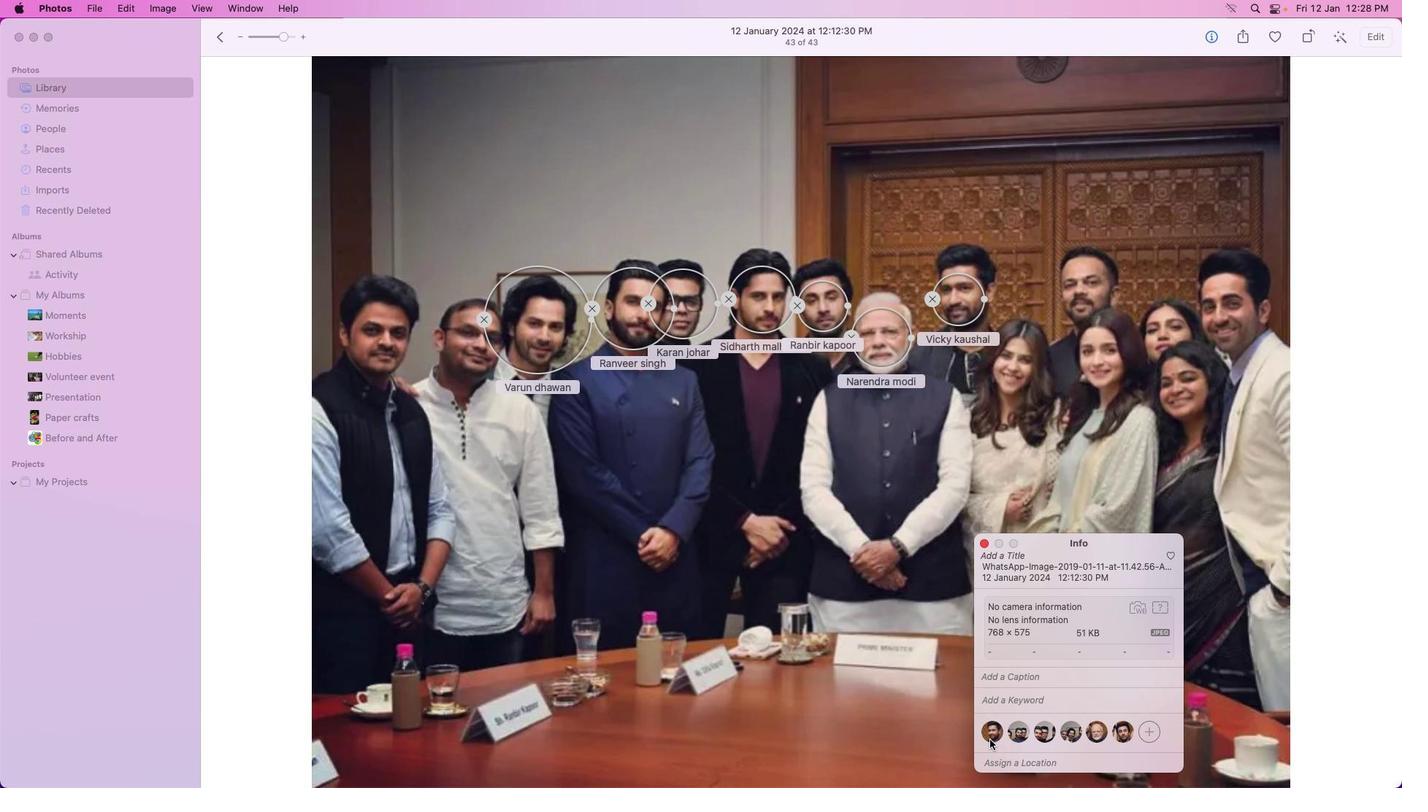 
Action: Mouse pressed left at (953, 674)
Screenshot: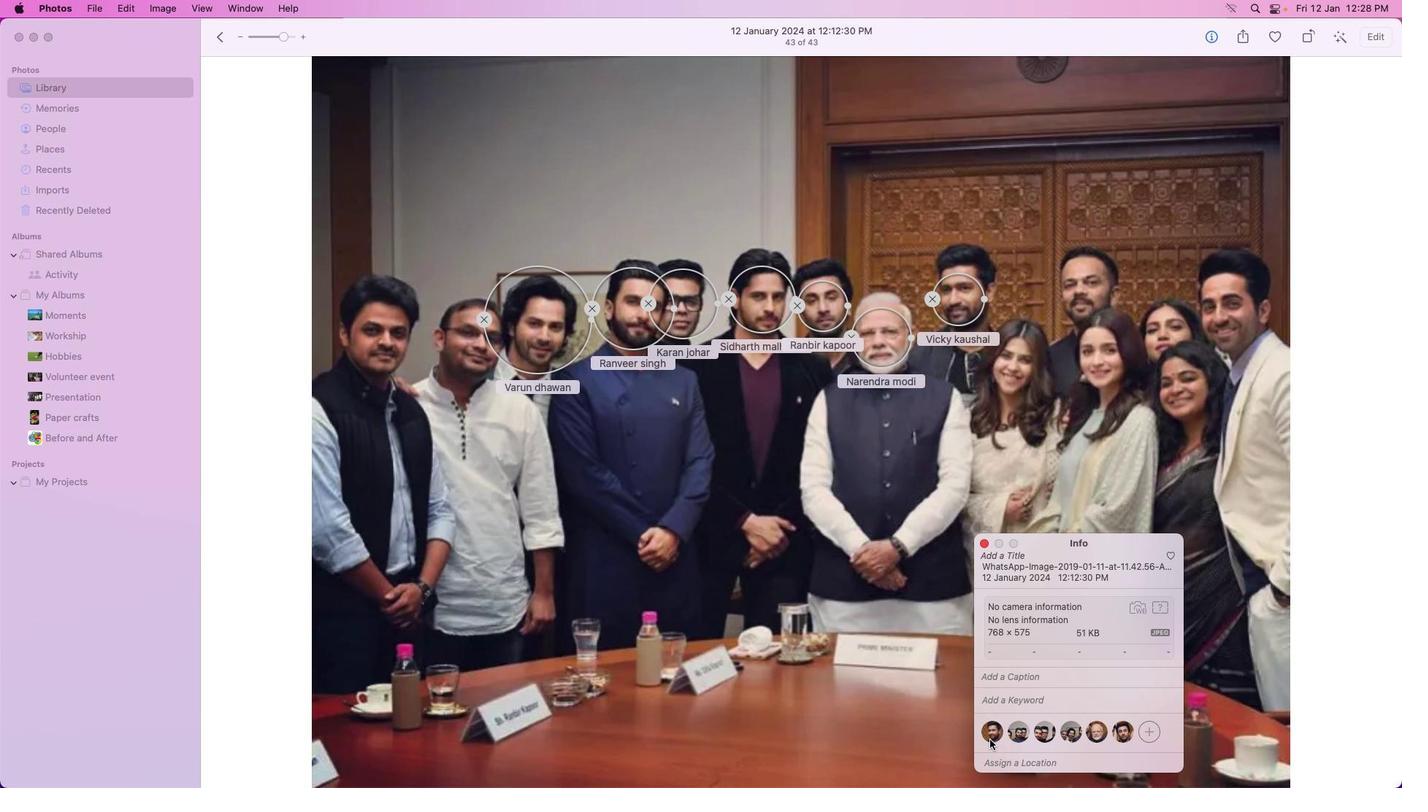 
Action: Mouse moved to (948, 667)
Screenshot: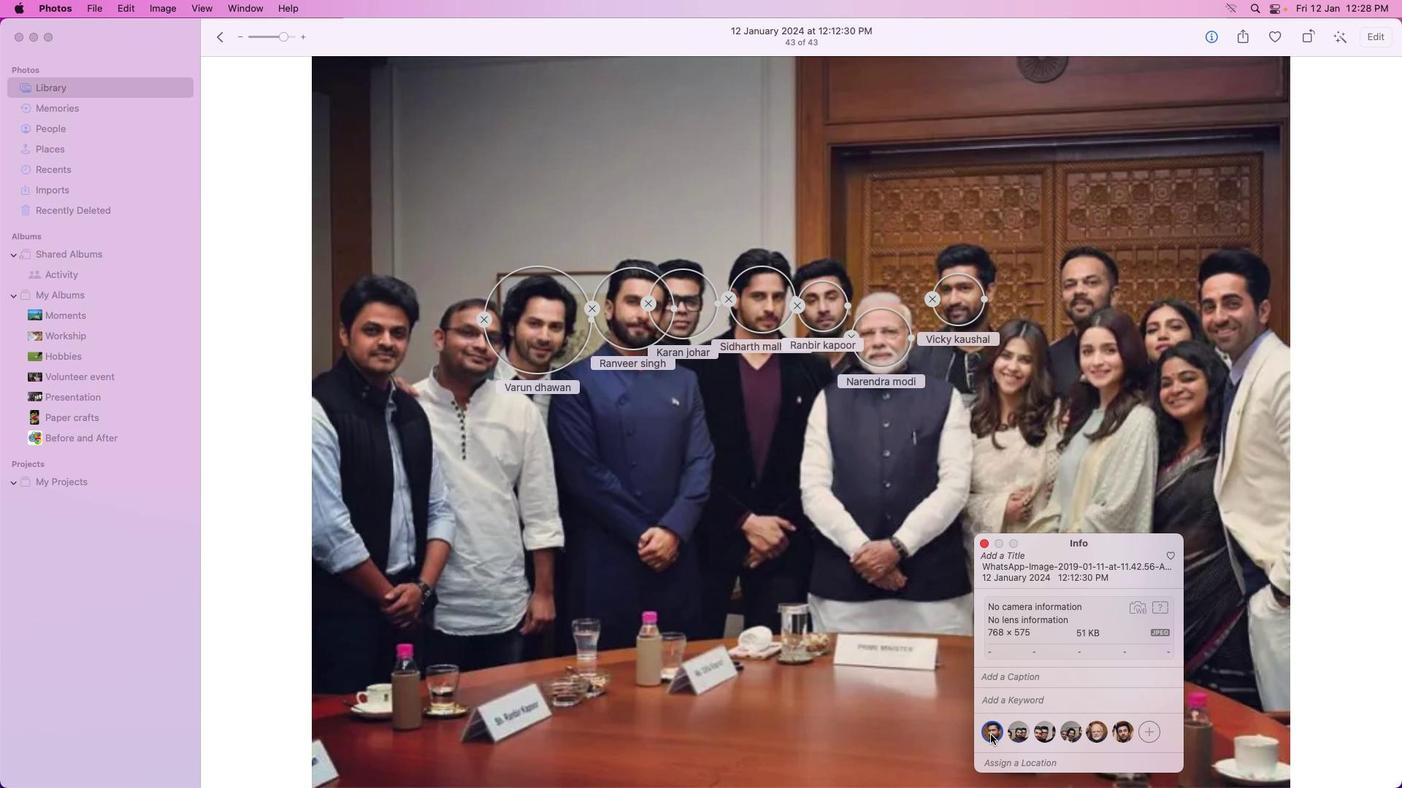 
Action: Mouse pressed left at (948, 667)
Screenshot: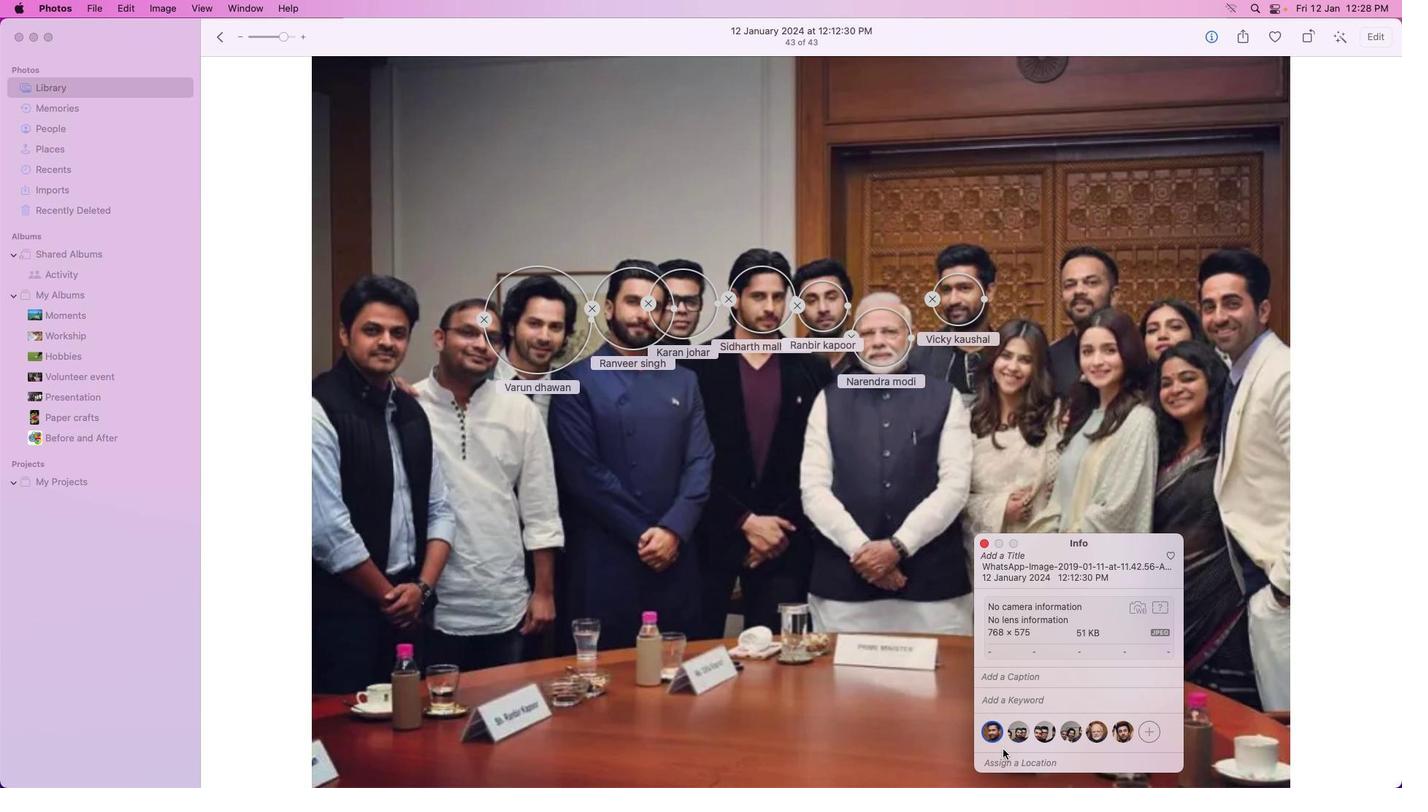 
Action: Mouse moved to (980, 677)
Screenshot: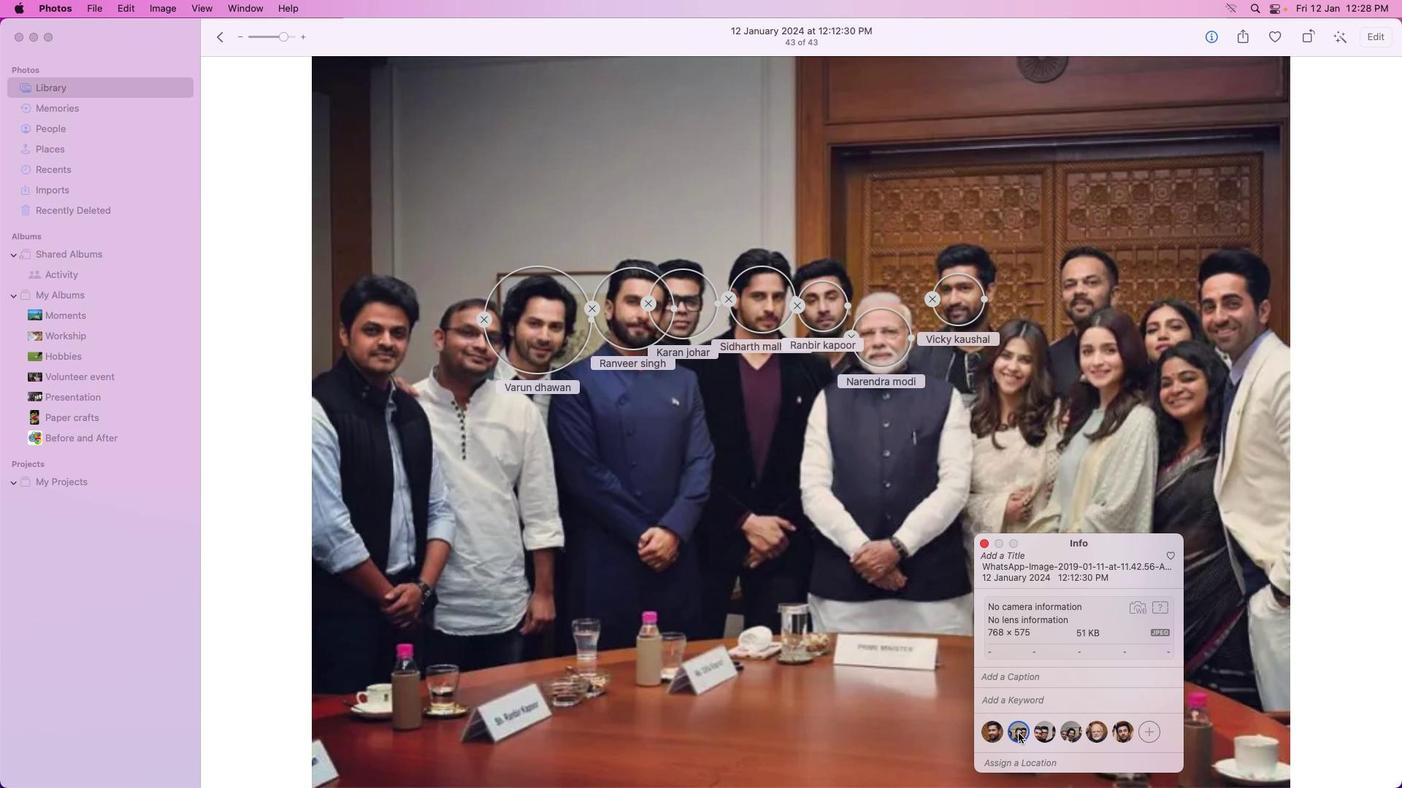 
Action: Mouse pressed left at (980, 677)
Screenshot: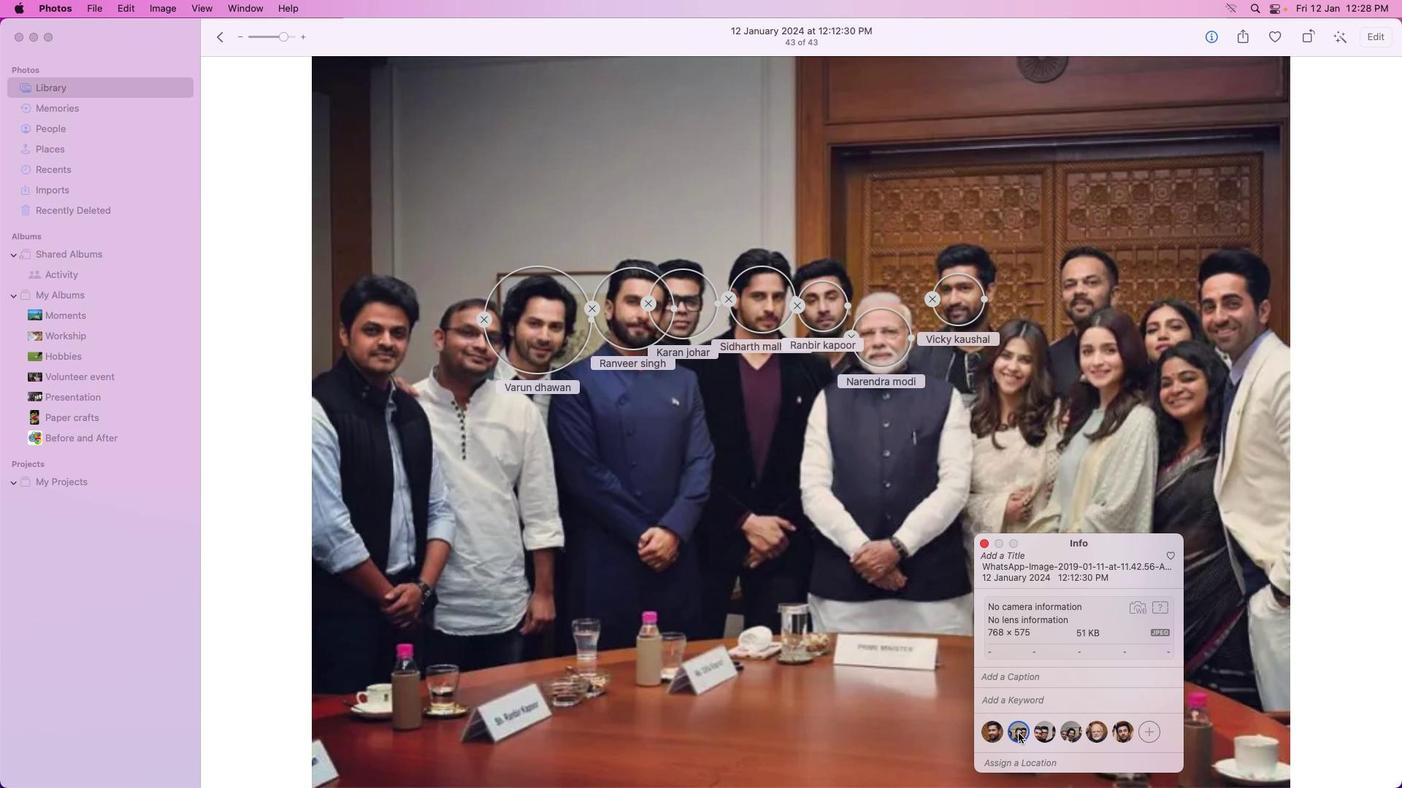 
Action: Mouse moved to (569, 300)
Screenshot: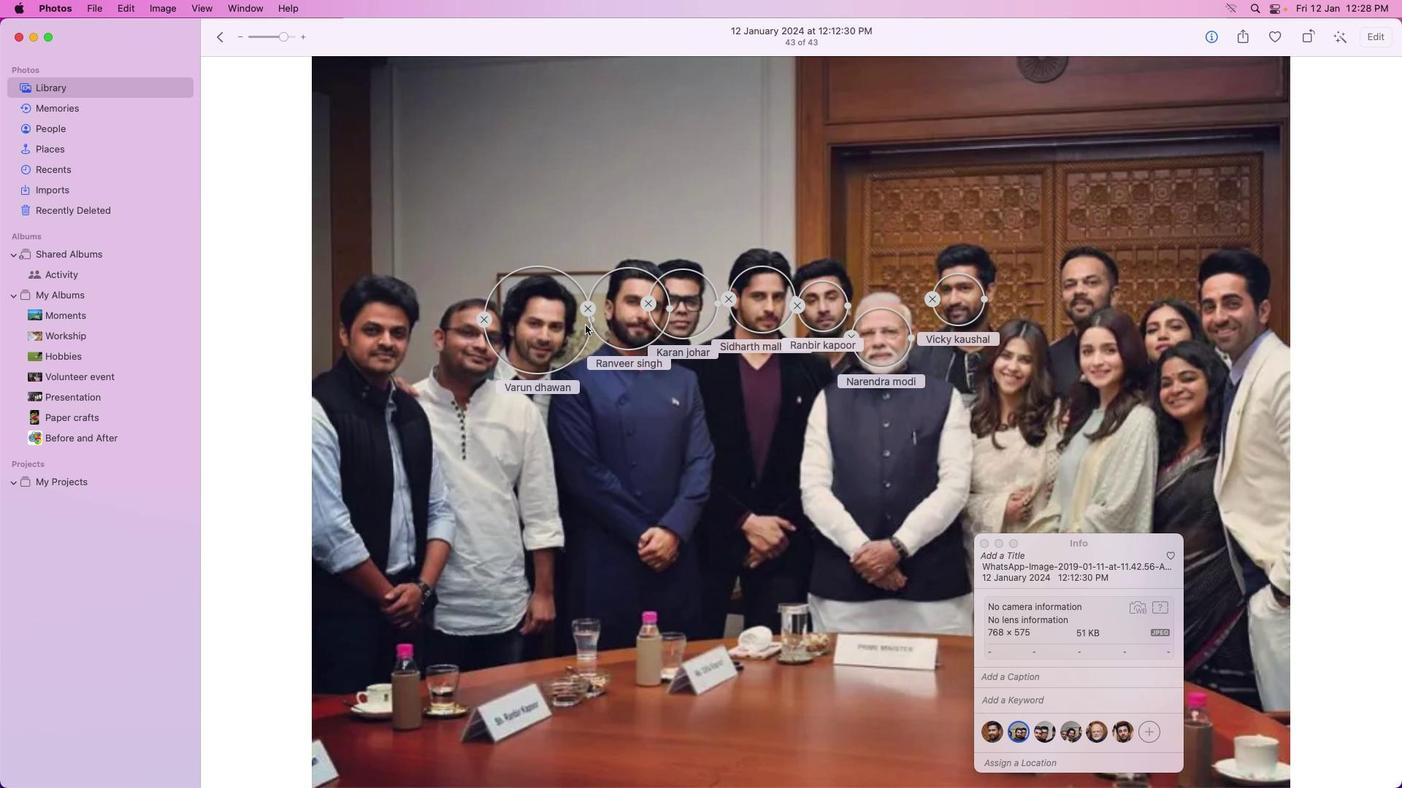 
Action: Mouse pressed left at (569, 300)
Screenshot: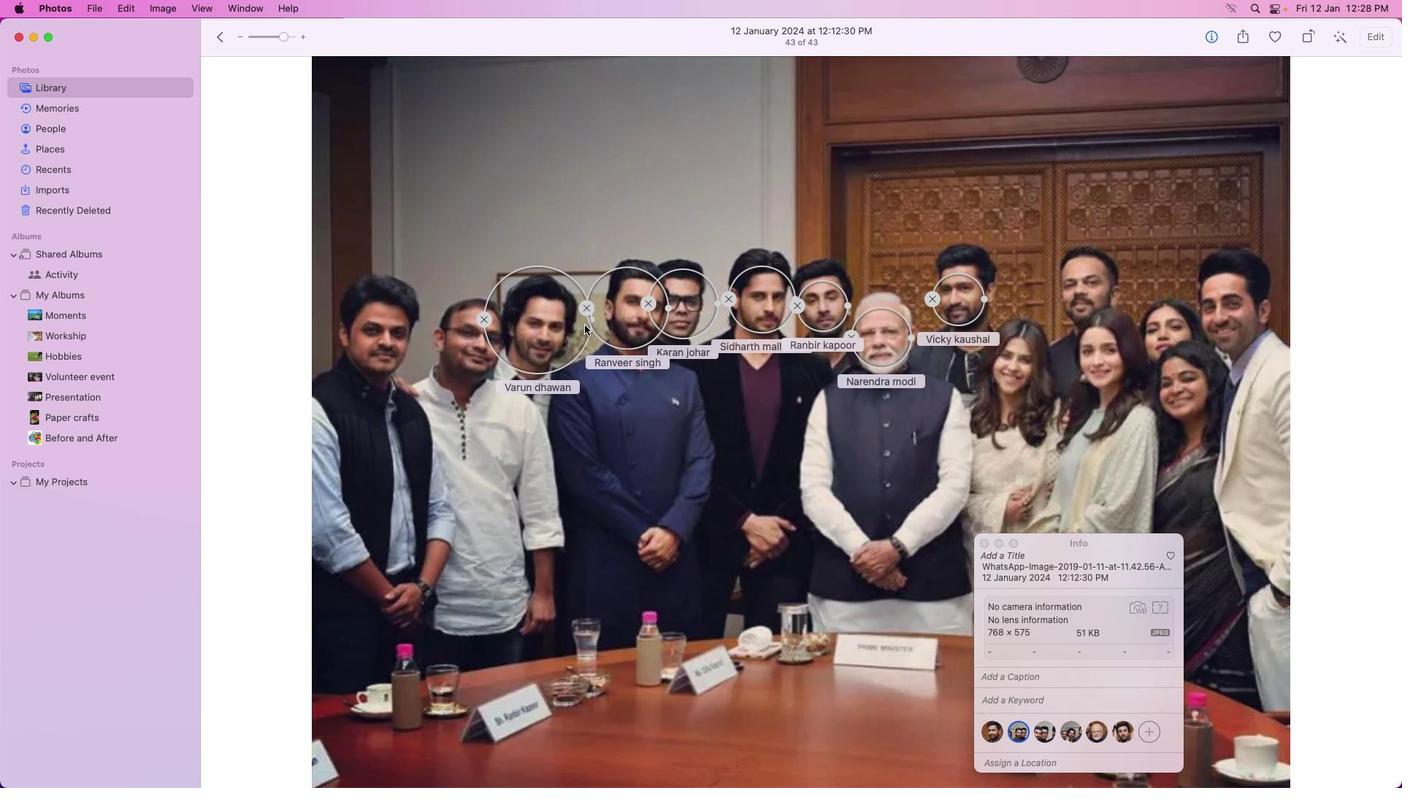 
Action: Mouse moved to (573, 297)
Screenshot: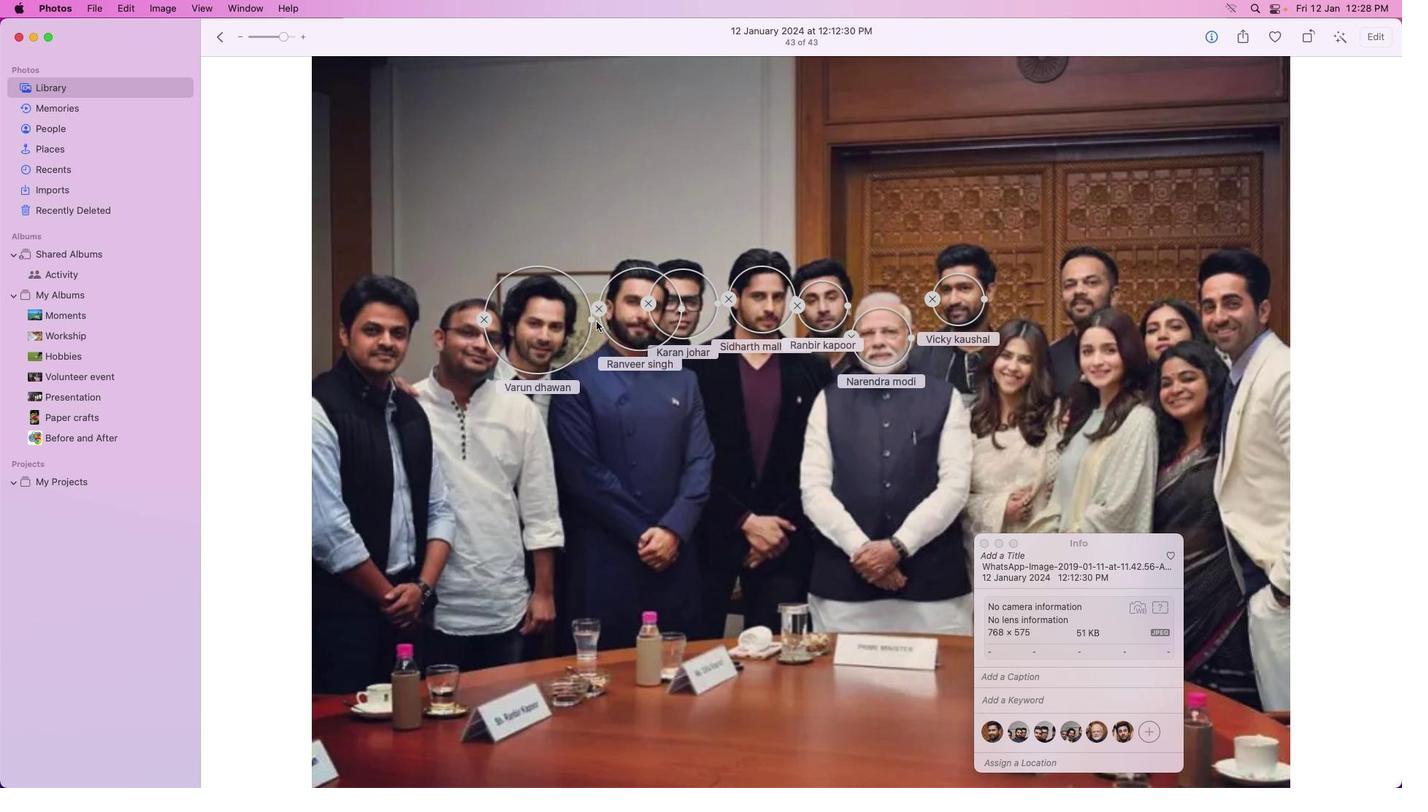 
Action: Mouse pressed left at (573, 297)
Screenshot: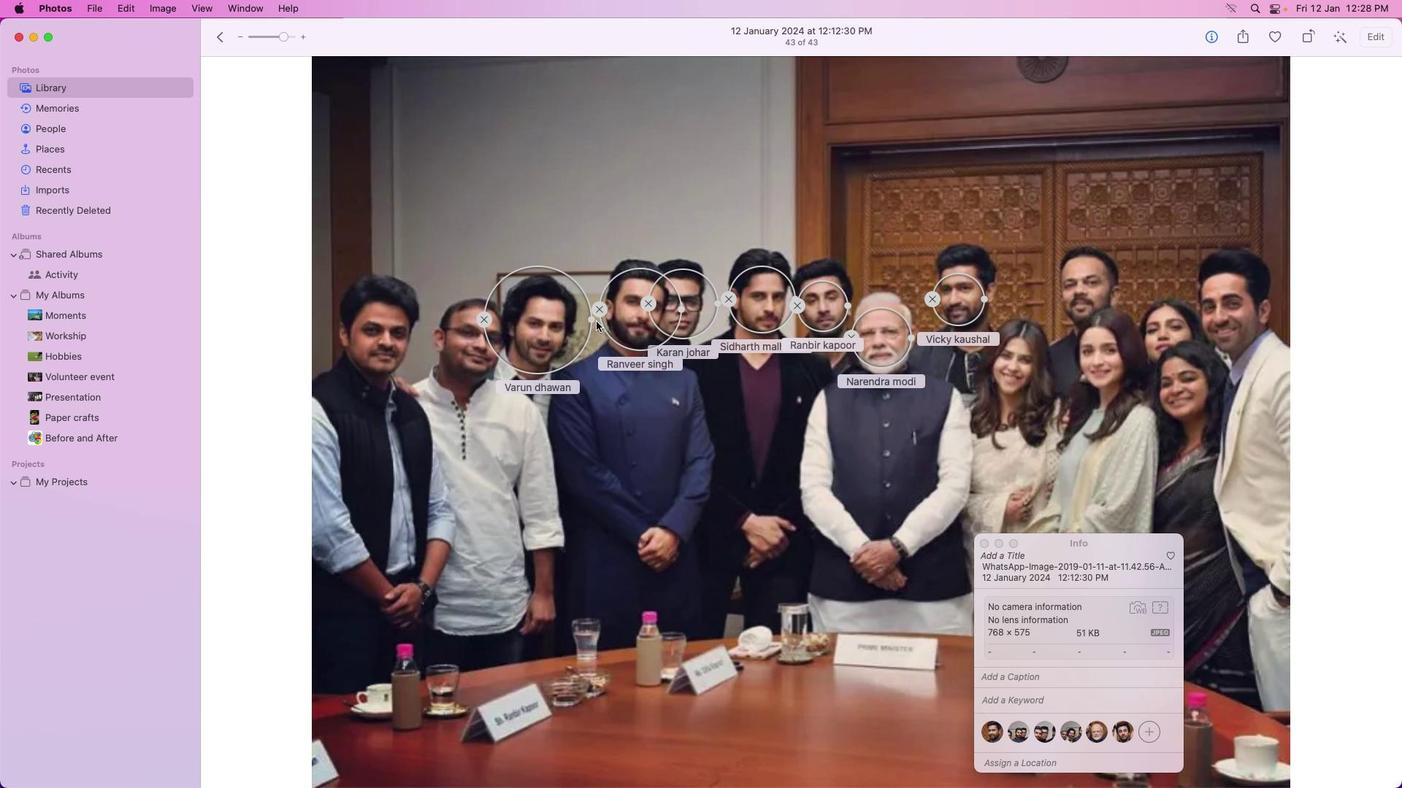 
Action: Mouse moved to (570, 297)
Screenshot: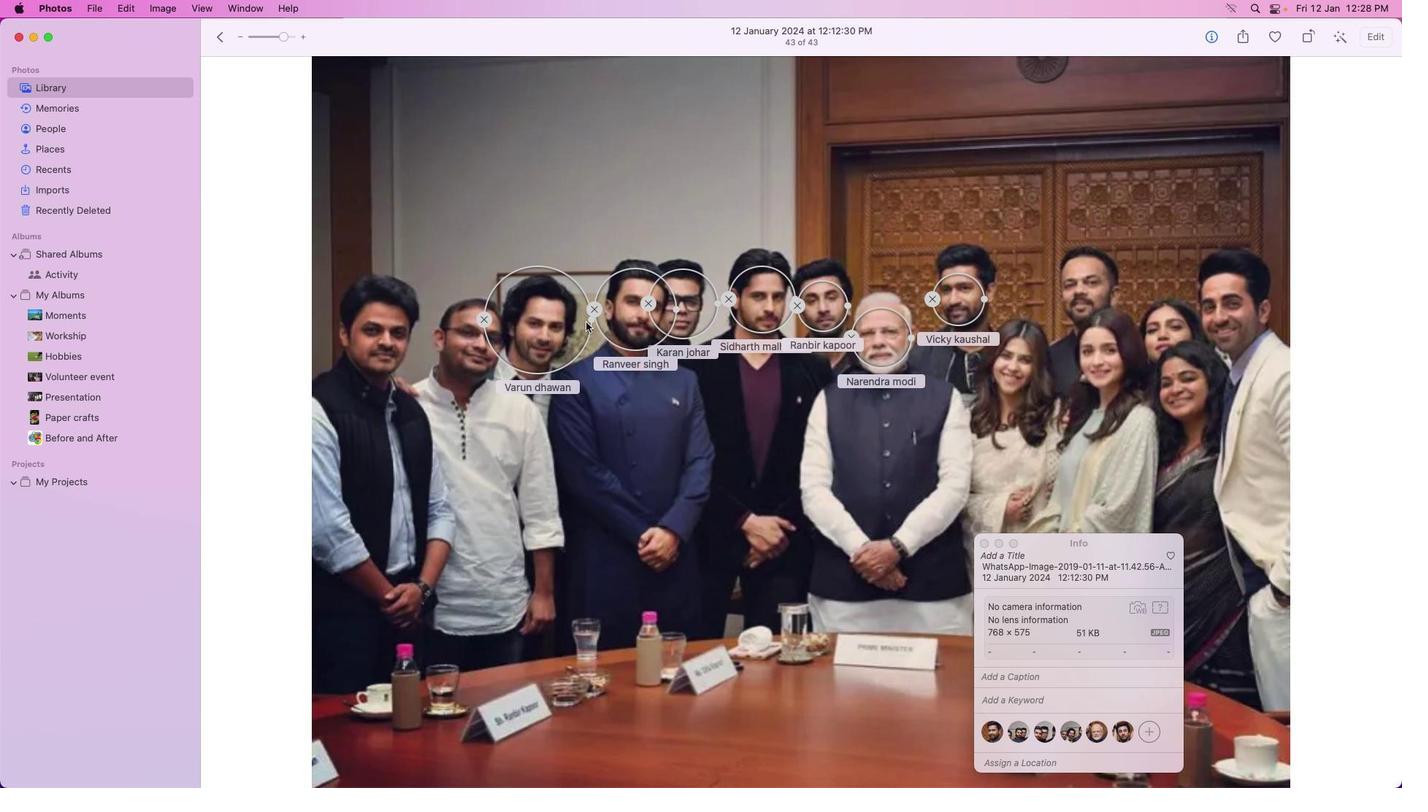 
Action: Mouse pressed left at (570, 297)
Screenshot: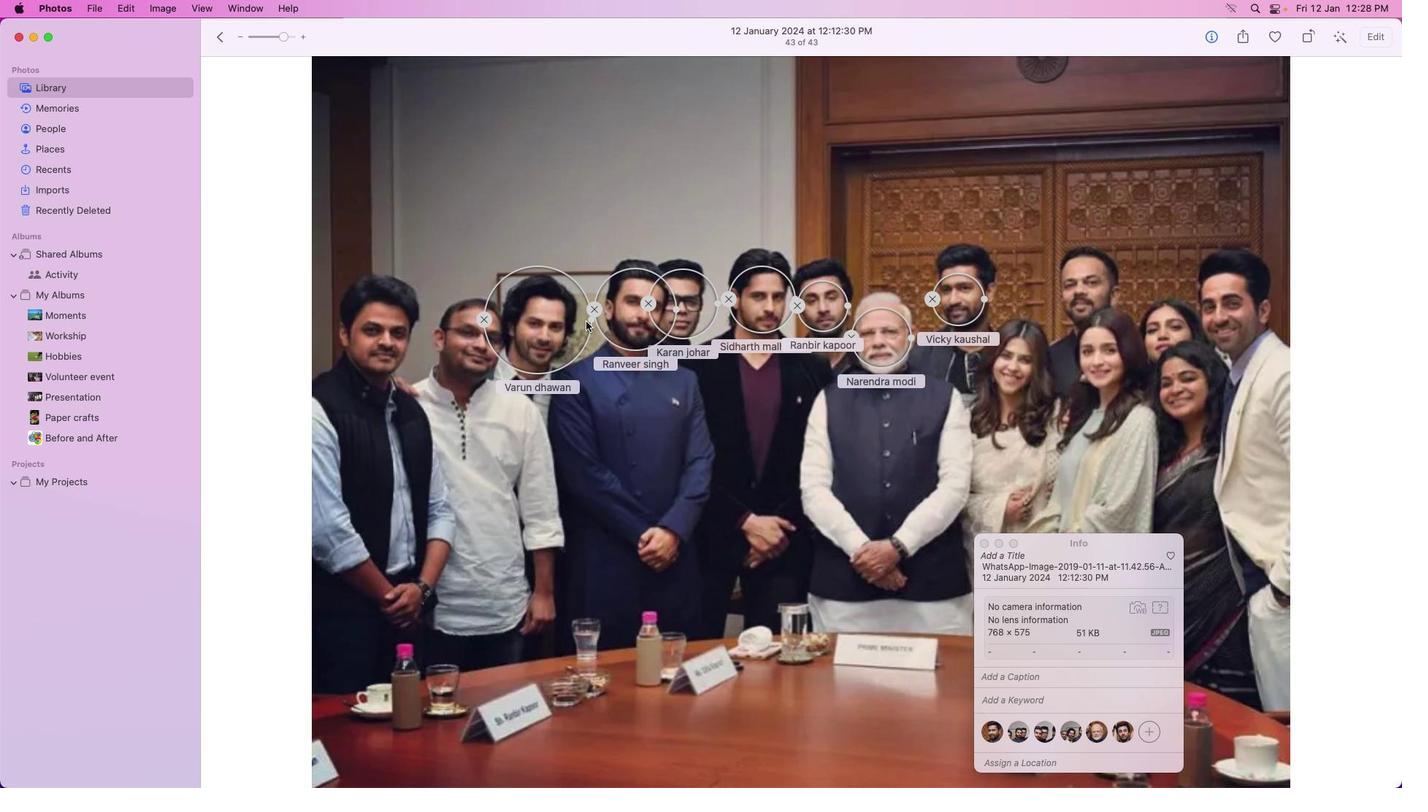 
Action: Mouse moved to (571, 296)
Screenshot: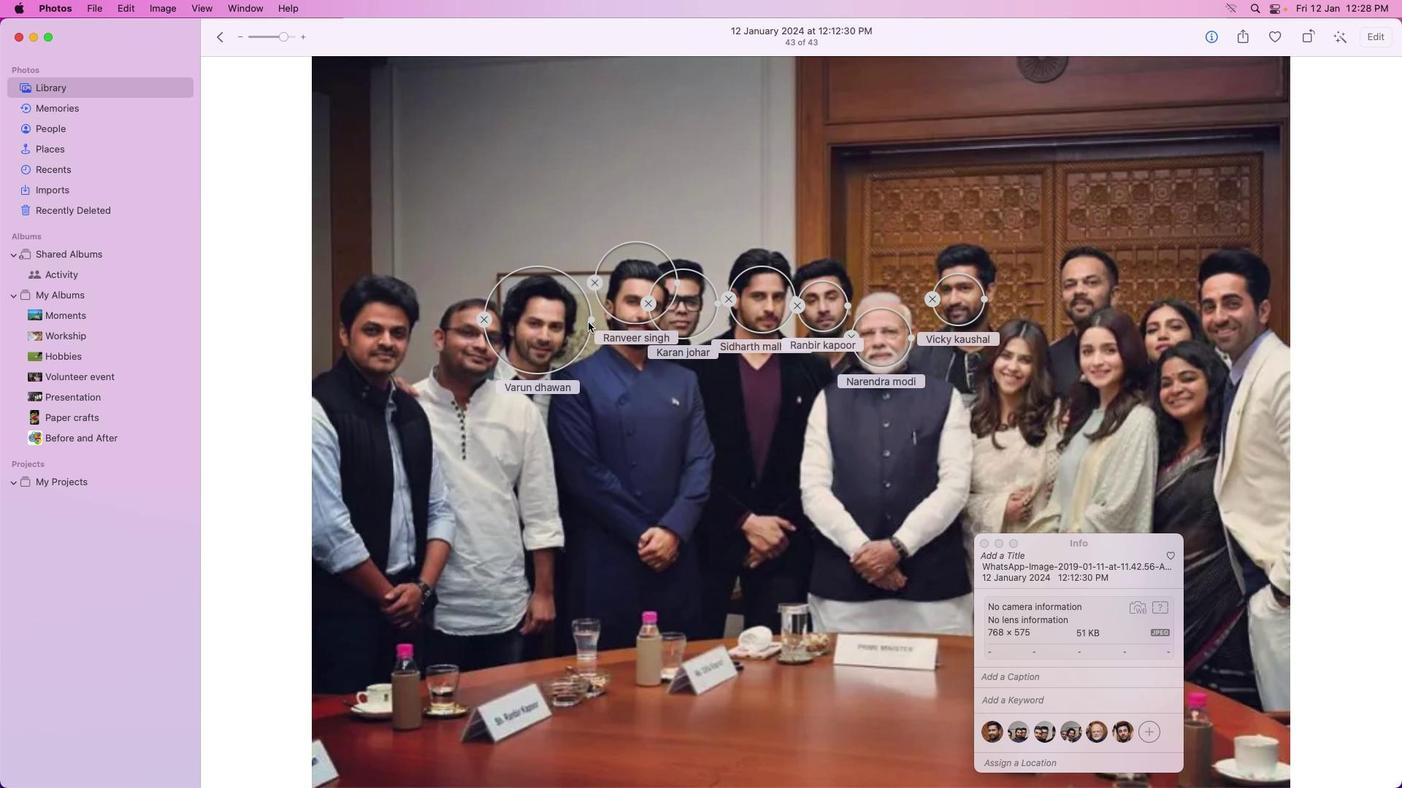
Action: Mouse pressed left at (571, 296)
Screenshot: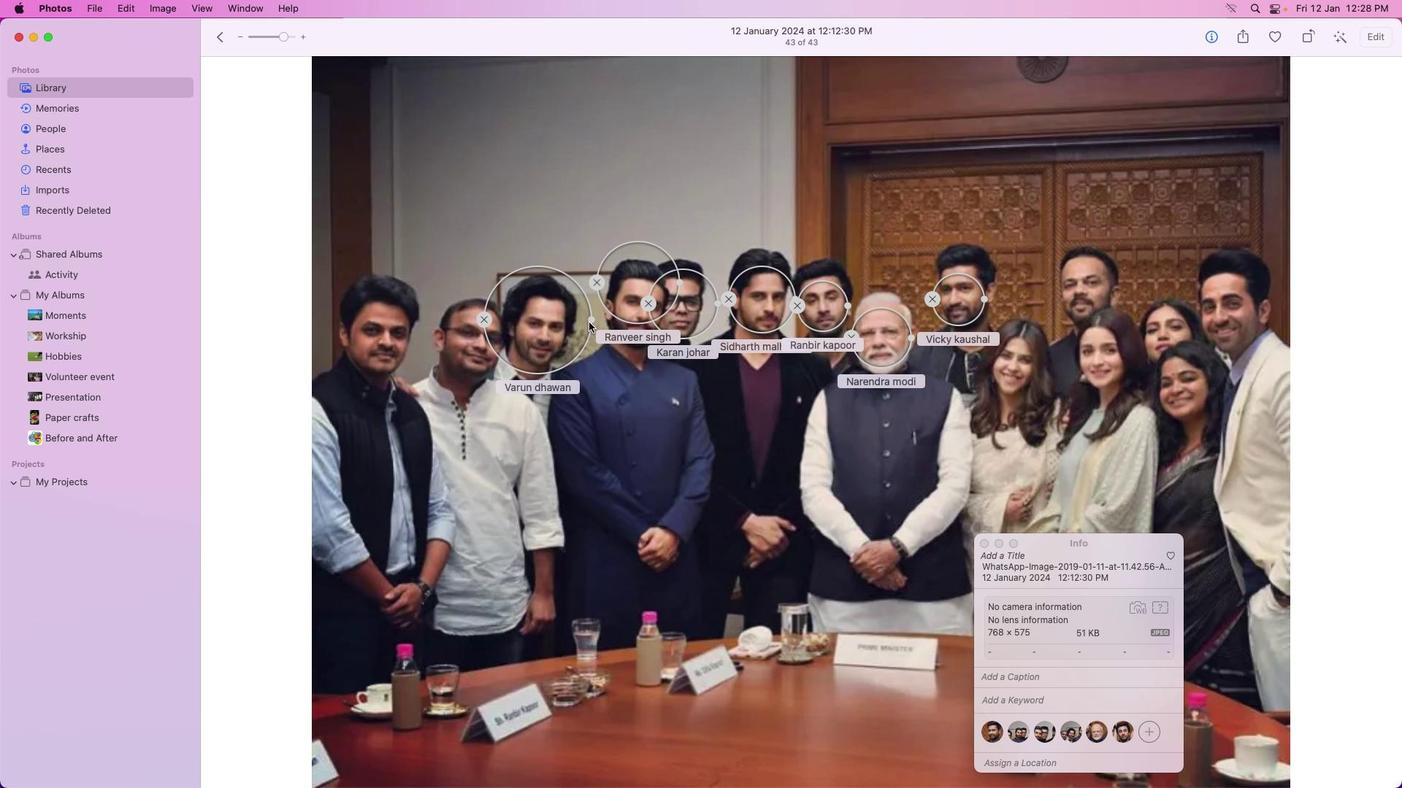 
Action: Mouse moved to (1105, 668)
Screenshot: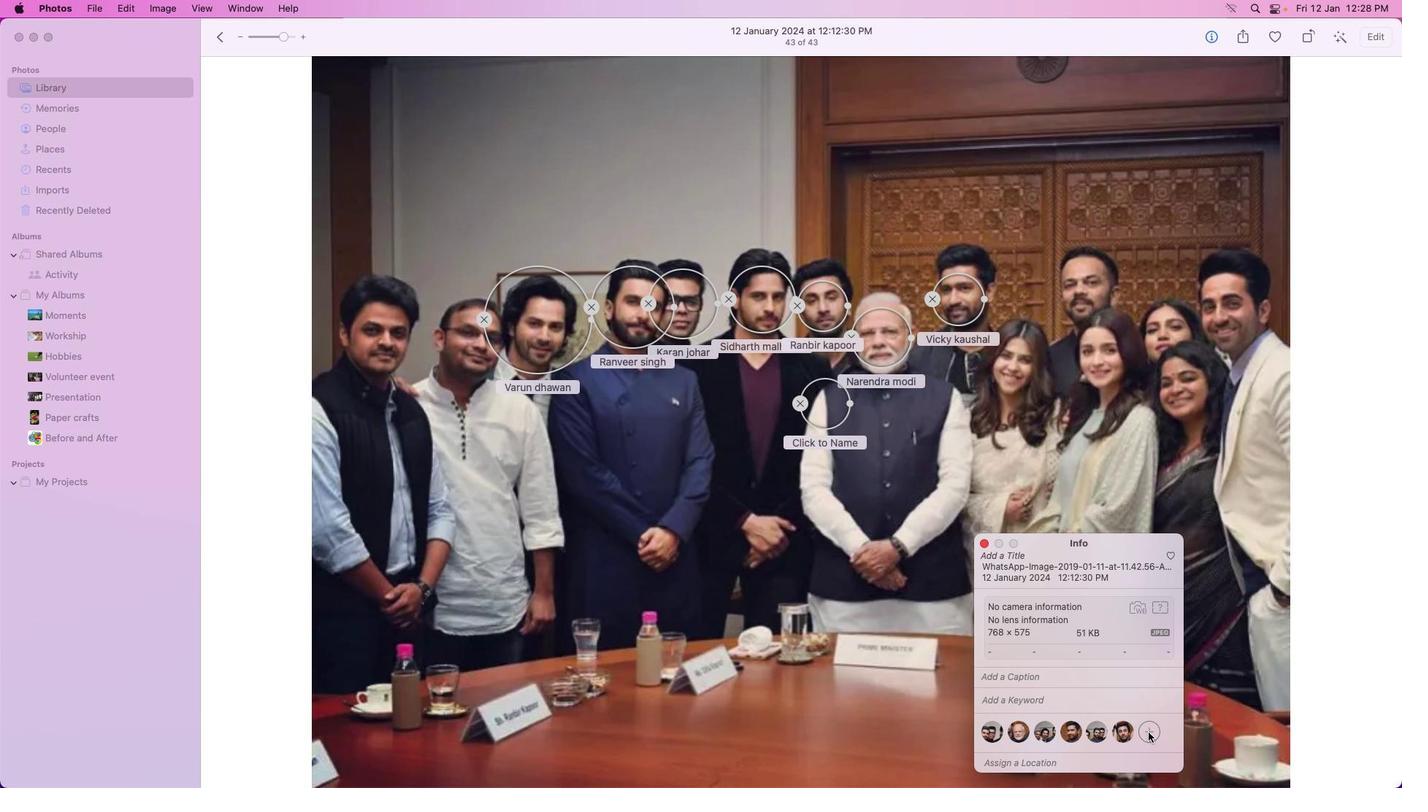 
Action: Mouse pressed left at (1105, 668)
Screenshot: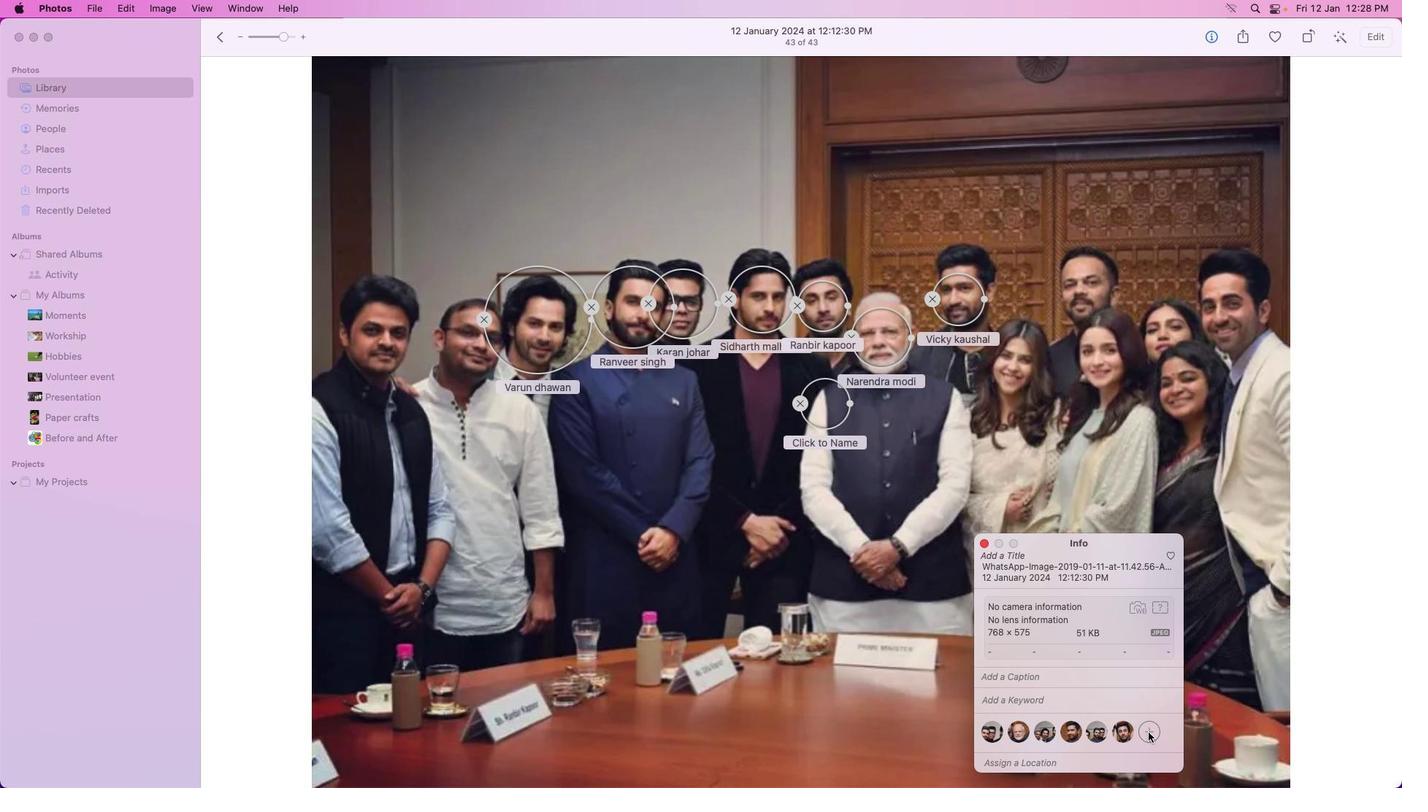 
Action: Mouse moved to (788, 387)
Screenshot: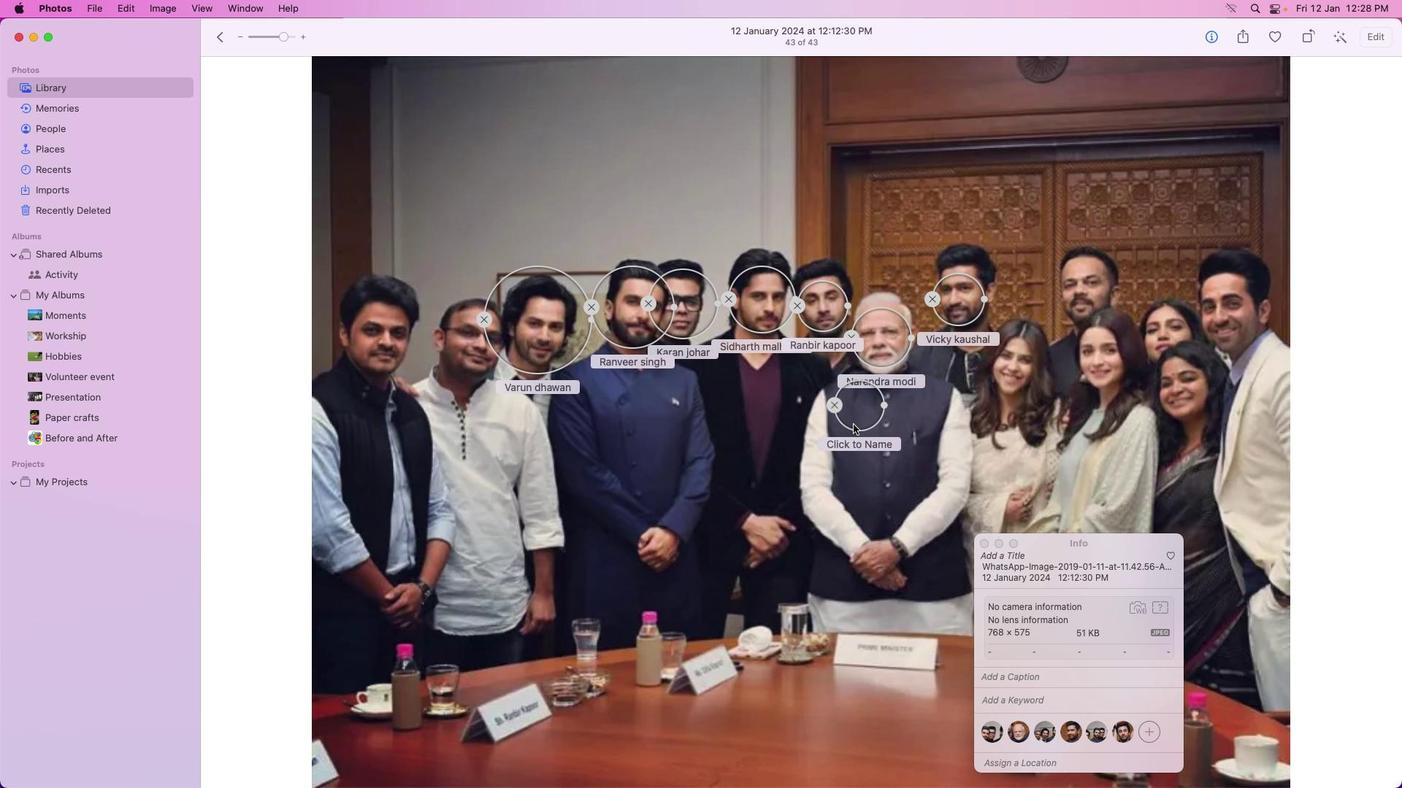 
Action: Mouse pressed left at (788, 387)
Screenshot: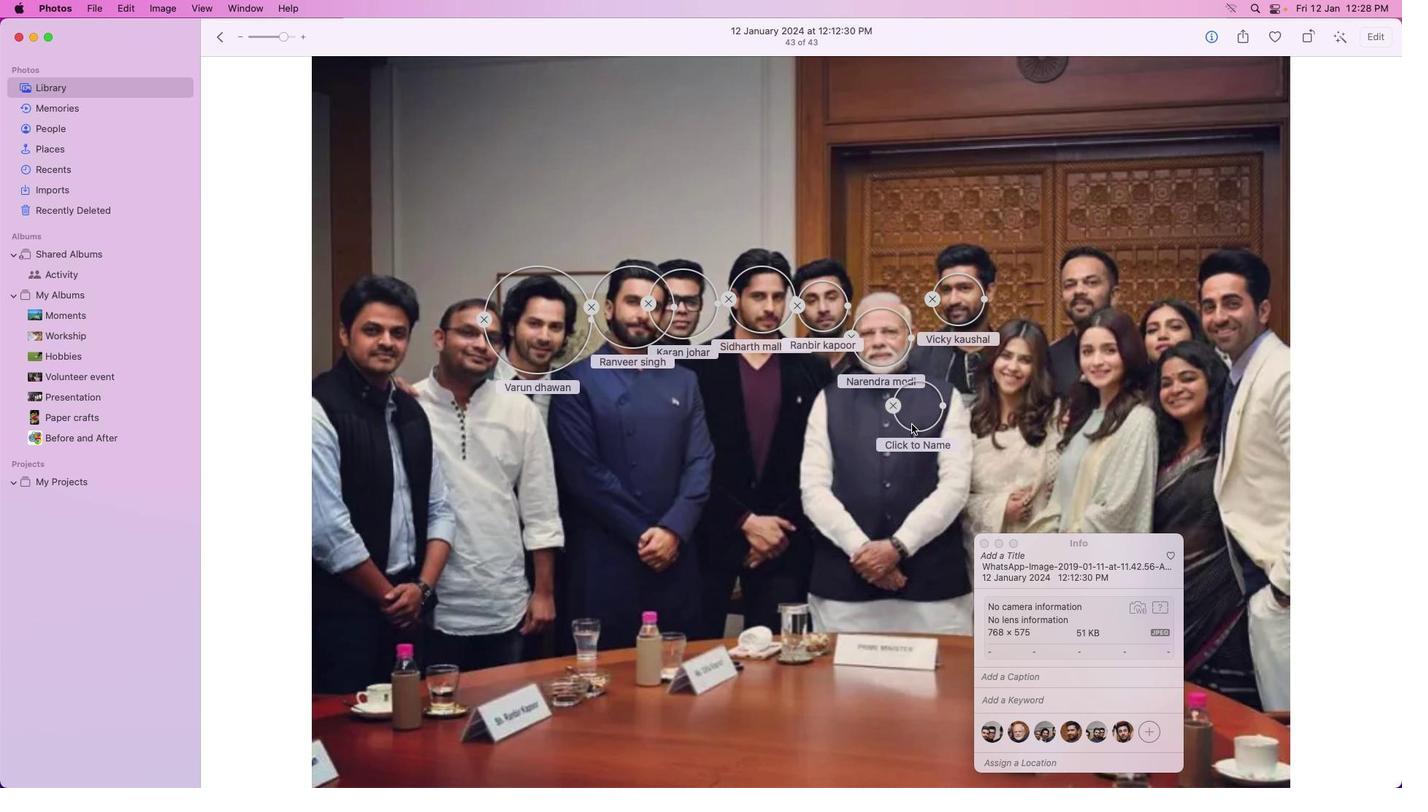 
Action: Mouse moved to (987, 341)
Screenshot: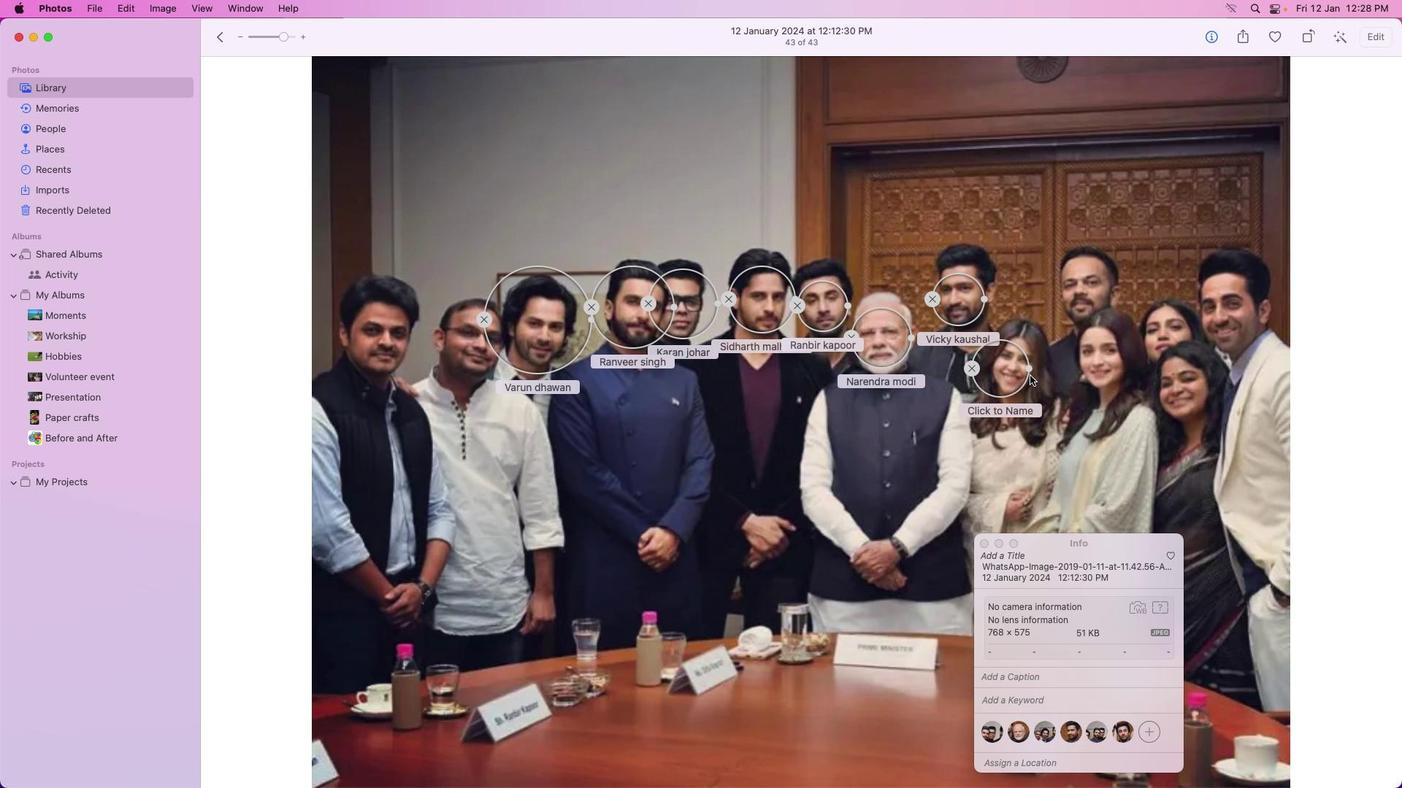 
Action: Mouse pressed left at (987, 341)
Screenshot: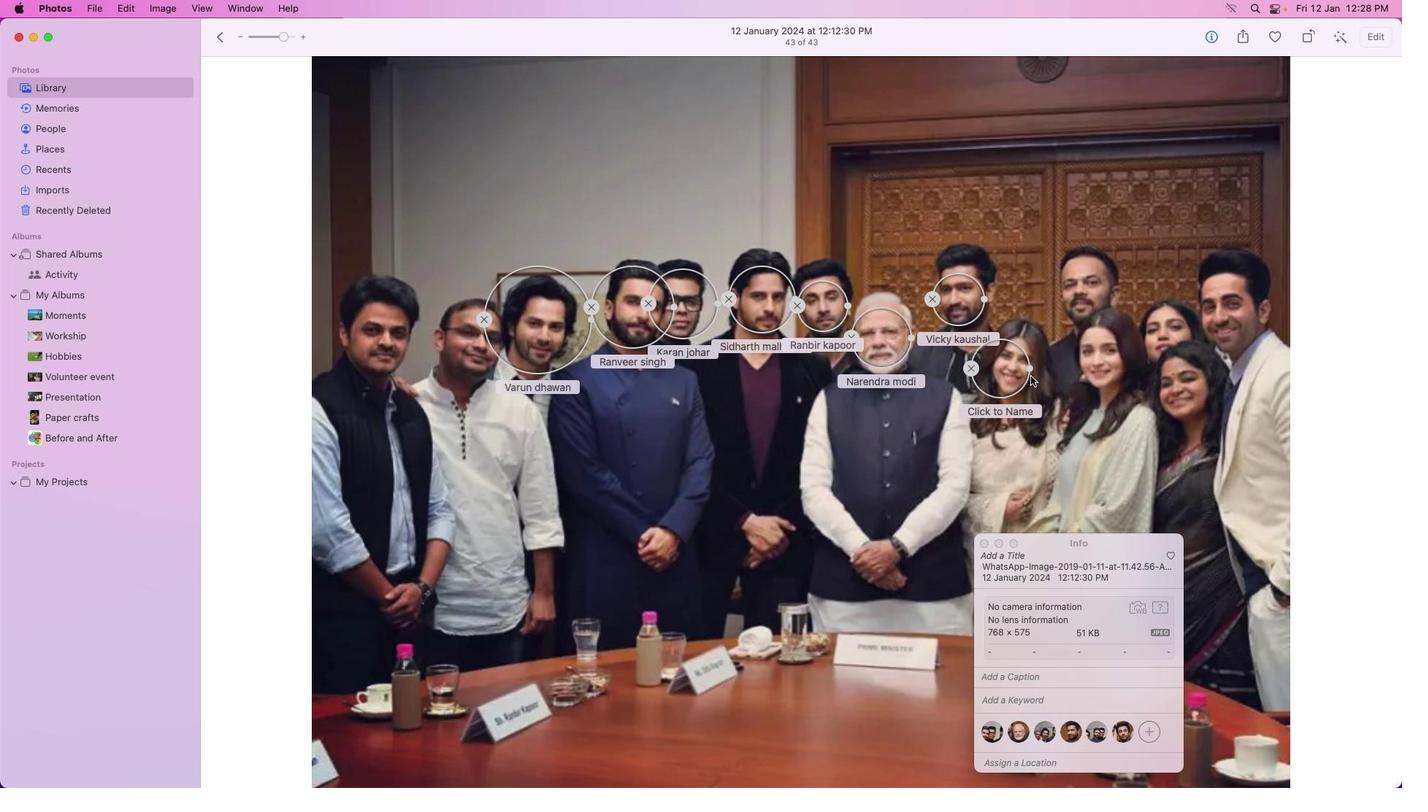 
Action: Mouse moved to (989, 351)
Screenshot: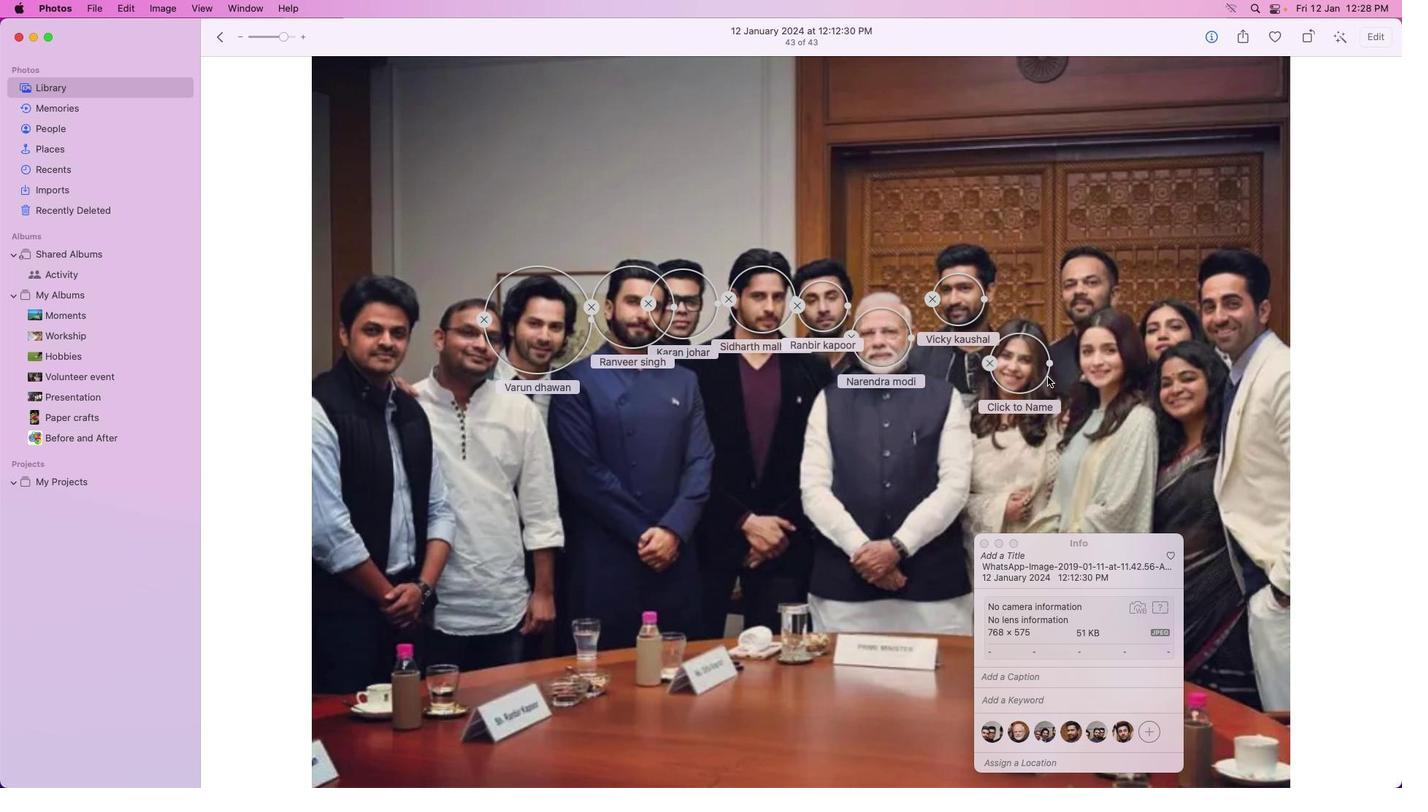 
Action: Mouse pressed left at (989, 351)
Screenshot: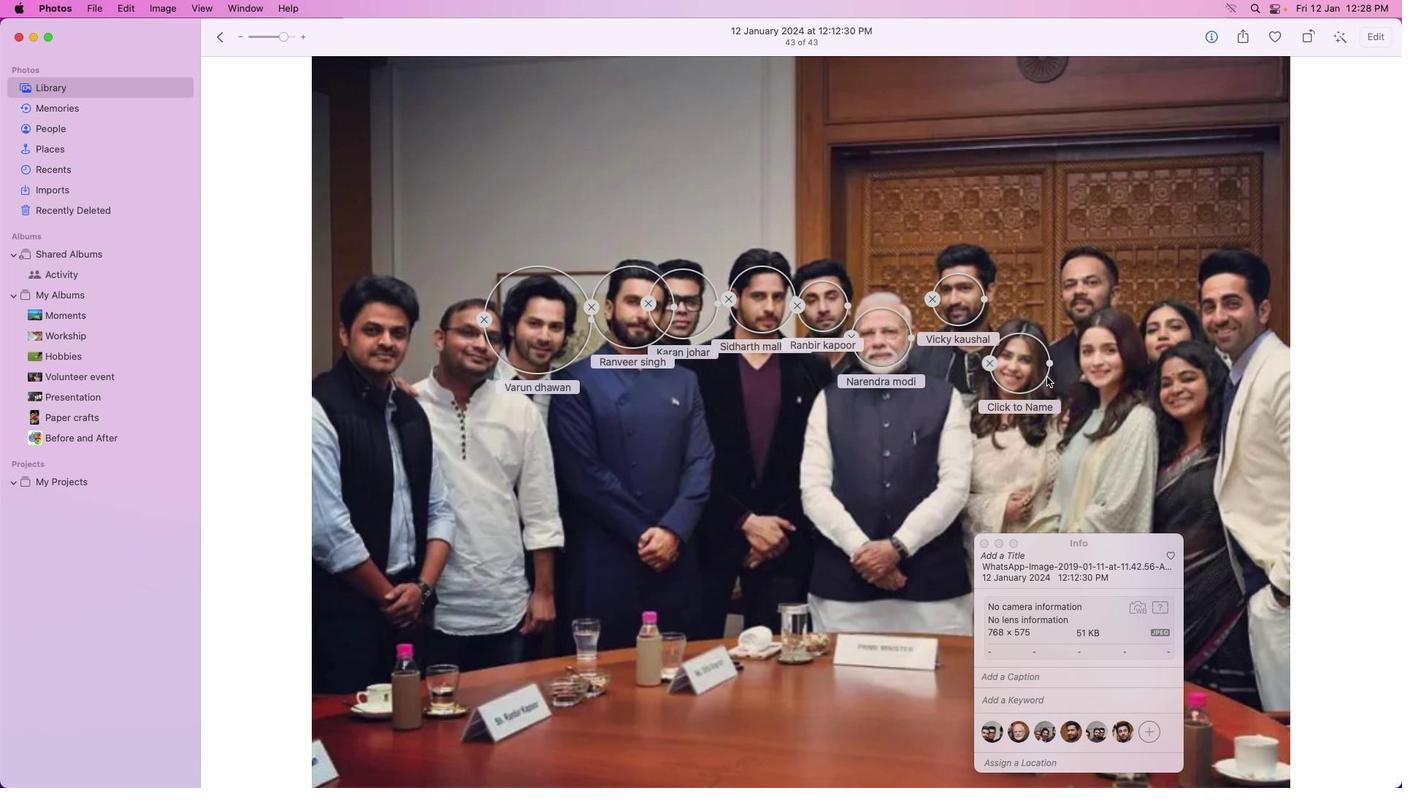 
Action: Mouse moved to (998, 373)
Screenshot: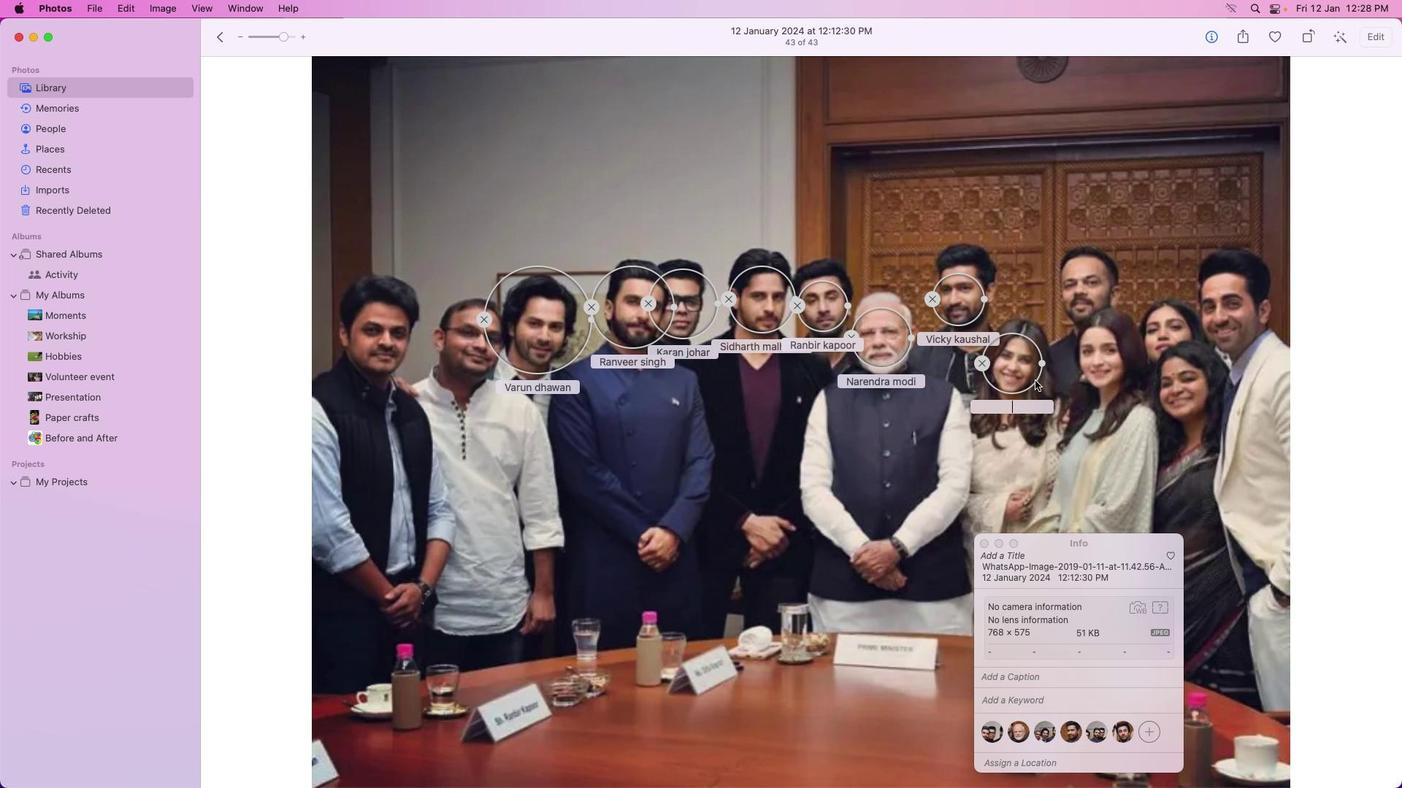 
Action: Mouse pressed left at (998, 373)
Screenshot: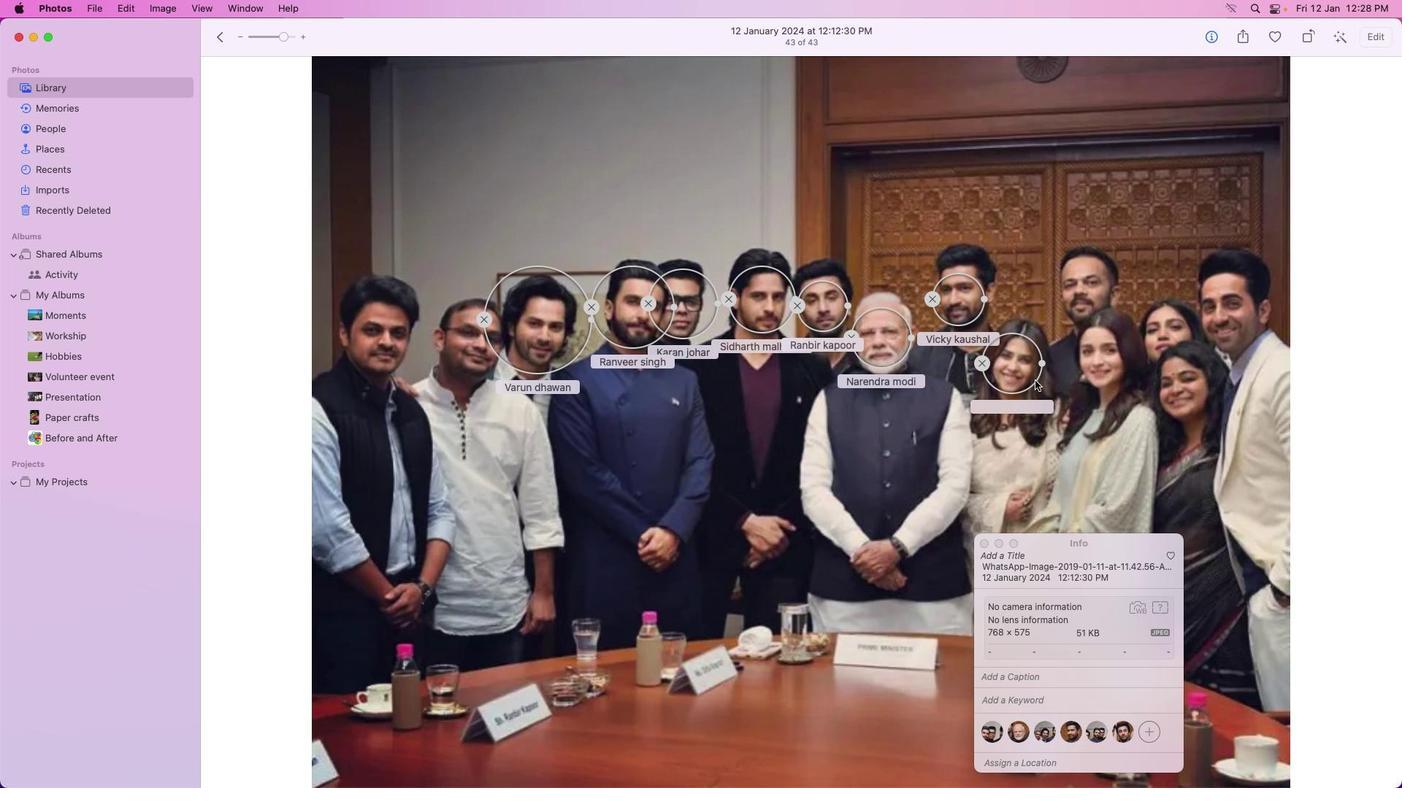 
Action: Mouse moved to (996, 349)
Screenshot: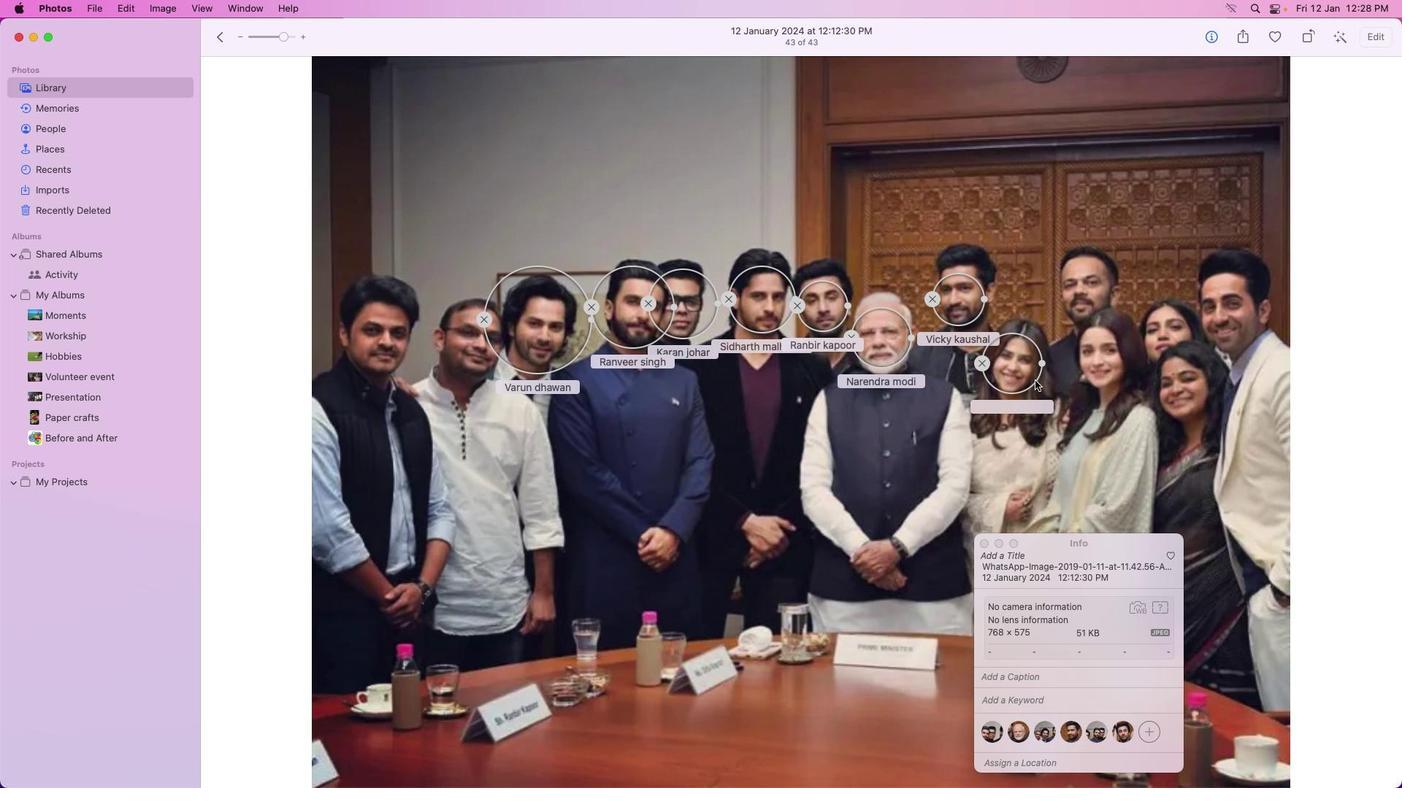 
Action: Key pressed Key.caps_lock'E'Key.caps_lock'k''t''a'Key.space'k''a''p''o''o''r'Key.enter
Screenshot: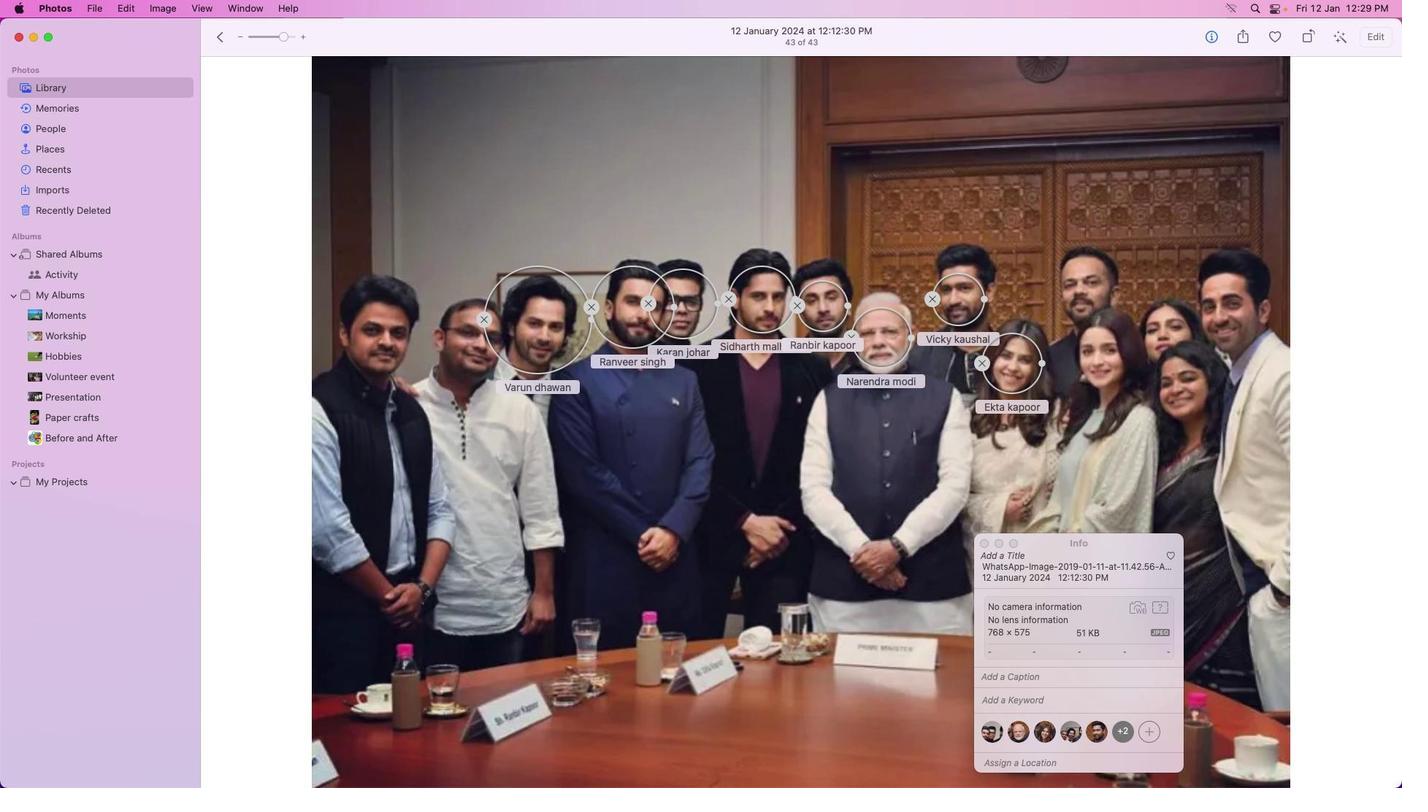 
Action: Mouse moved to (1102, 667)
Screenshot: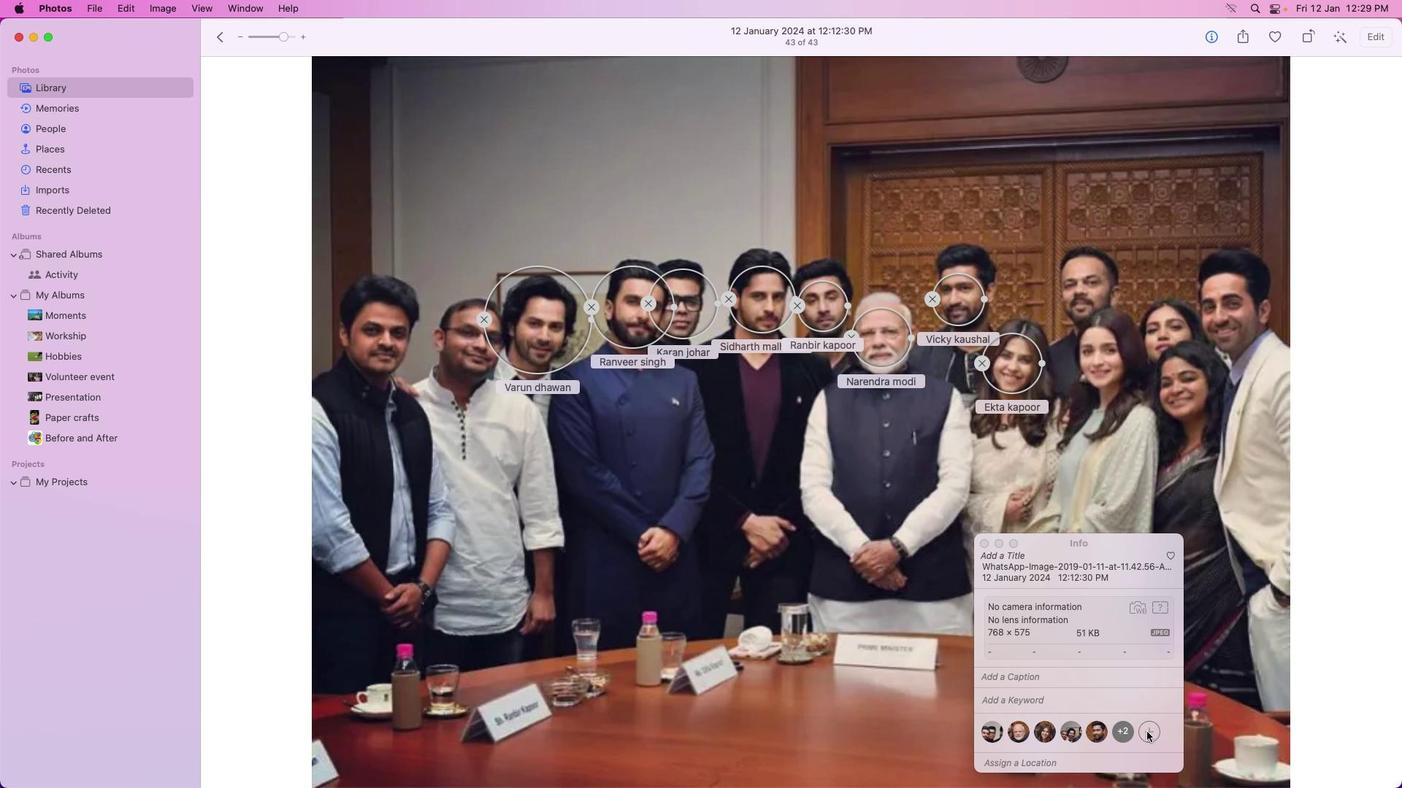 
Action: Mouse pressed left at (1102, 667)
Screenshot: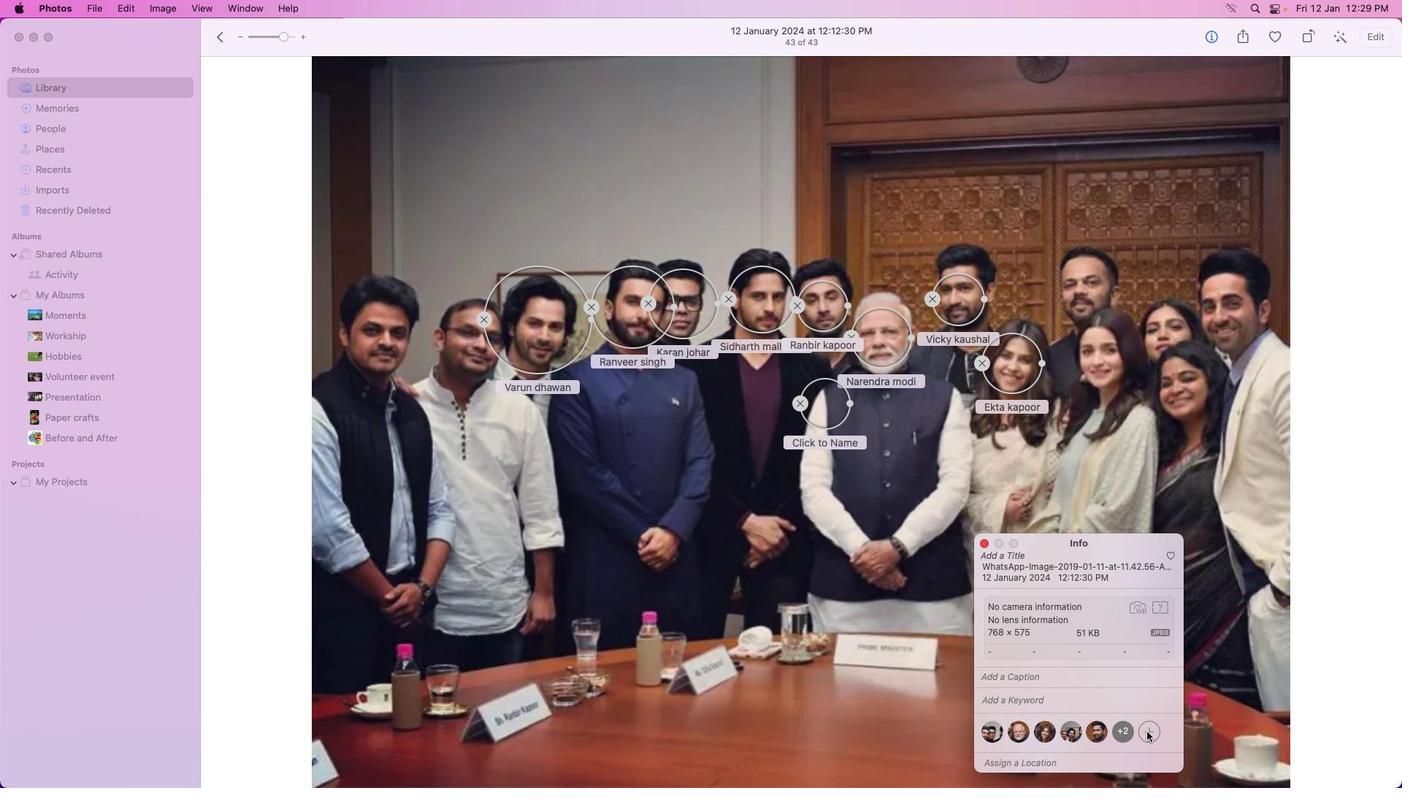 
Action: Mouse moved to (812, 383)
Screenshot: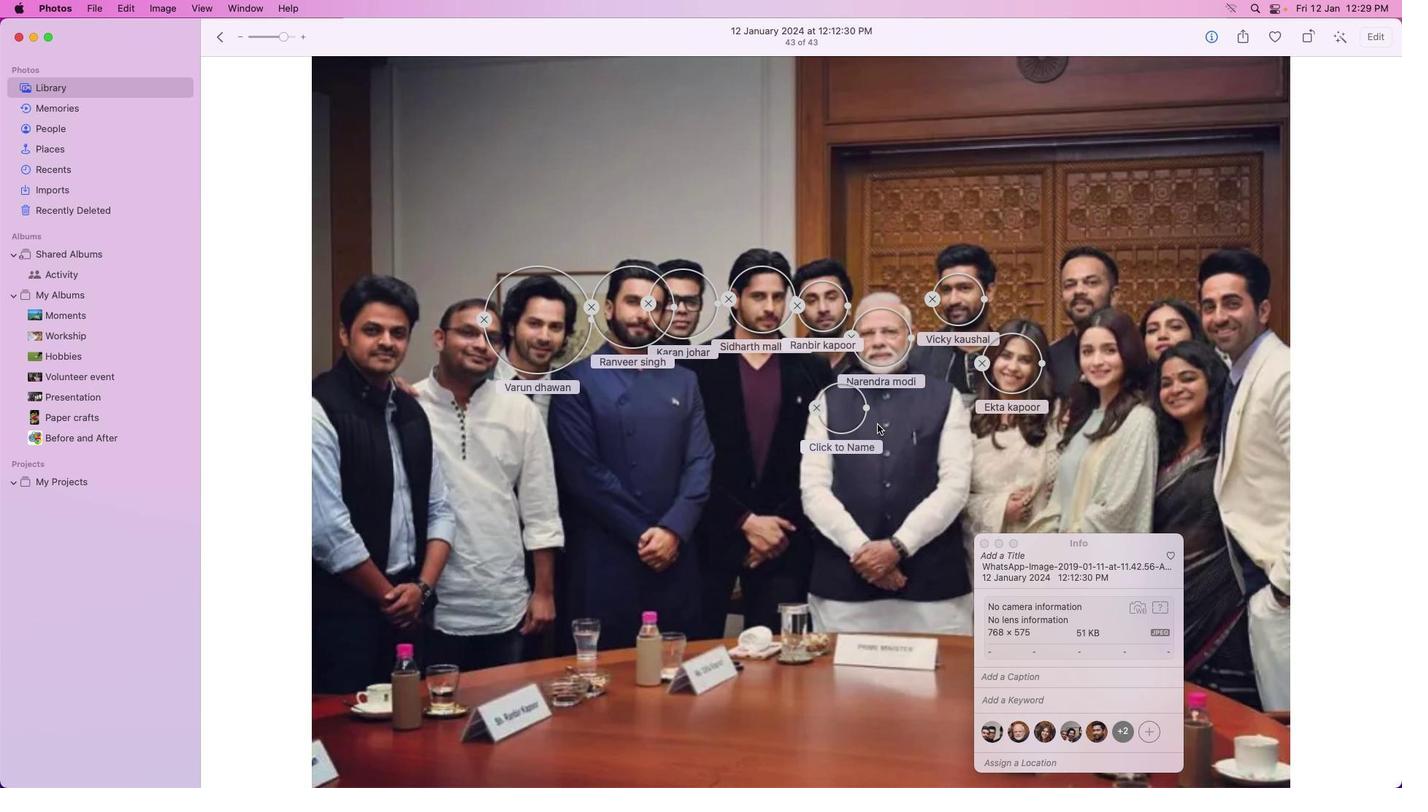 
Action: Mouse pressed left at (812, 383)
Screenshot: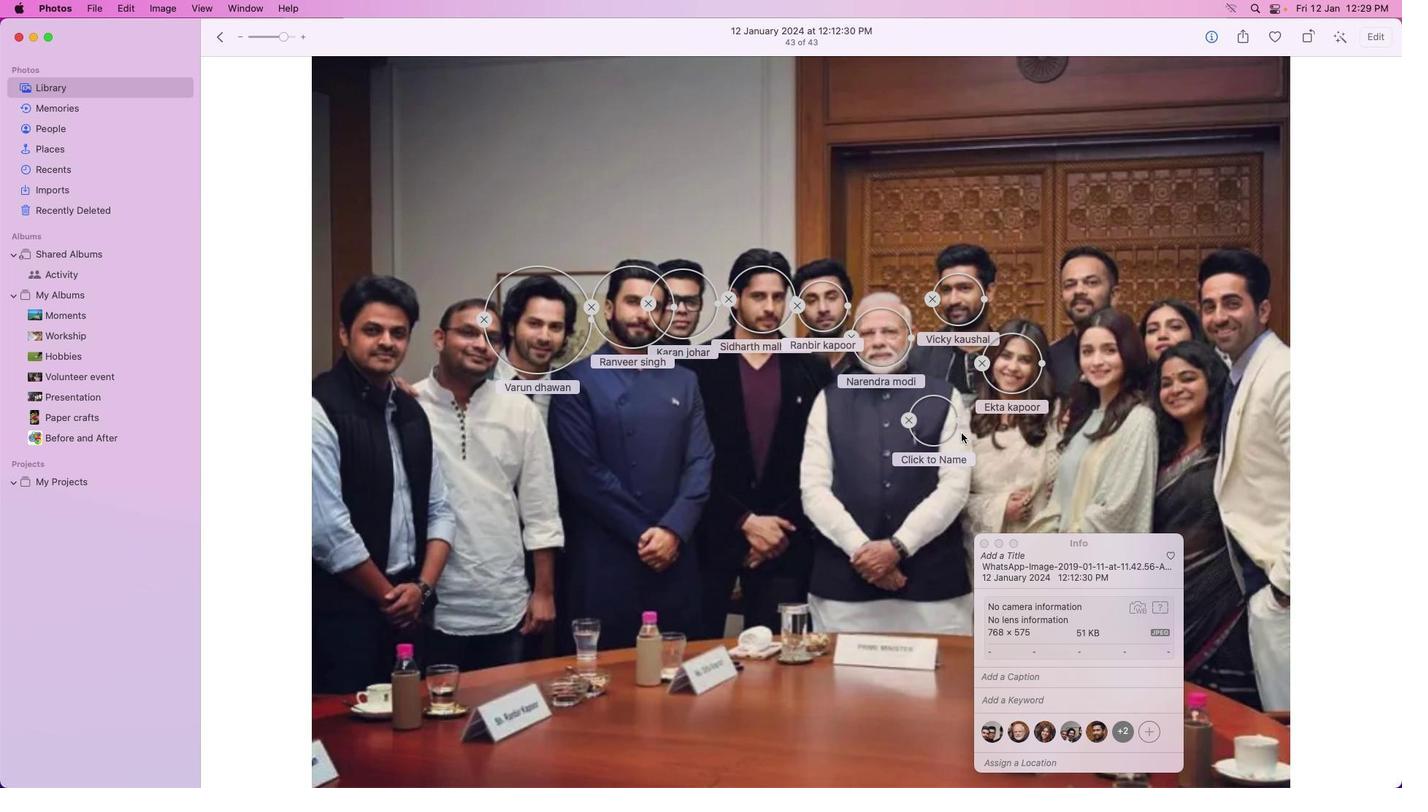 
Action: Mouse moved to (1075, 341)
Screenshot: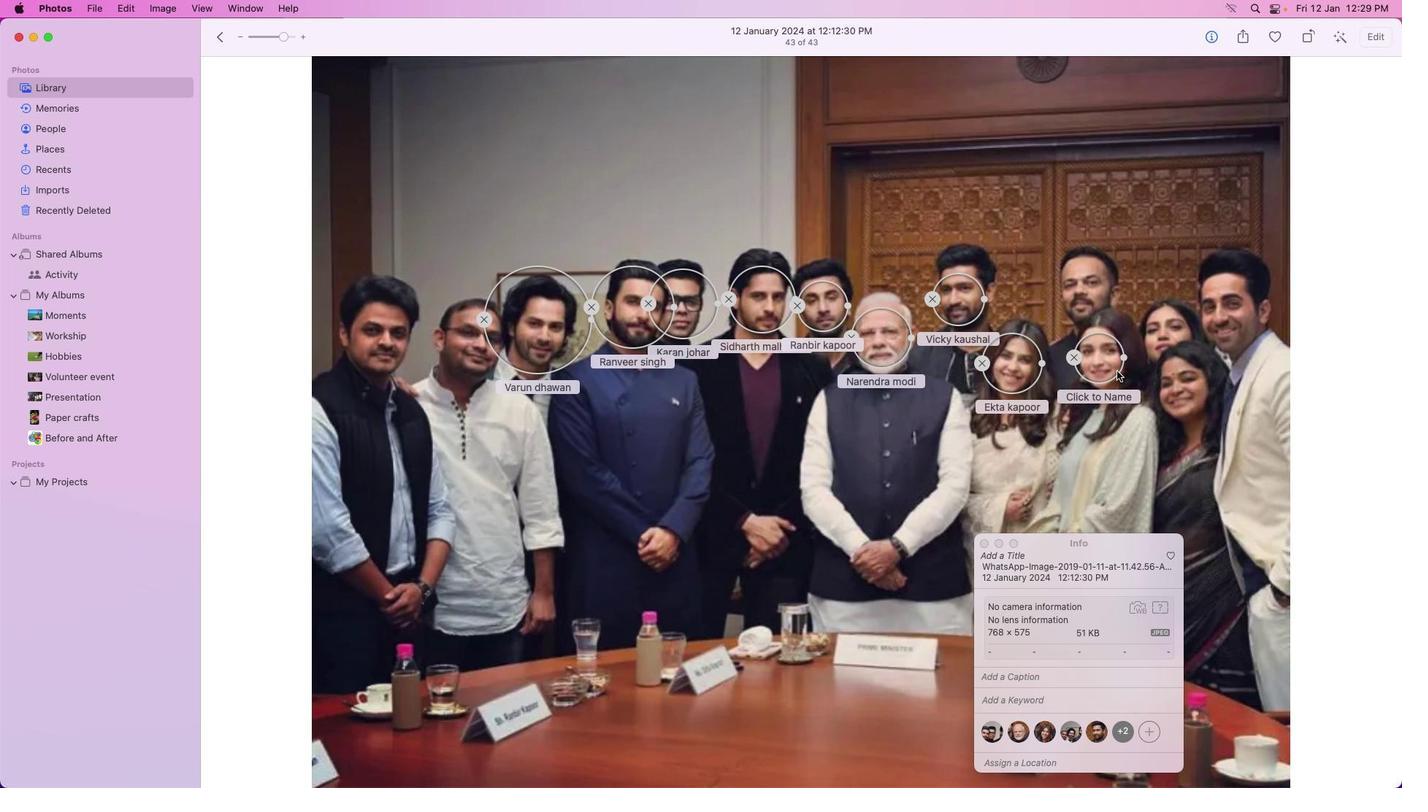 
Action: Mouse pressed left at (1075, 341)
Screenshot: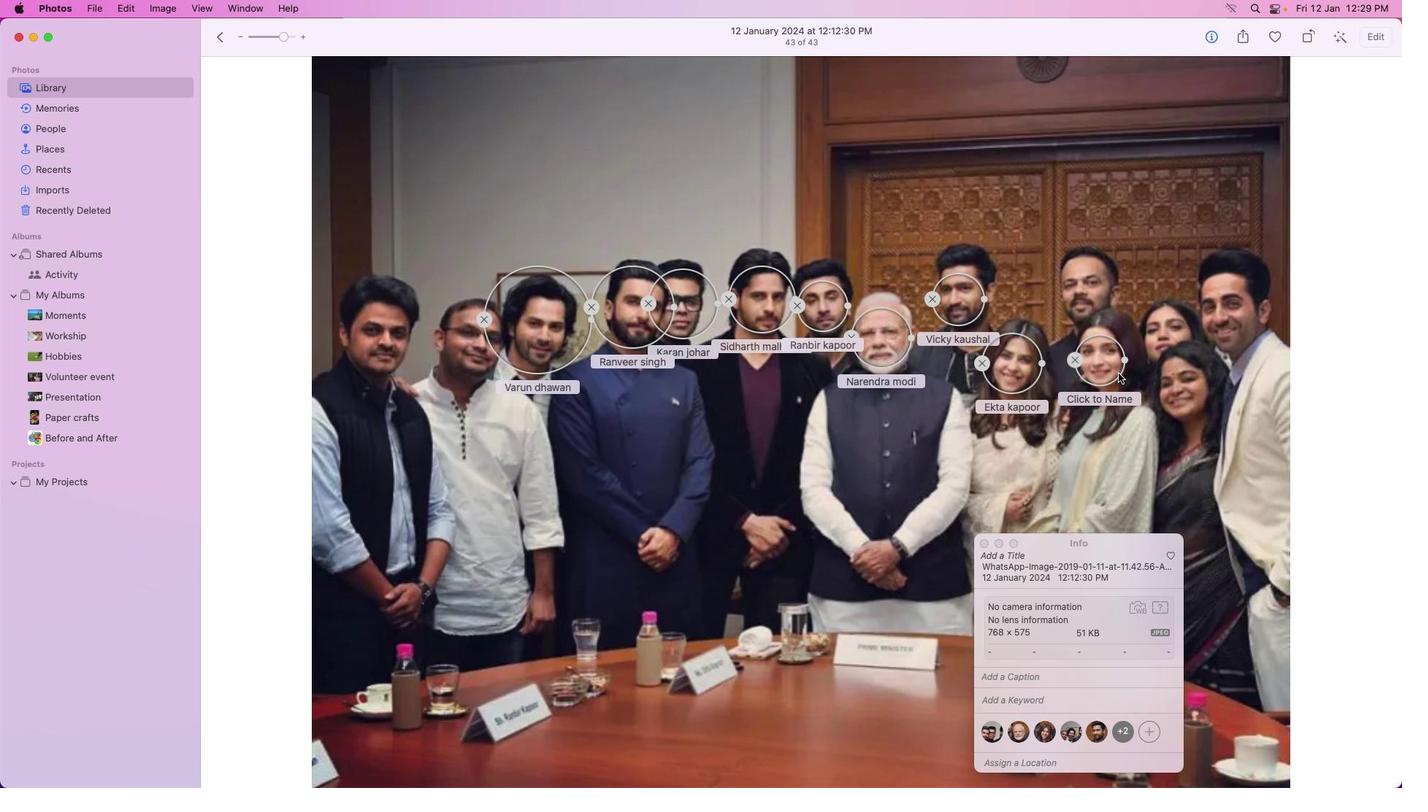 
Action: Mouse moved to (1080, 363)
Screenshot: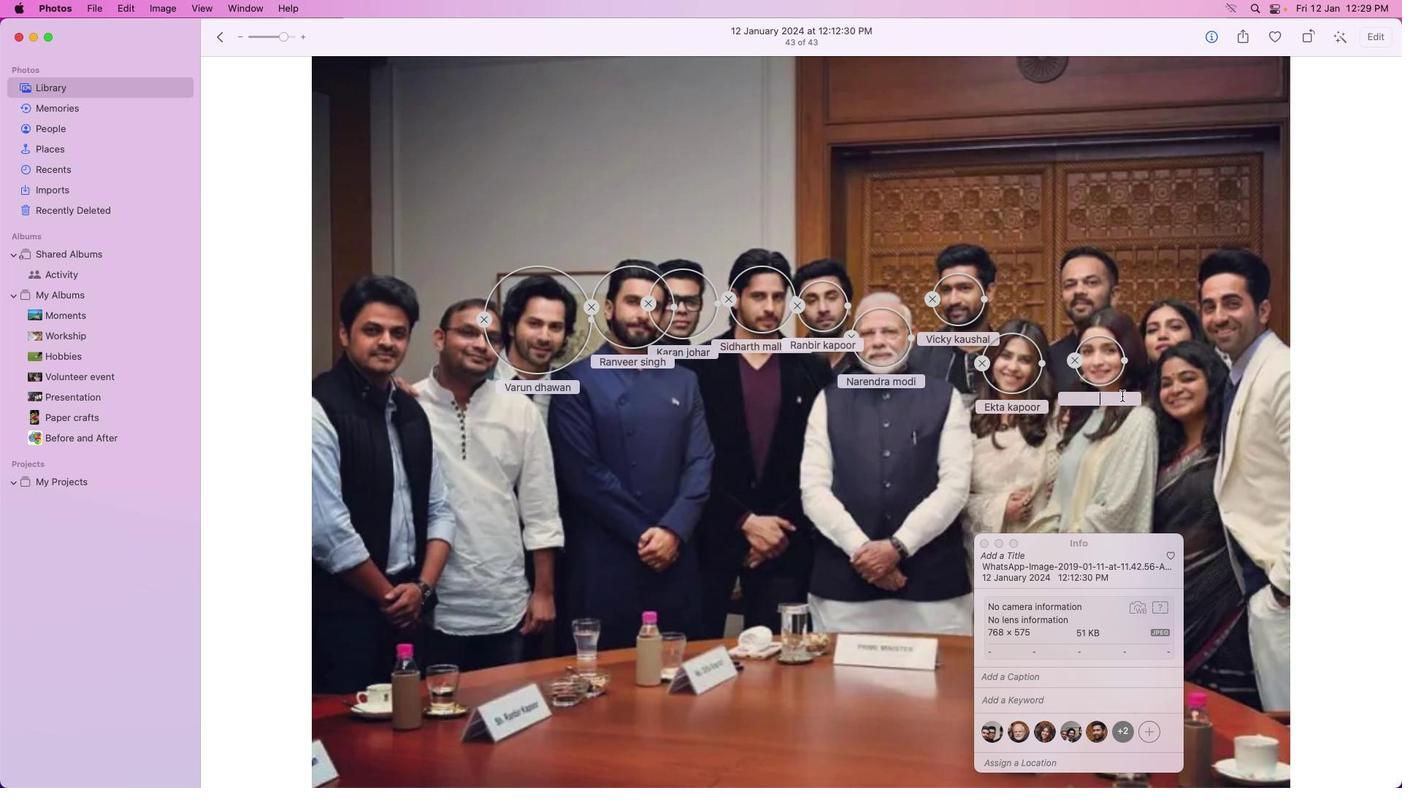 
Action: Mouse pressed left at (1080, 363)
Screenshot: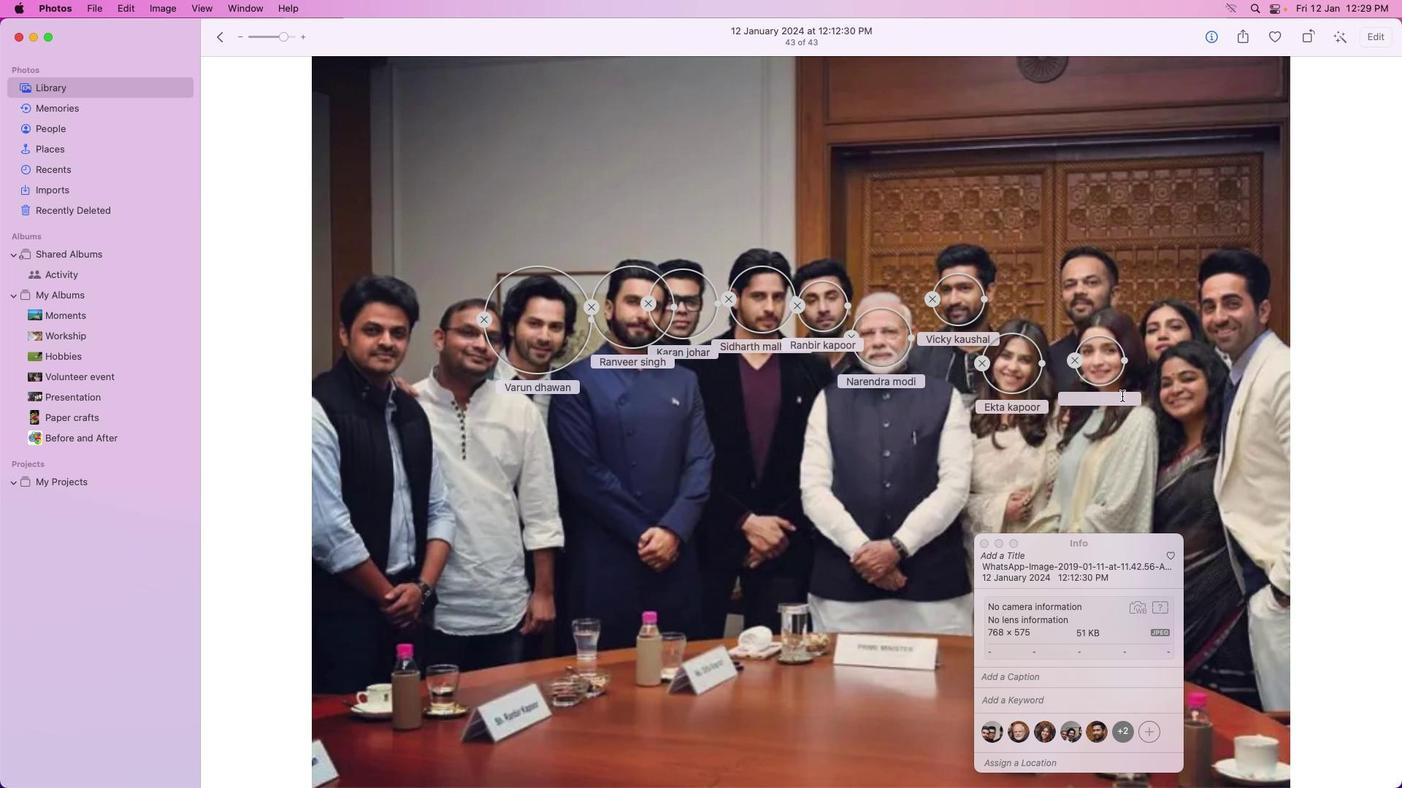 
Action: Mouse moved to (1079, 362)
Screenshot: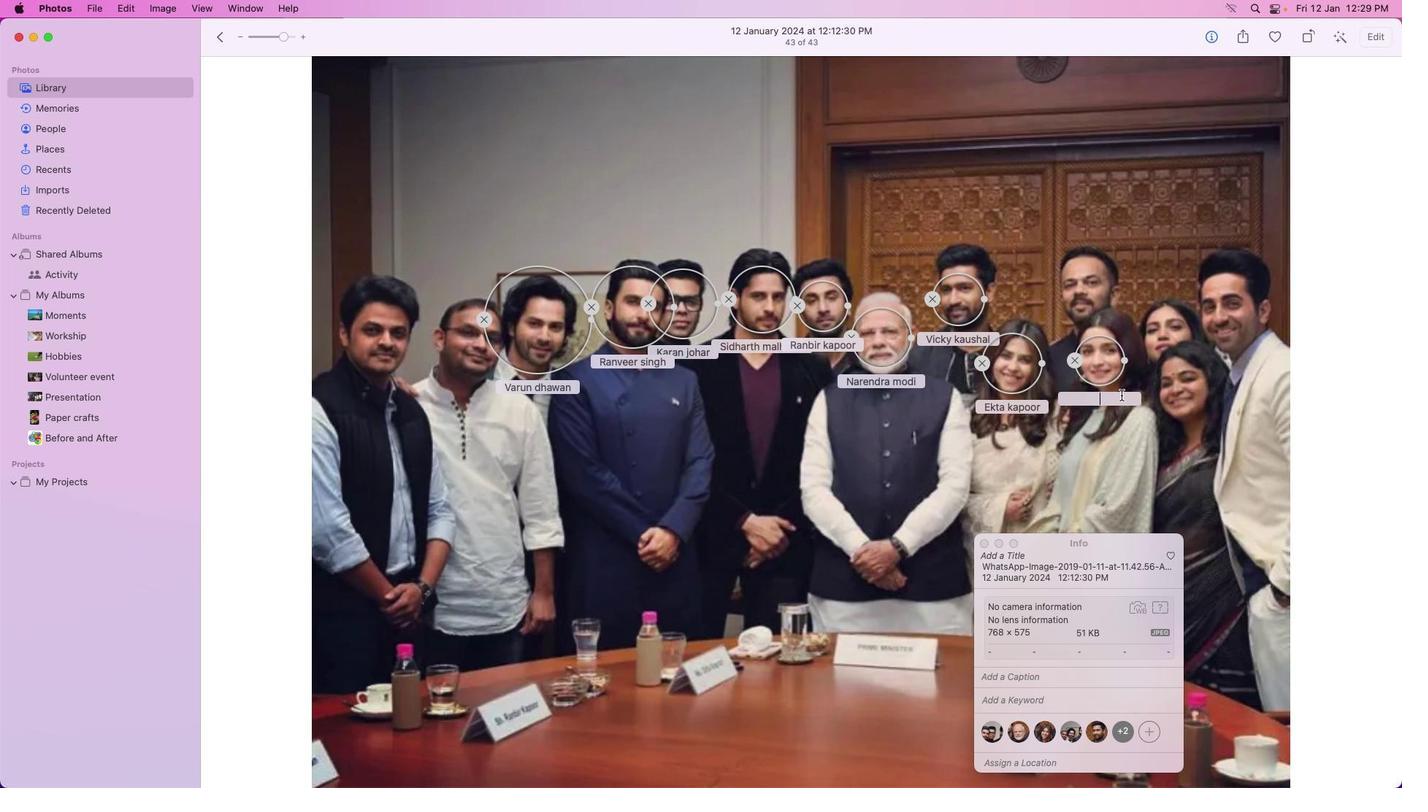 
Action: Key pressed Key.caps_lock'A'Key.caps_lock'l''i''a'Key.space'b''h''a''r'Key.backspace't''t'Key.enter
Screenshot: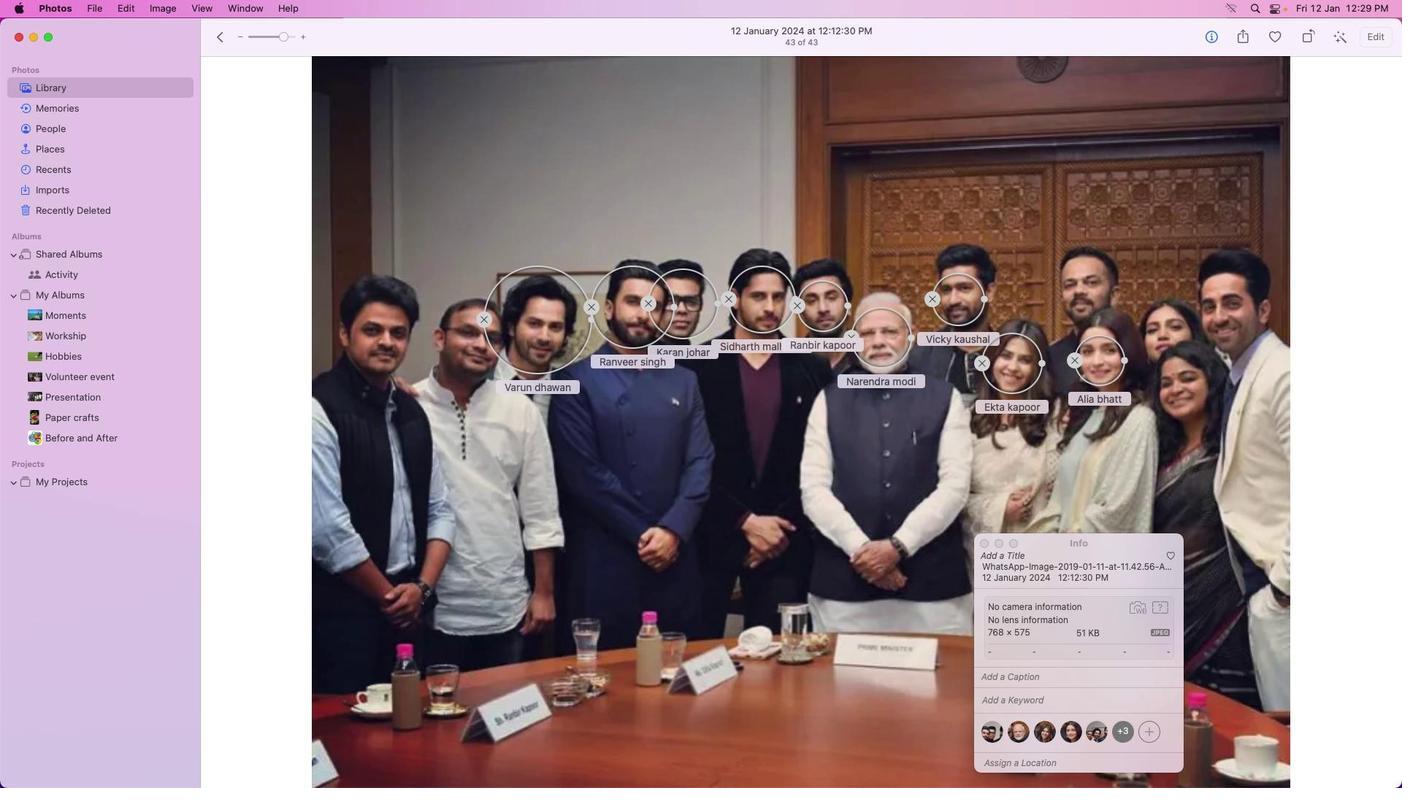 
Action: Mouse moved to (1101, 669)
Screenshot: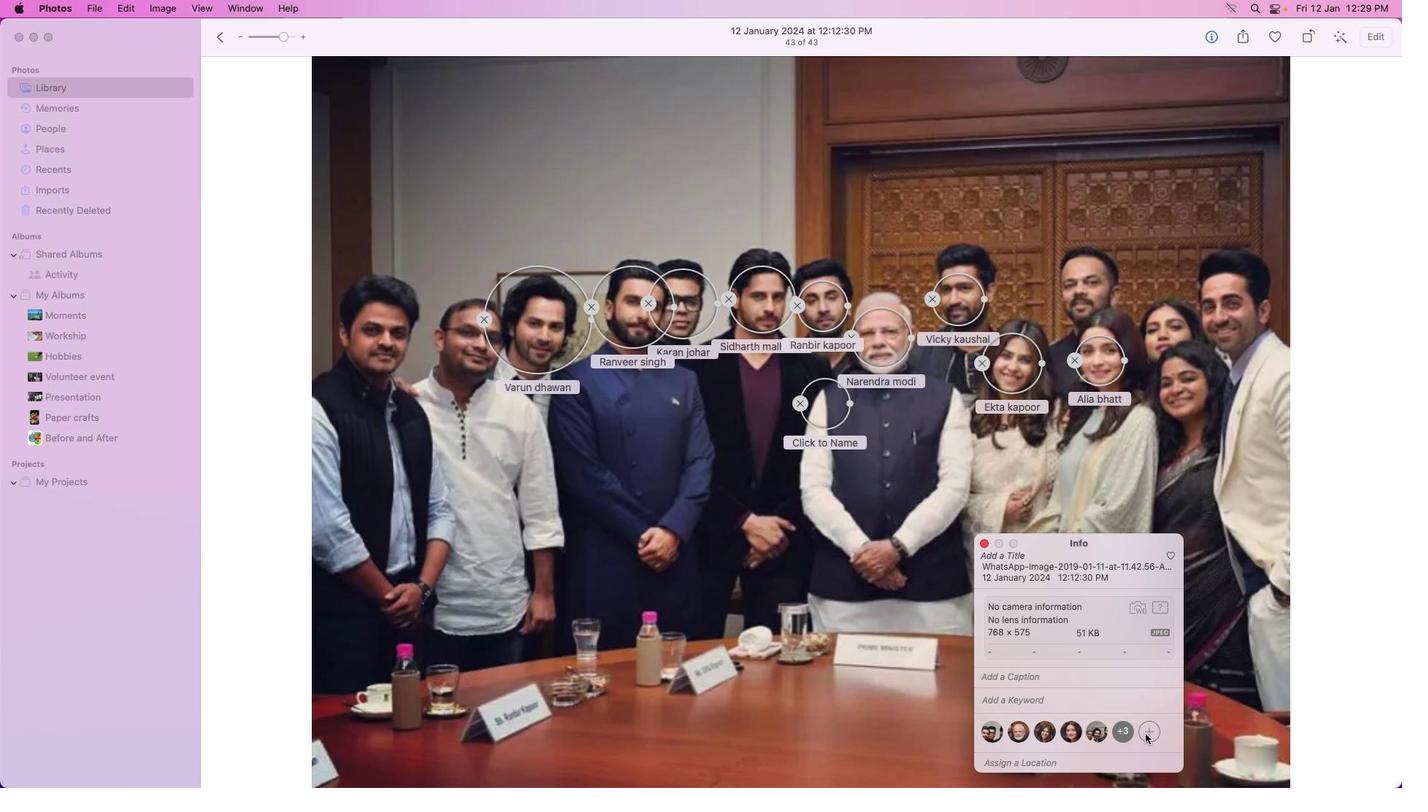 
Action: Mouse pressed left at (1101, 669)
Screenshot: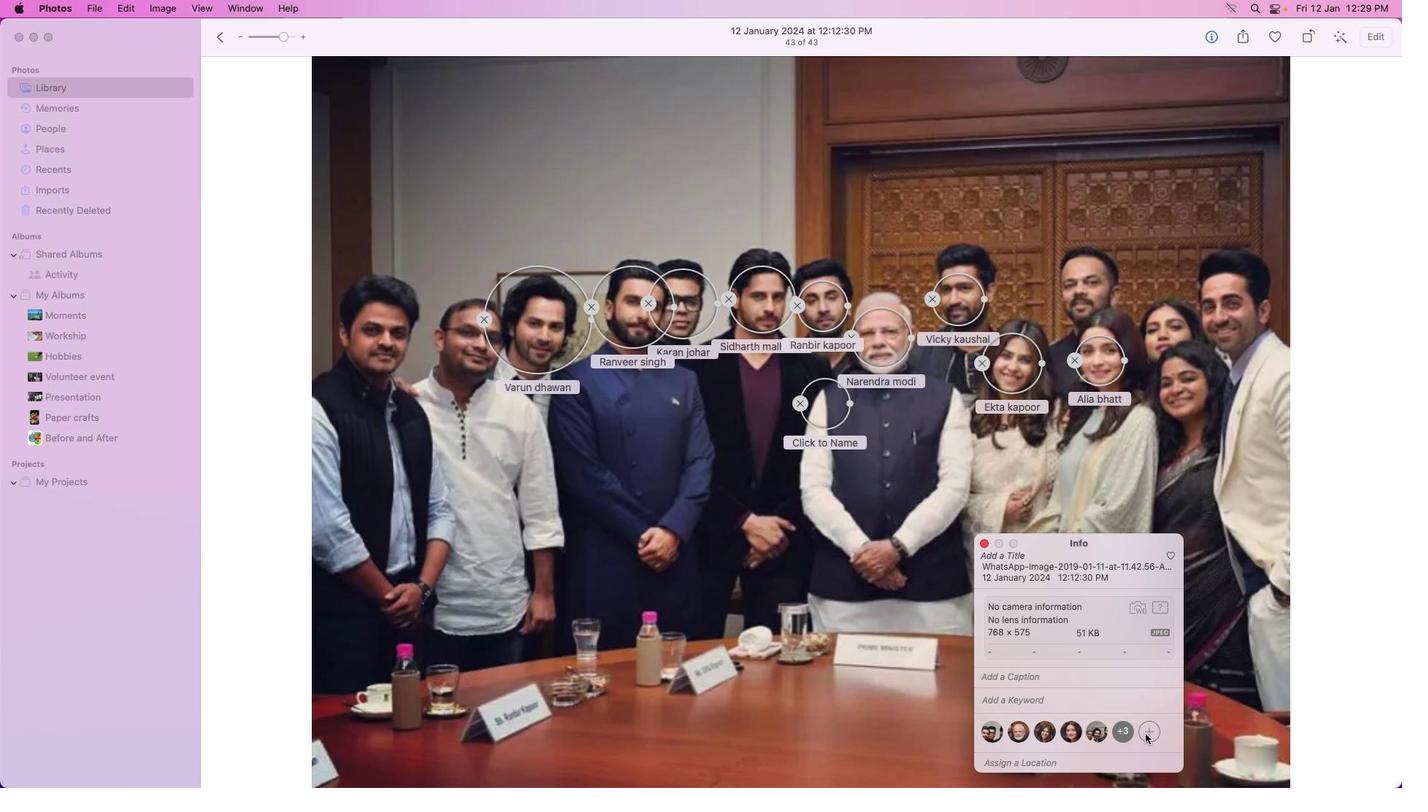 
Action: Mouse moved to (794, 394)
Screenshot: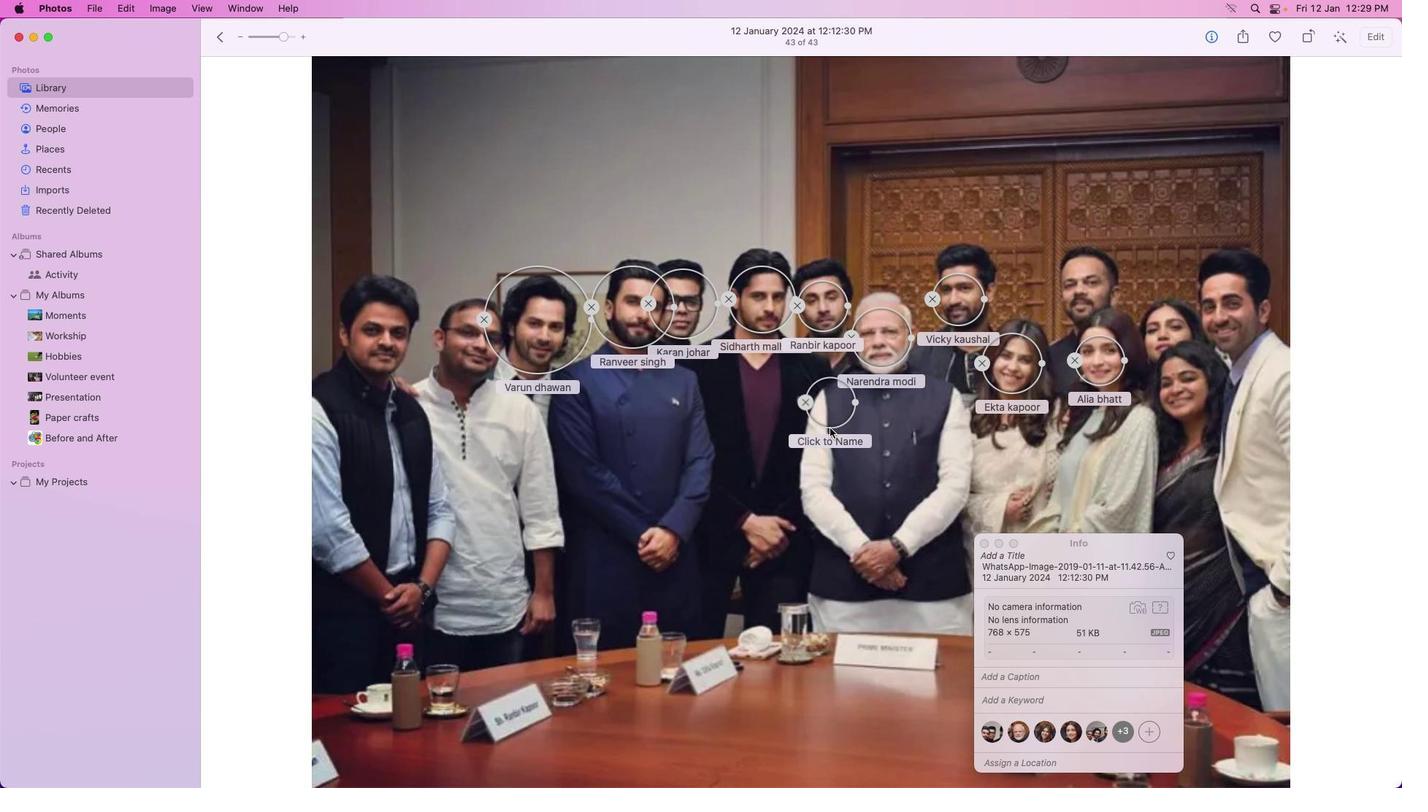 
Action: Mouse pressed left at (794, 394)
Screenshot: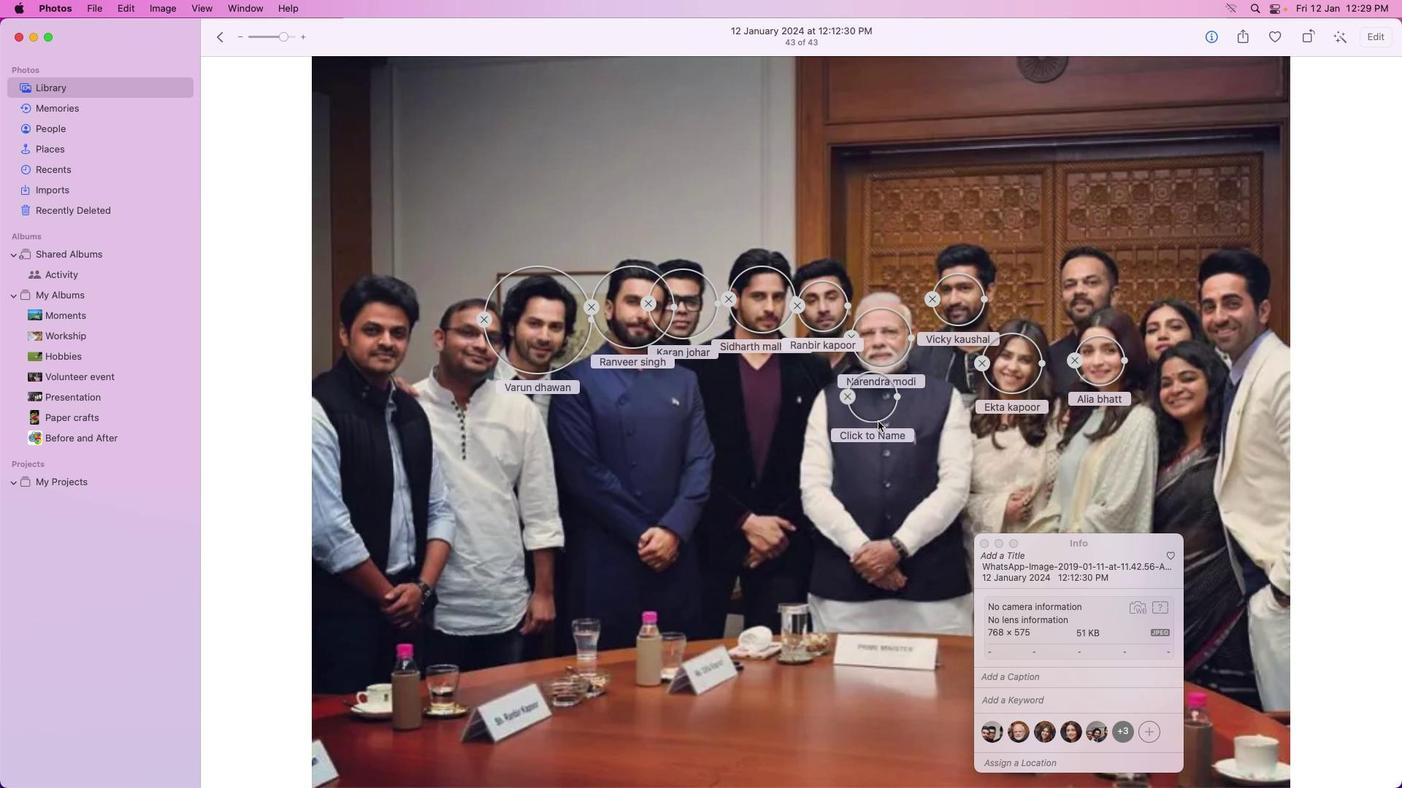
Action: Mouse moved to (1051, 306)
Screenshot: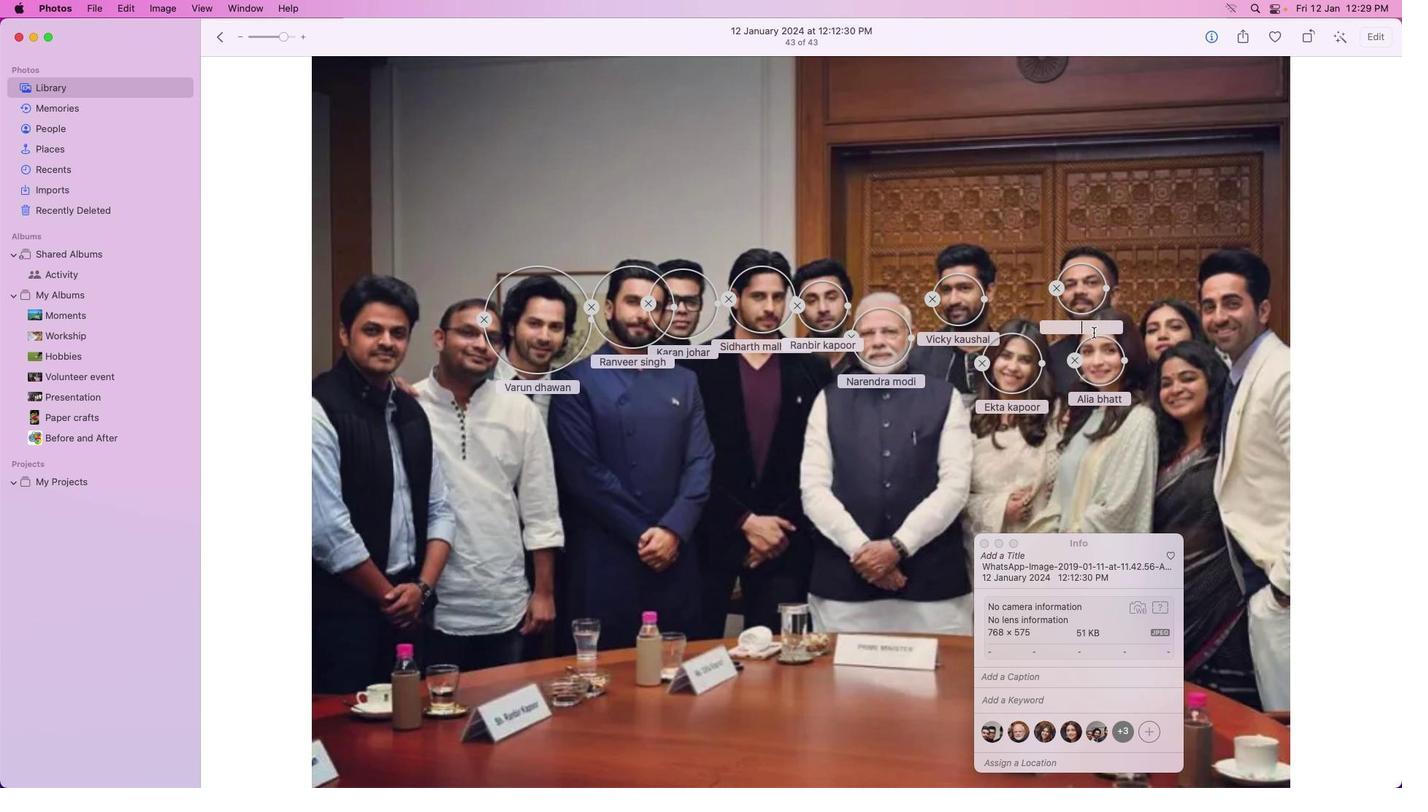 
Action: Mouse pressed left at (1051, 306)
Screenshot: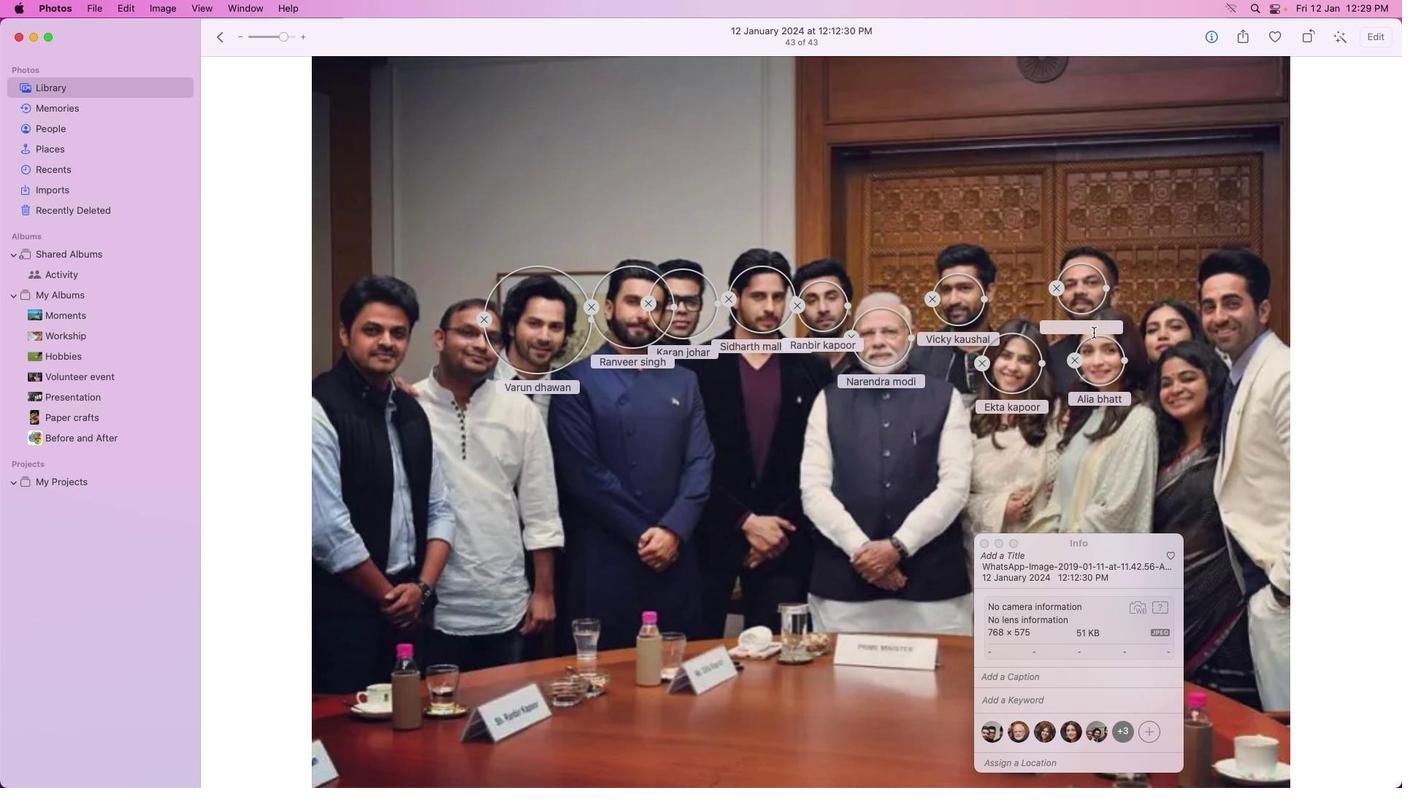 
Action: Mouse moved to (1051, 306)
Screenshot: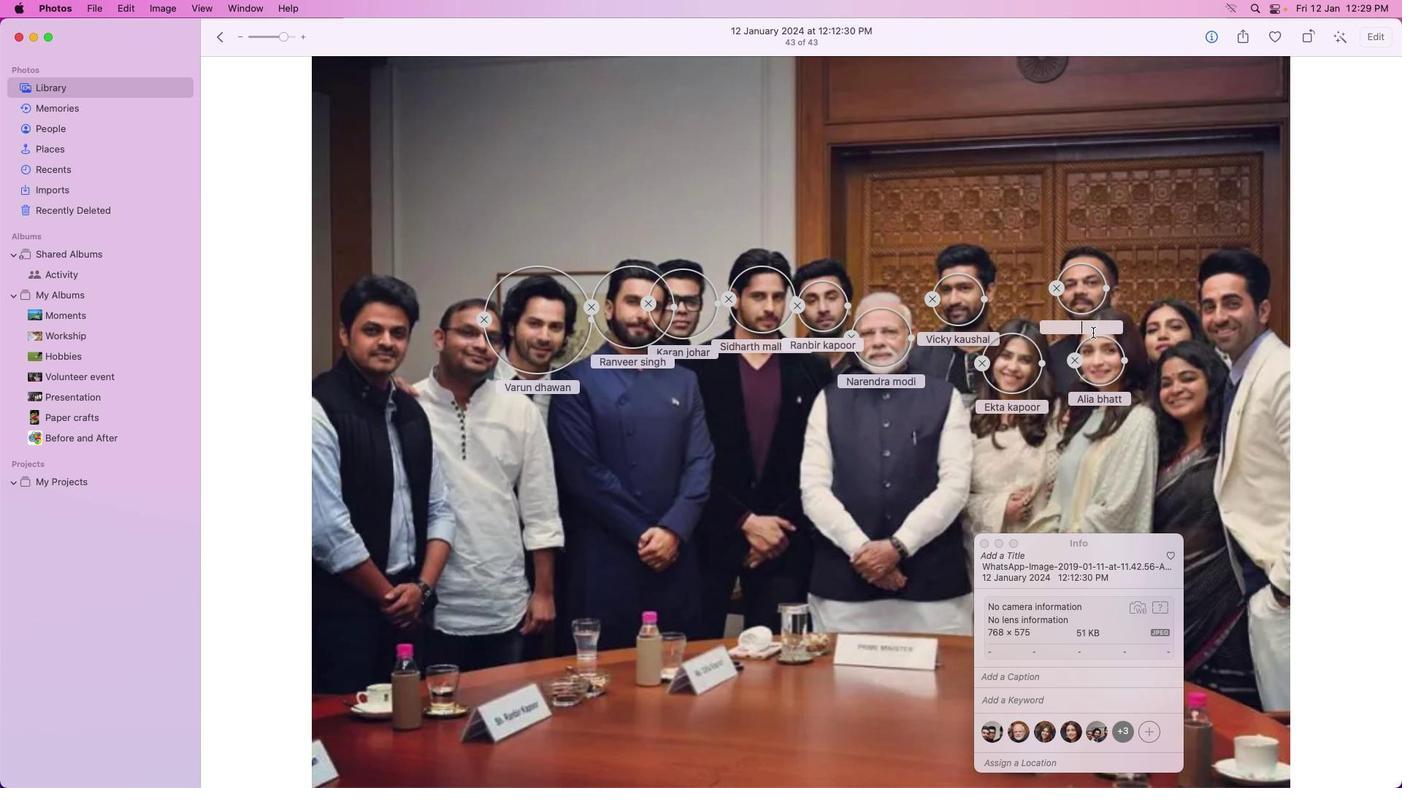
Action: Key pressed 'f'Key.backspaceKey.caps_lock'R'Key.caps_lock'o''h''i''t'Key.space's''h''e''t''t''y'
Screenshot: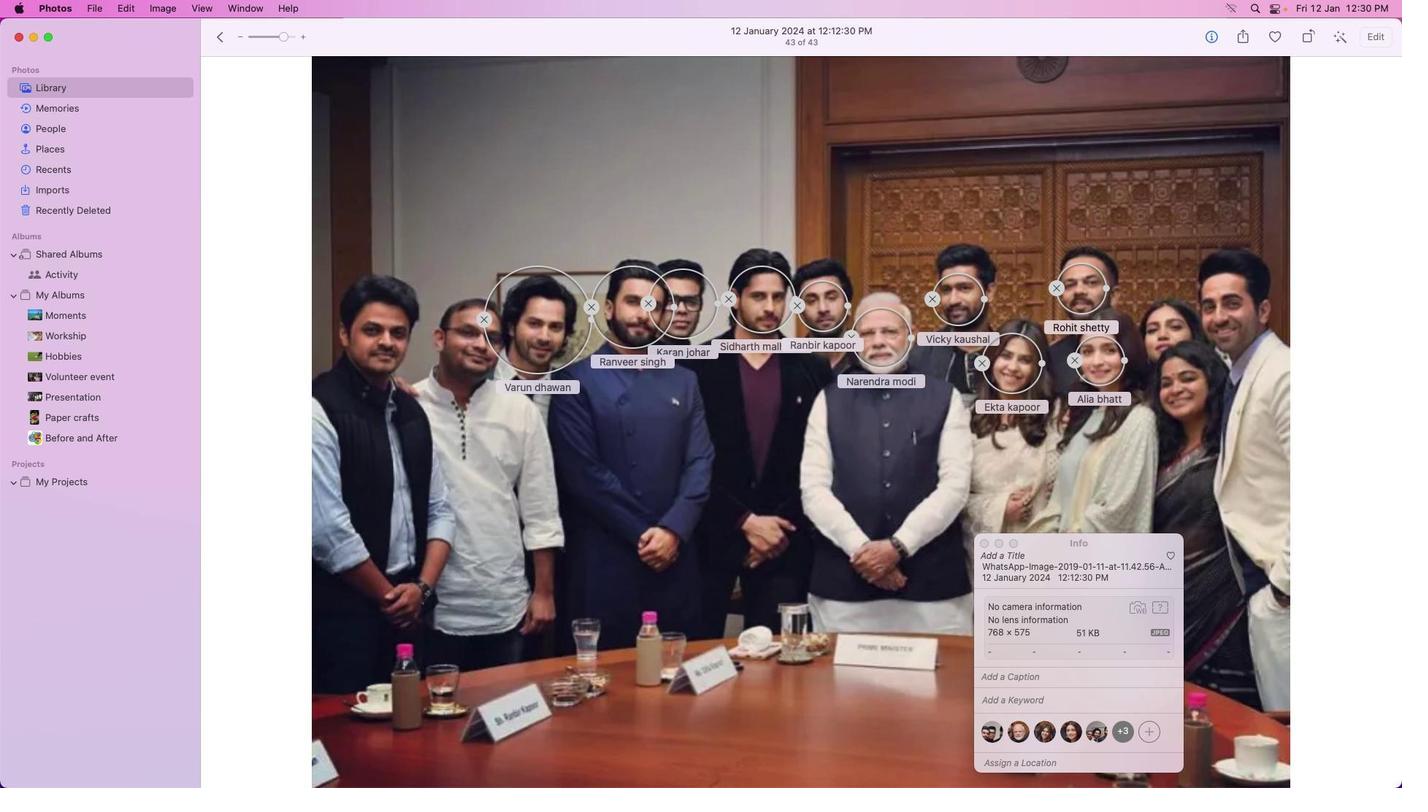 
Action: Mouse moved to (1113, 298)
Screenshot: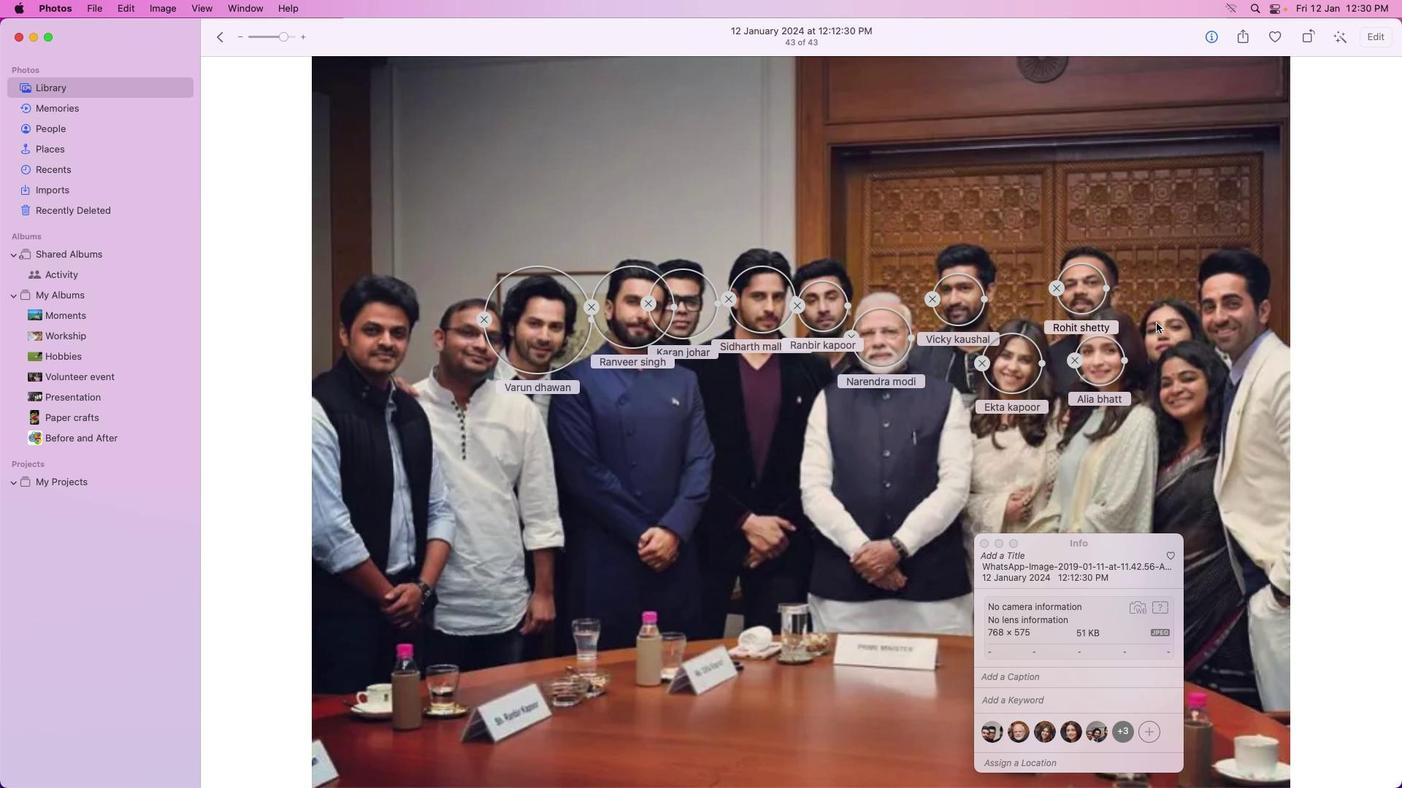 
Action: Mouse pressed left at (1113, 298)
Screenshot: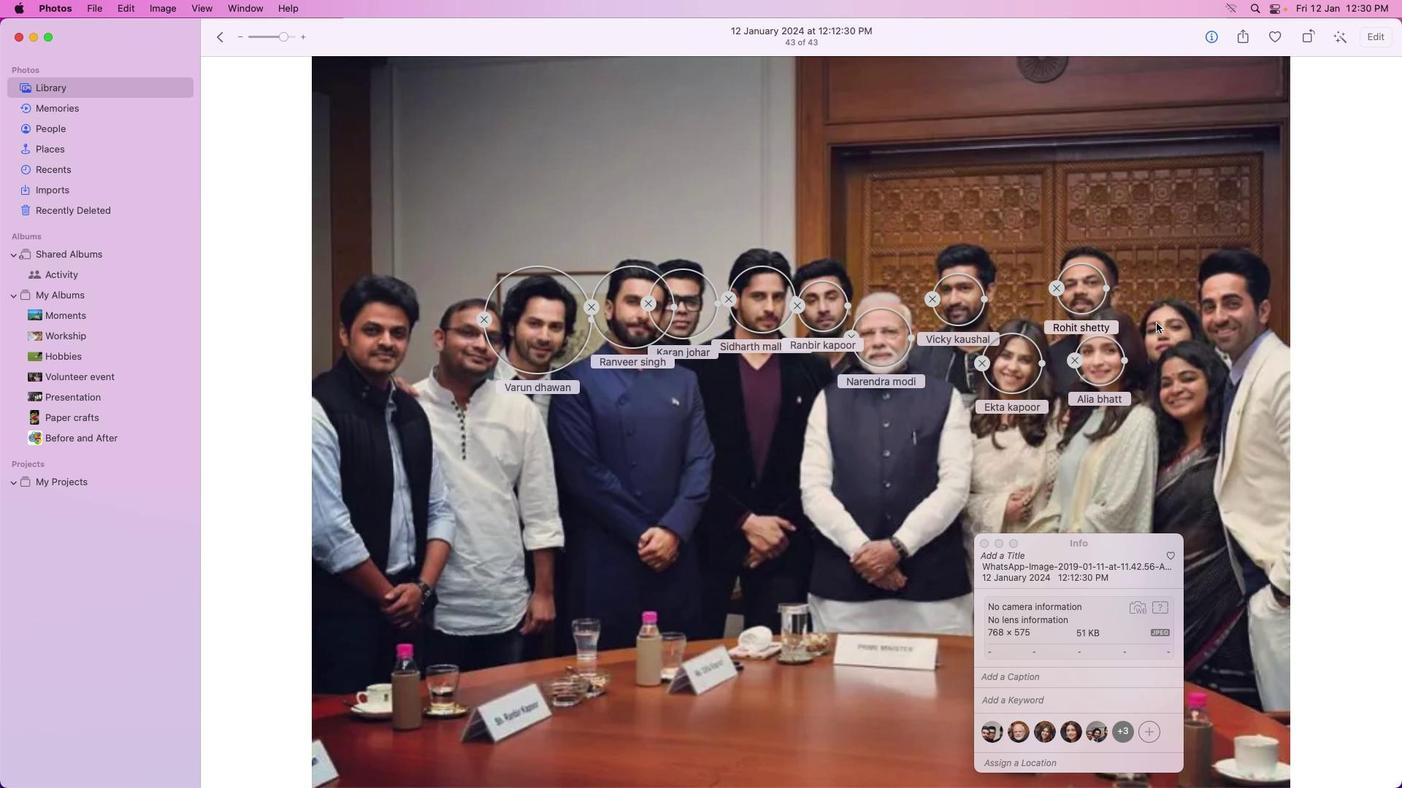
Action: Key pressed Key.enter
Screenshot: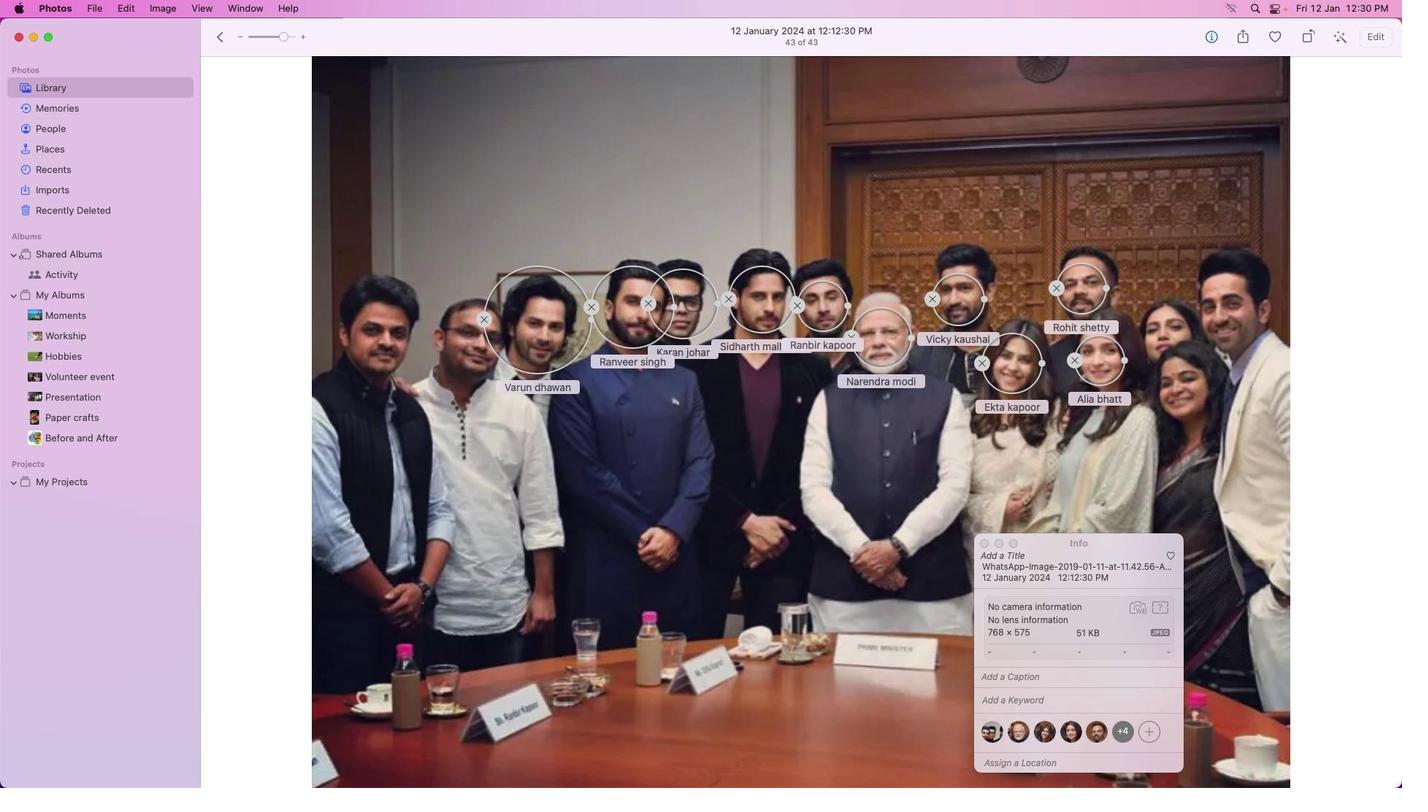 
Action: Mouse moved to (1102, 667)
Screenshot: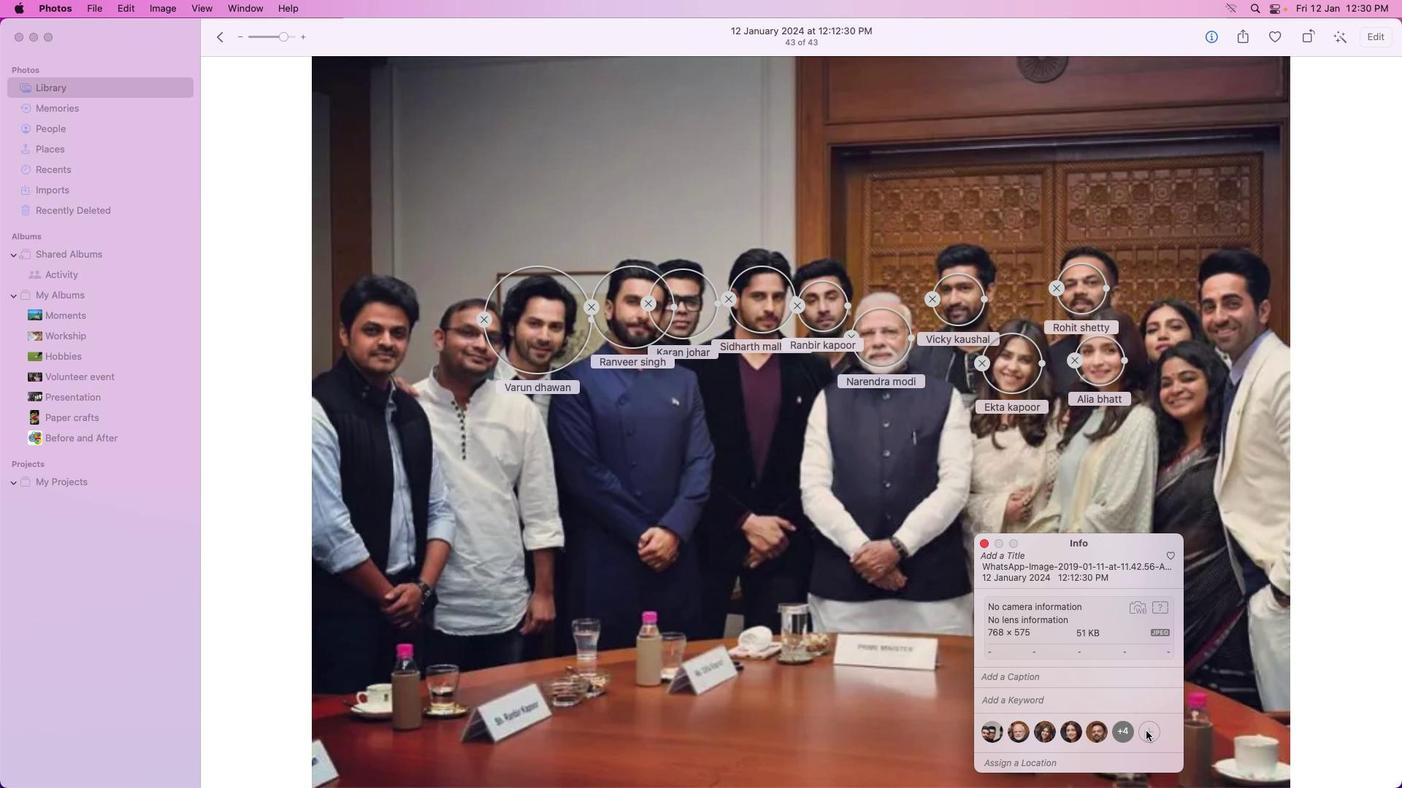 
Action: Mouse pressed left at (1102, 667)
Screenshot: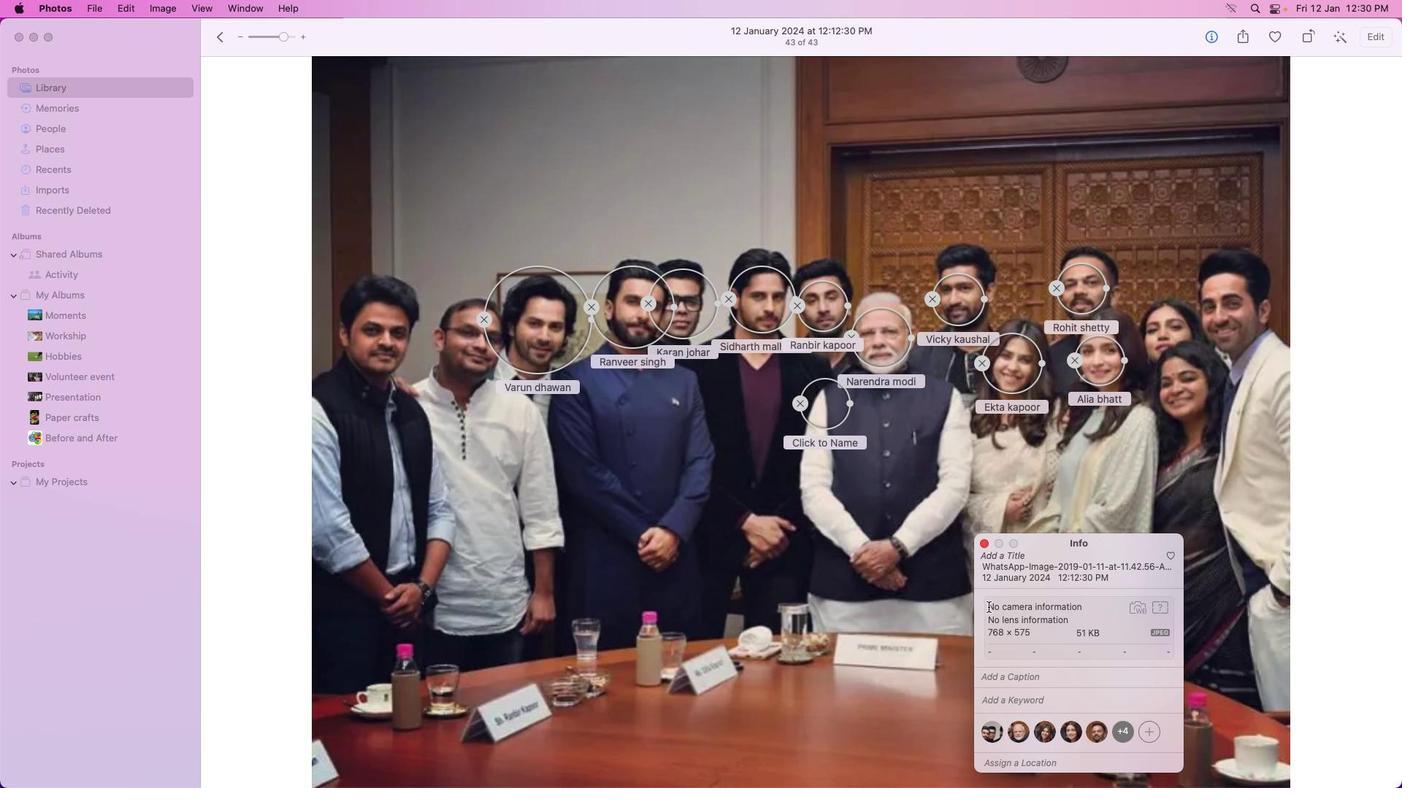 
Action: Mouse moved to (811, 384)
Screenshot: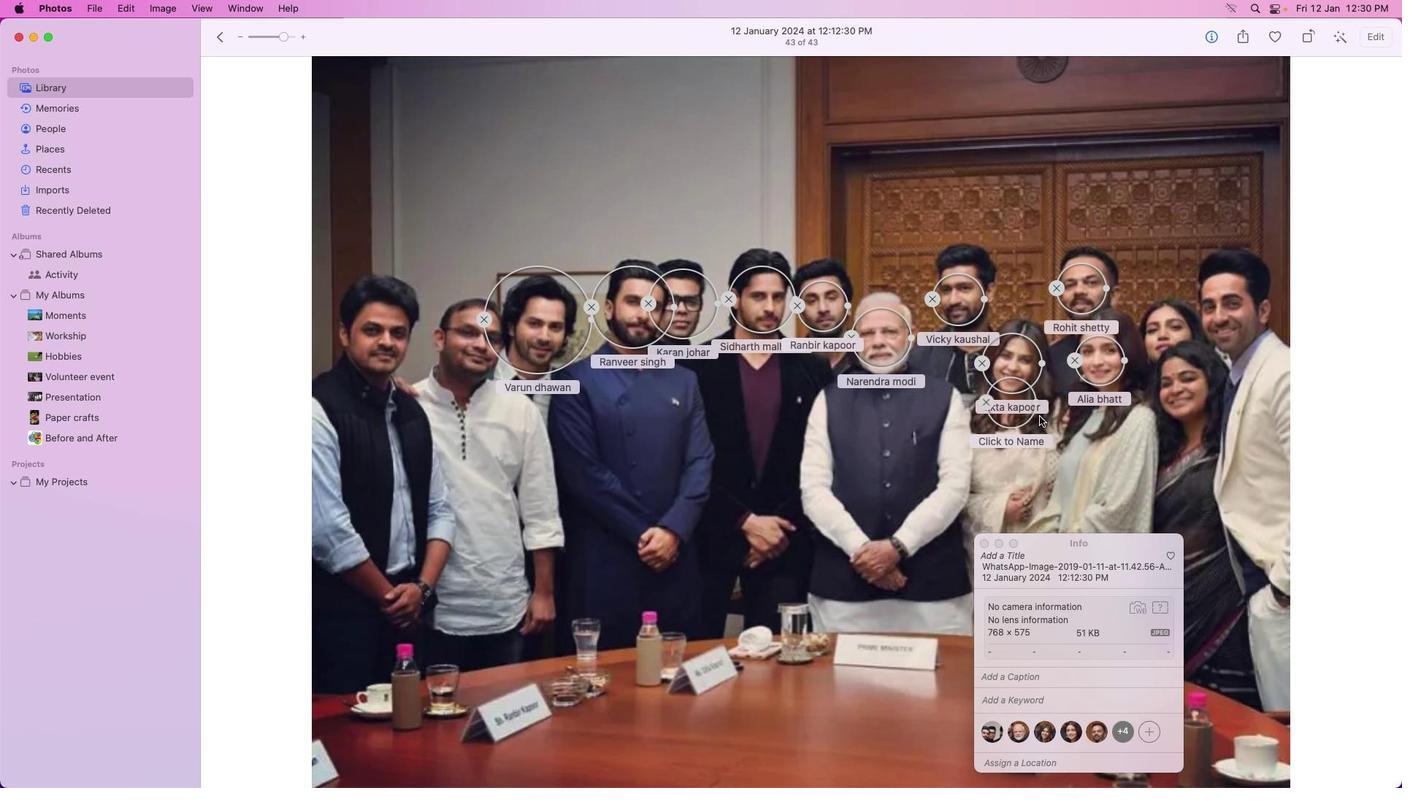 
Action: Mouse pressed left at (811, 384)
Screenshot: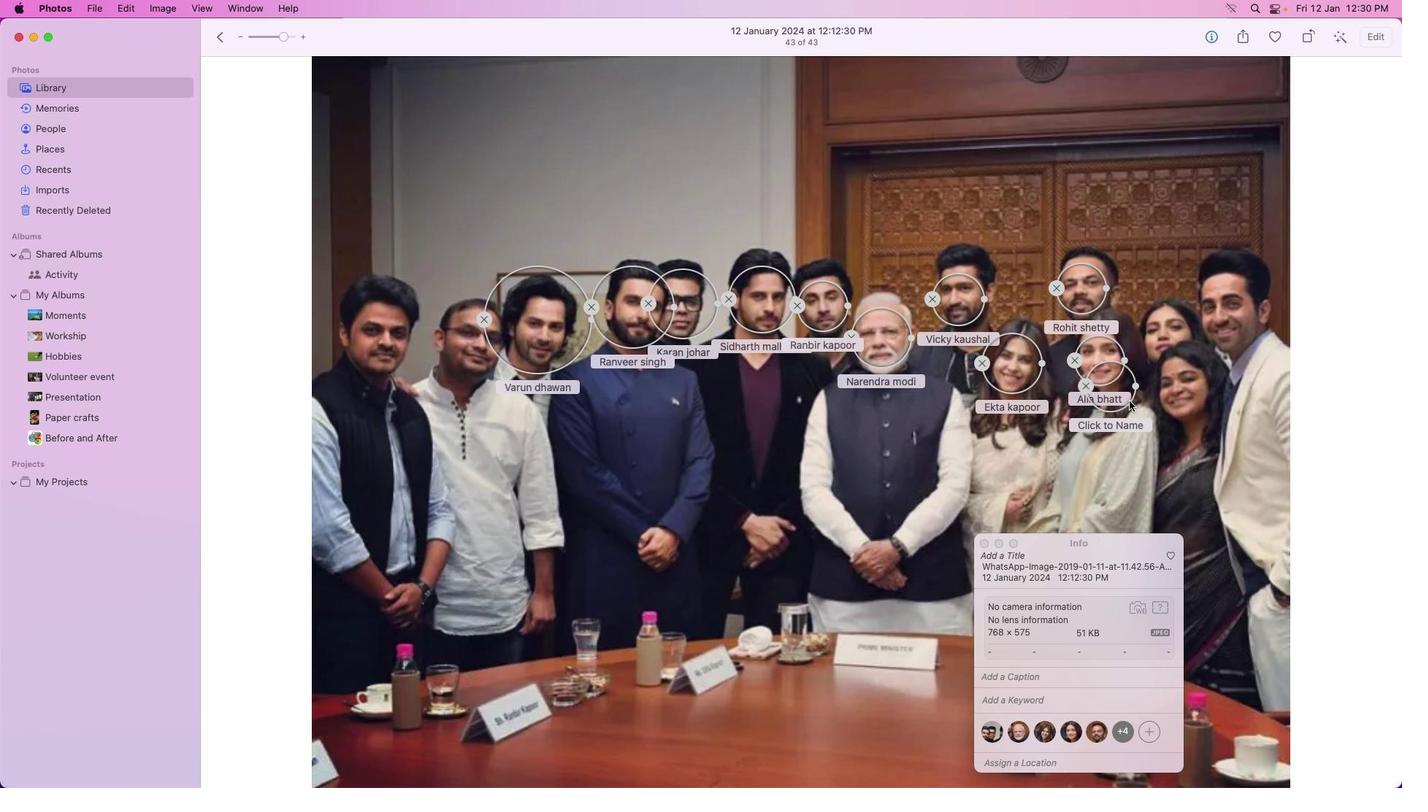 
Action: Mouse moved to (1195, 304)
Screenshot: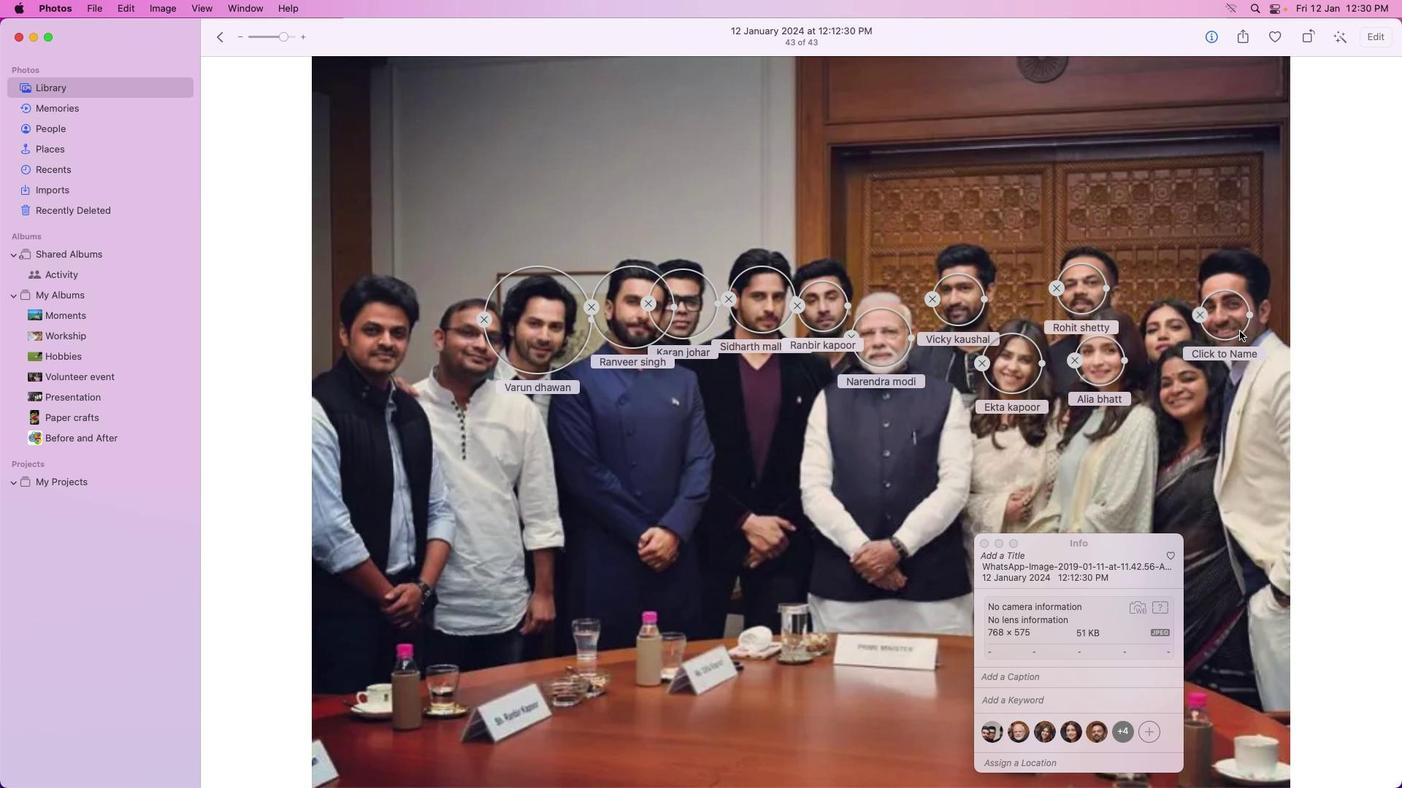 
Action: Mouse pressed left at (1195, 304)
Screenshot: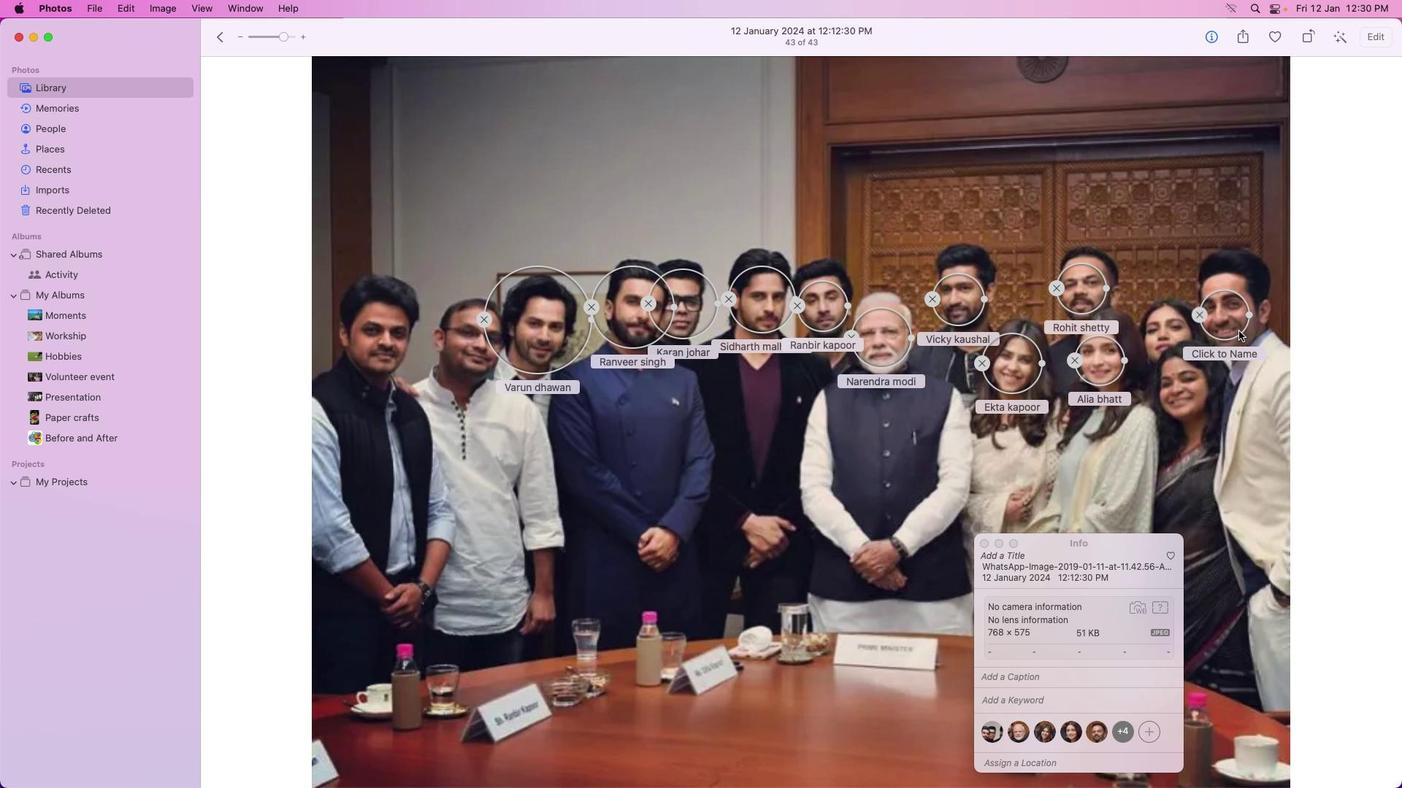 
Action: Mouse moved to (1199, 292)
Screenshot: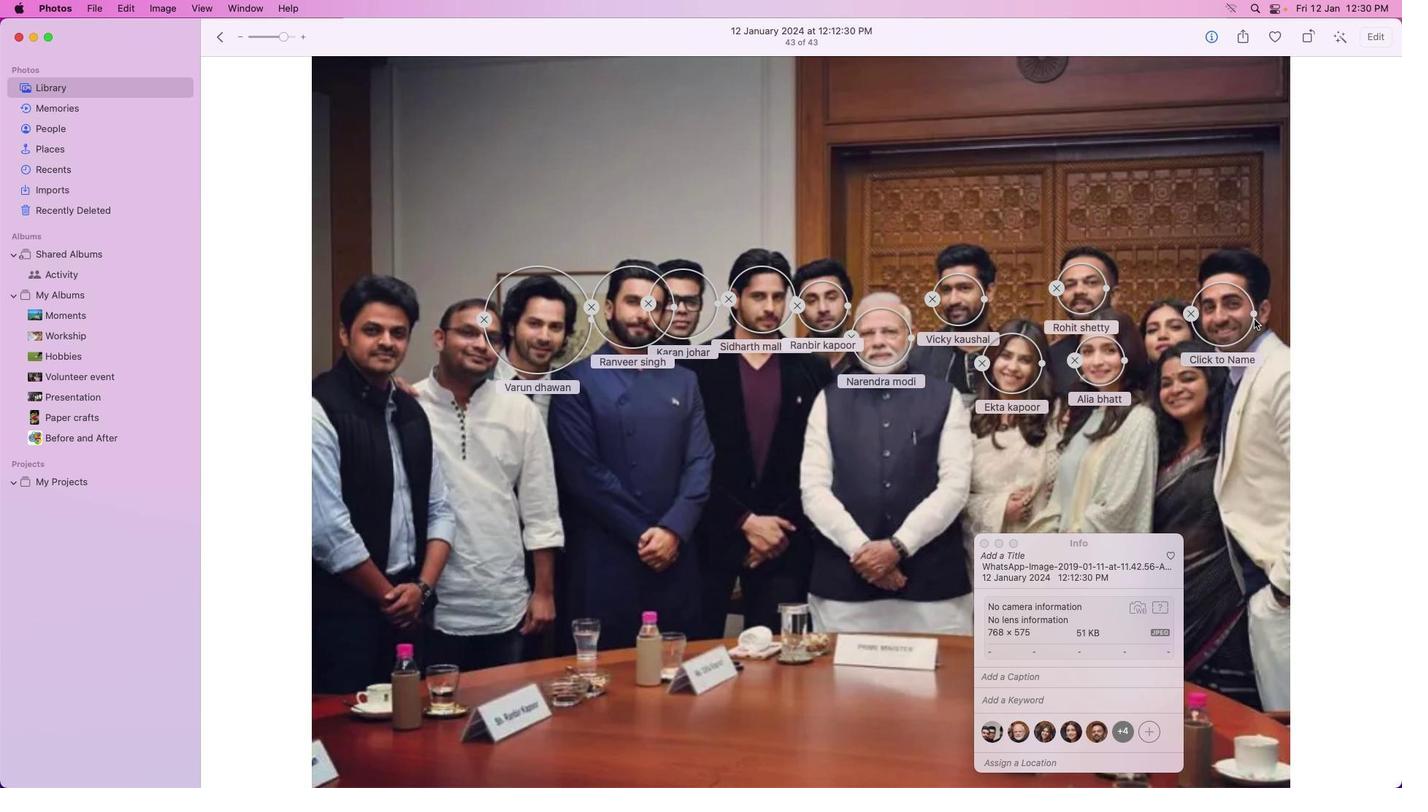 
Action: Mouse pressed left at (1199, 292)
Screenshot: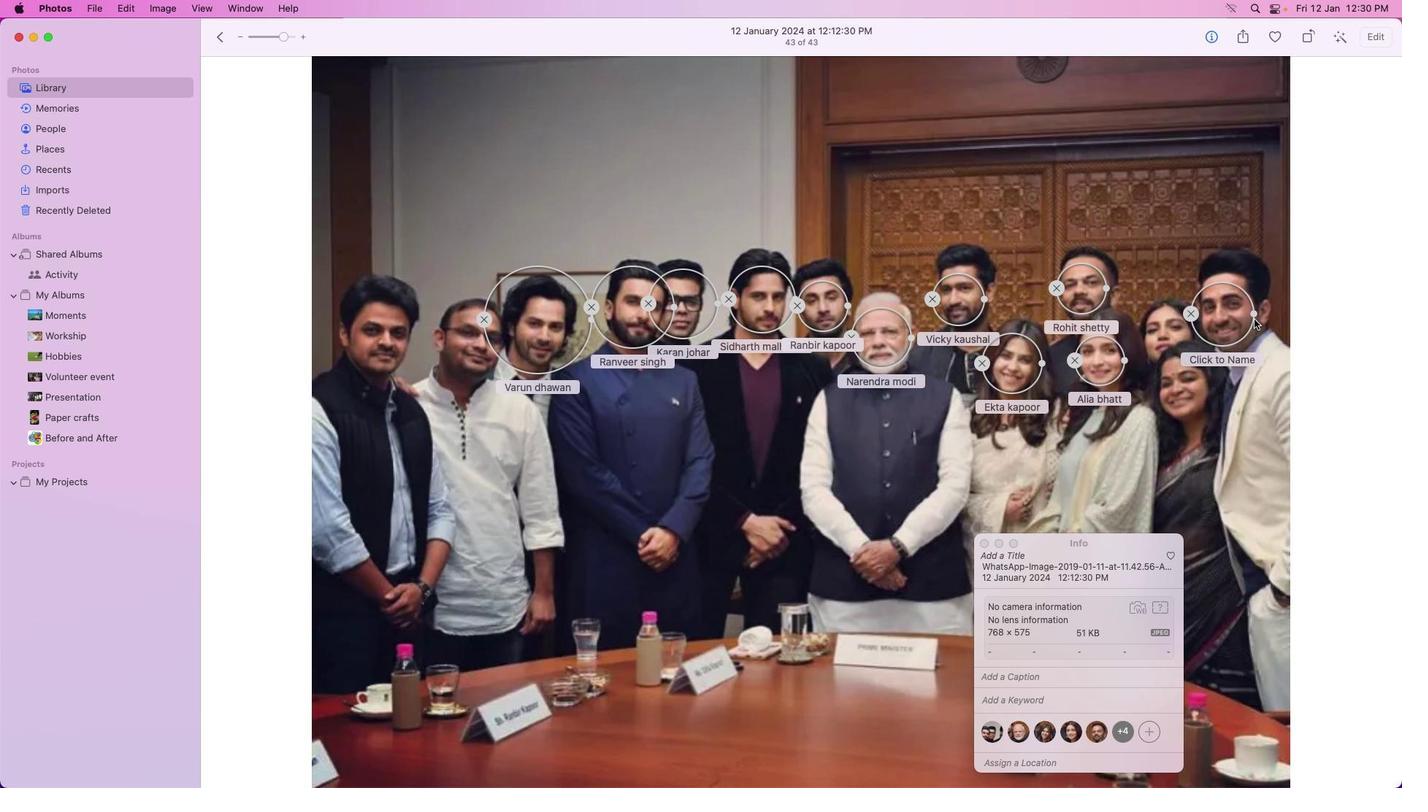 
Action: Mouse moved to (1199, 305)
Screenshot: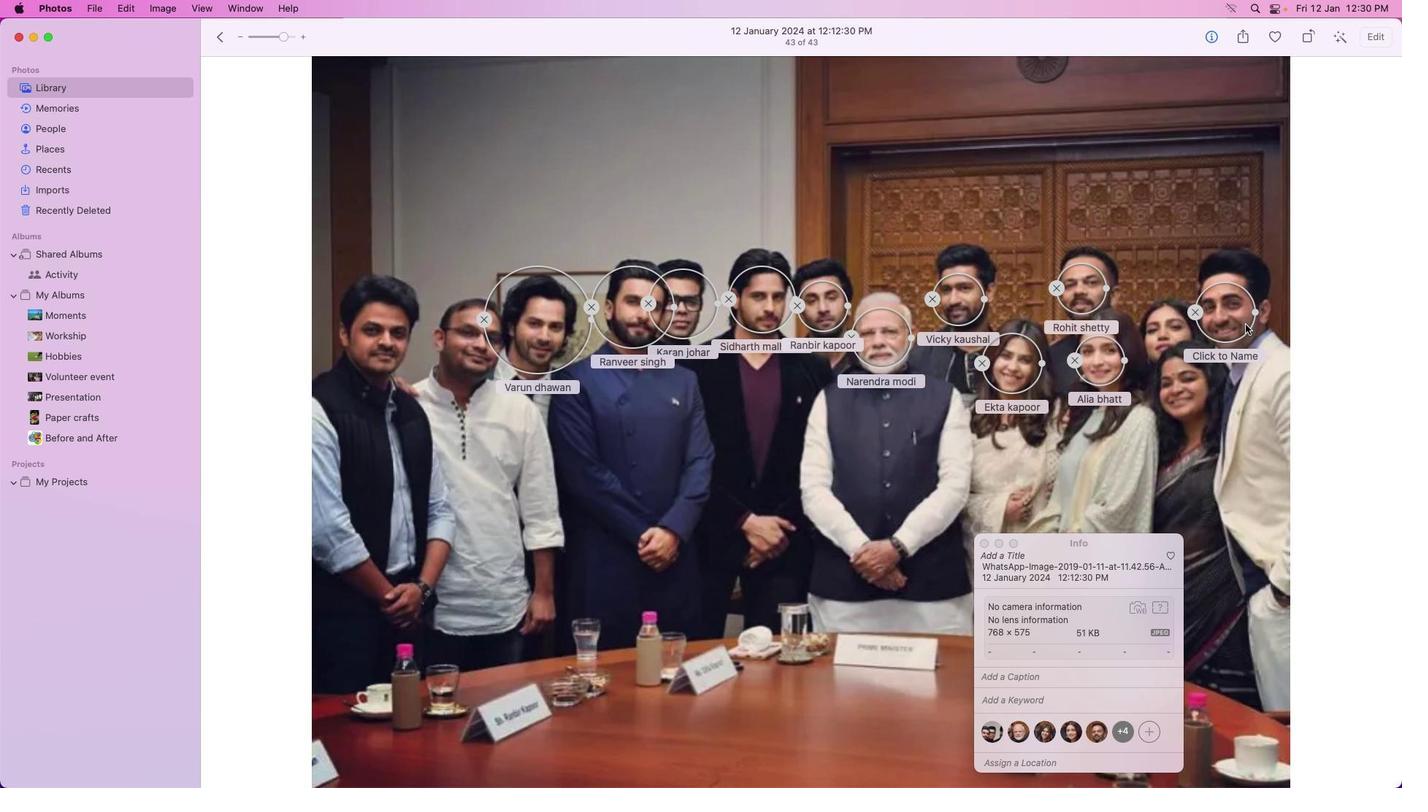
Action: Mouse pressed left at (1199, 305)
Screenshot: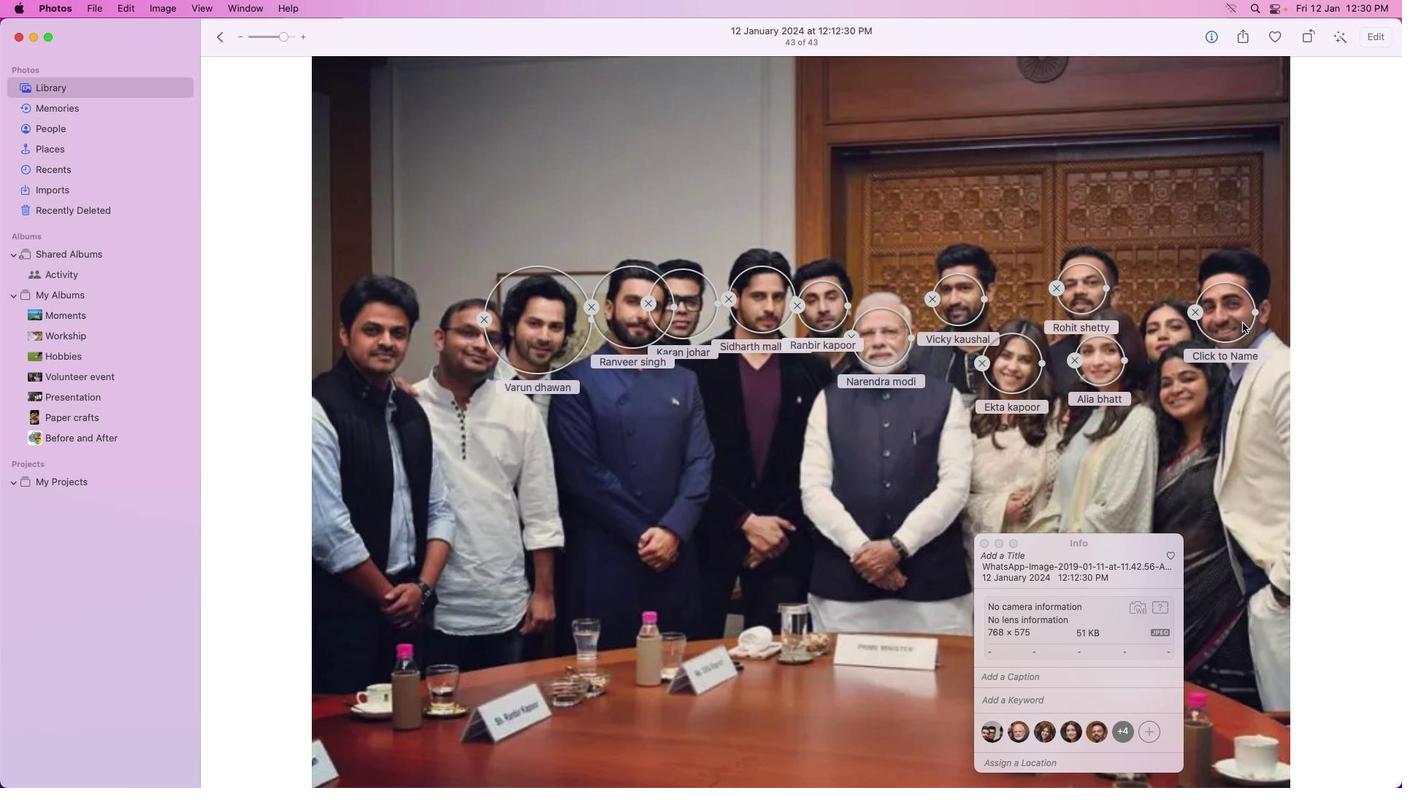 
Action: Mouse moved to (1194, 297)
Screenshot: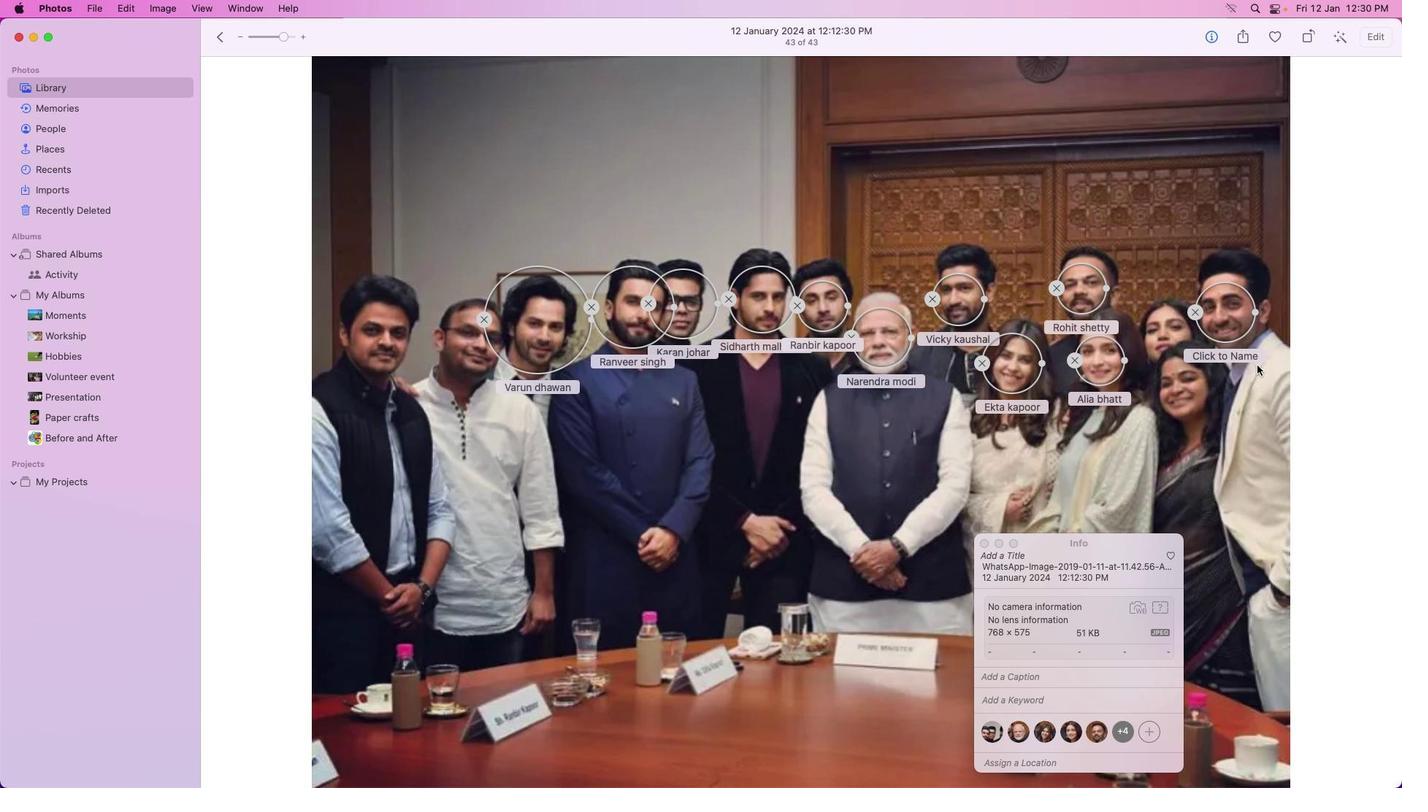 
Action: Mouse pressed left at (1194, 297)
Screenshot: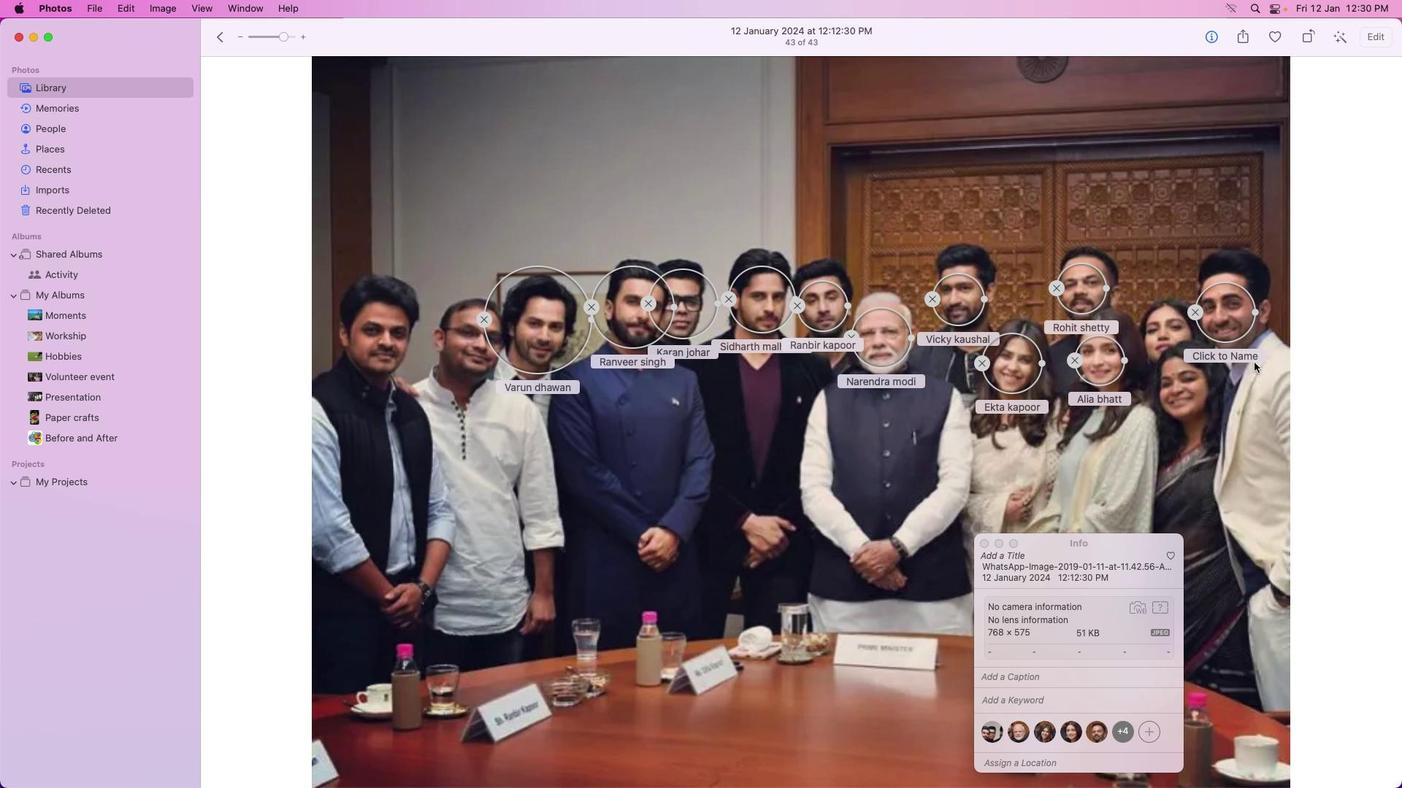 
Action: Mouse moved to (1204, 332)
Screenshot: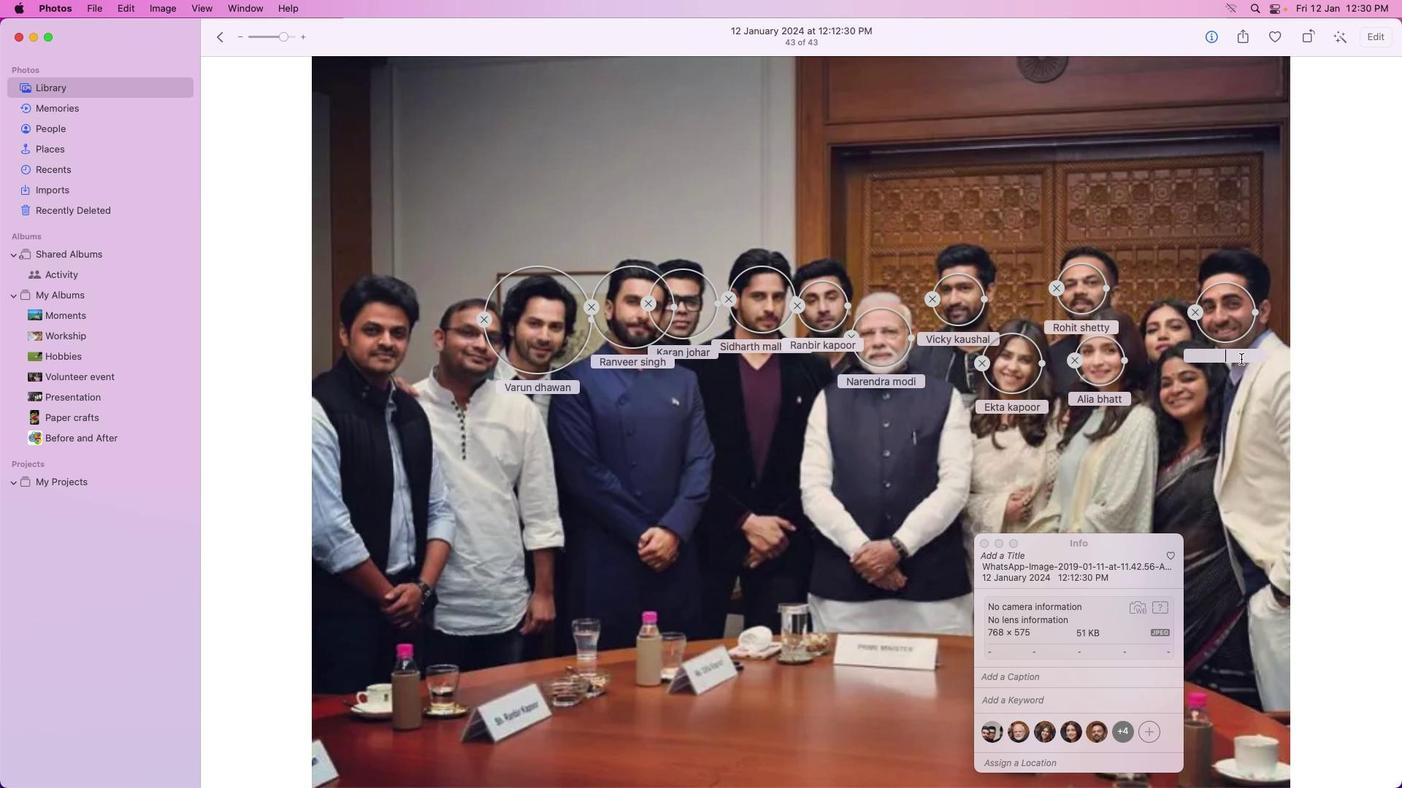 
Action: Mouse pressed left at (1204, 332)
Screenshot: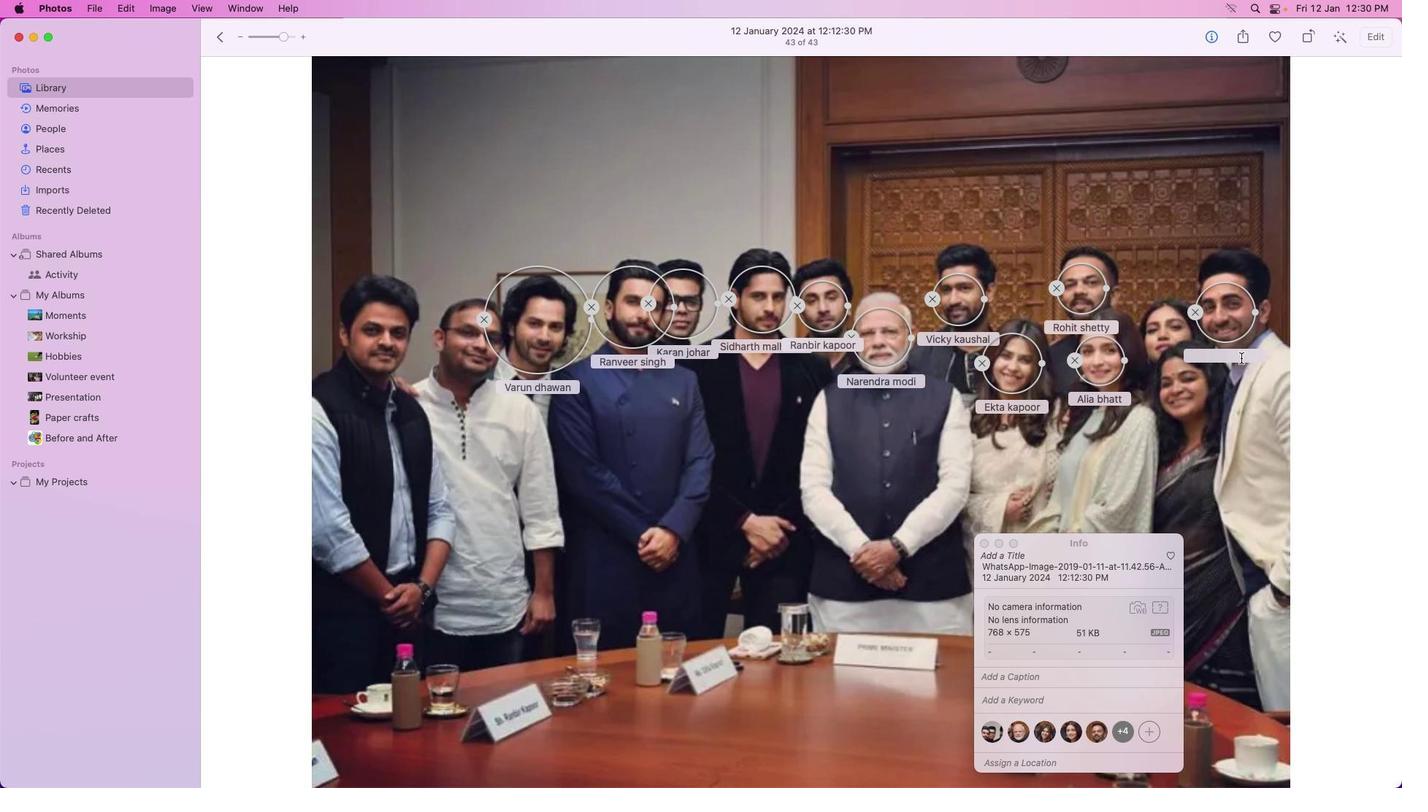 
Action: Mouse moved to (1193, 330)
Screenshot: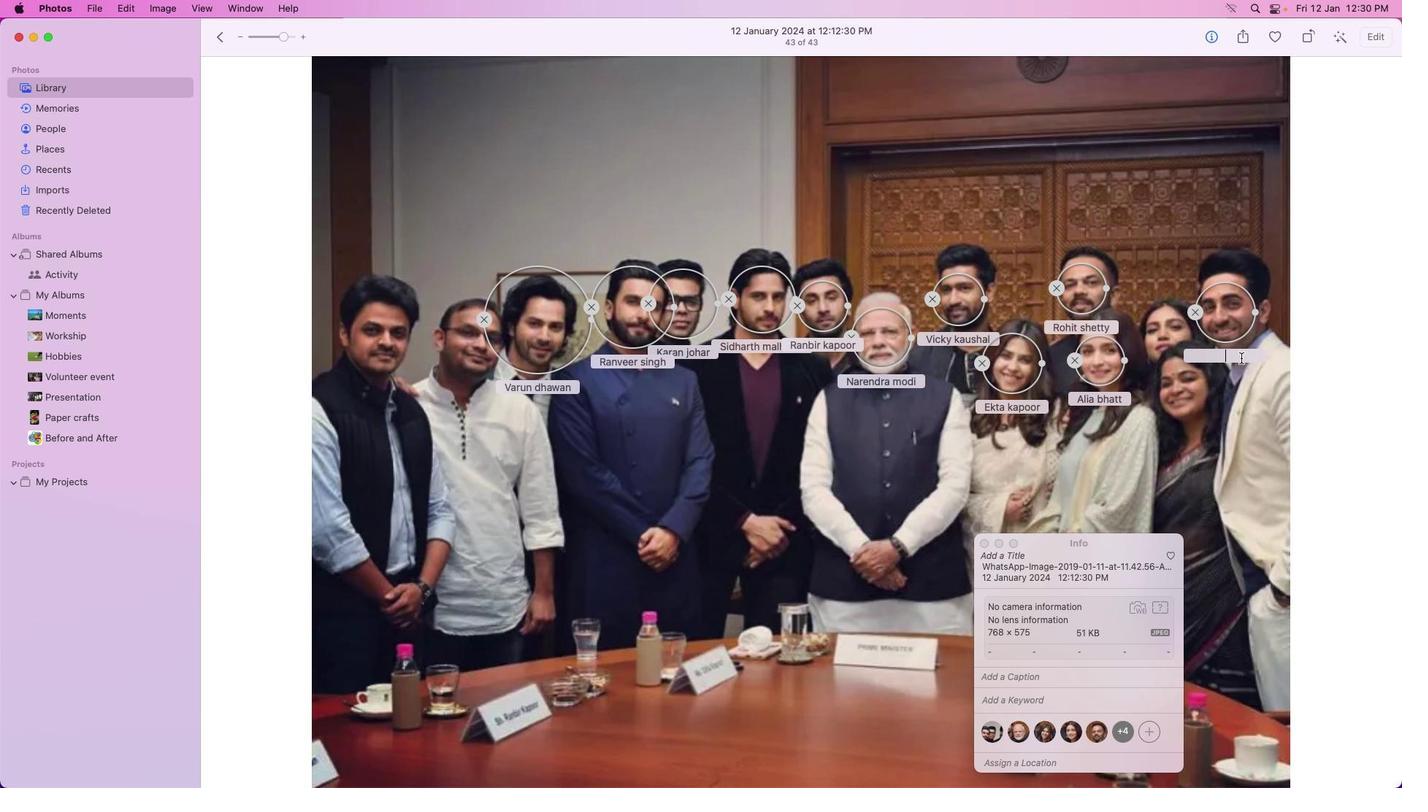 
Action: Key pressed Key.caps_lock'A'Key.caps_lock'u''s''h'Key.backspaceKey.backspaceKey.backspace'y''u''s''h''m''a''a''n'Key.space'k''h''u''r''r''a''n''a'Key.enter
Screenshot: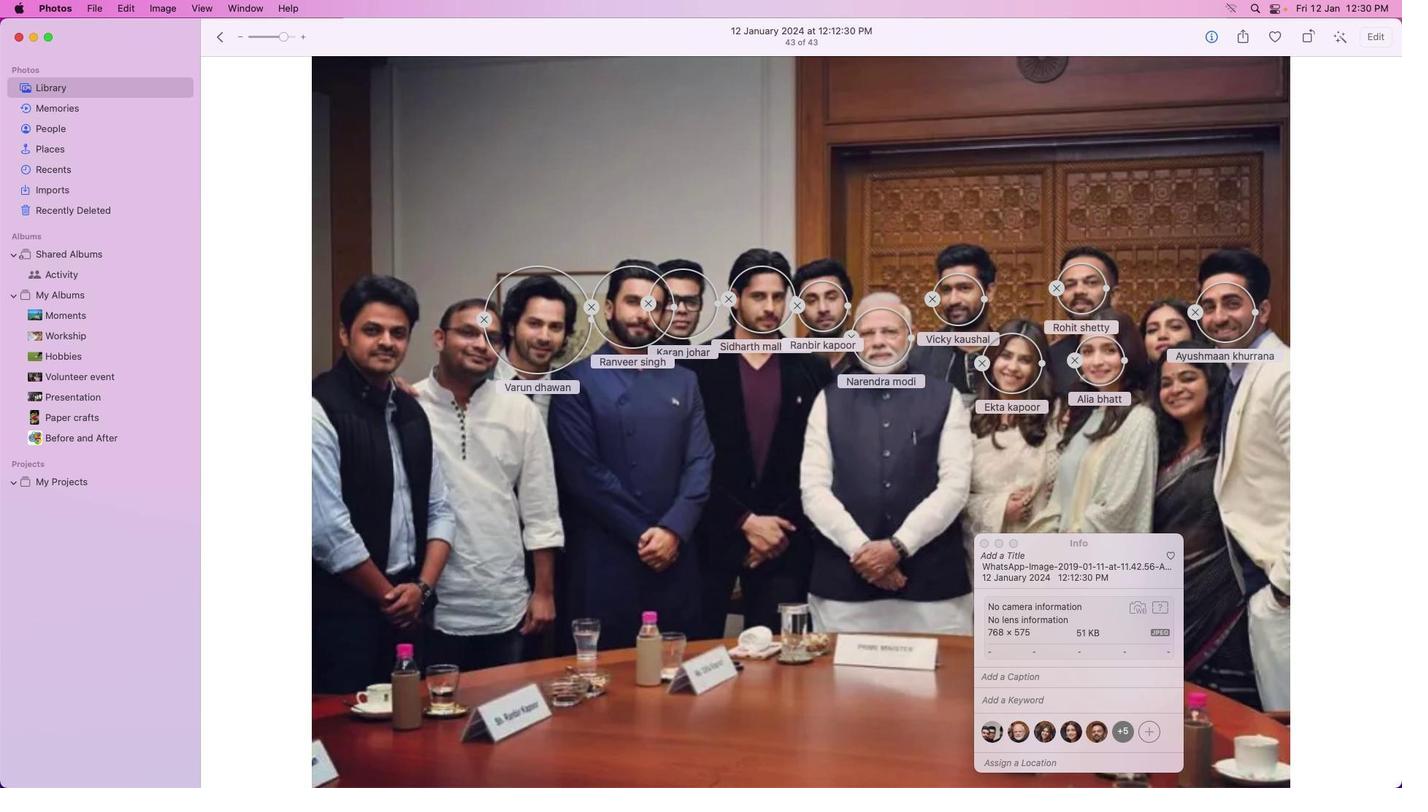 
Action: Mouse moved to (1167, 358)
Screenshot: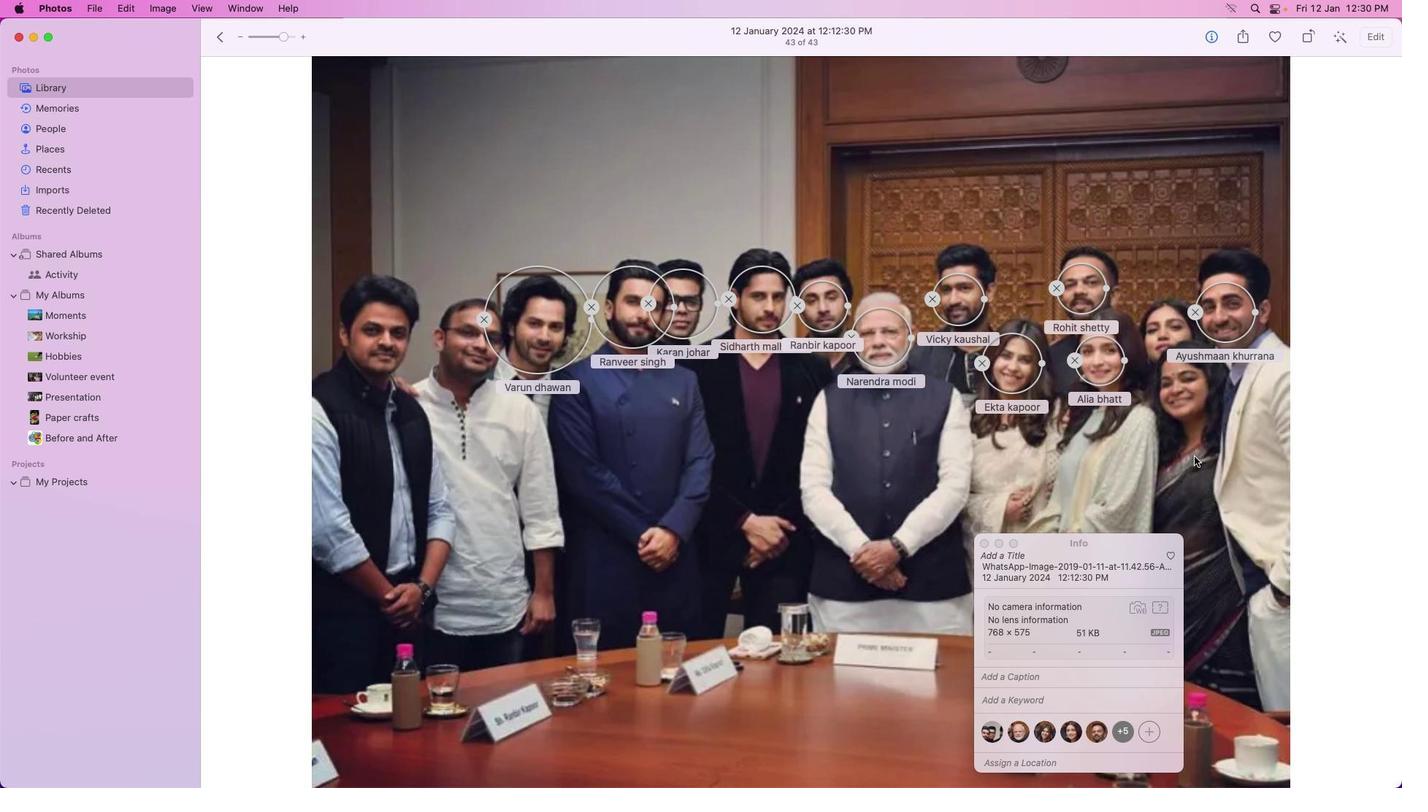 
Action: Mouse pressed left at (1167, 358)
Screenshot: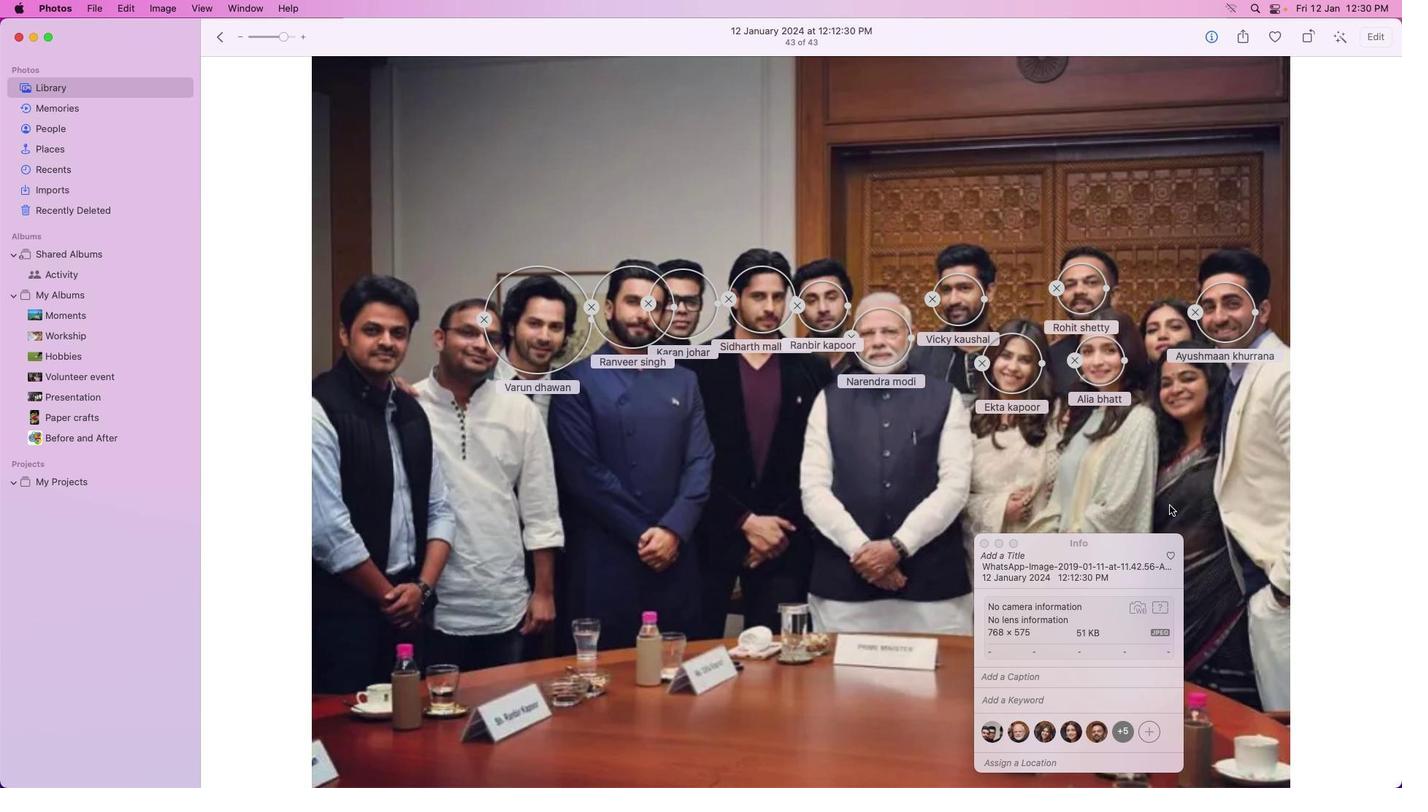 
Action: Mouse moved to (945, 499)
Screenshot: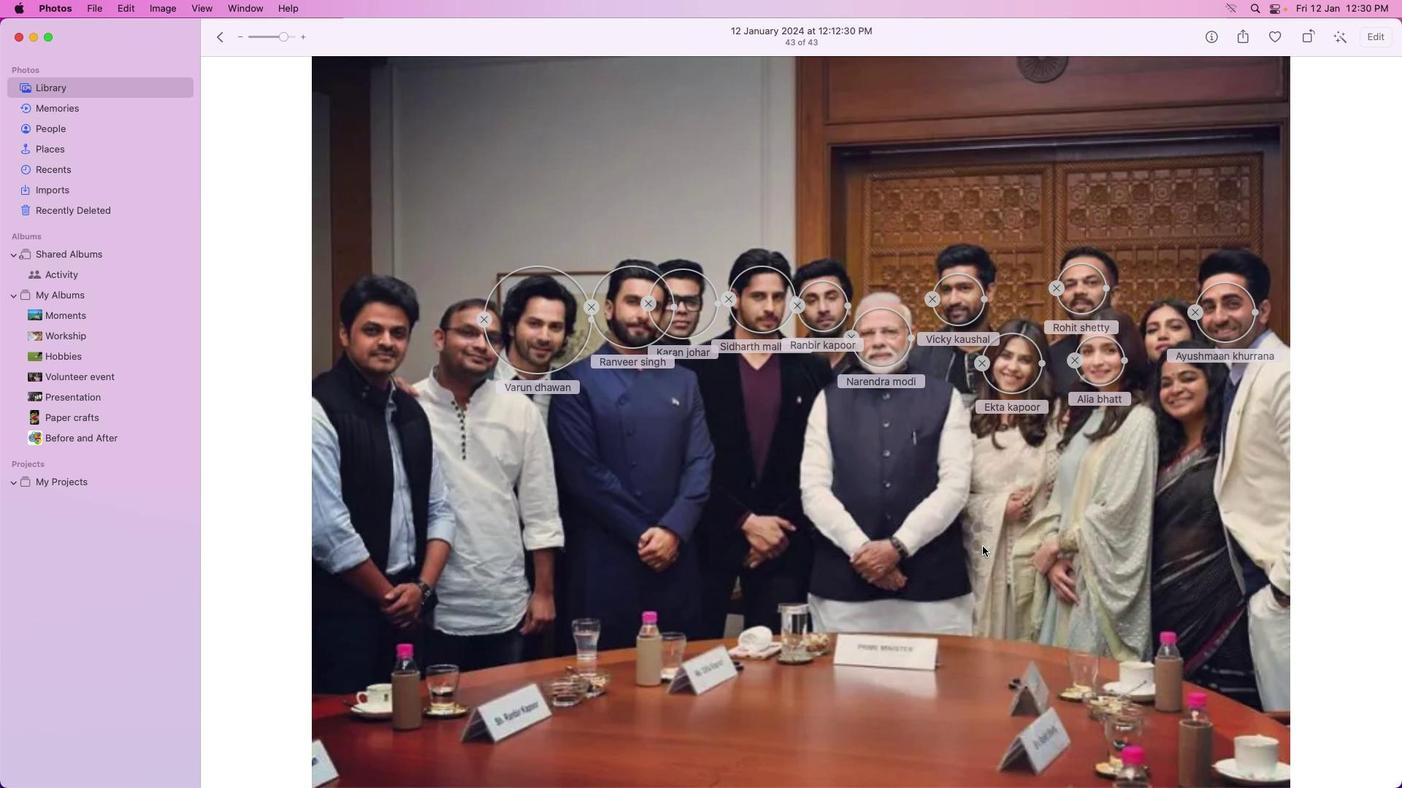 
Action: Mouse pressed left at (945, 499)
Screenshot: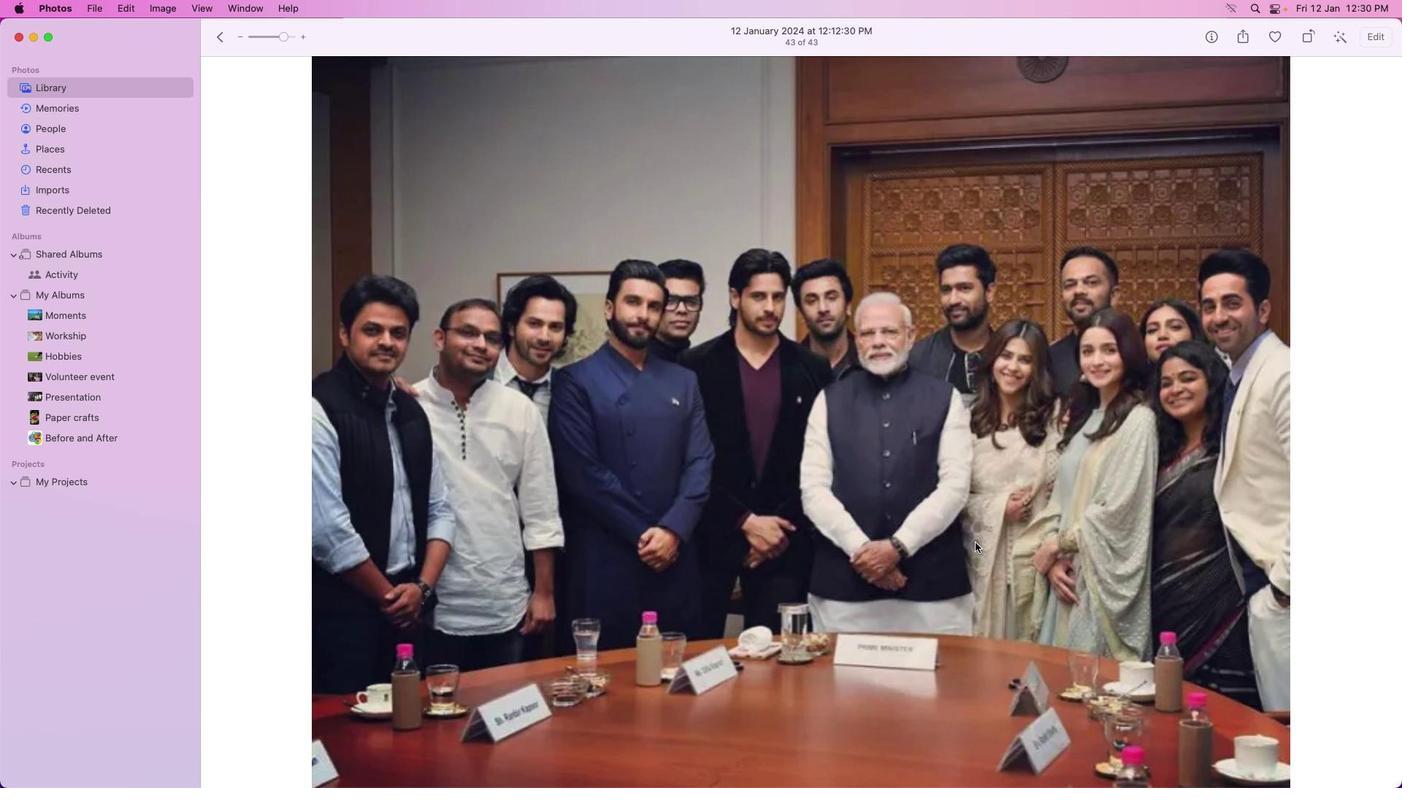 
Action: Mouse moved to (269, 204)
Screenshot: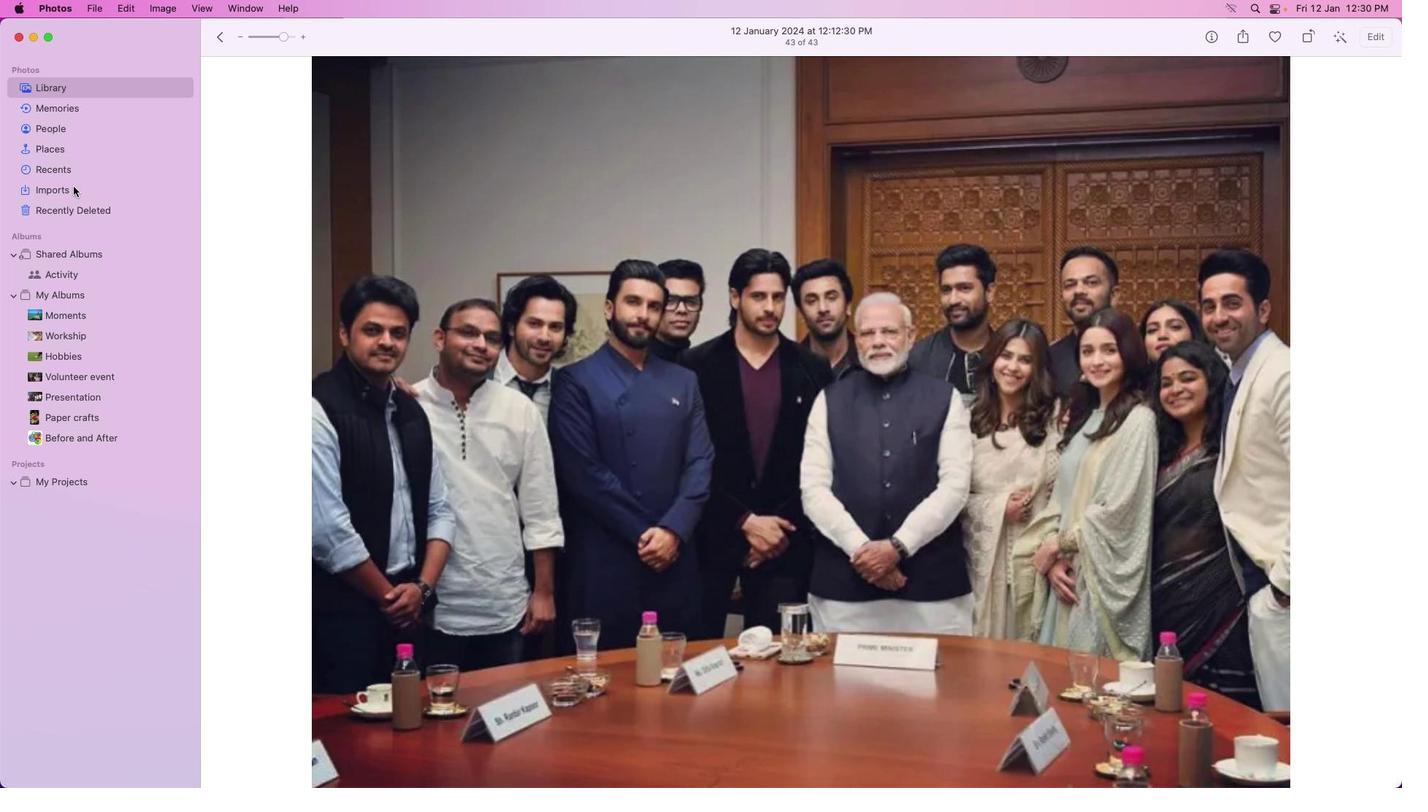 
Action: Mouse pressed left at (269, 204)
Screenshot: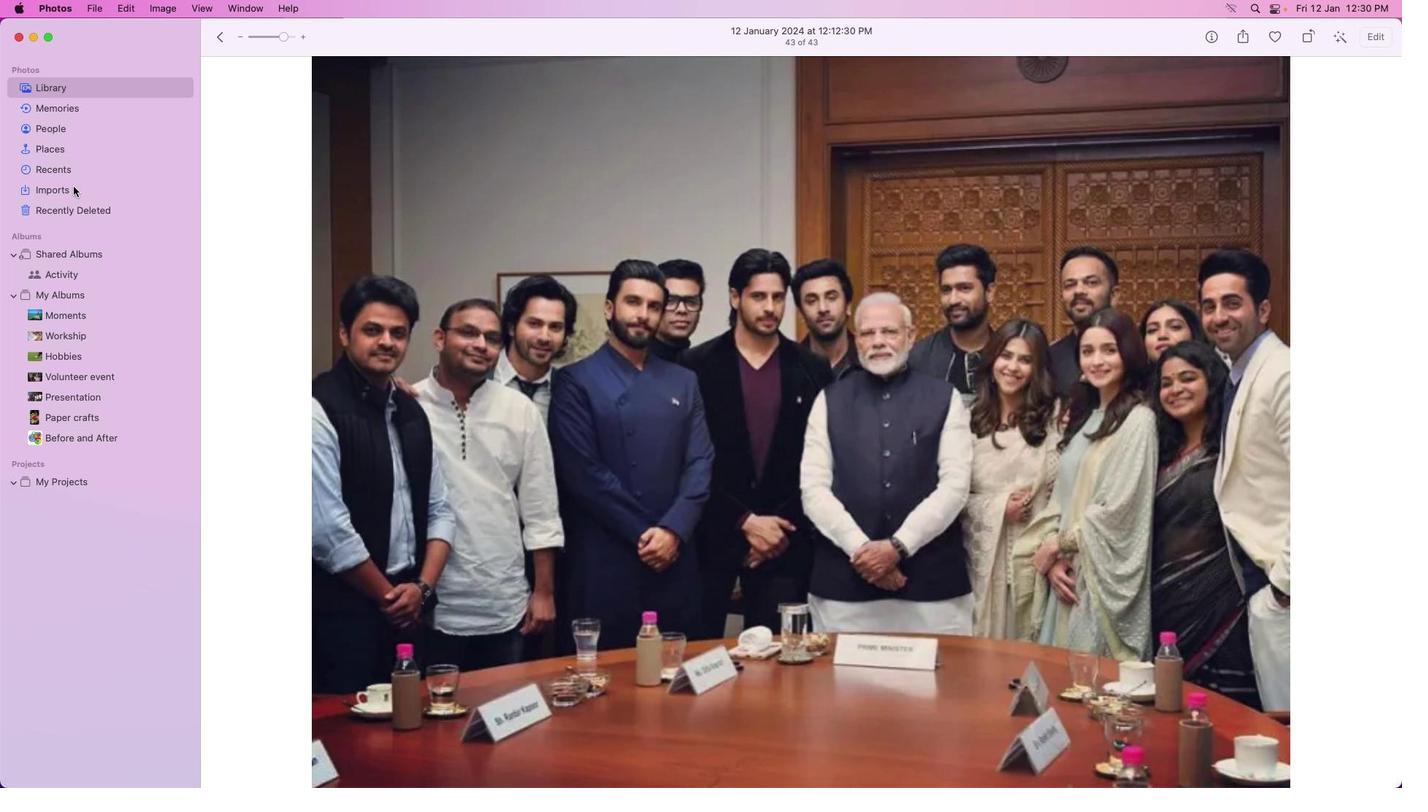 
Action: Mouse moved to (72, 178)
Screenshot: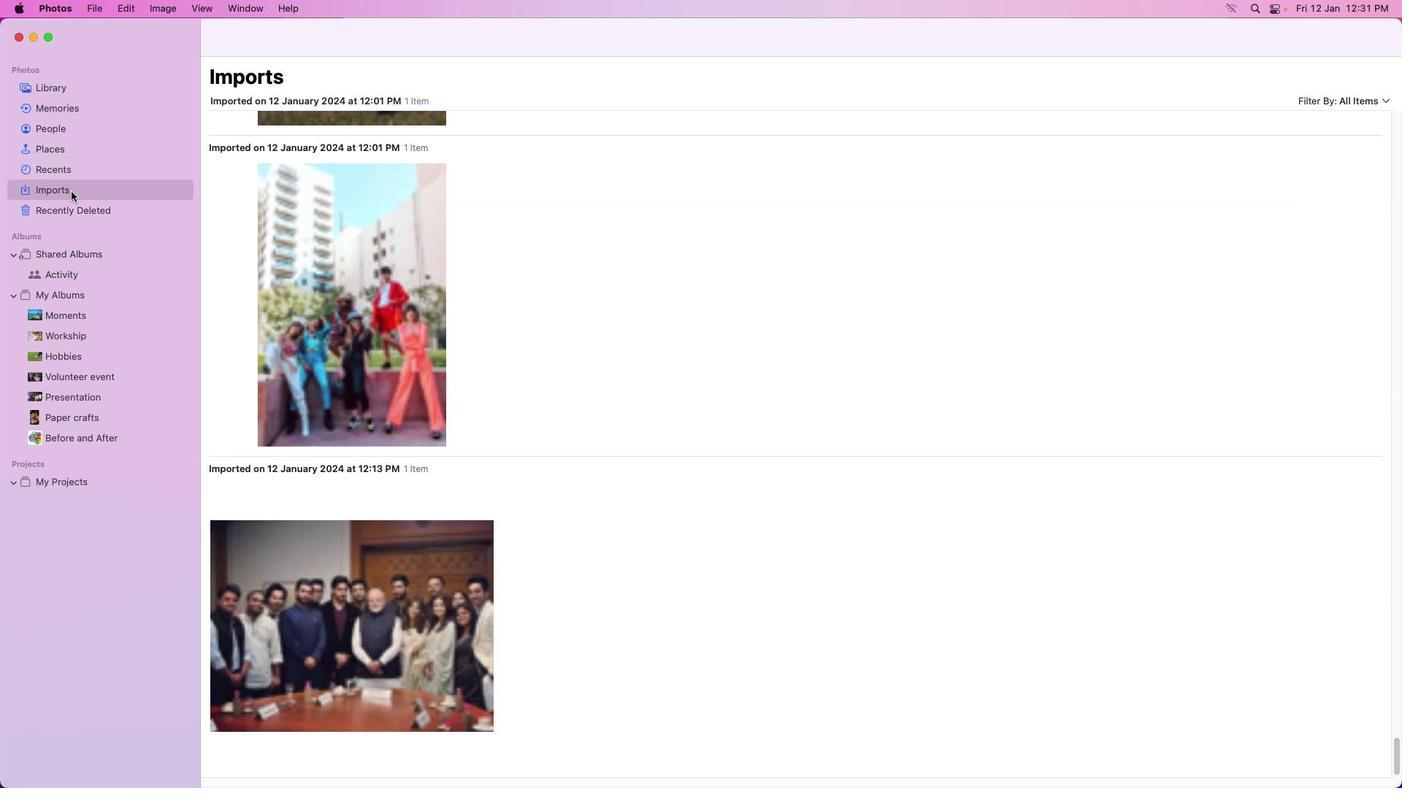 
Action: Mouse pressed left at (72, 178)
Screenshot: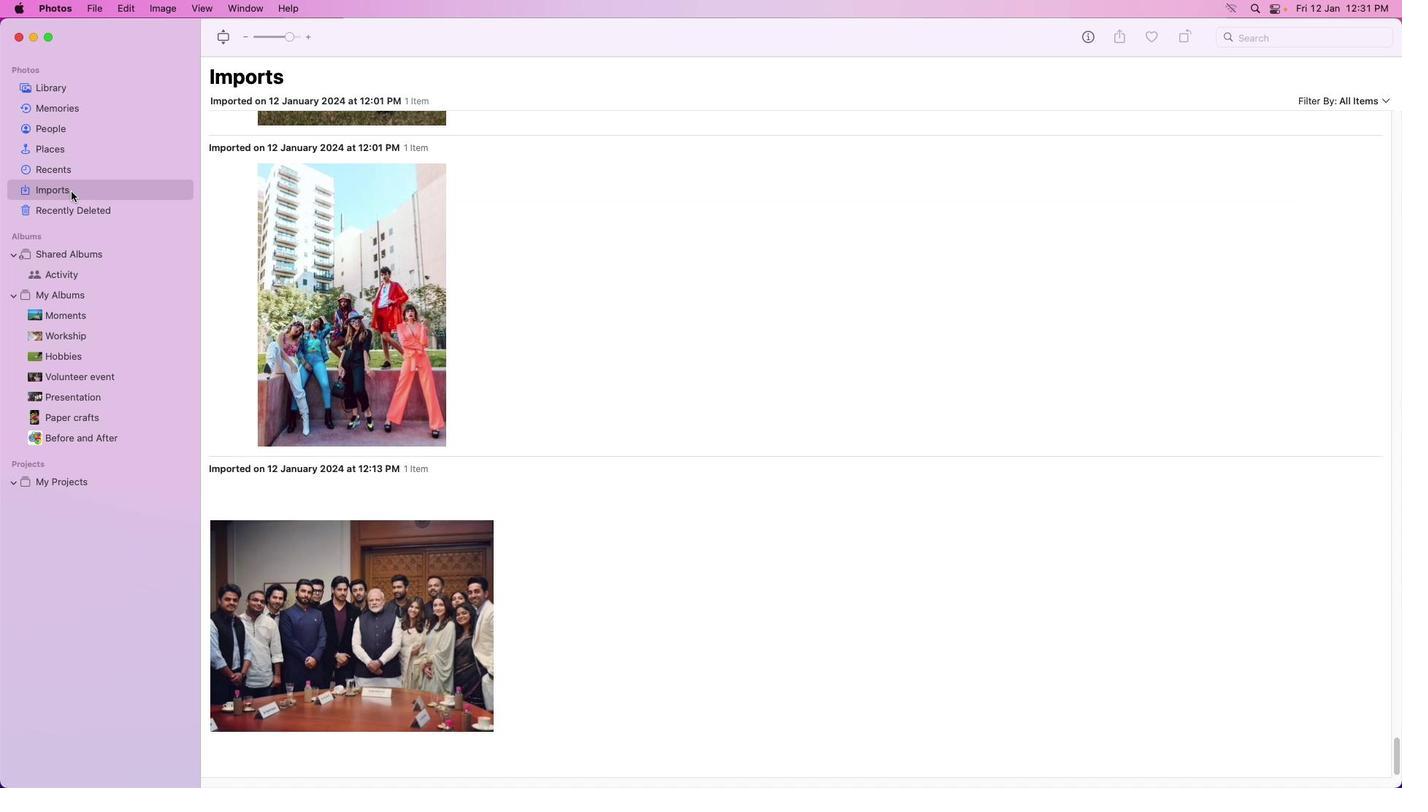 
Action: Mouse moved to (86, 134)
Screenshot: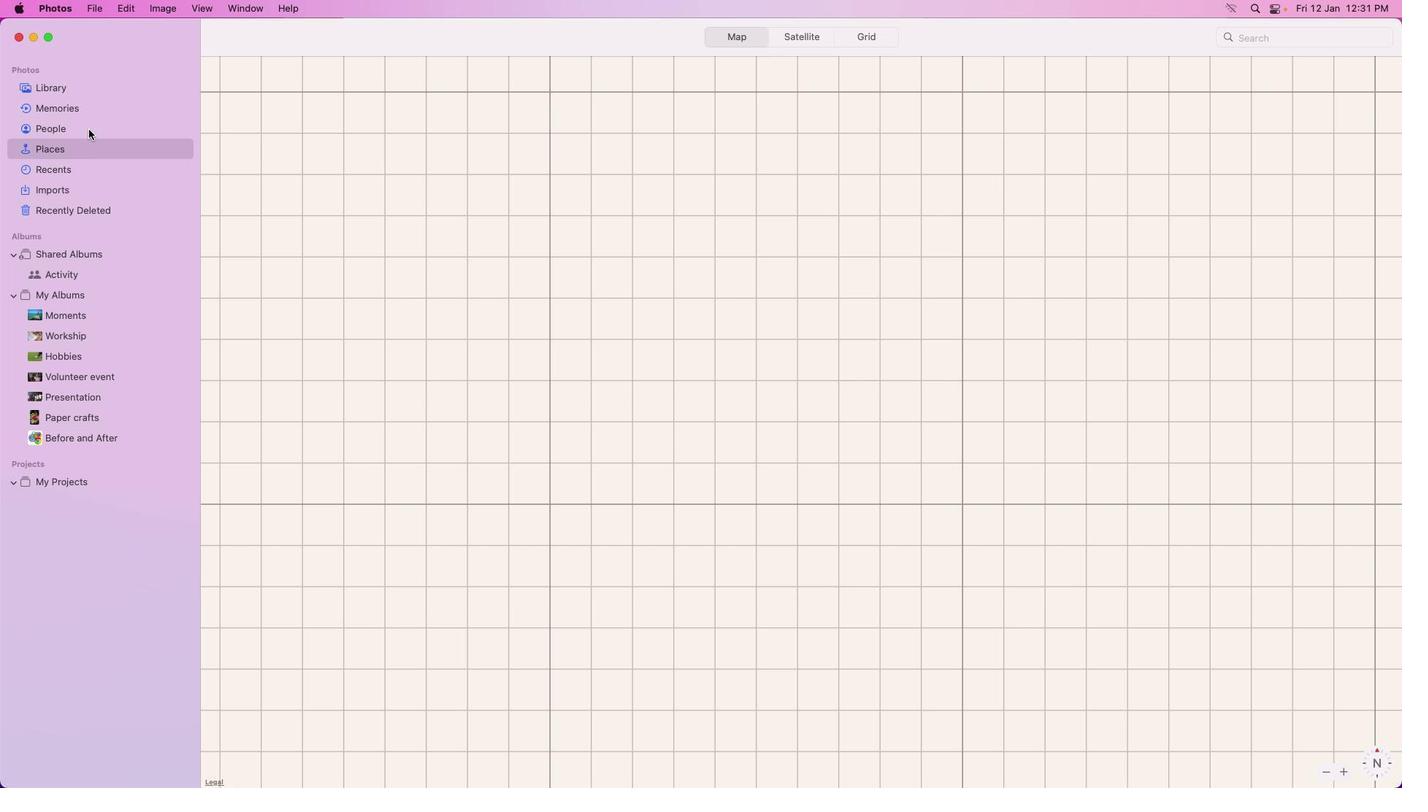 
Action: Mouse pressed left at (86, 134)
Screenshot: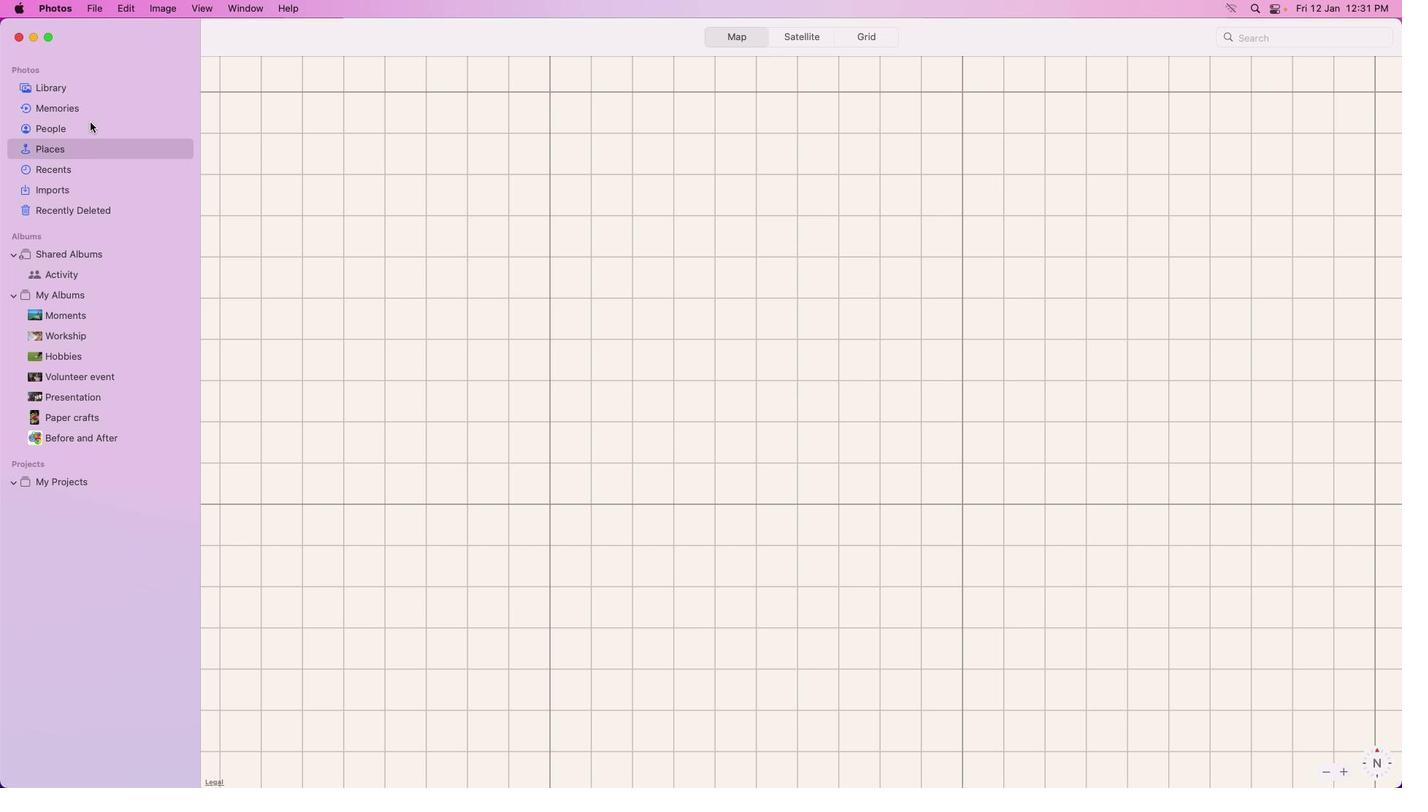
Action: Mouse moved to (91, 116)
Screenshot: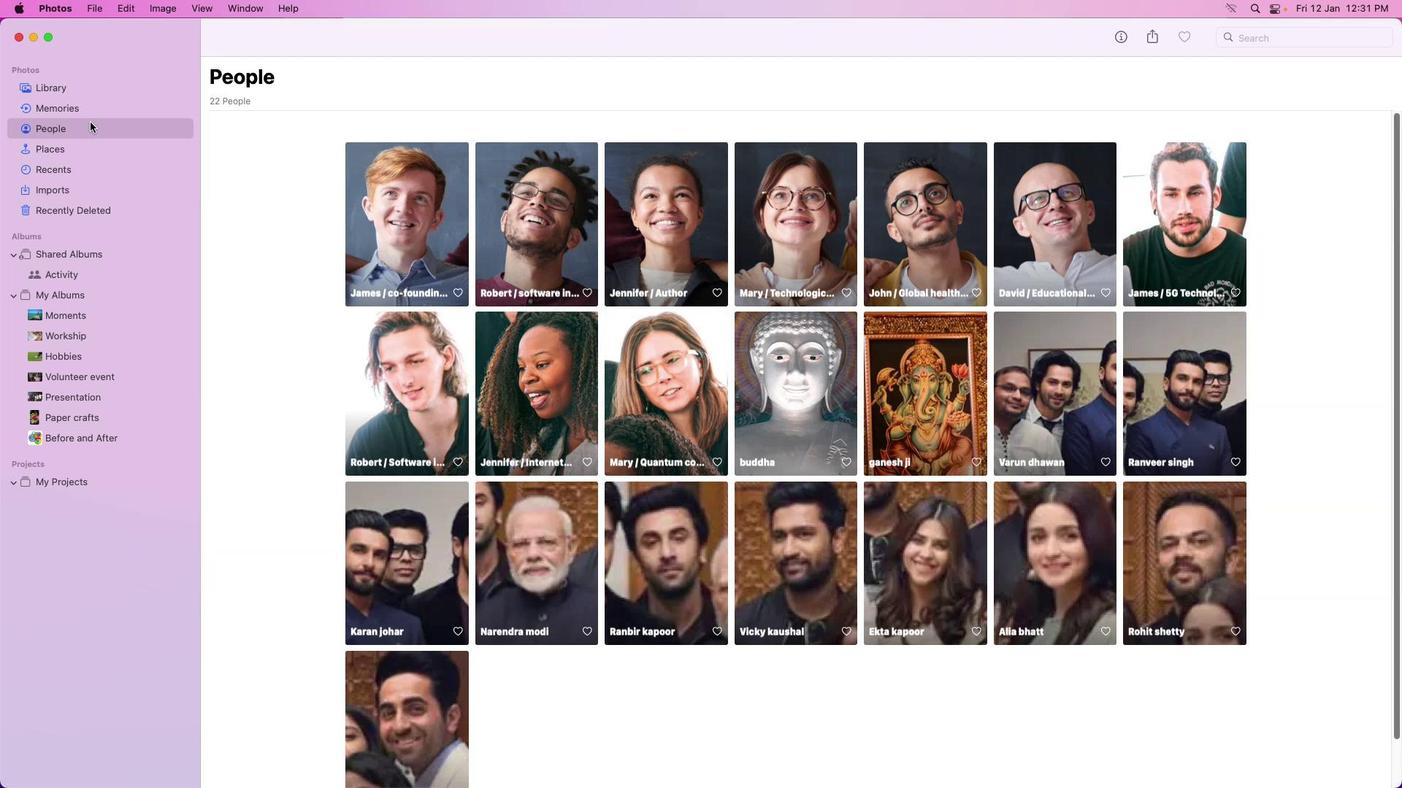 
Action: Mouse pressed left at (91, 116)
Screenshot: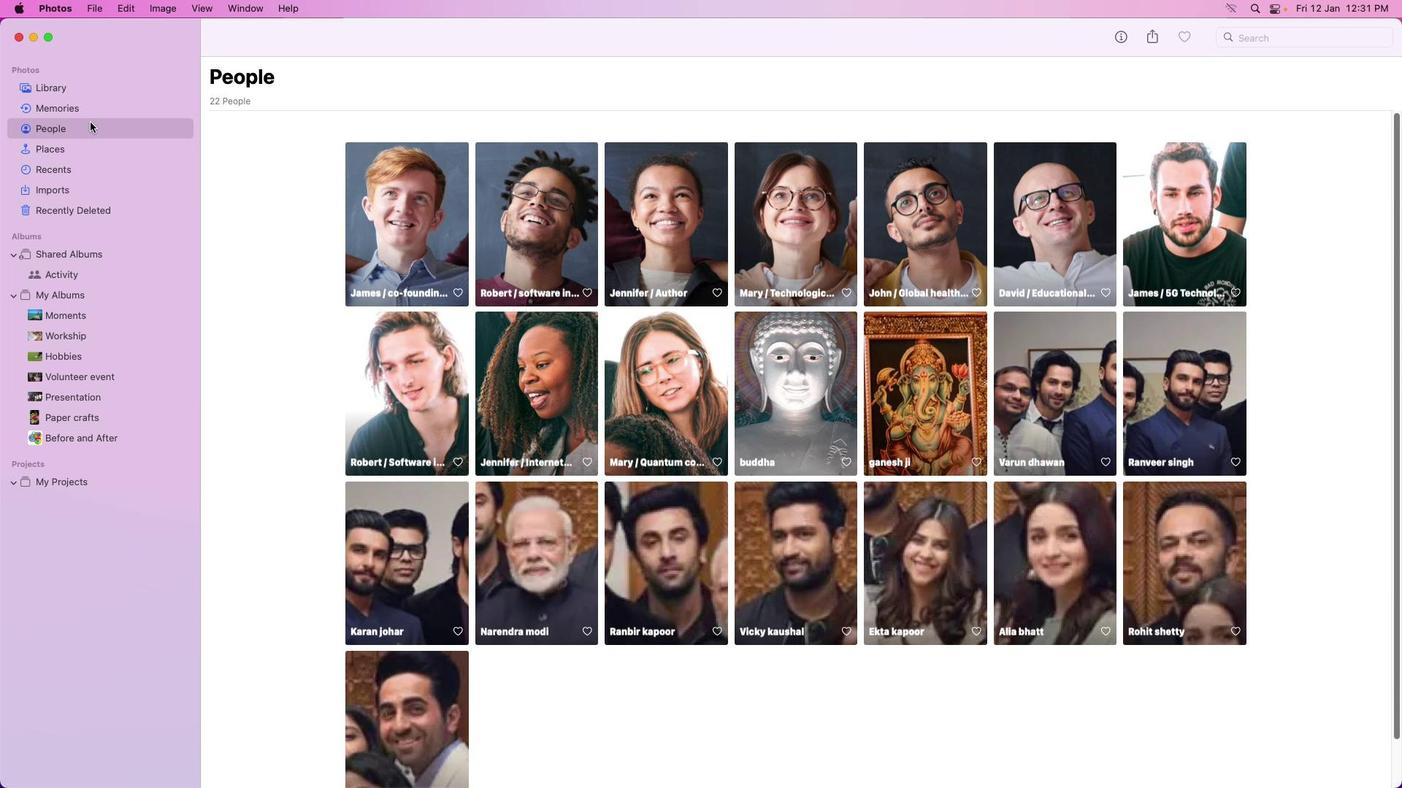 
Action: Mouse moved to (750, 582)
Screenshot: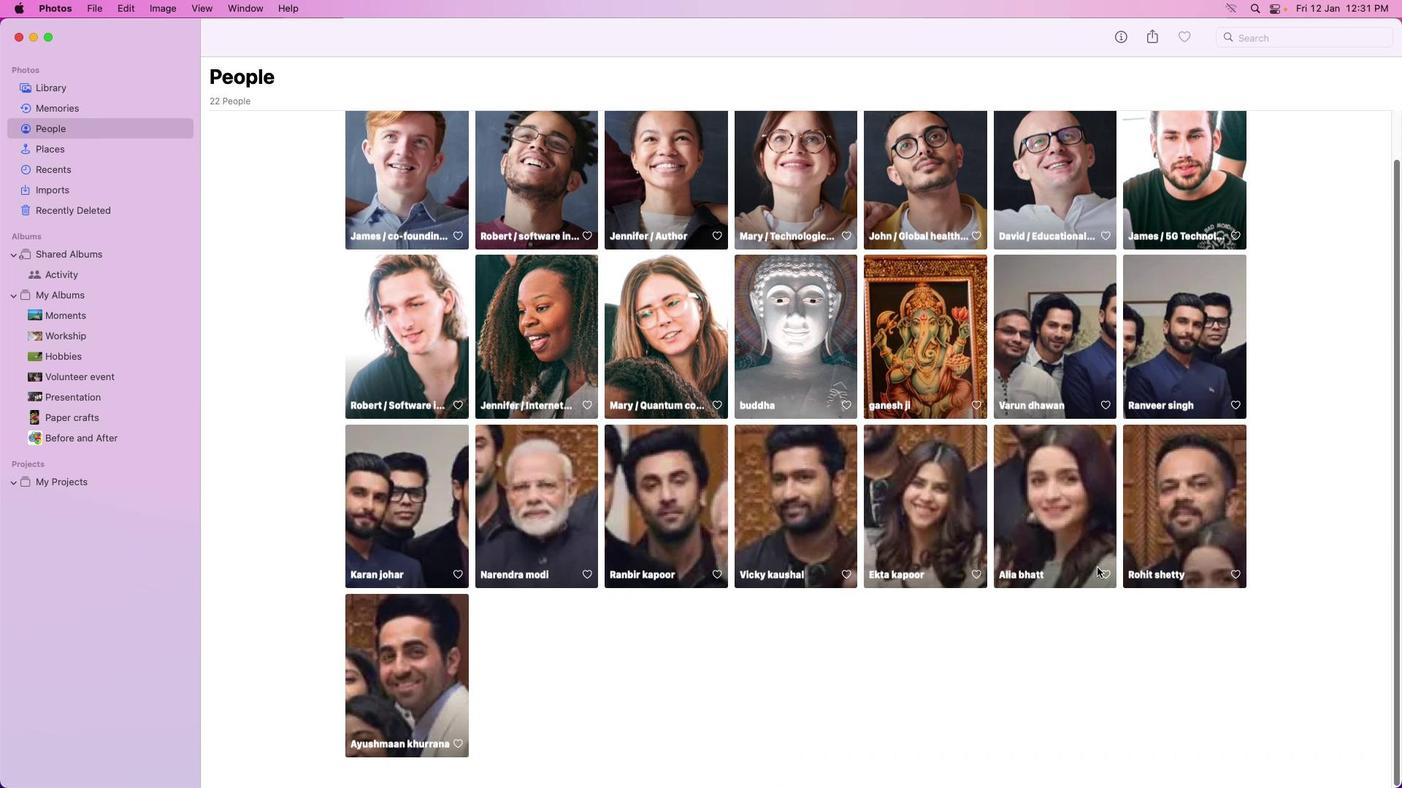 
Action: Mouse scrolled (750, 582) with delta (4, 5)
Screenshot: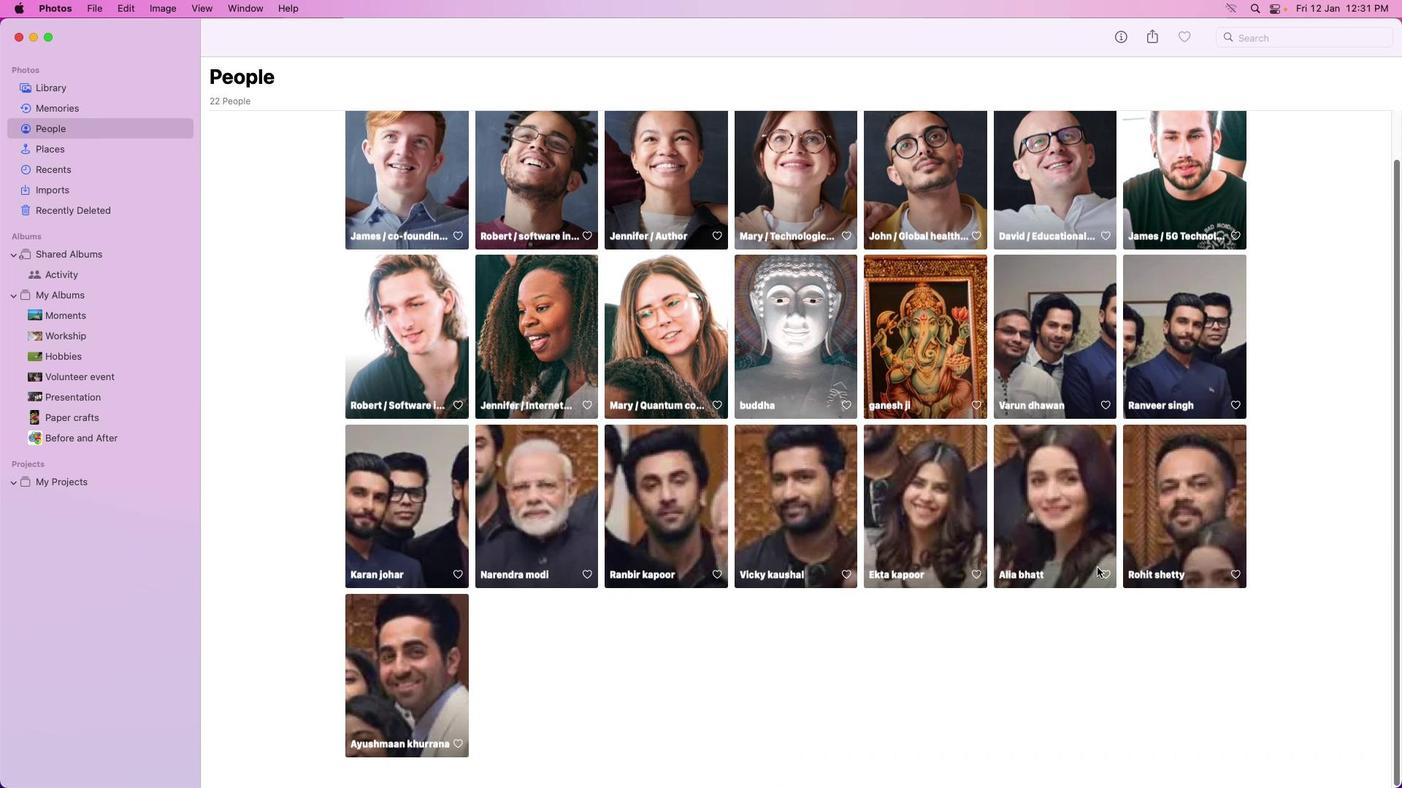 
Action: Mouse moved to (753, 585)
Screenshot: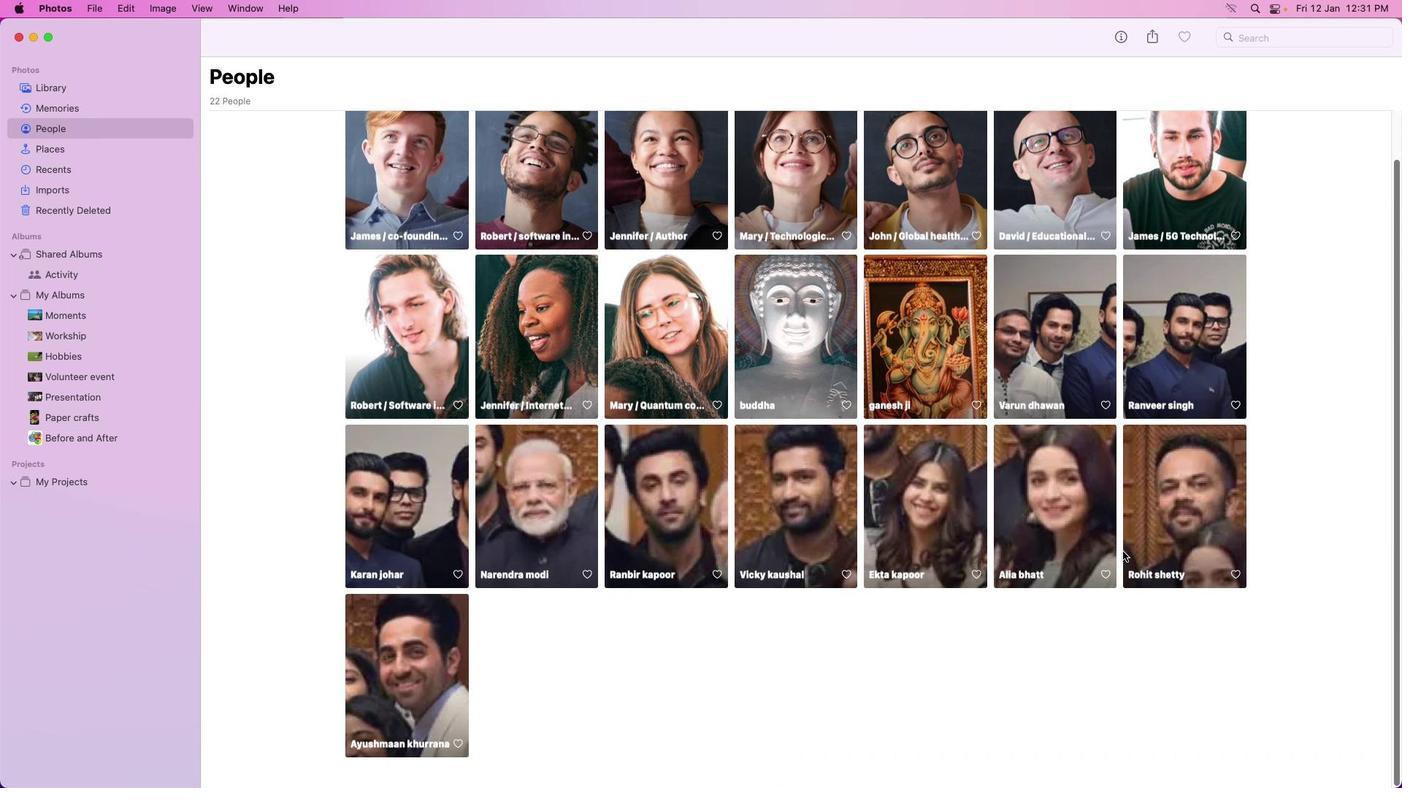 
Action: Mouse scrolled (753, 585) with delta (4, 5)
Screenshot: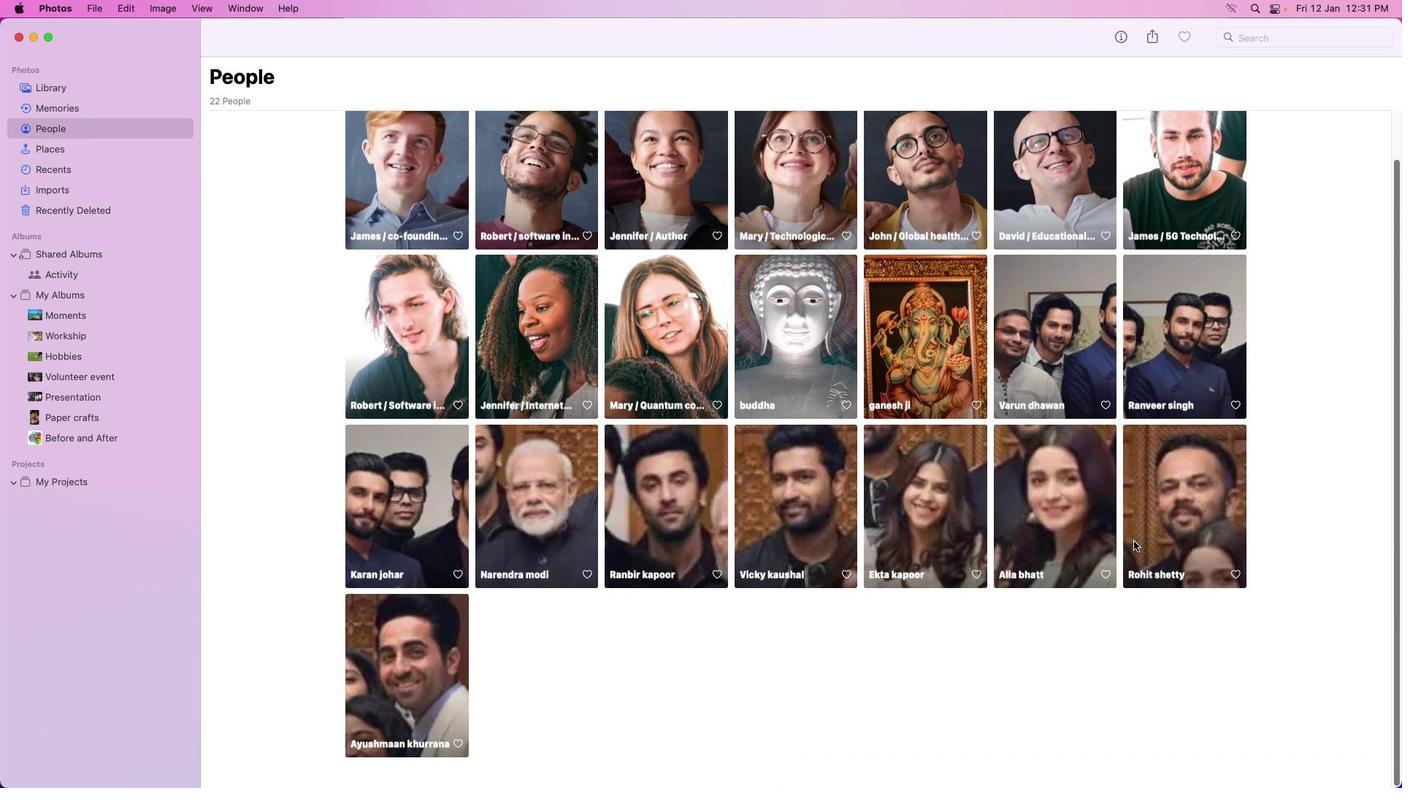 
Action: Mouse moved to (753, 587)
Screenshot: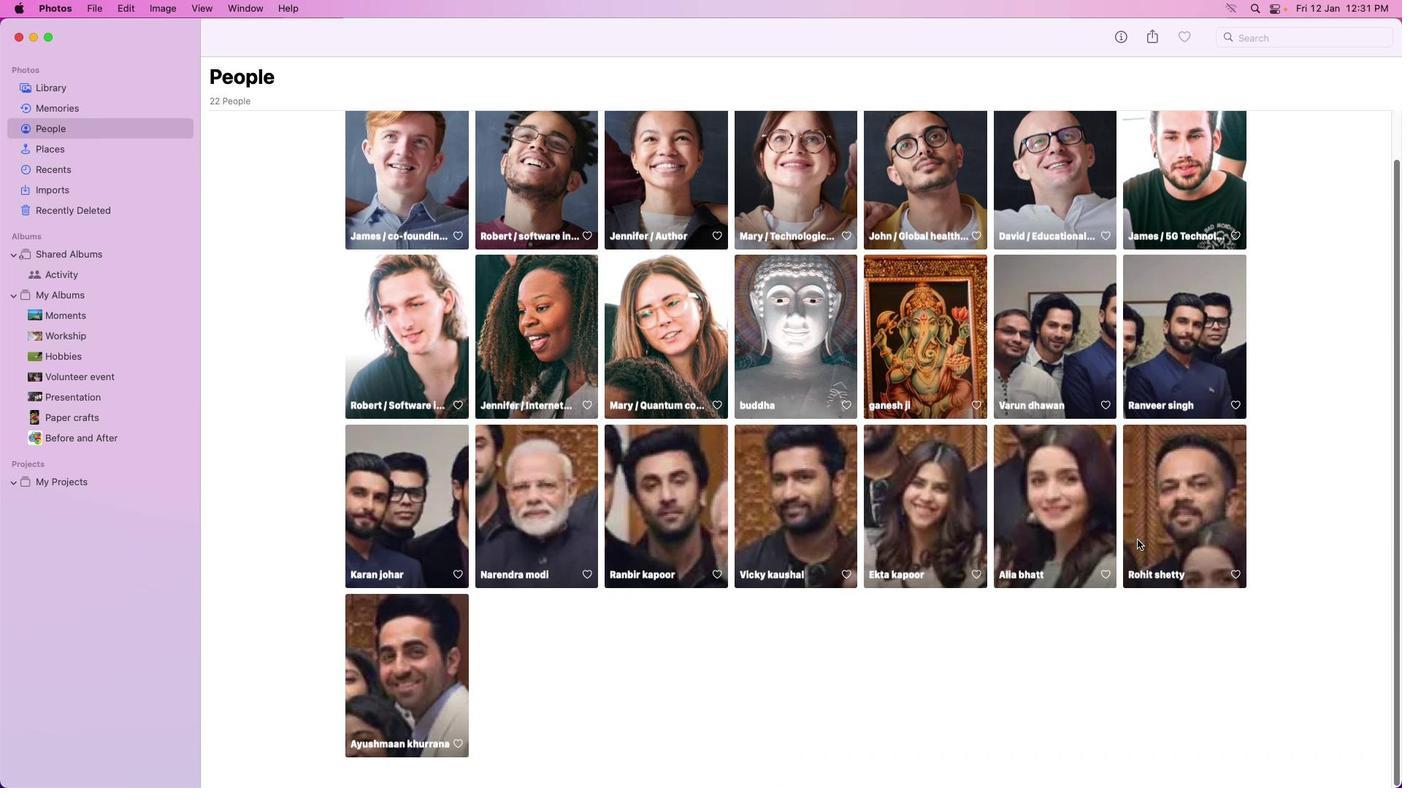 
Action: Mouse scrolled (753, 587) with delta (4, 4)
Screenshot: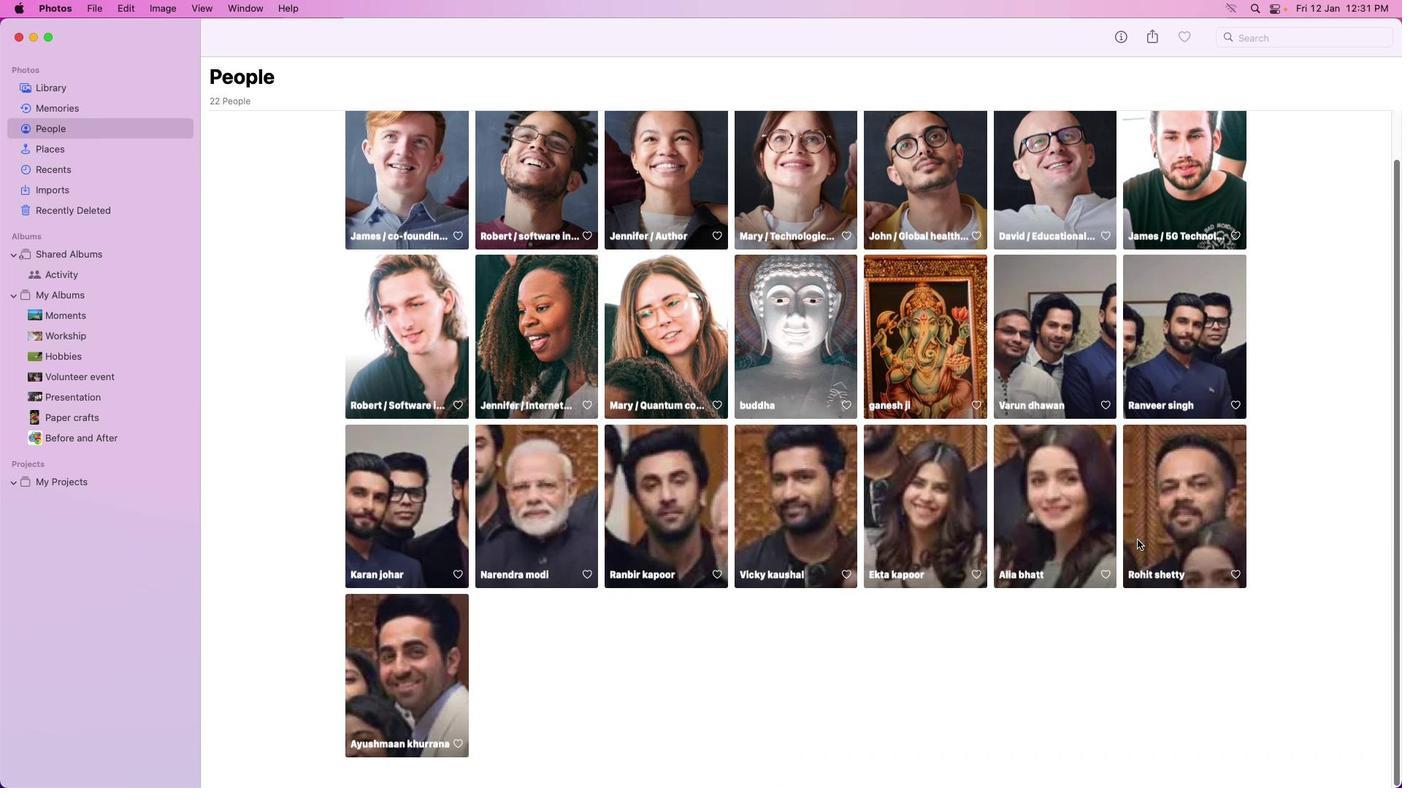 
Action: Mouse moved to (755, 587)
Screenshot: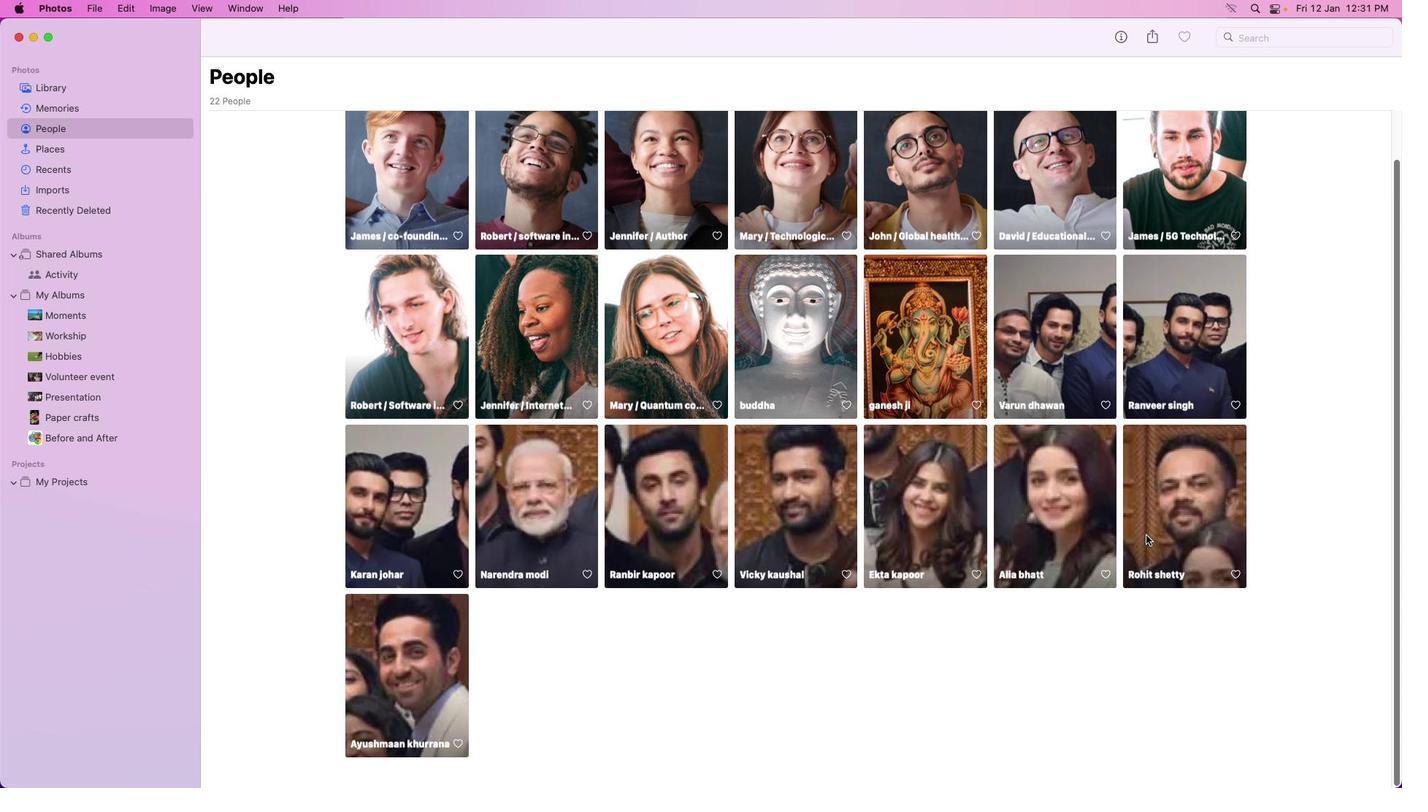 
Action: Mouse scrolled (755, 587) with delta (4, 4)
Screenshot: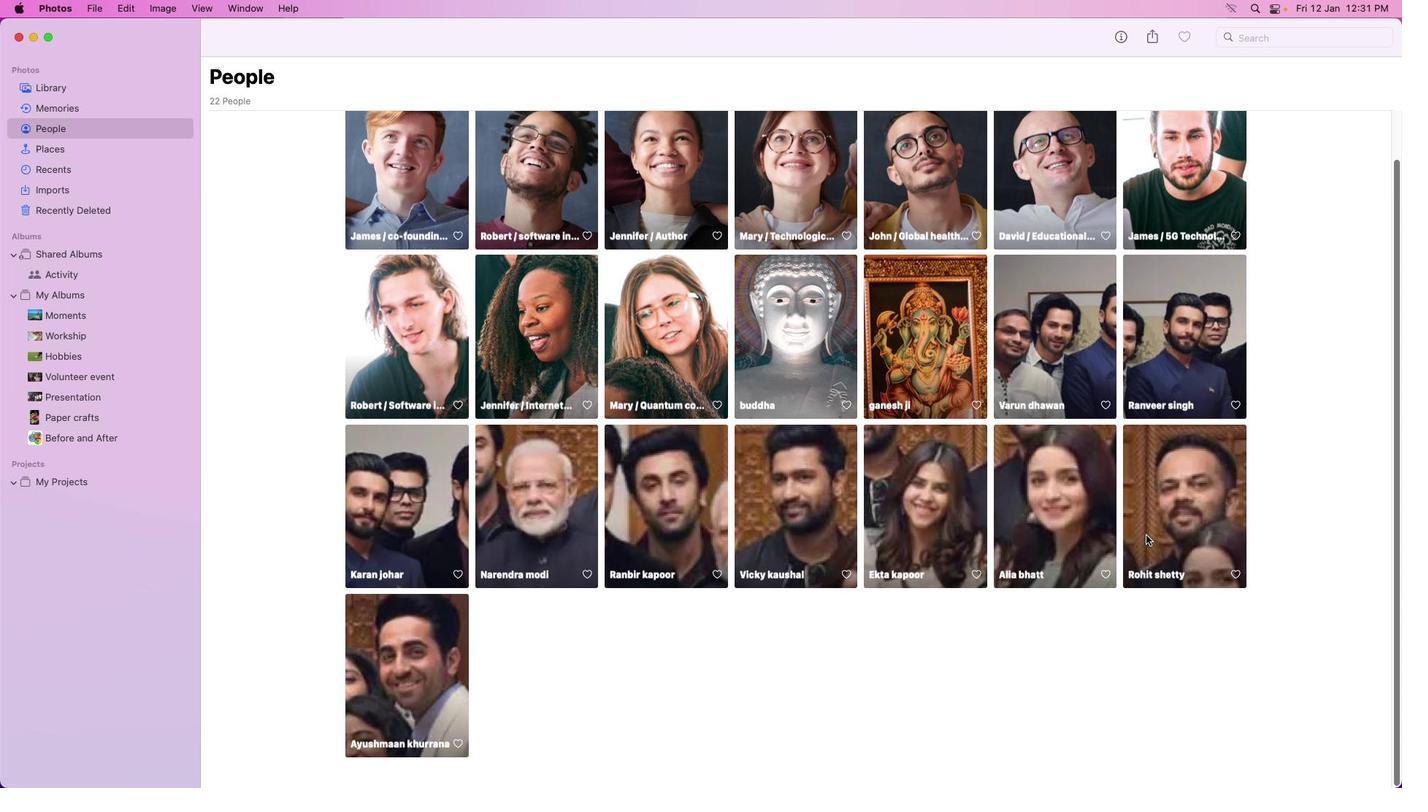 
Action: Mouse moved to (755, 588)
Screenshot: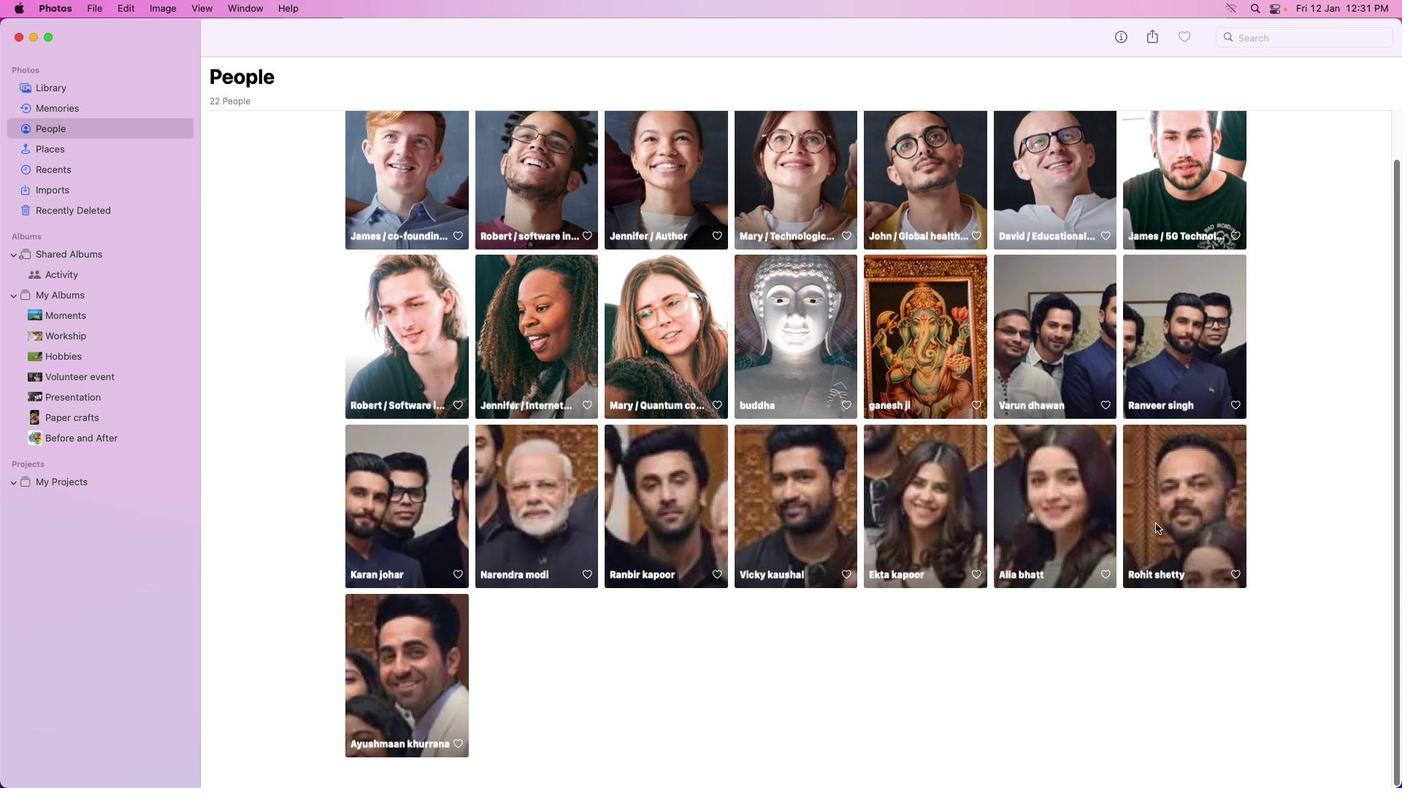 
Action: Mouse scrolled (755, 588) with delta (4, 3)
Screenshot: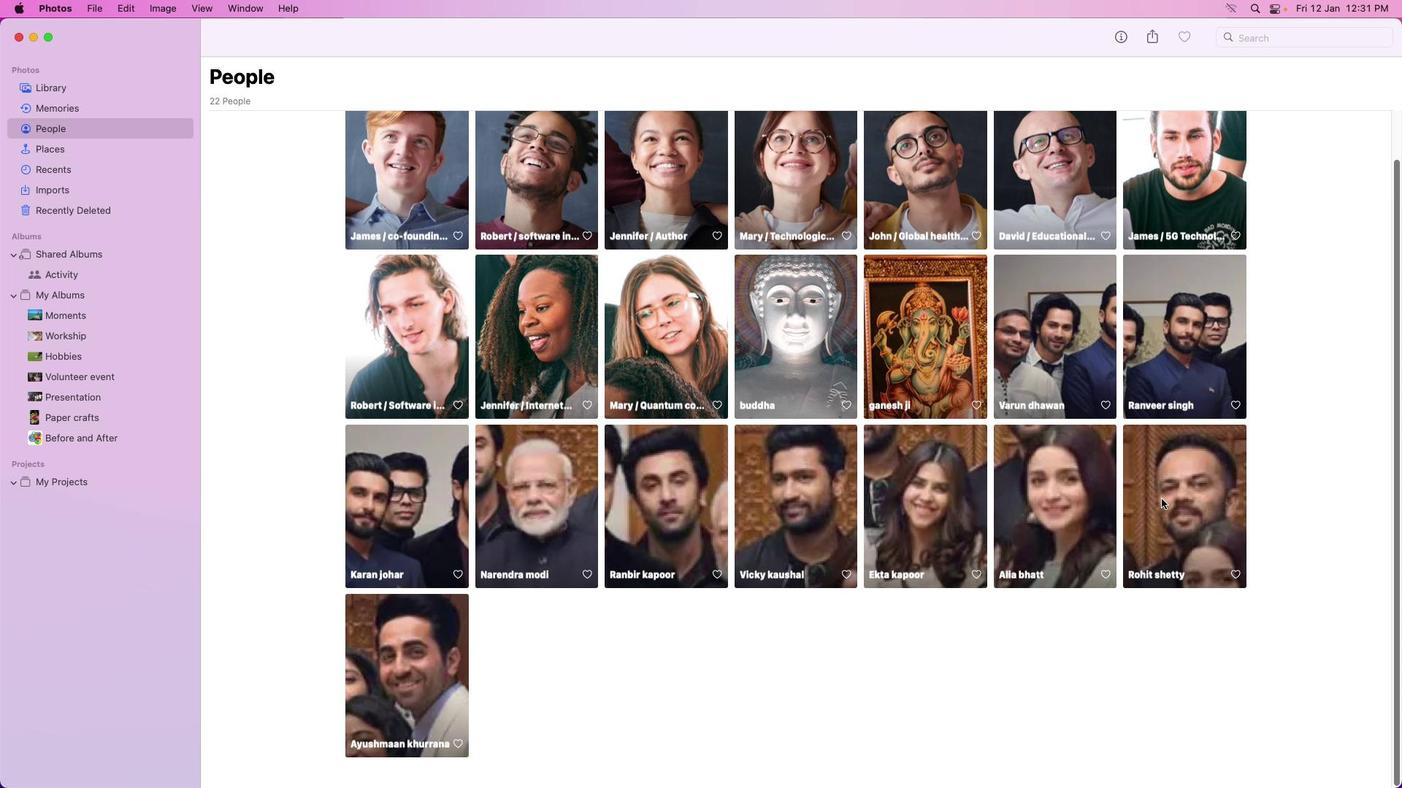 
Action: Mouse moved to (396, 600)
Screenshot: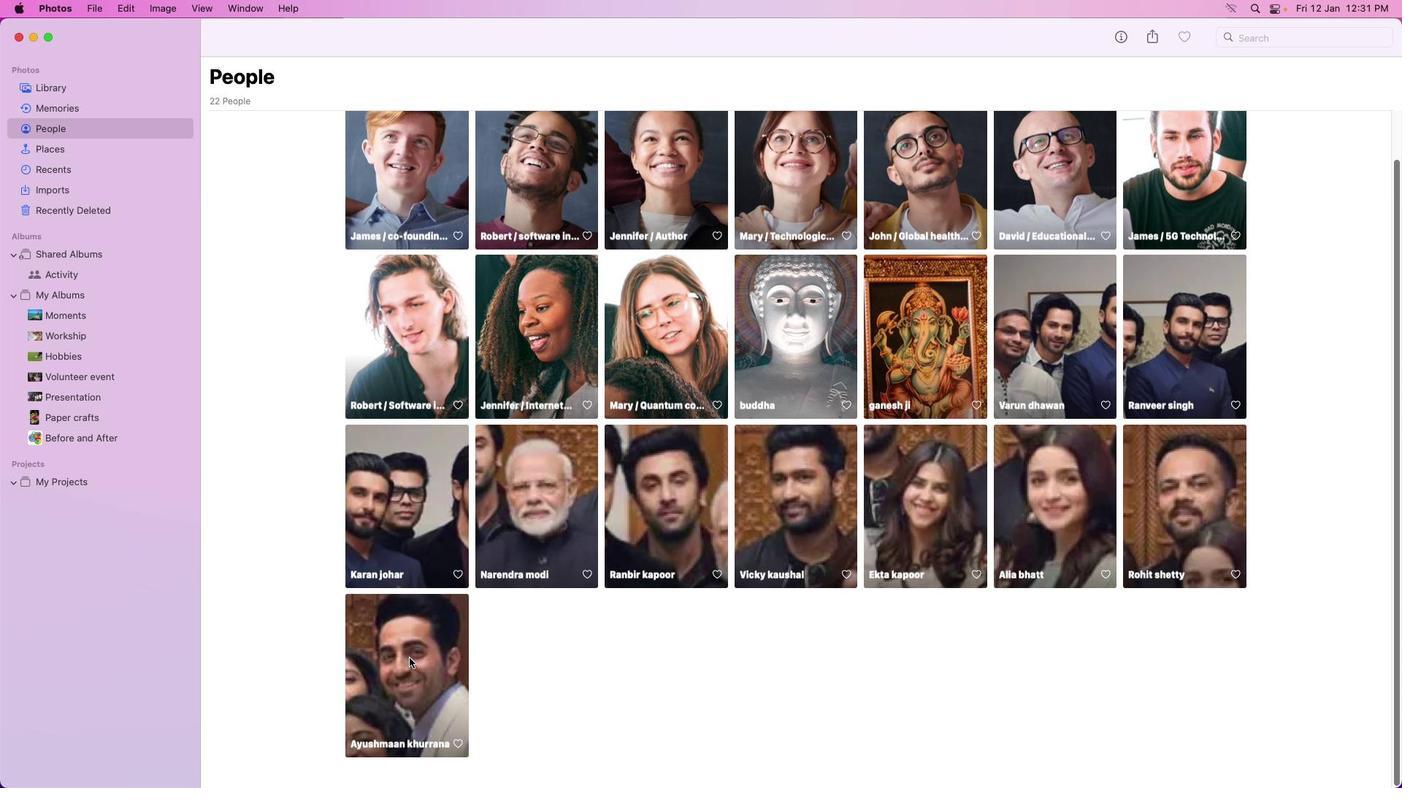 
